 Task: Create validation rules in notice object.
Action: Mouse moved to (1200, 93)
Screenshot: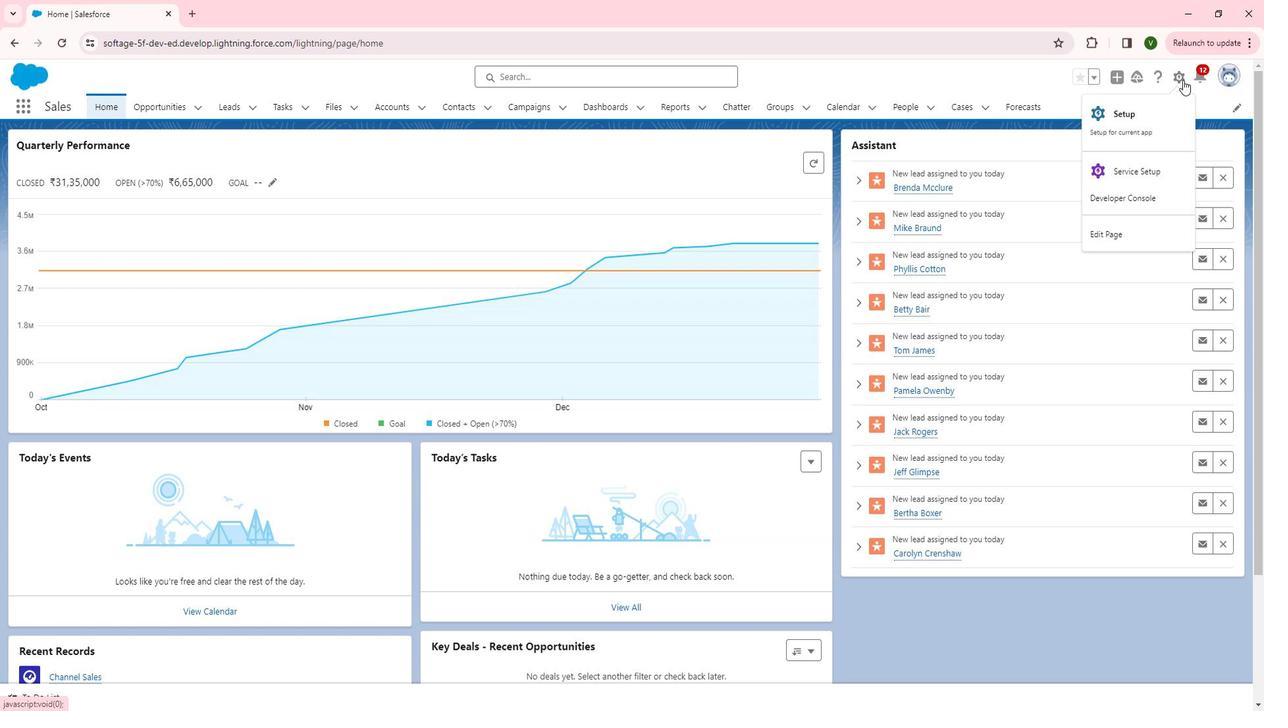 
Action: Mouse pressed left at (1200, 93)
Screenshot: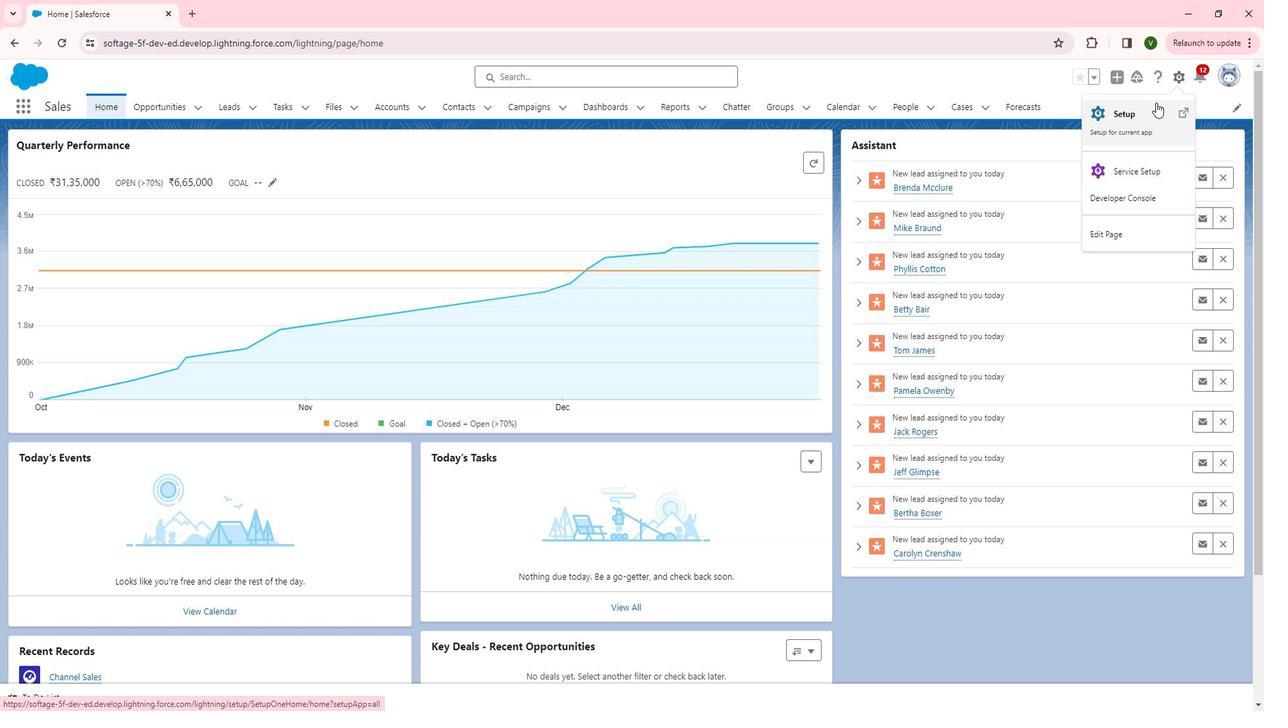 
Action: Mouse moved to (1150, 125)
Screenshot: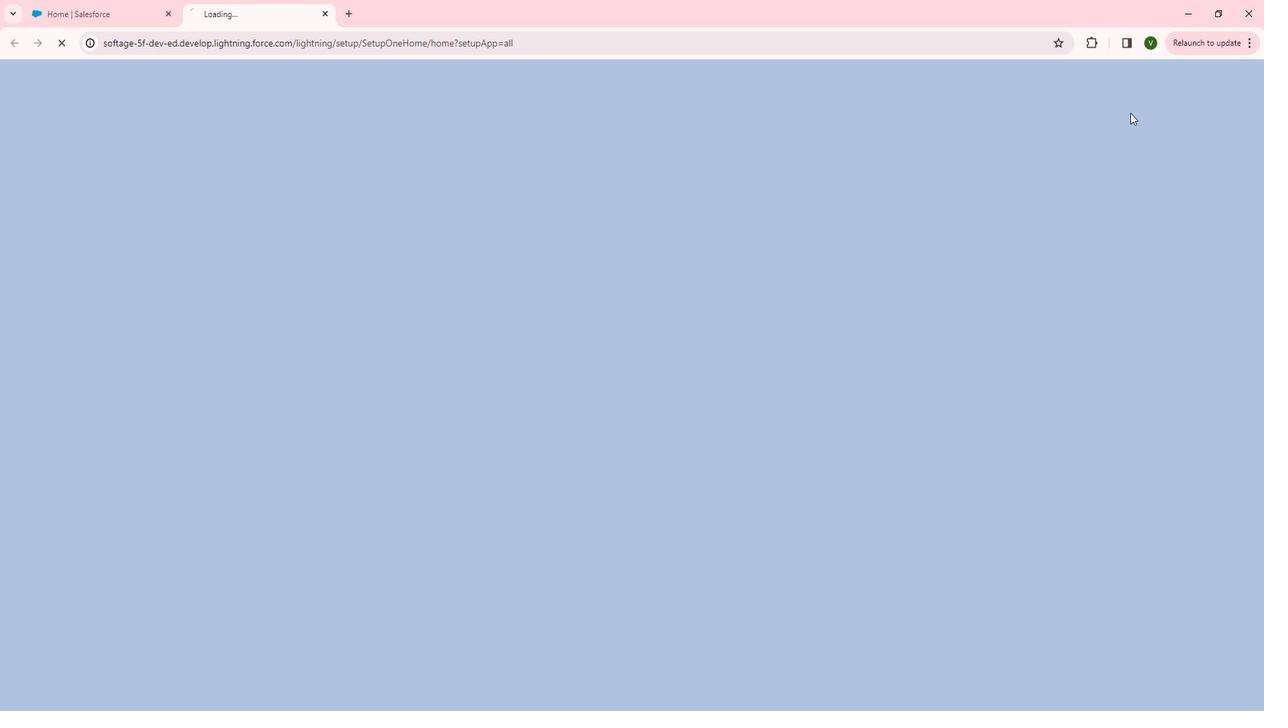 
Action: Mouse pressed left at (1150, 125)
Screenshot: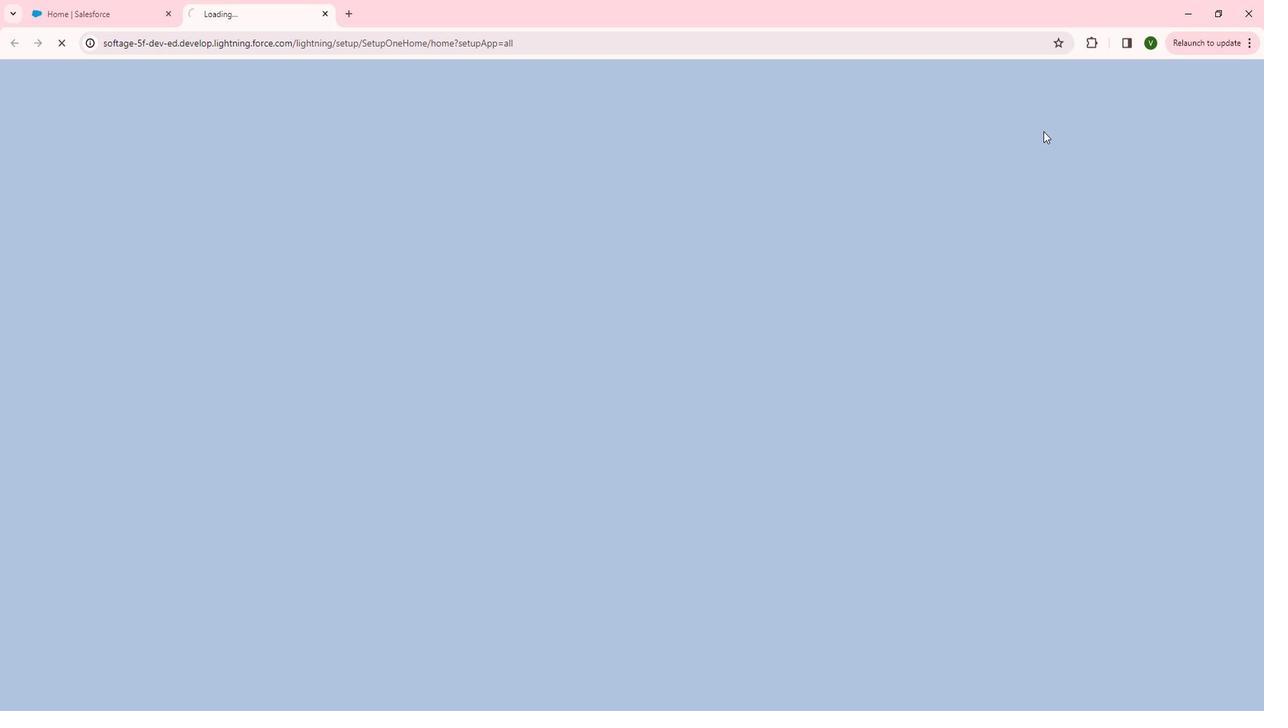
Action: Mouse moved to (136, 447)
Screenshot: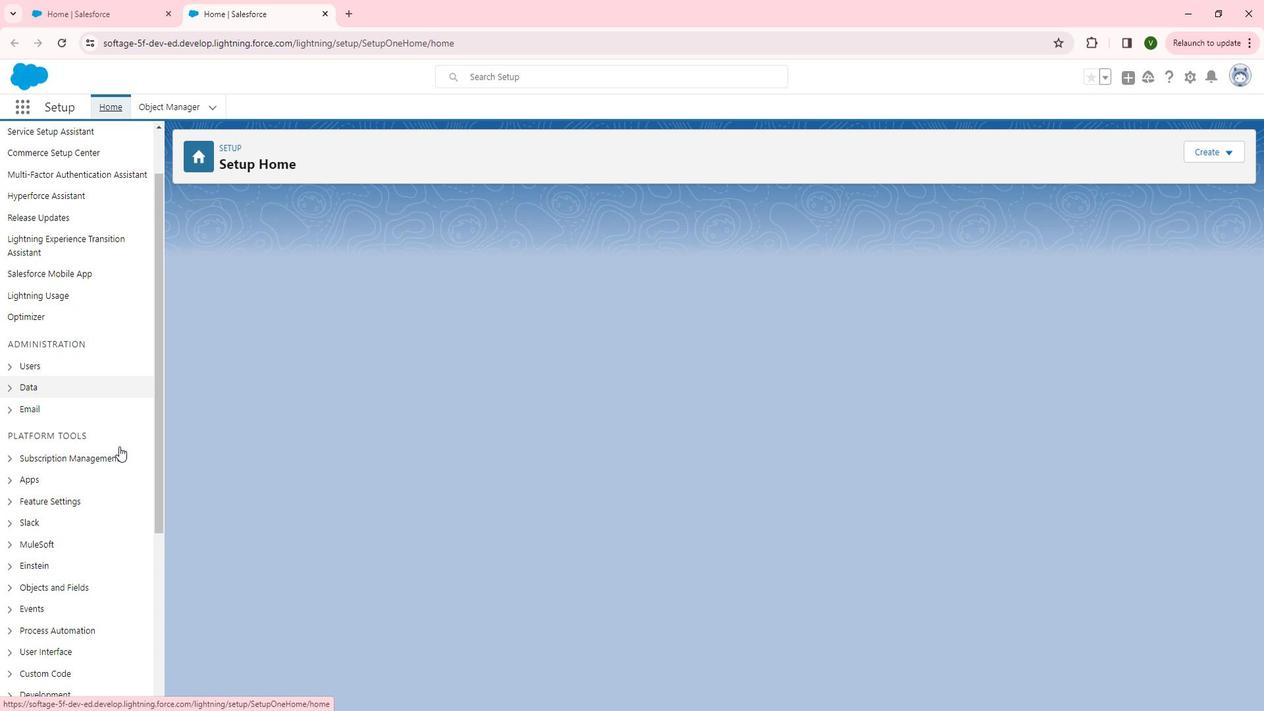 
Action: Mouse scrolled (136, 447) with delta (0, 0)
Screenshot: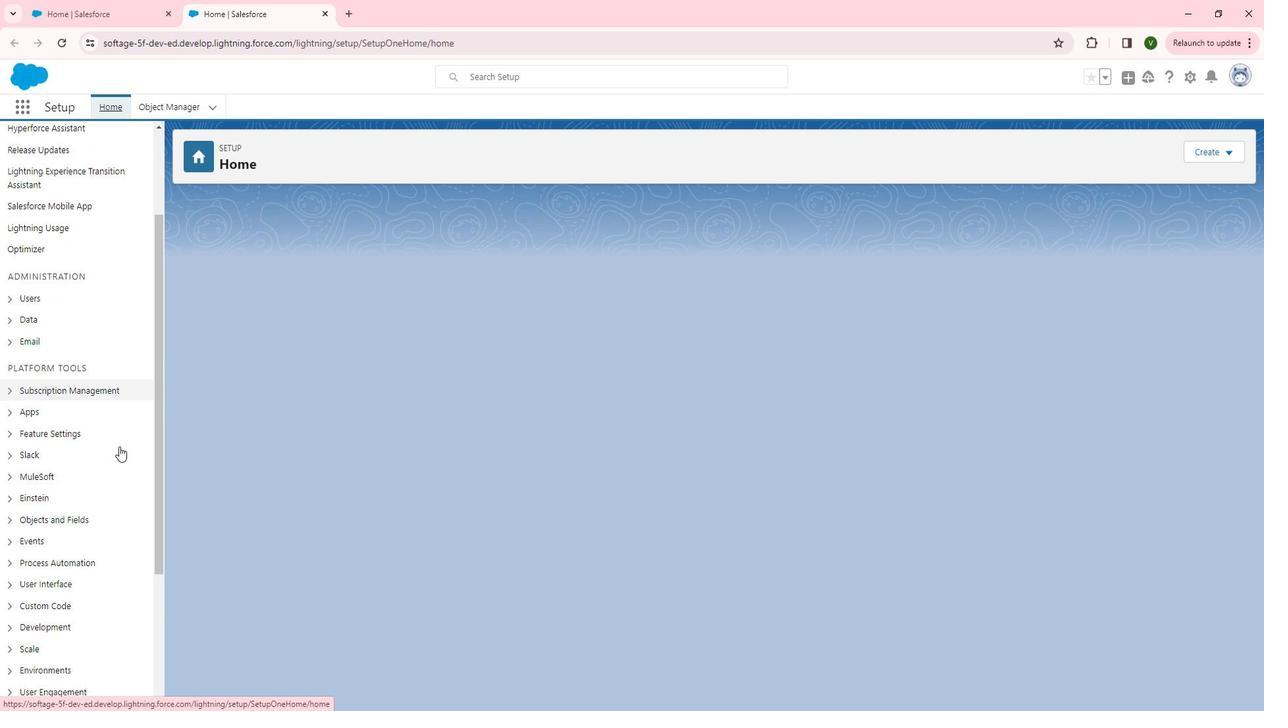 
Action: Mouse scrolled (136, 447) with delta (0, 0)
Screenshot: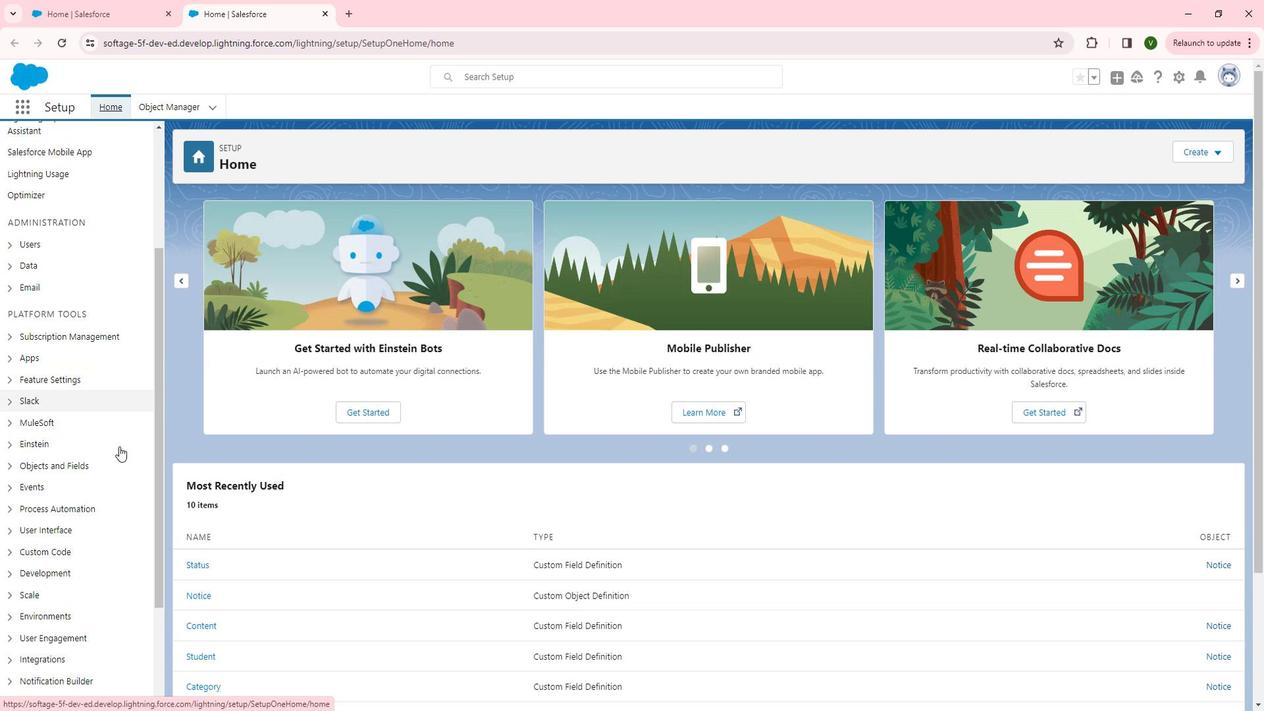 
Action: Mouse scrolled (136, 447) with delta (0, 0)
Screenshot: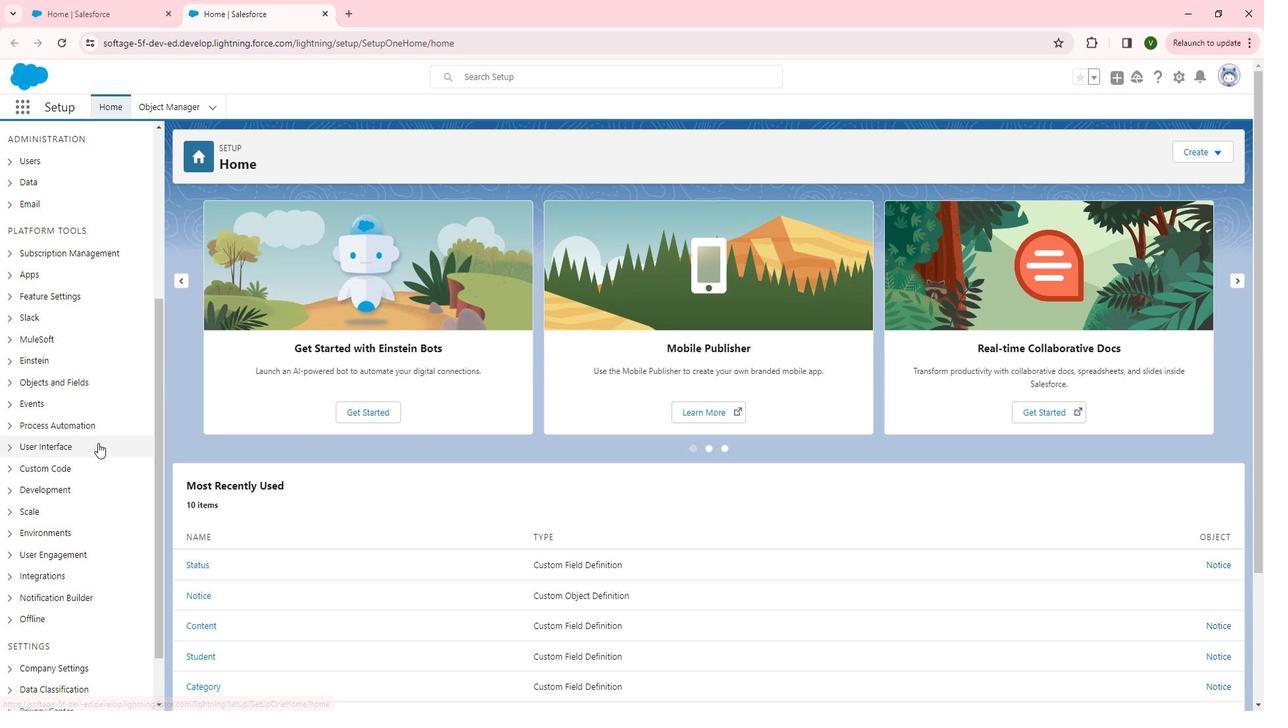 
Action: Mouse scrolled (136, 447) with delta (0, 0)
Screenshot: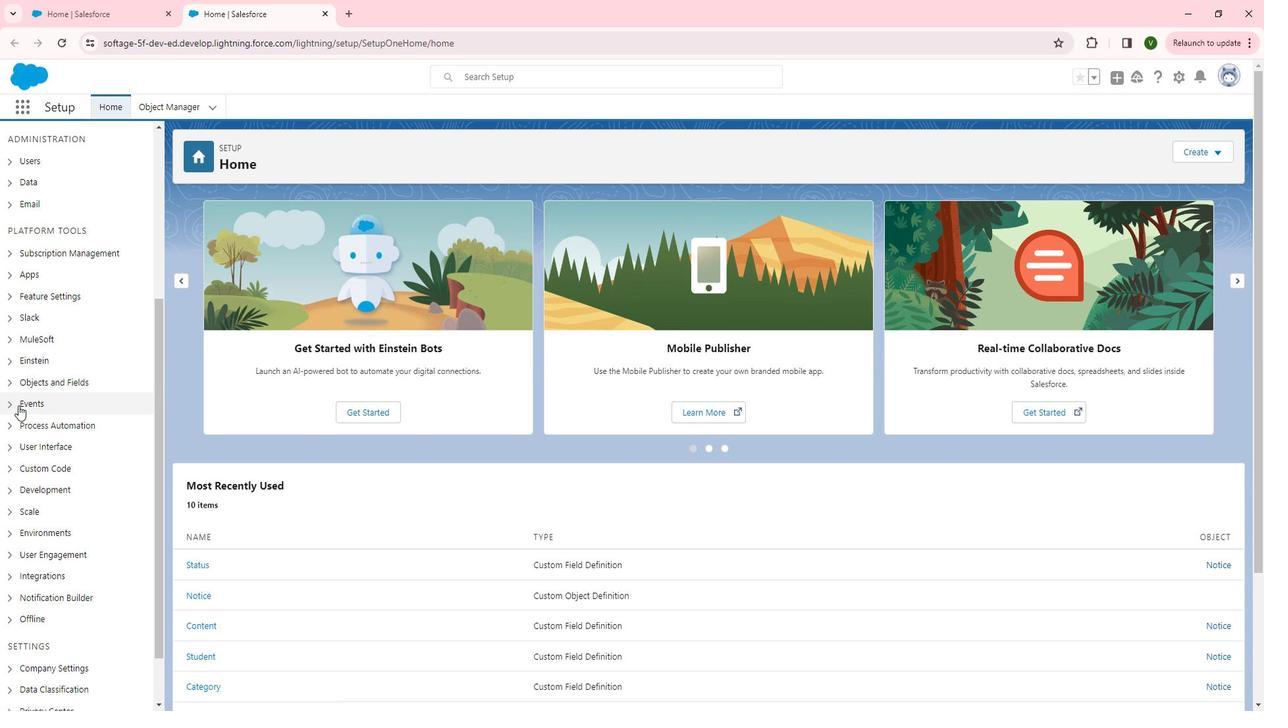 
Action: Mouse moved to (28, 385)
Screenshot: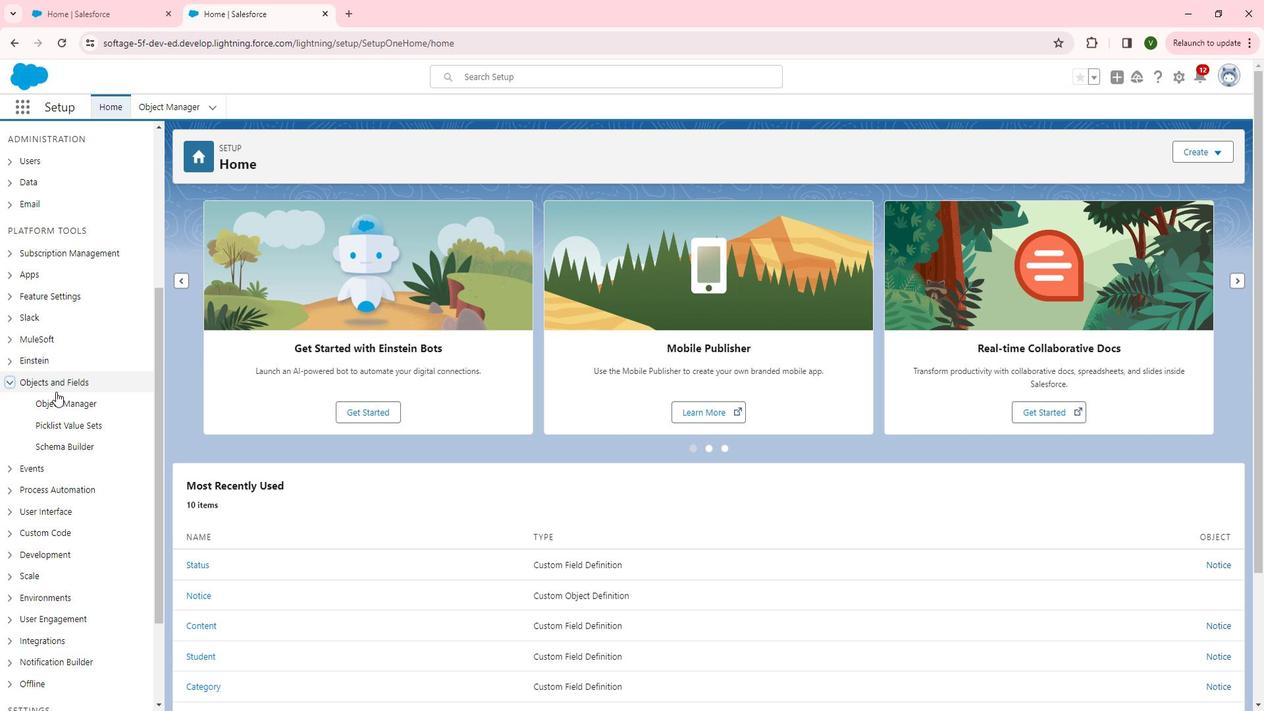 
Action: Mouse pressed left at (28, 385)
Screenshot: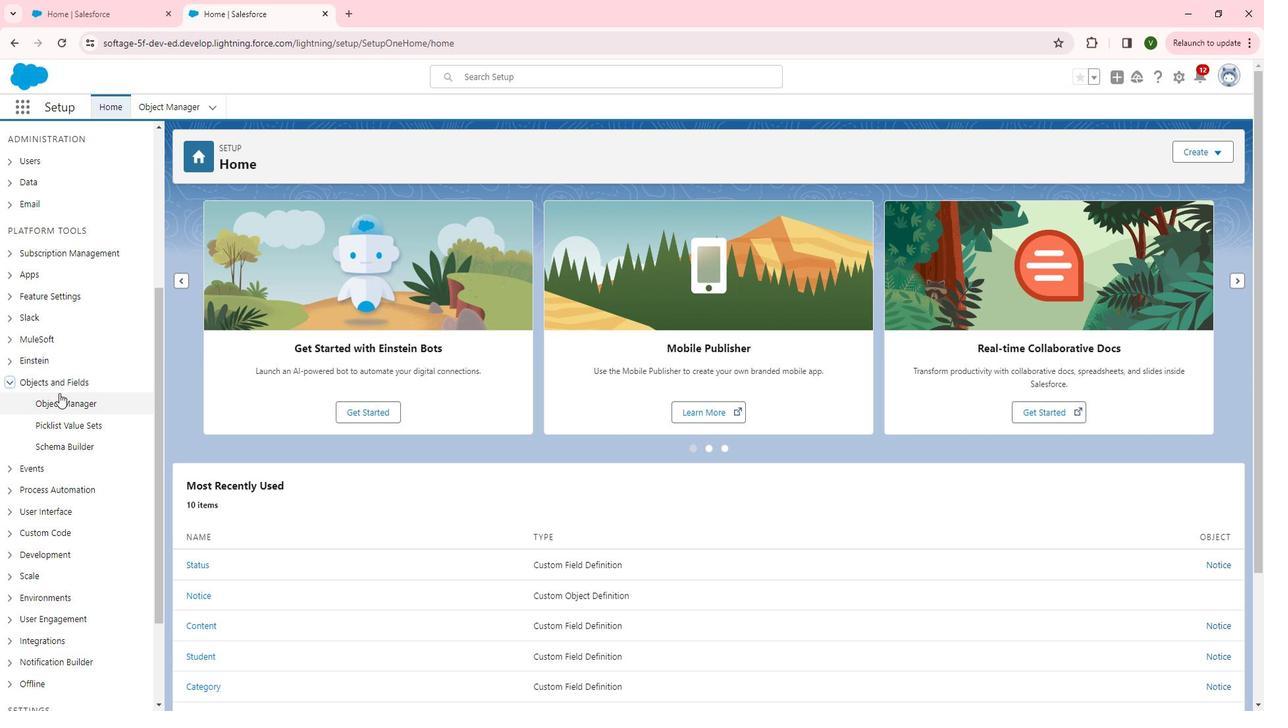 
Action: Mouse moved to (79, 407)
Screenshot: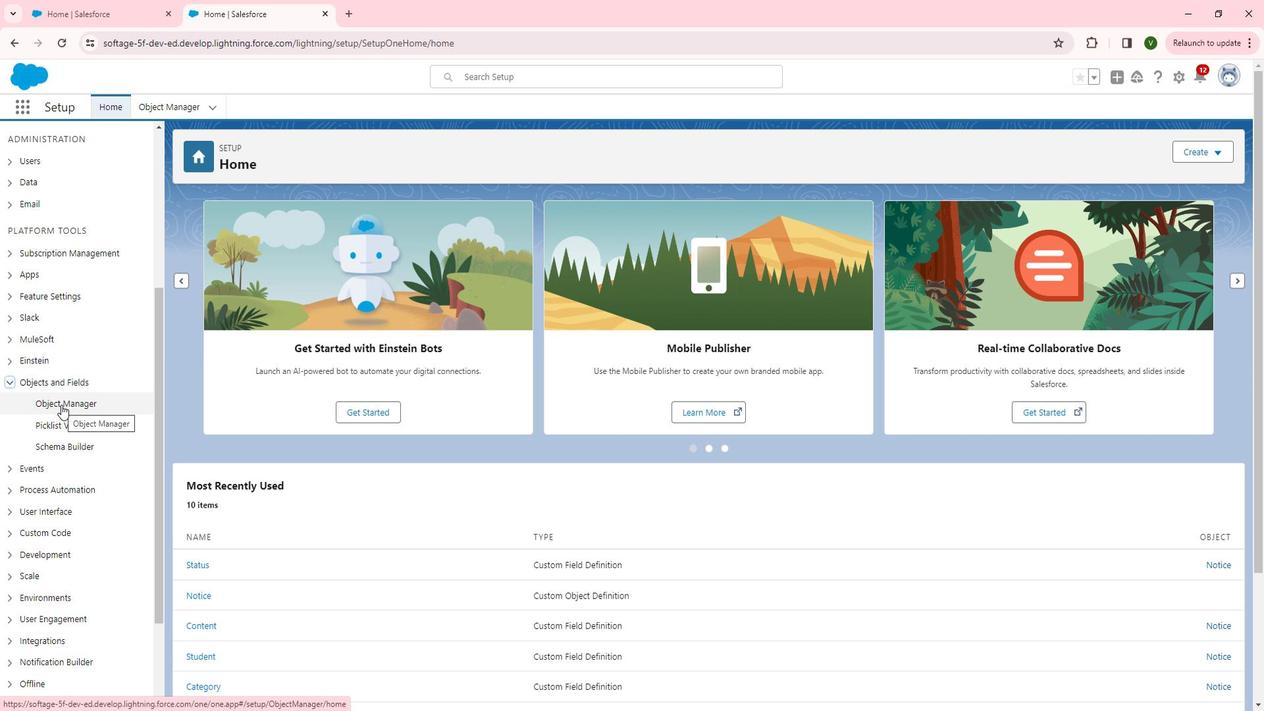 
Action: Mouse pressed left at (79, 407)
Screenshot: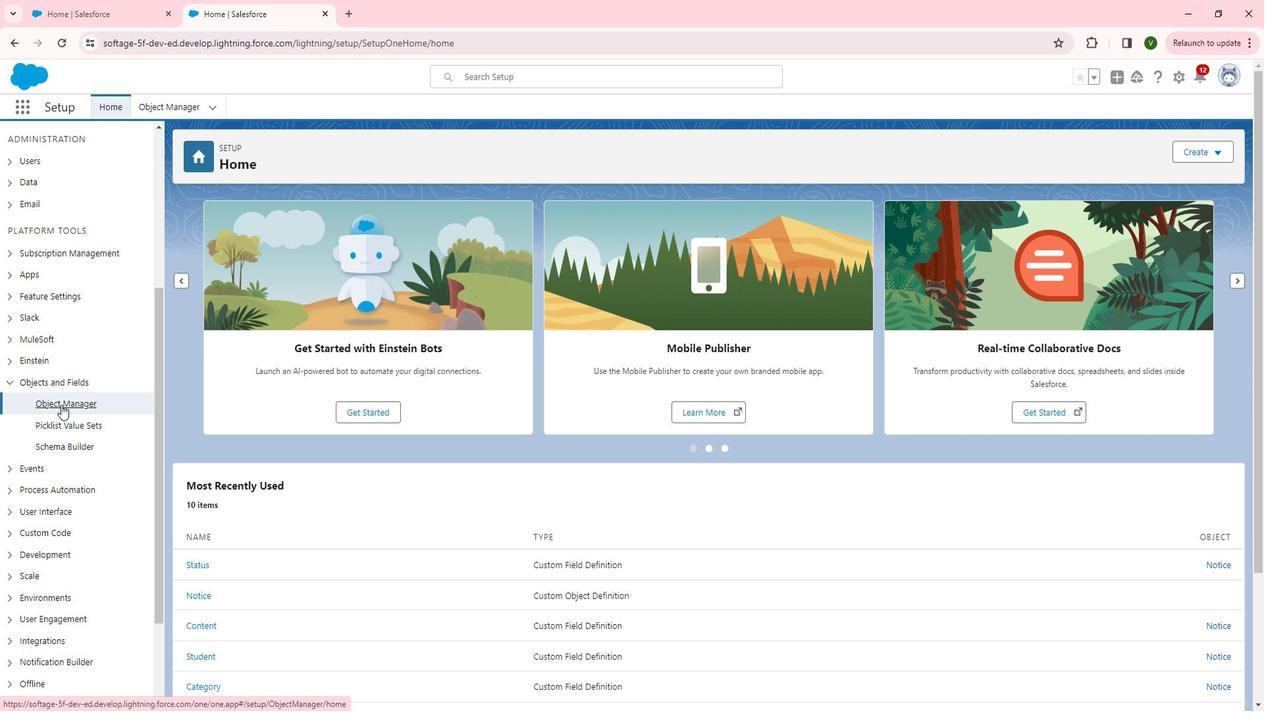 
Action: Mouse moved to (233, 436)
Screenshot: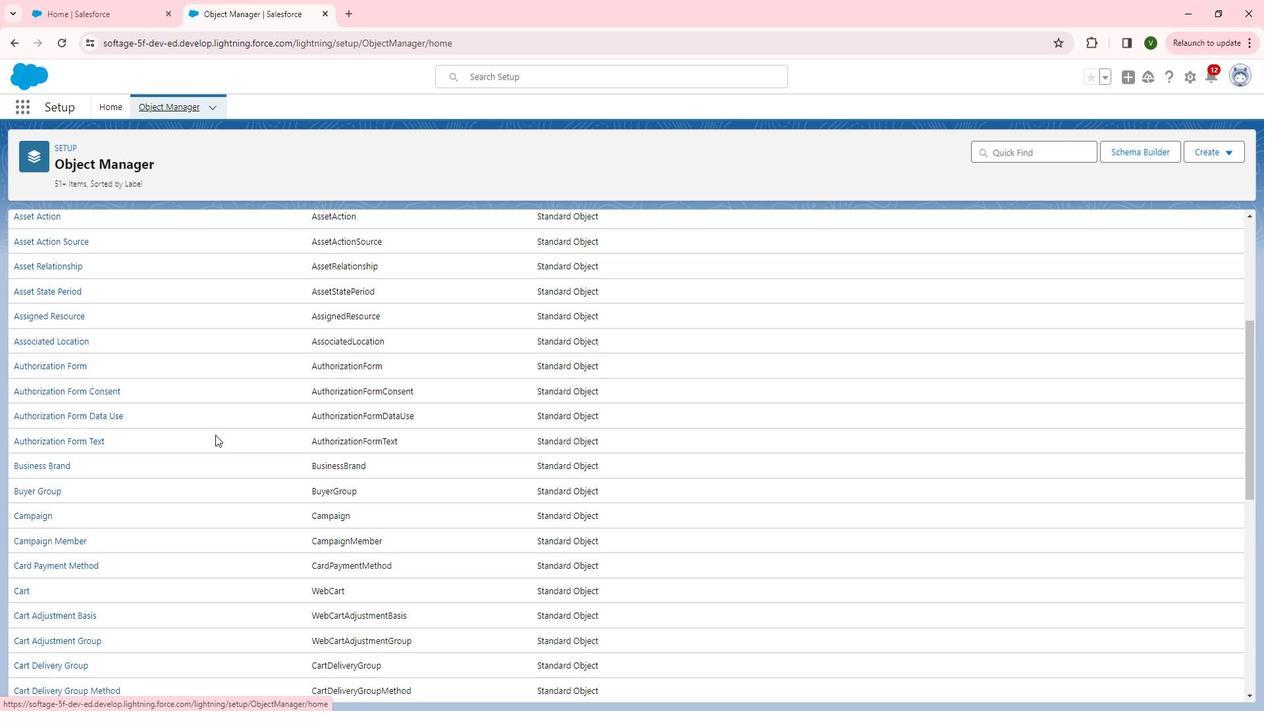 
Action: Mouse scrolled (233, 435) with delta (0, 0)
Screenshot: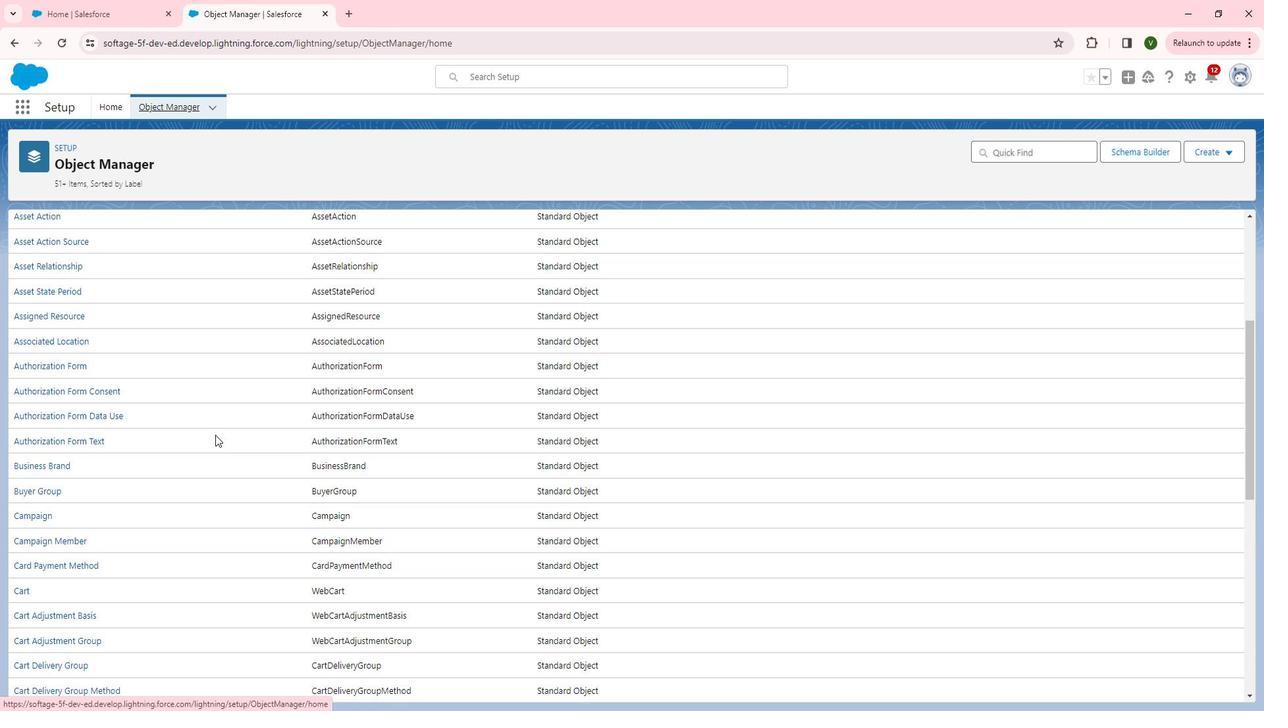 
Action: Mouse scrolled (233, 435) with delta (0, 0)
Screenshot: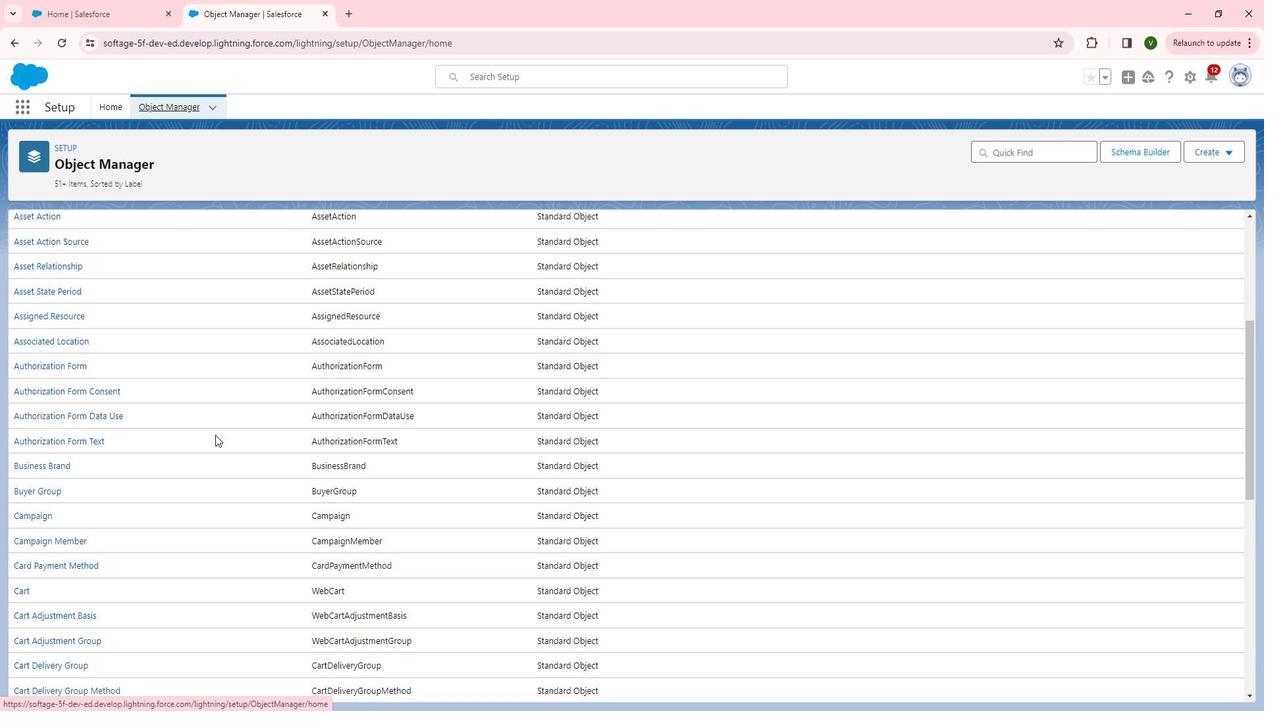 
Action: Mouse scrolled (233, 435) with delta (0, 0)
Screenshot: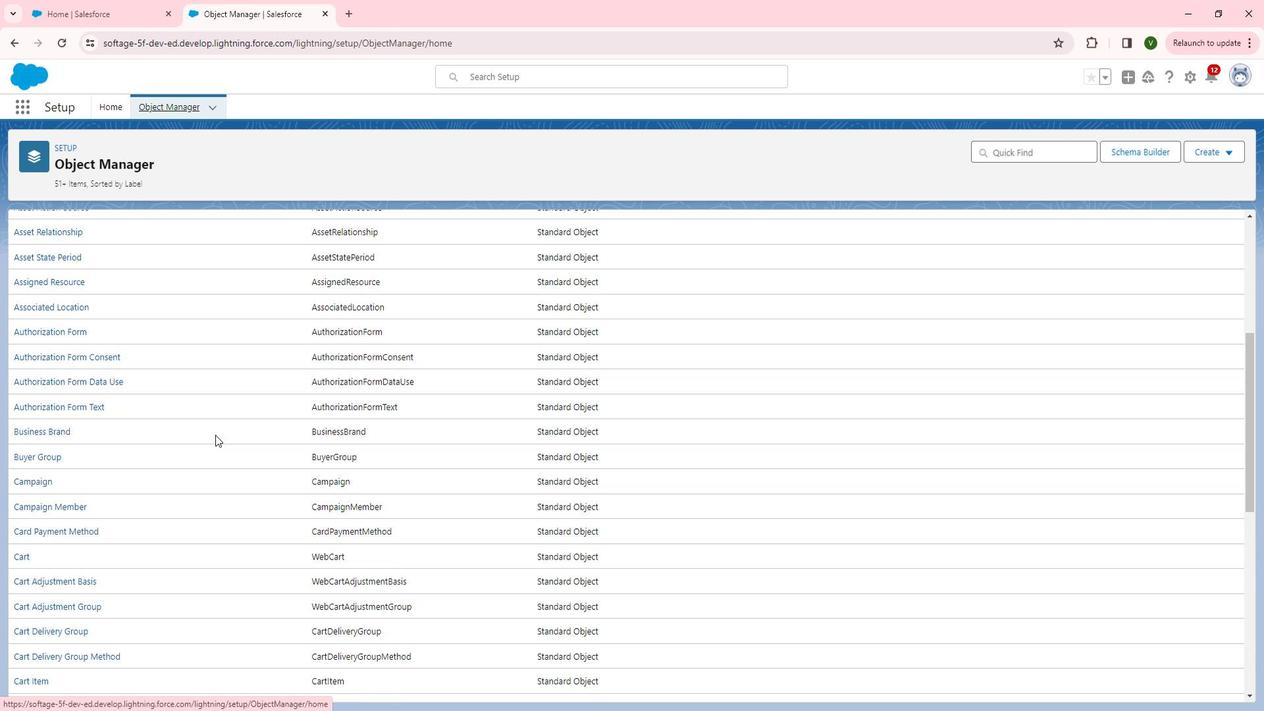 
Action: Mouse scrolled (233, 435) with delta (0, 0)
Screenshot: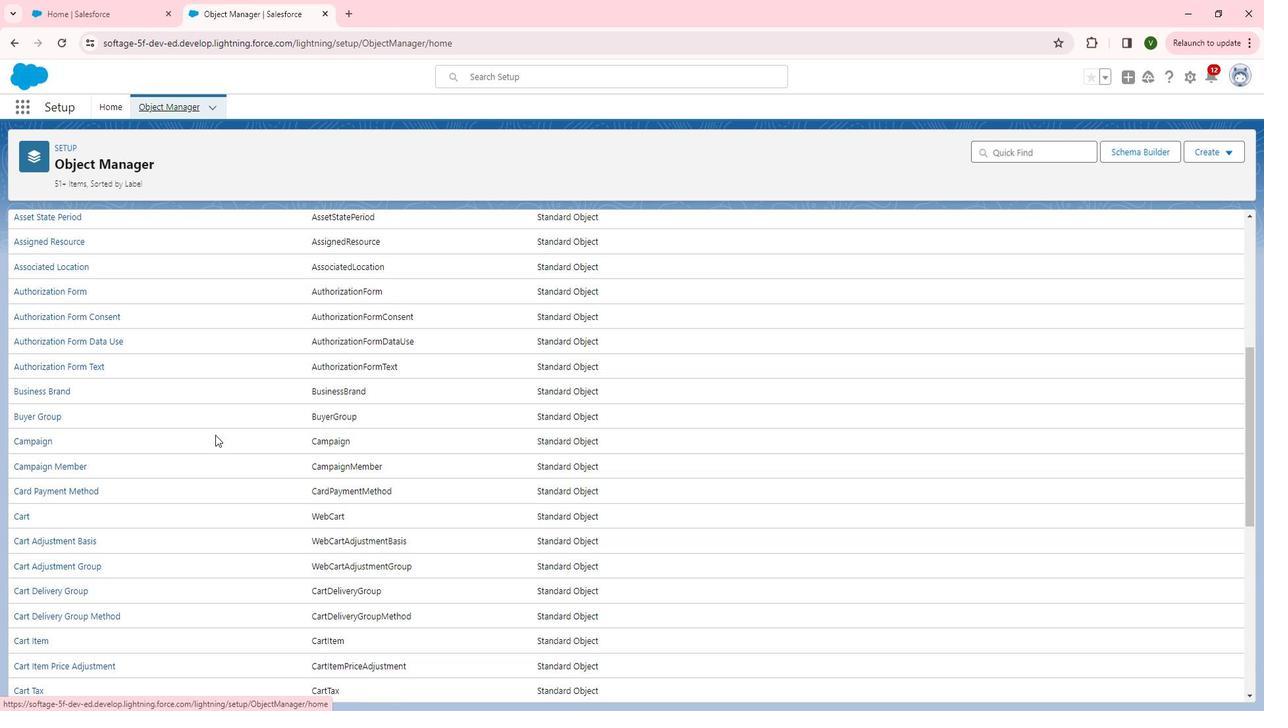 
Action: Mouse scrolled (233, 435) with delta (0, 0)
Screenshot: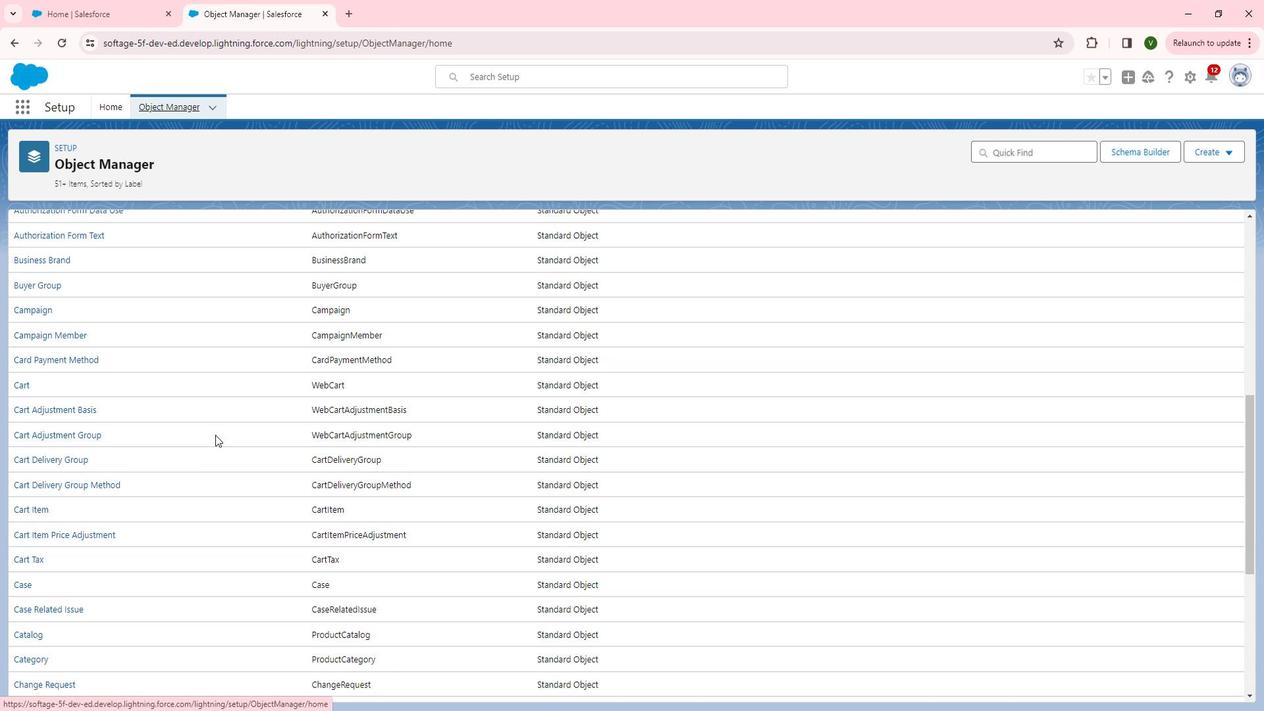 
Action: Mouse scrolled (233, 435) with delta (0, 0)
Screenshot: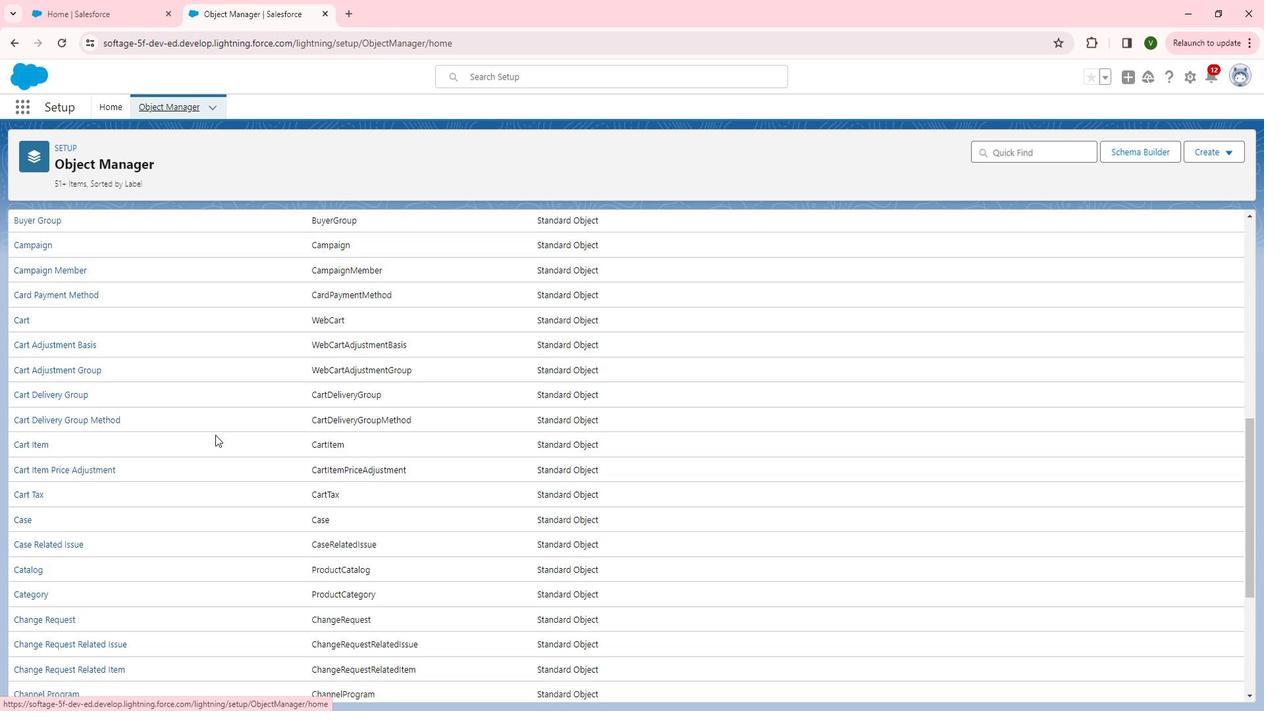 
Action: Mouse scrolled (233, 435) with delta (0, 0)
Screenshot: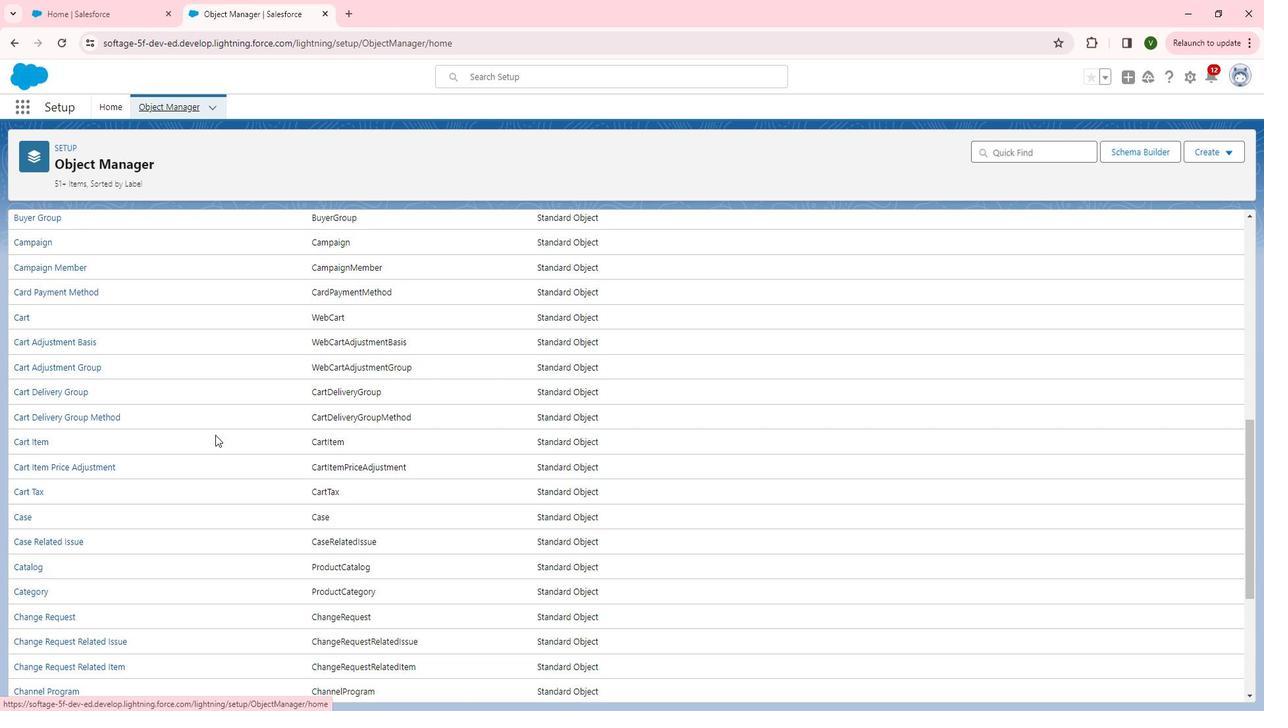
Action: Mouse scrolled (233, 435) with delta (0, 0)
Screenshot: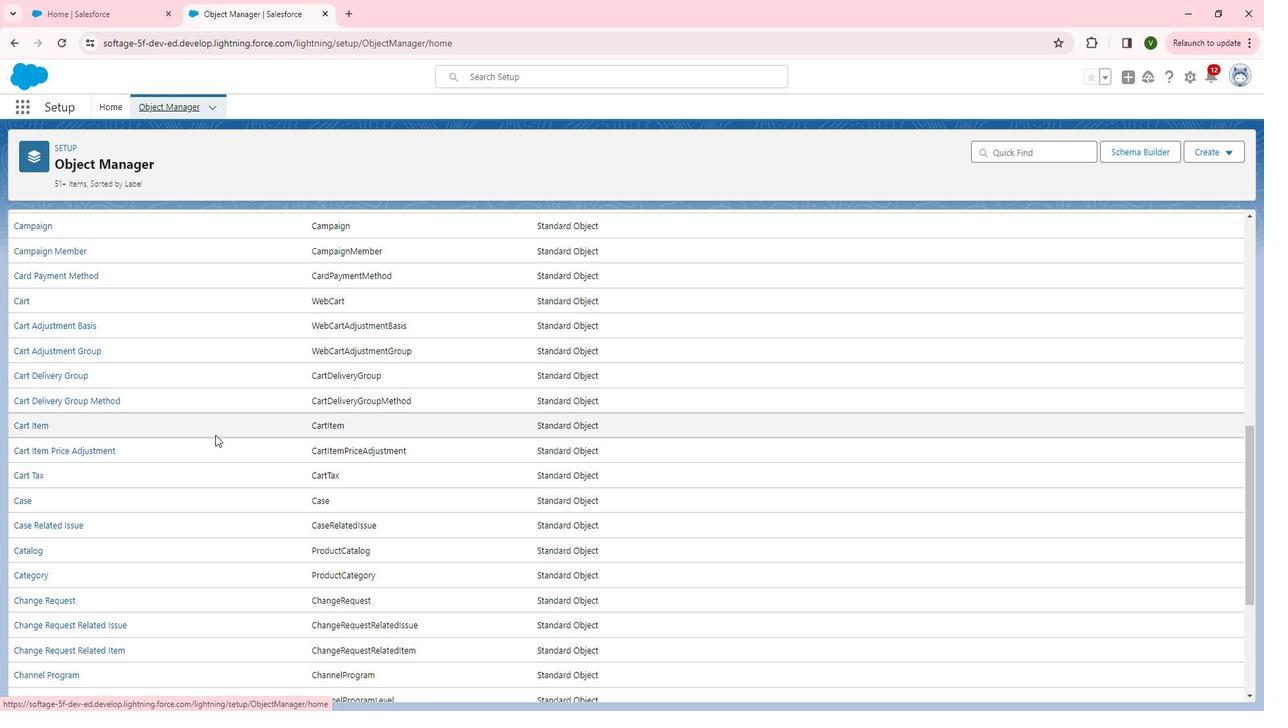 
Action: Mouse scrolled (233, 435) with delta (0, 0)
Screenshot: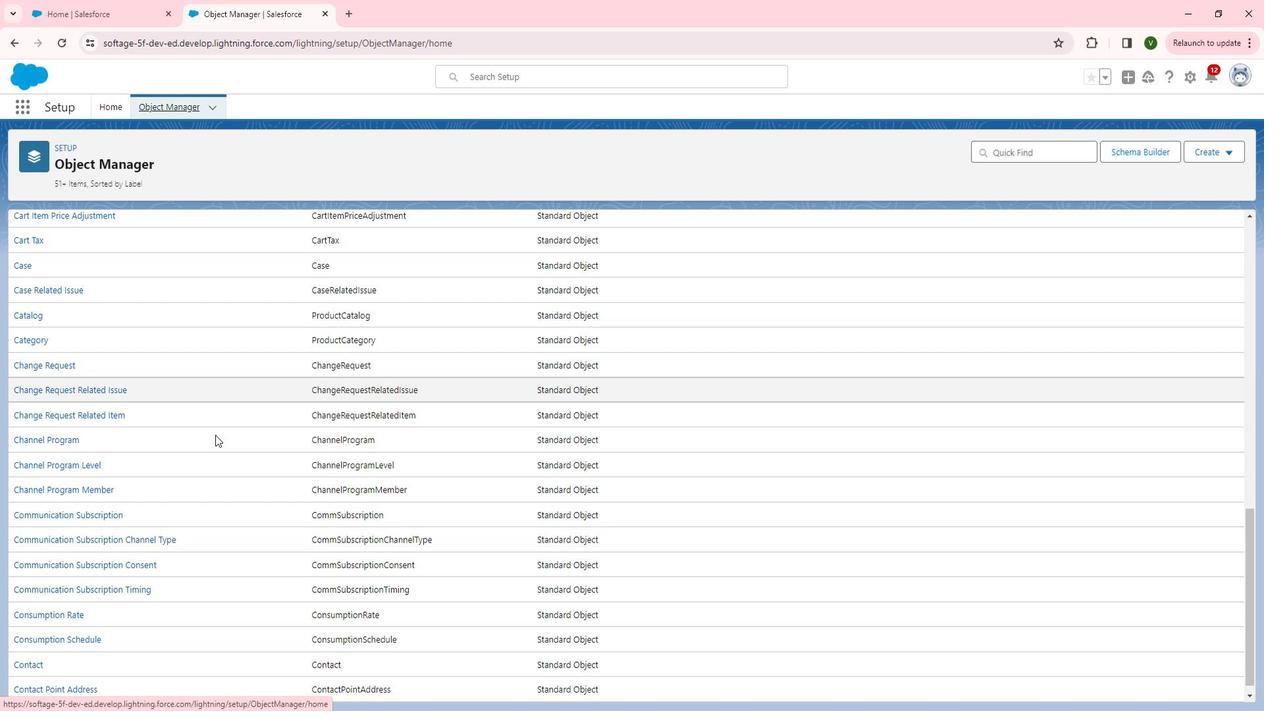 
Action: Mouse scrolled (233, 435) with delta (0, 0)
Screenshot: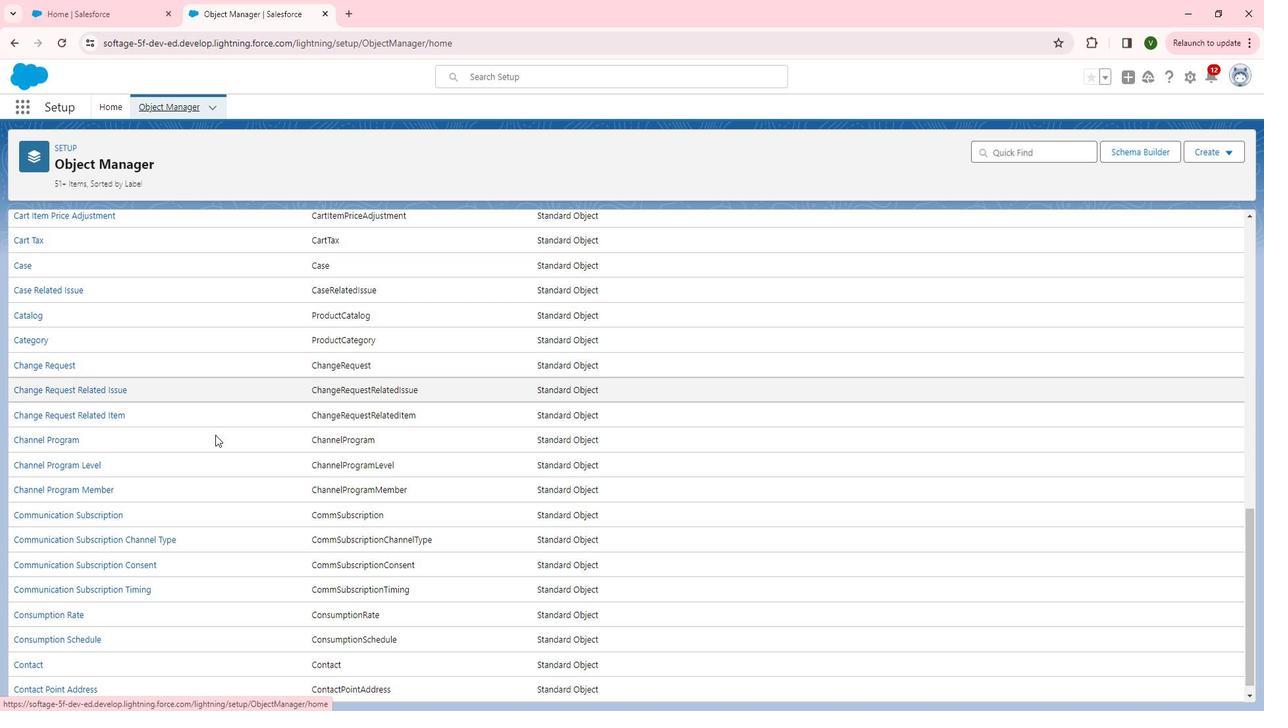 
Action: Mouse scrolled (233, 435) with delta (0, 0)
Screenshot: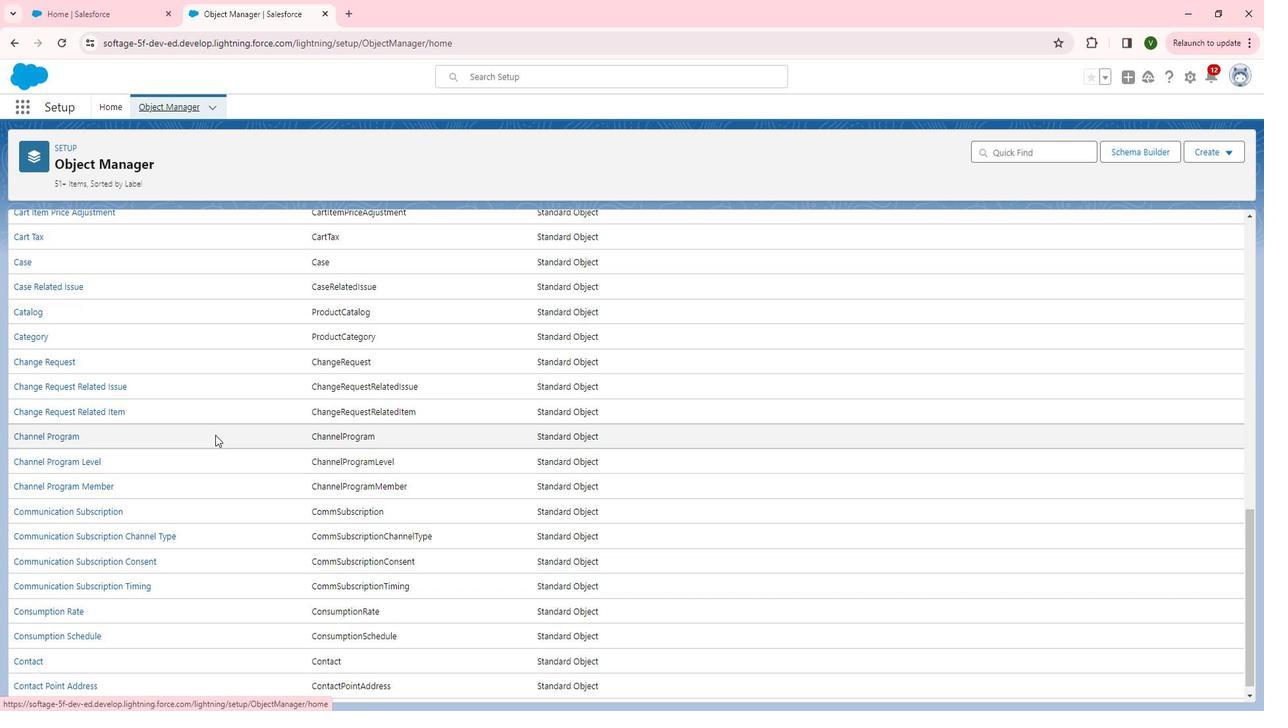 
Action: Mouse scrolled (233, 435) with delta (0, 0)
Screenshot: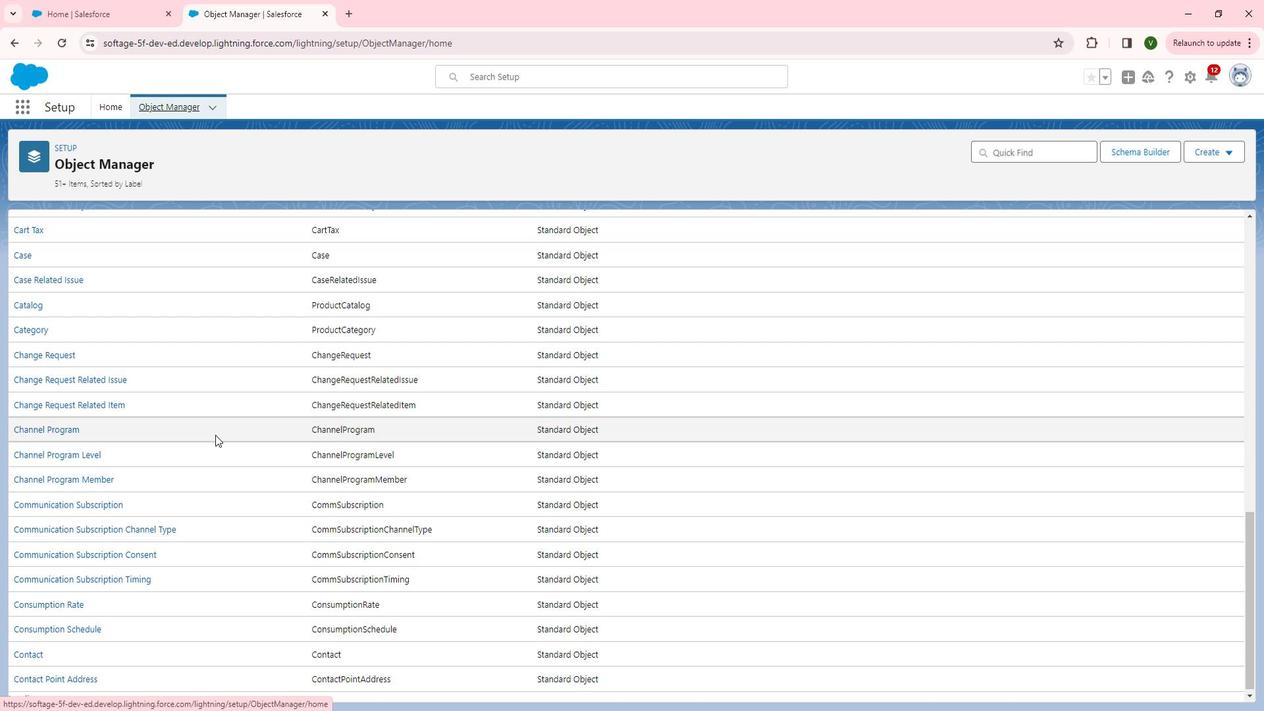 
Action: Mouse scrolled (233, 435) with delta (0, 0)
Screenshot: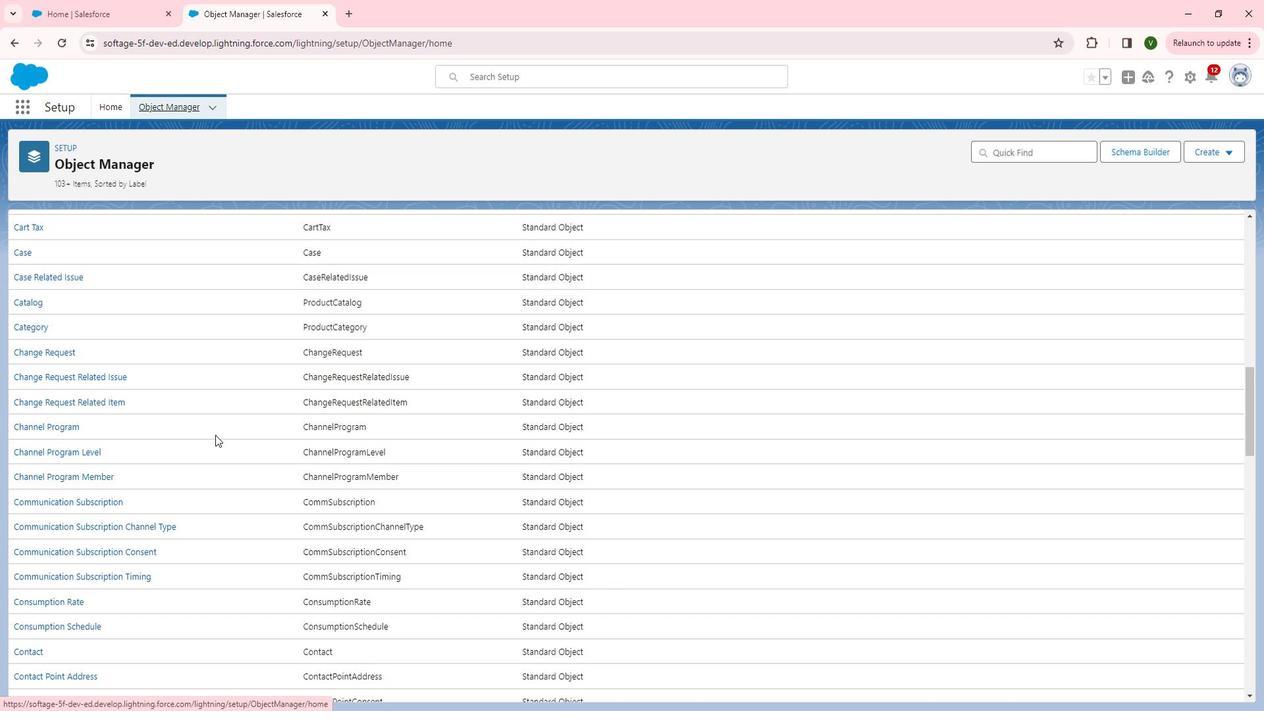 
Action: Mouse scrolled (233, 435) with delta (0, 0)
Screenshot: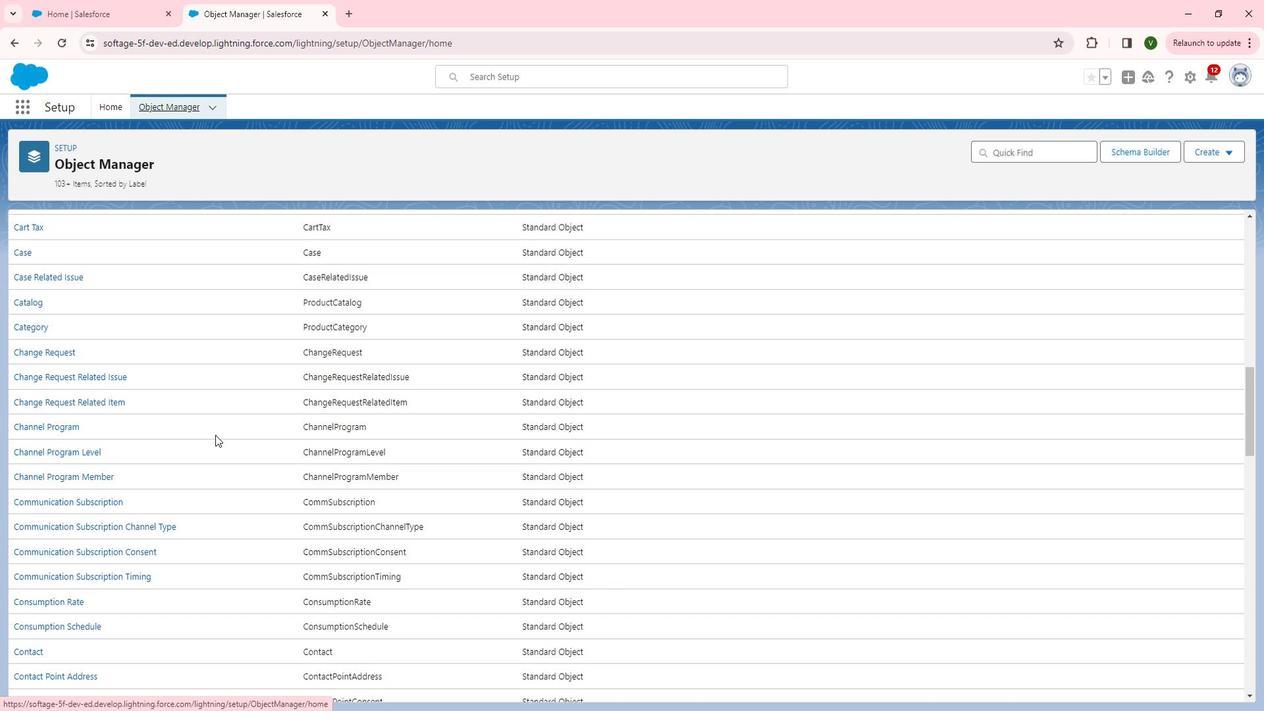 
Action: Mouse scrolled (233, 435) with delta (0, 0)
Screenshot: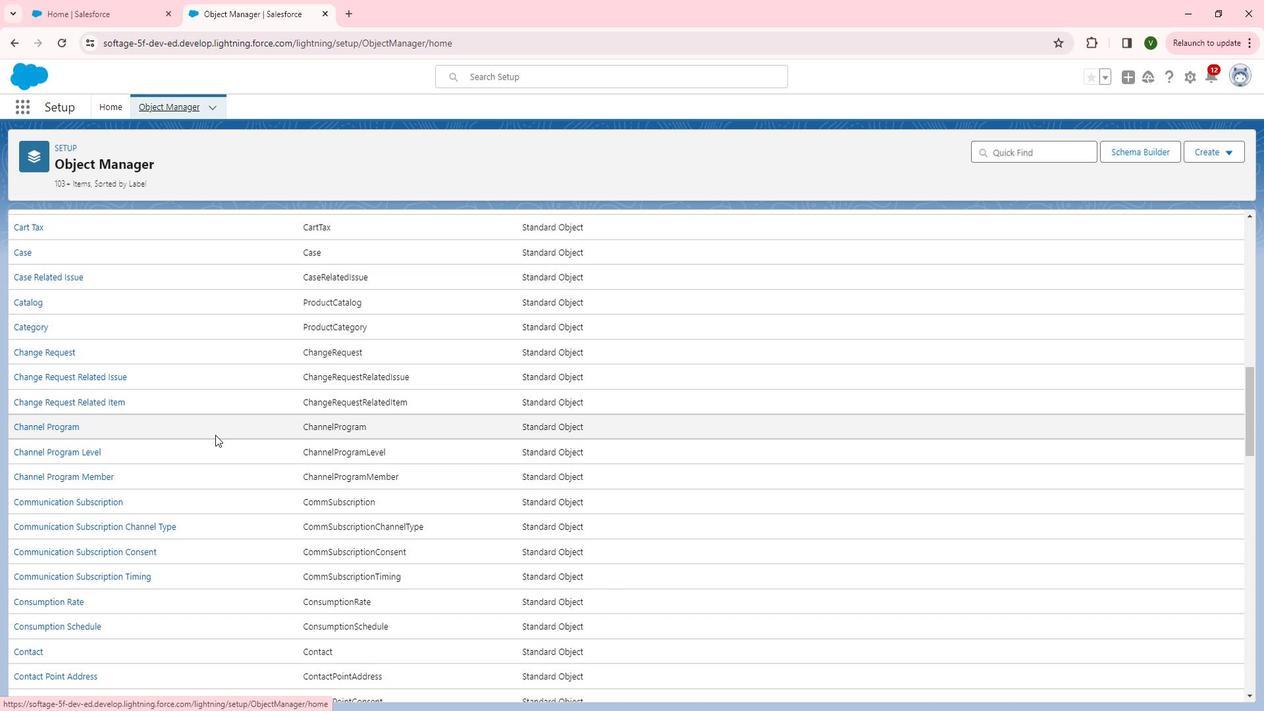 
Action: Mouse scrolled (233, 435) with delta (0, 0)
Screenshot: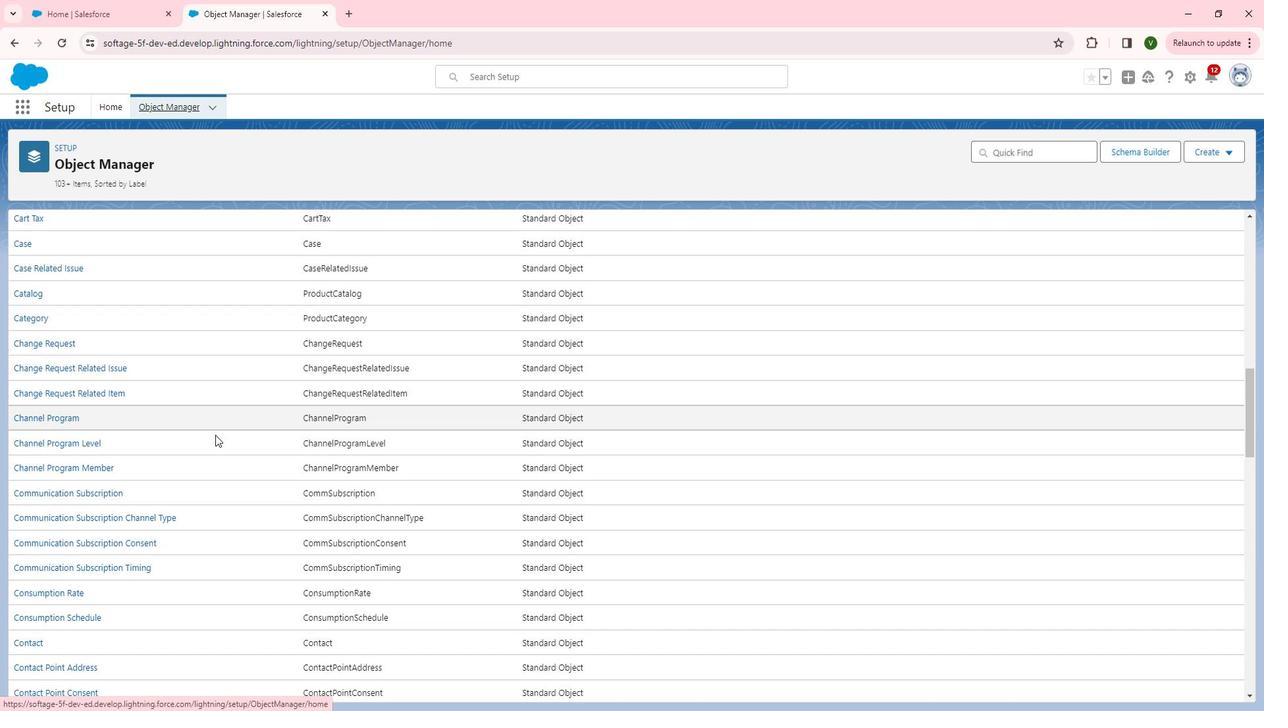 
Action: Mouse scrolled (233, 435) with delta (0, 0)
Screenshot: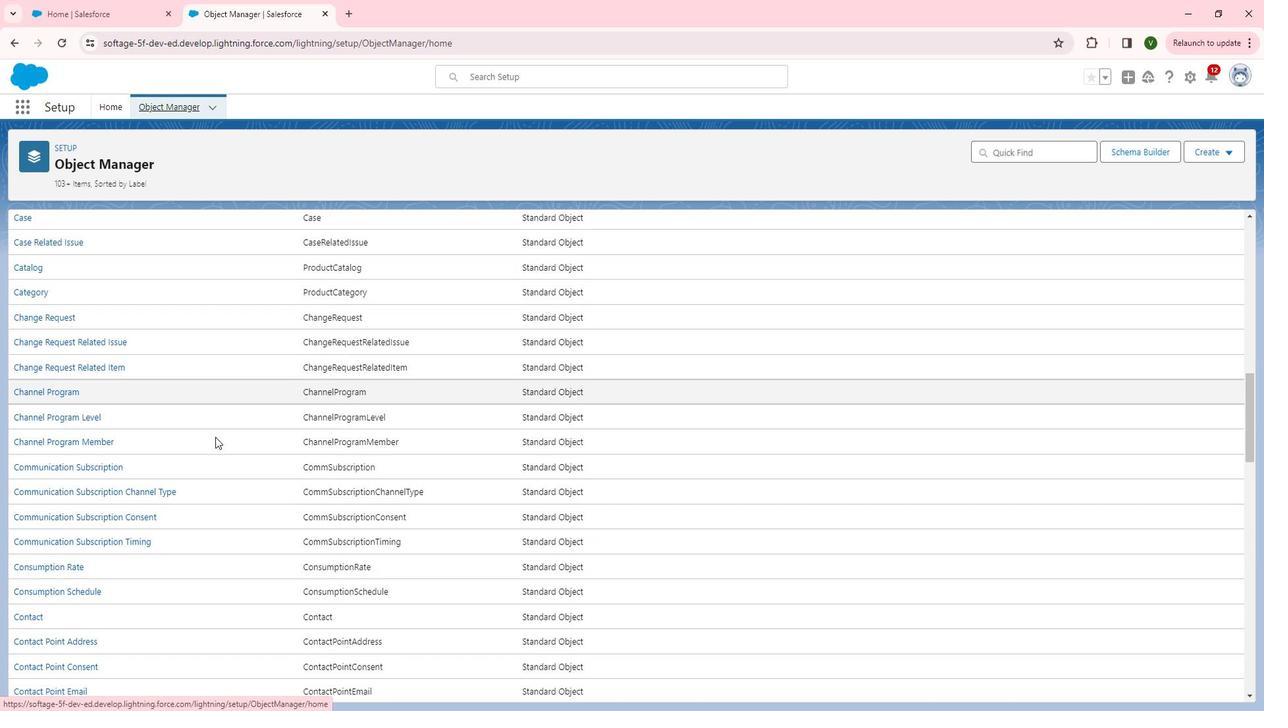
Action: Mouse scrolled (233, 435) with delta (0, 0)
Screenshot: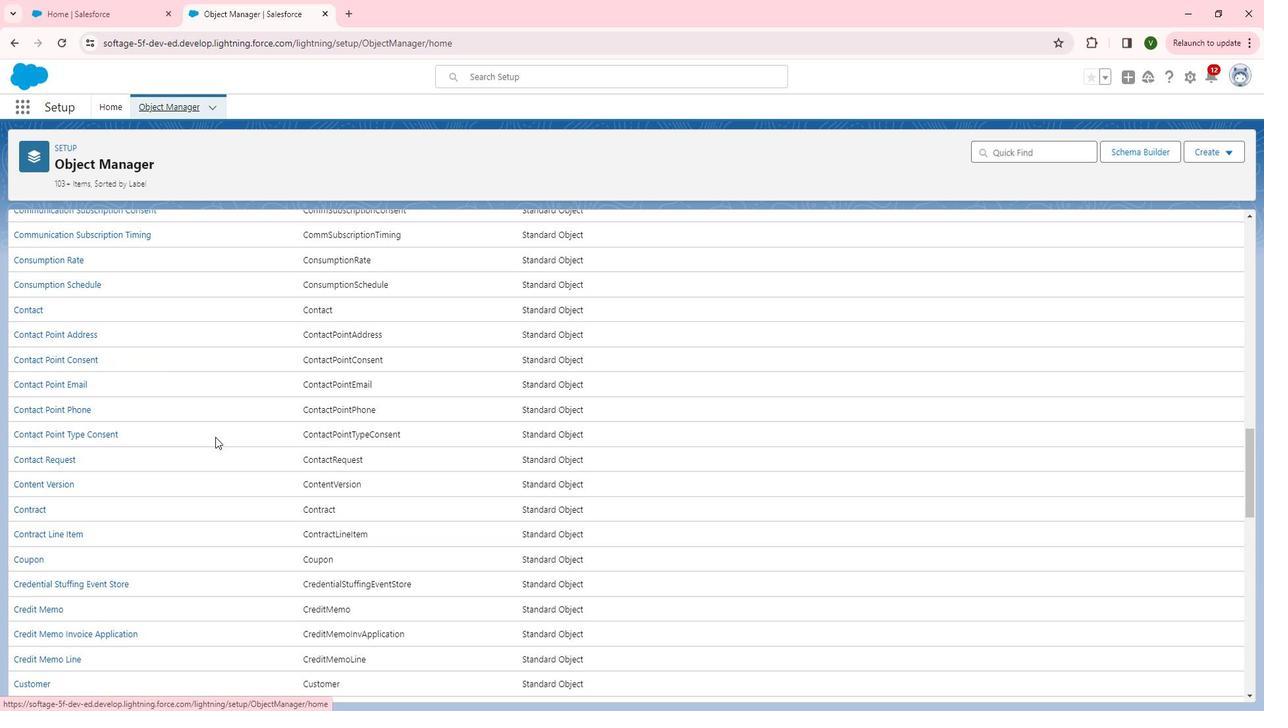 
Action: Mouse scrolled (233, 435) with delta (0, 0)
Screenshot: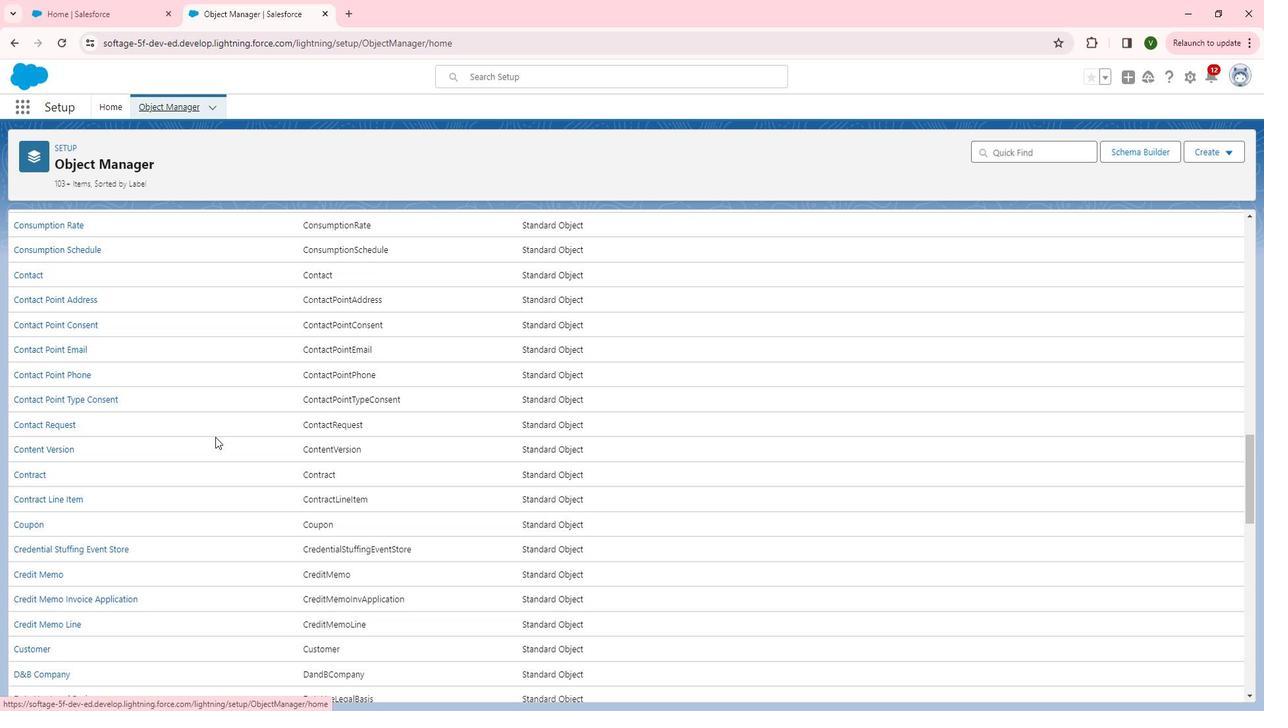 
Action: Mouse moved to (233, 438)
Screenshot: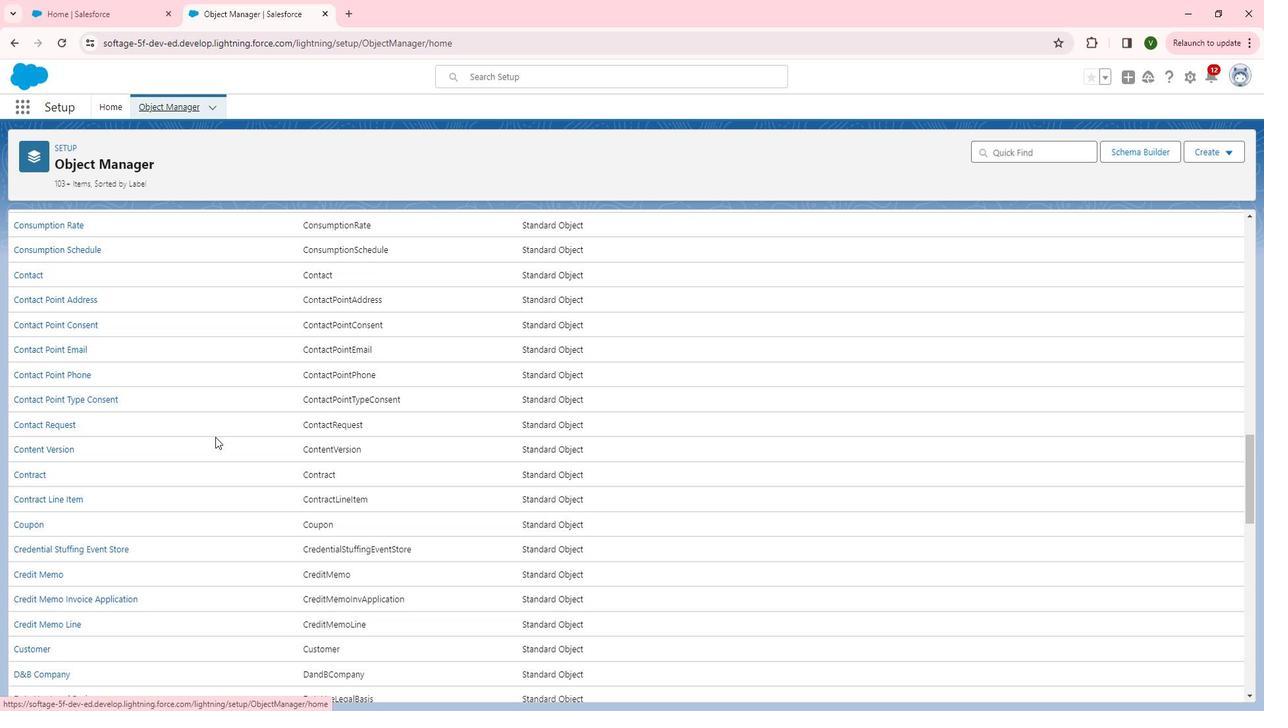 
Action: Mouse scrolled (233, 437) with delta (0, 0)
Screenshot: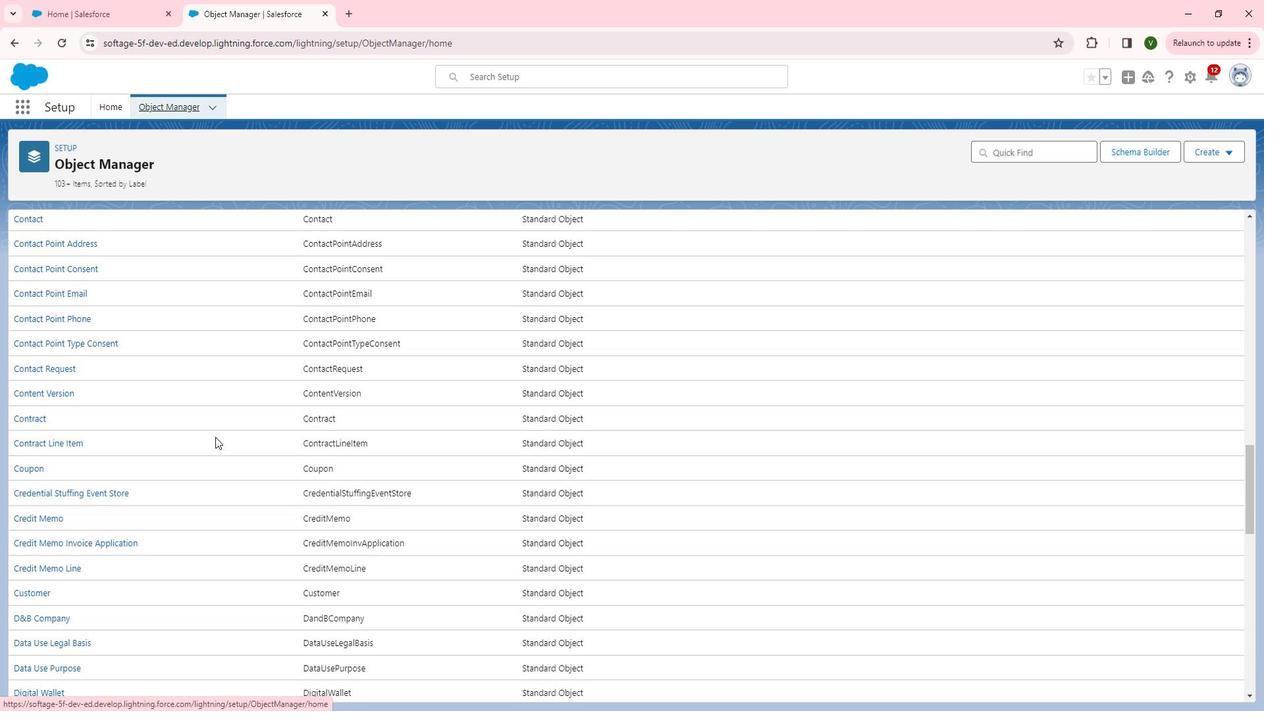 
Action: Mouse scrolled (233, 437) with delta (0, 0)
Screenshot: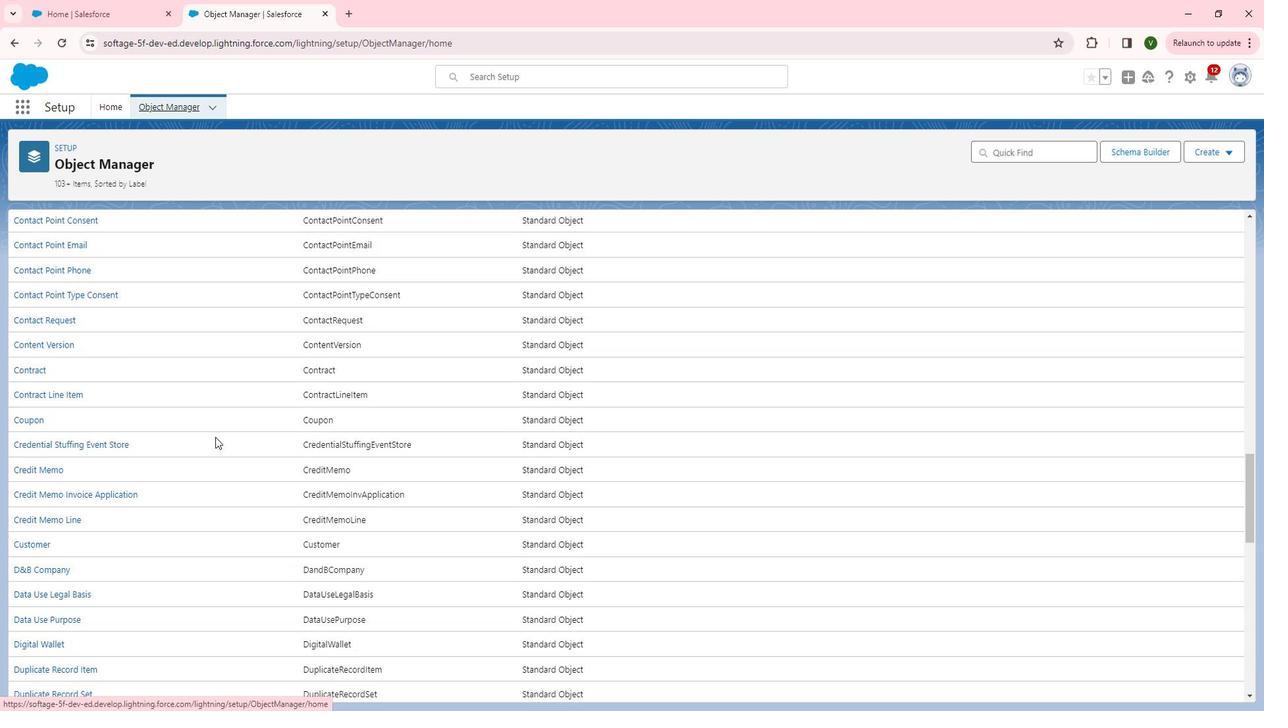 
Action: Mouse scrolled (233, 437) with delta (0, 0)
Screenshot: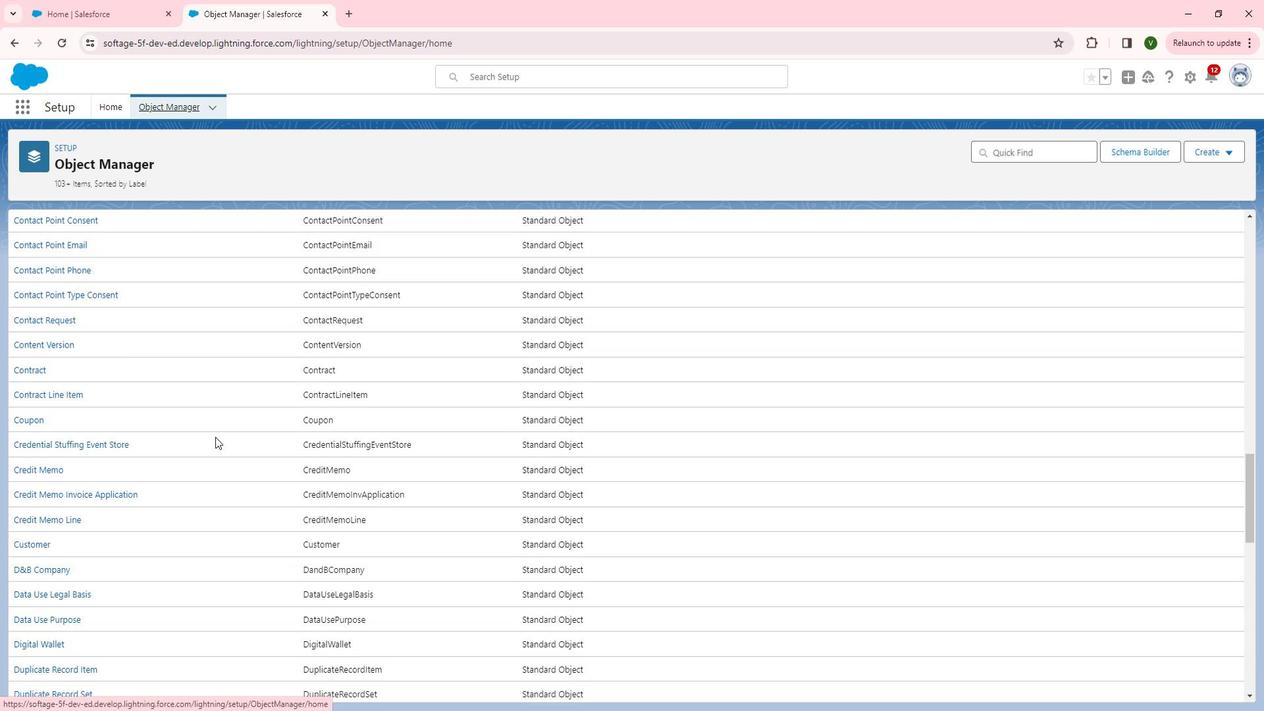 
Action: Mouse scrolled (233, 437) with delta (0, 0)
Screenshot: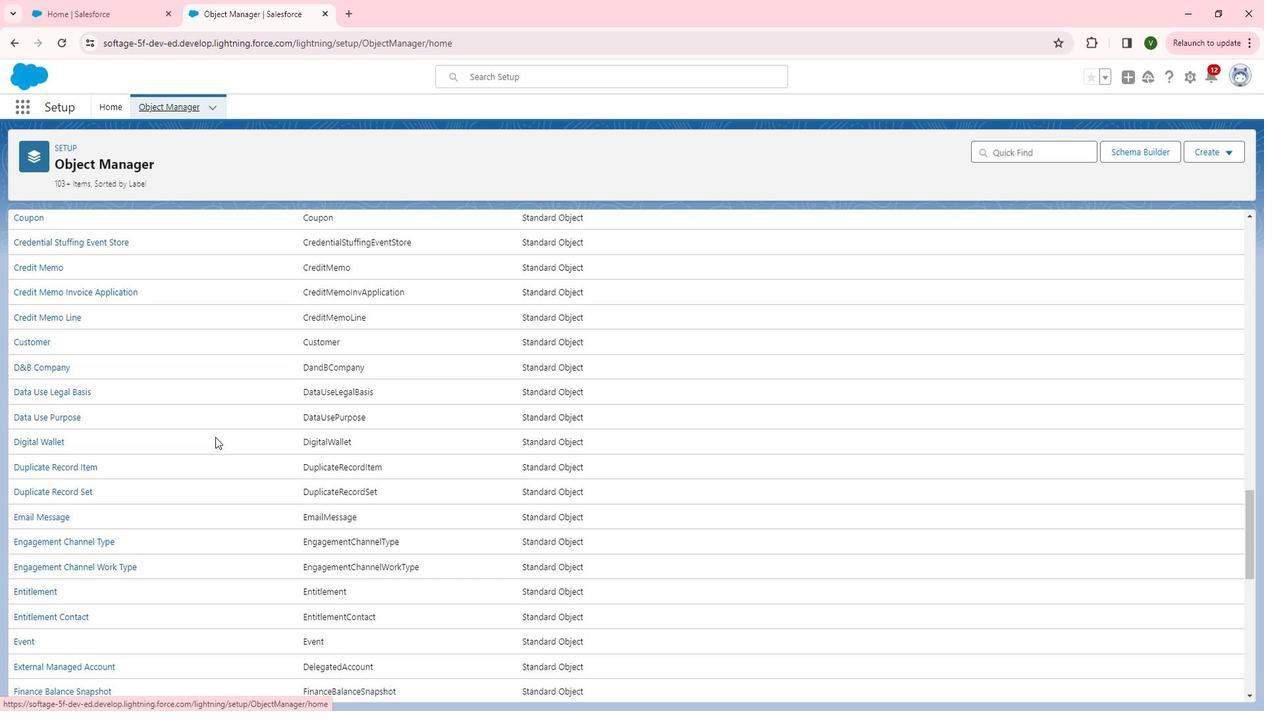 
Action: Mouse scrolled (233, 437) with delta (0, 0)
Screenshot: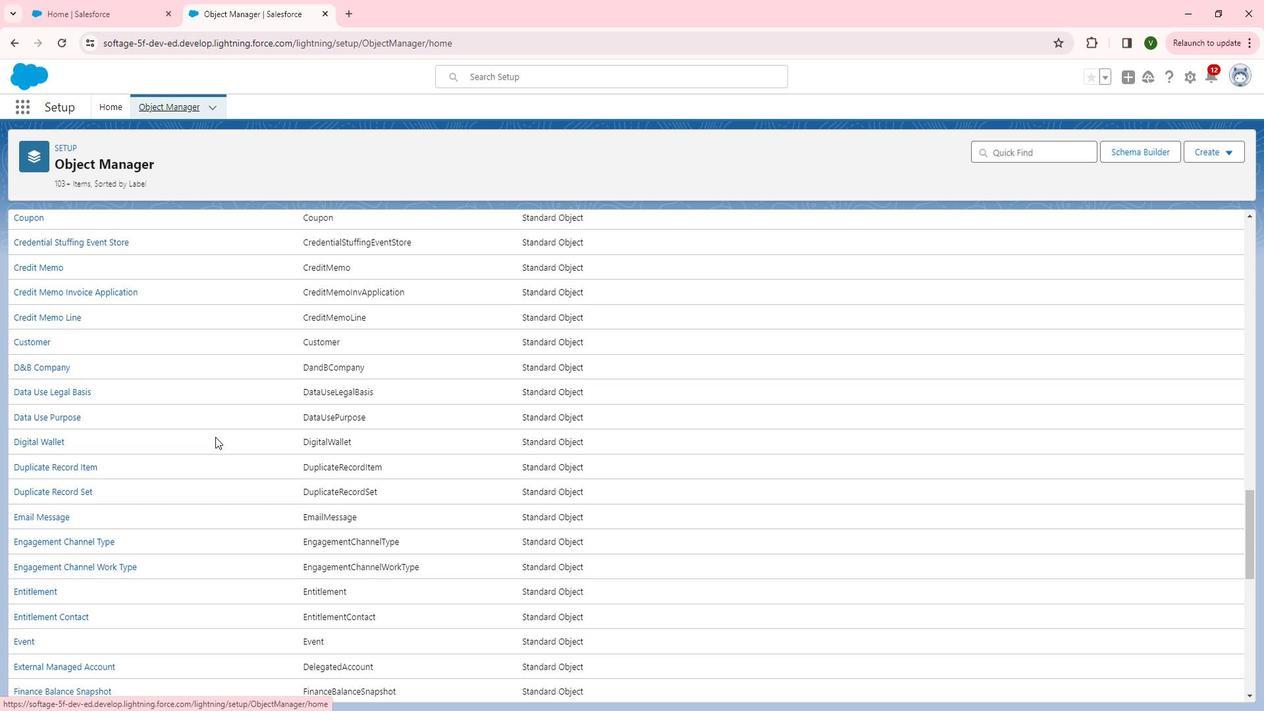 
Action: Mouse scrolled (233, 437) with delta (0, 0)
Screenshot: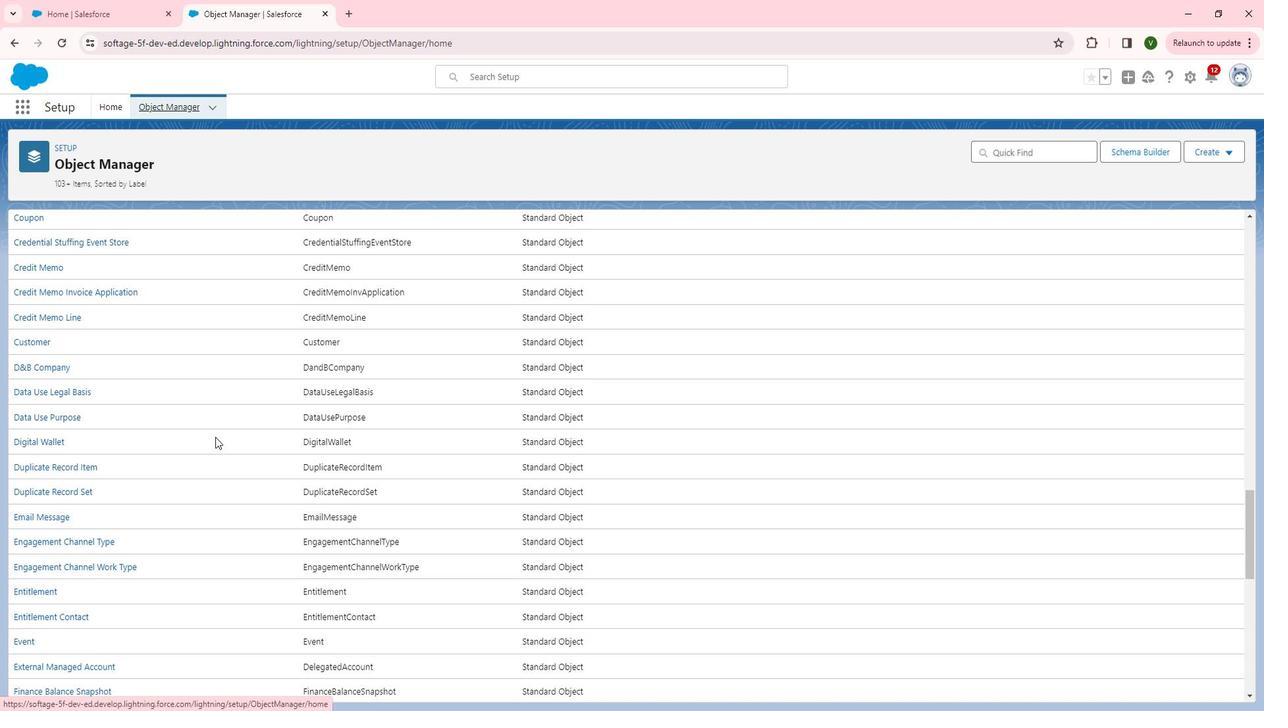 
Action: Mouse scrolled (233, 437) with delta (0, 0)
Screenshot: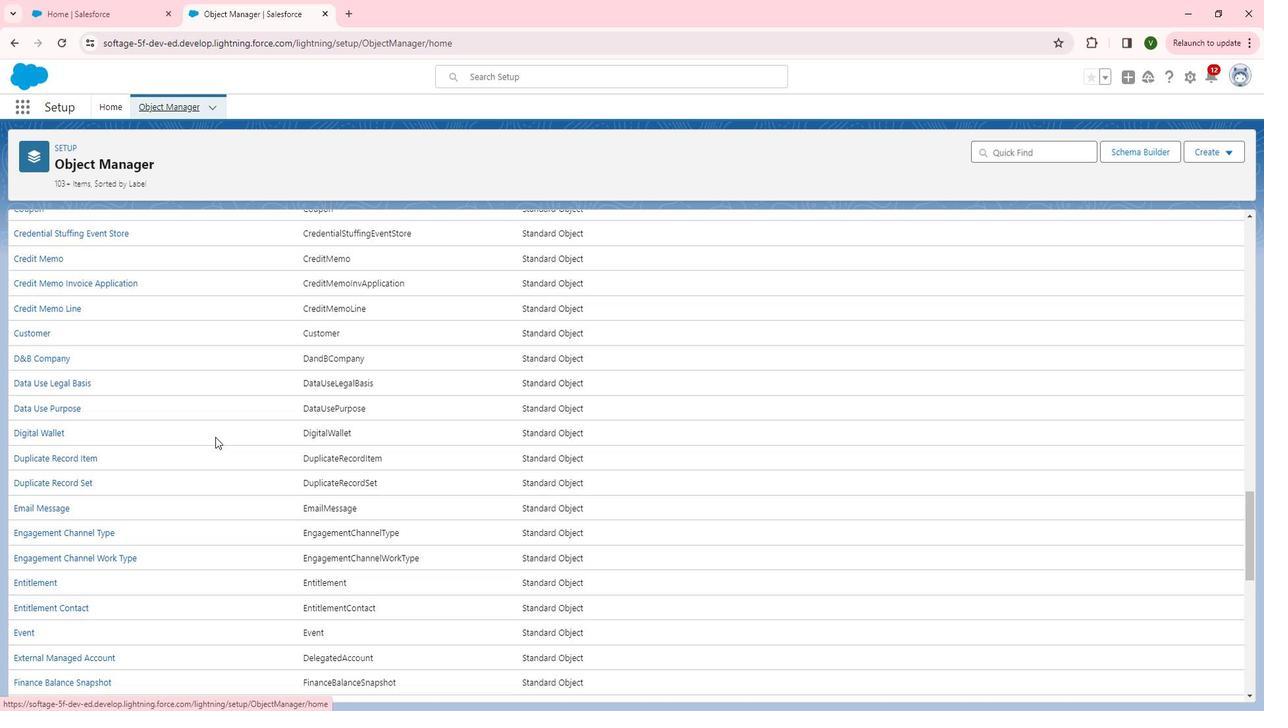 
Action: Mouse scrolled (233, 437) with delta (0, 0)
Screenshot: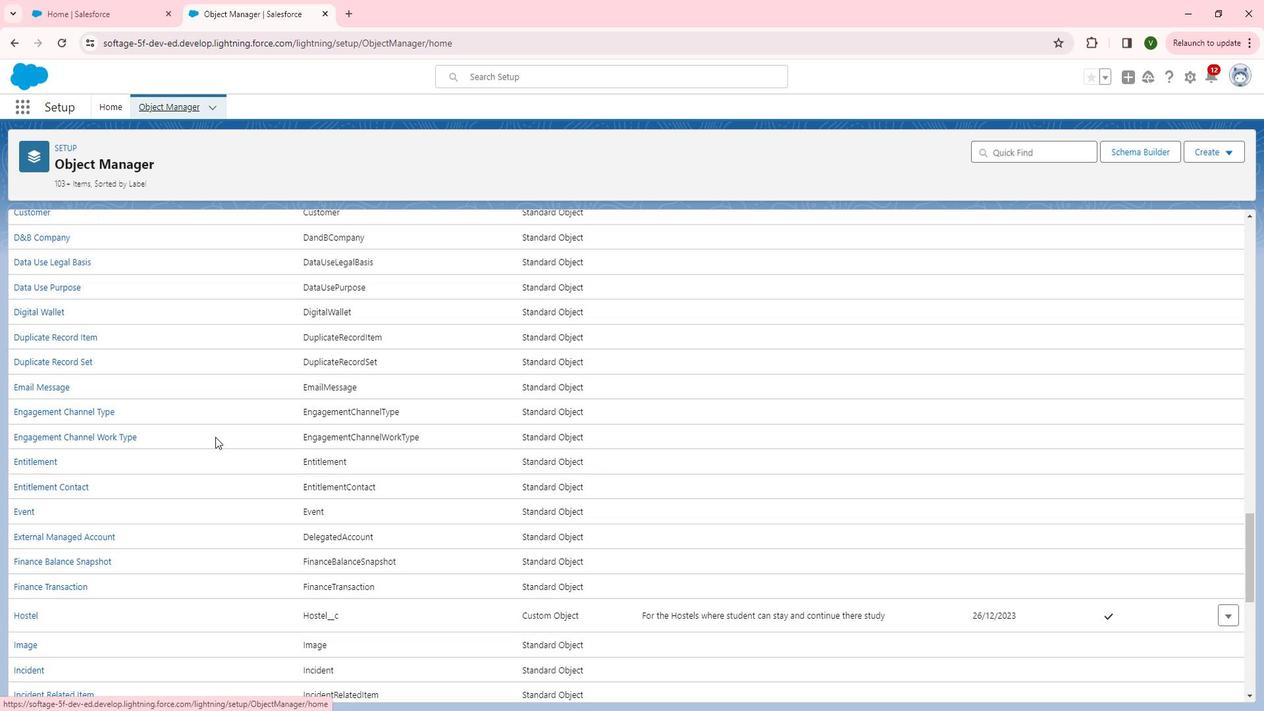 
Action: Mouse scrolled (233, 437) with delta (0, 0)
Screenshot: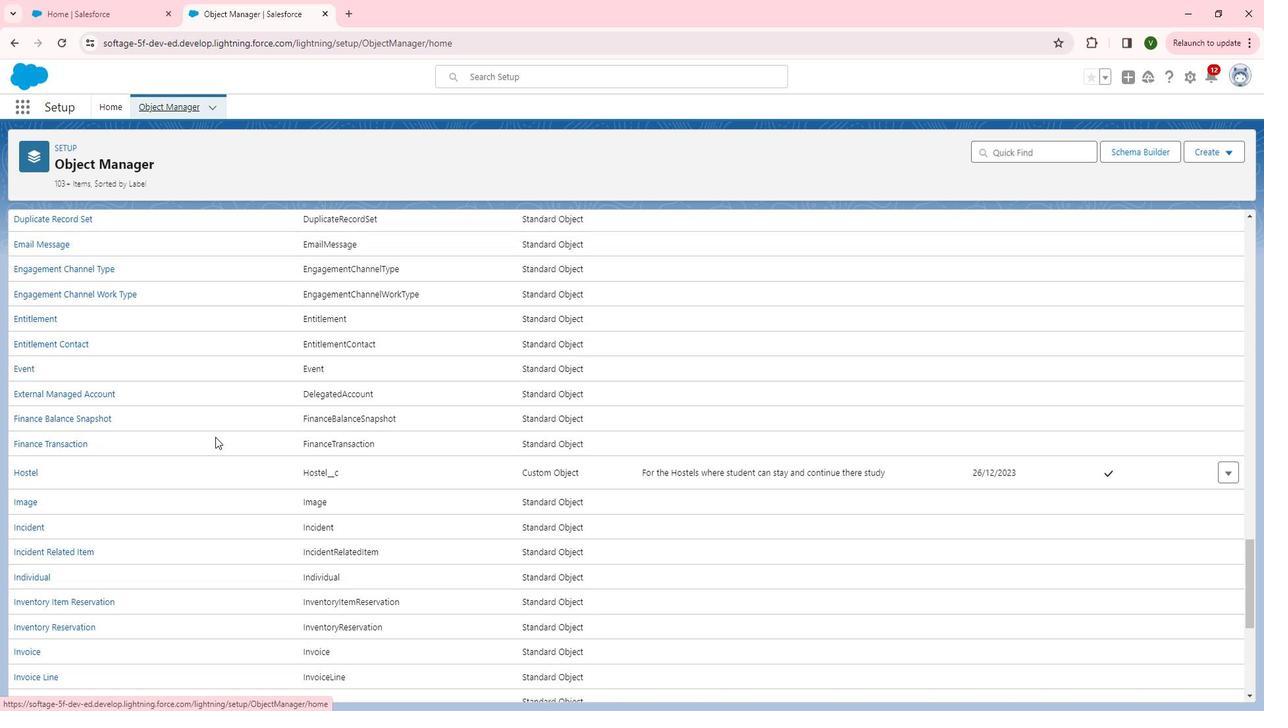 
Action: Mouse scrolled (233, 437) with delta (0, 0)
Screenshot: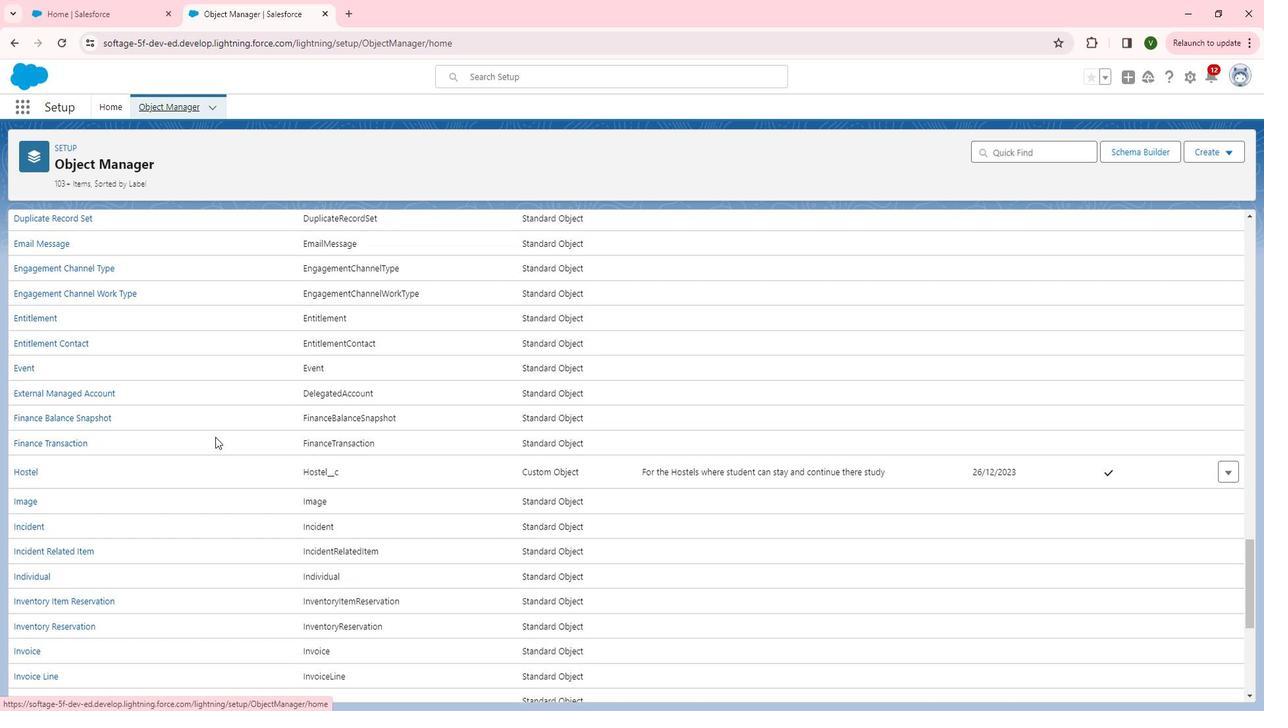 
Action: Mouse scrolled (233, 437) with delta (0, 0)
Screenshot: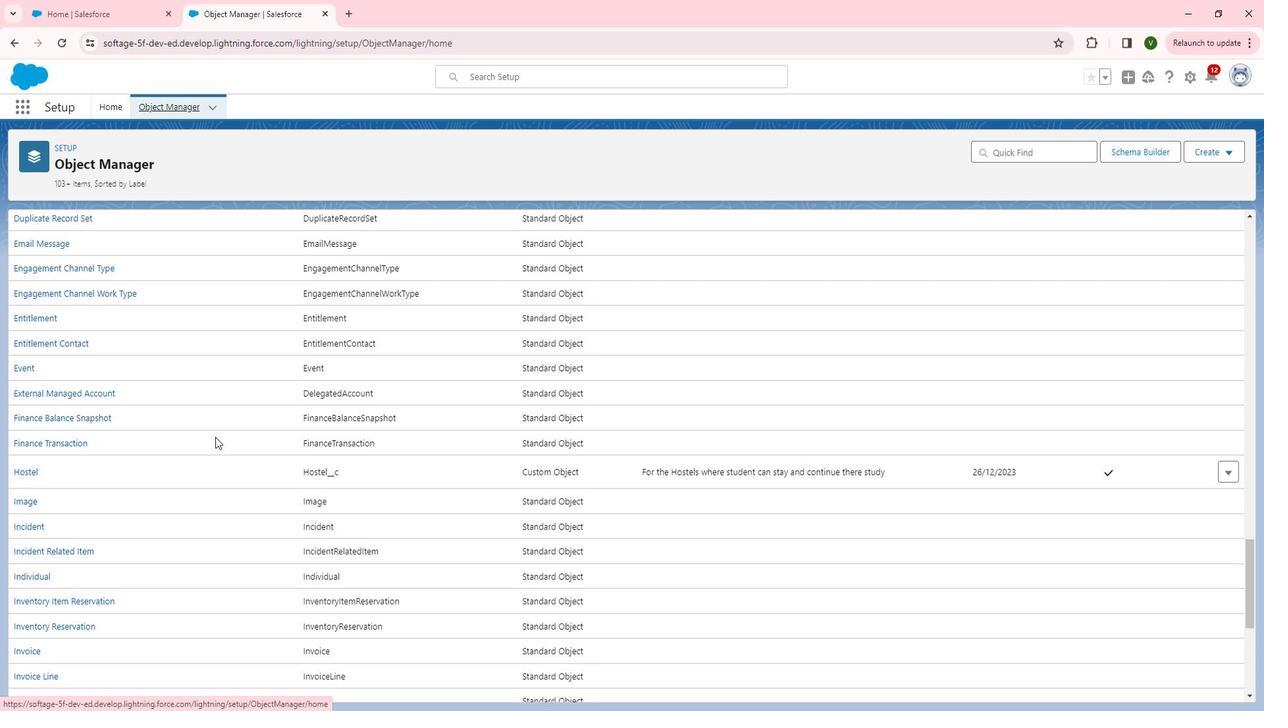 
Action: Mouse scrolled (233, 437) with delta (0, 0)
Screenshot: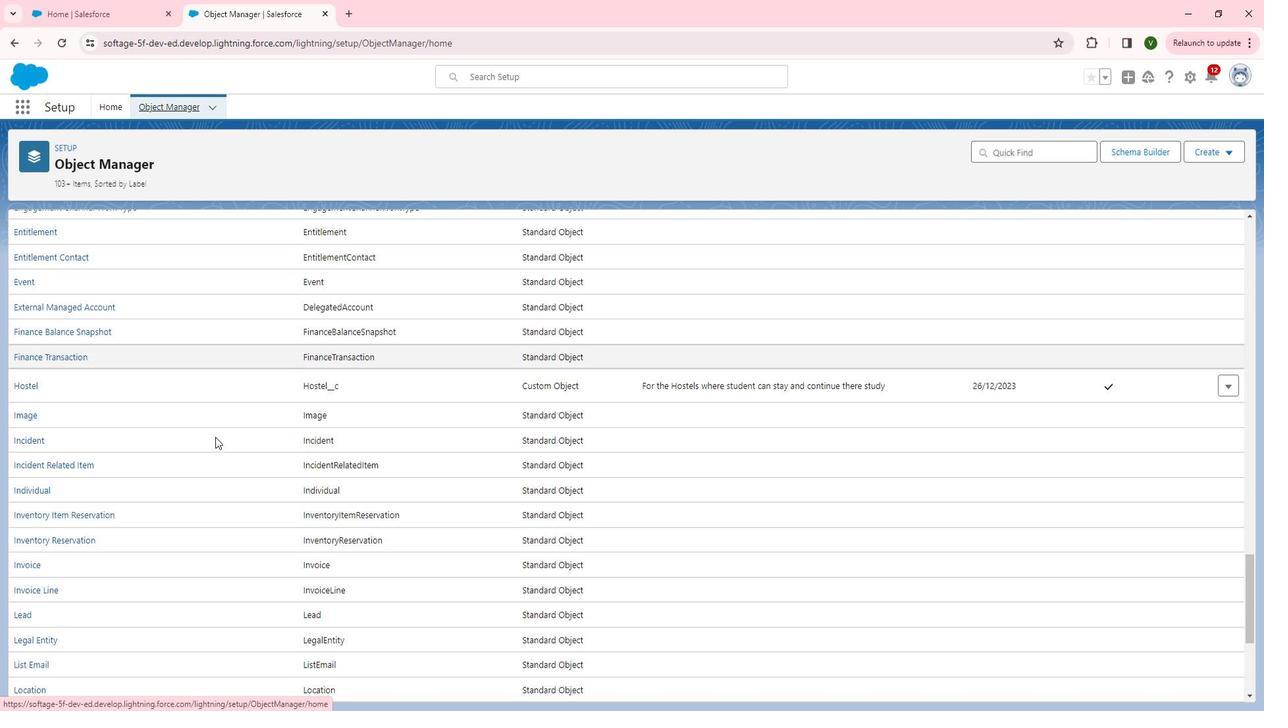 
Action: Mouse scrolled (233, 437) with delta (0, 0)
Screenshot: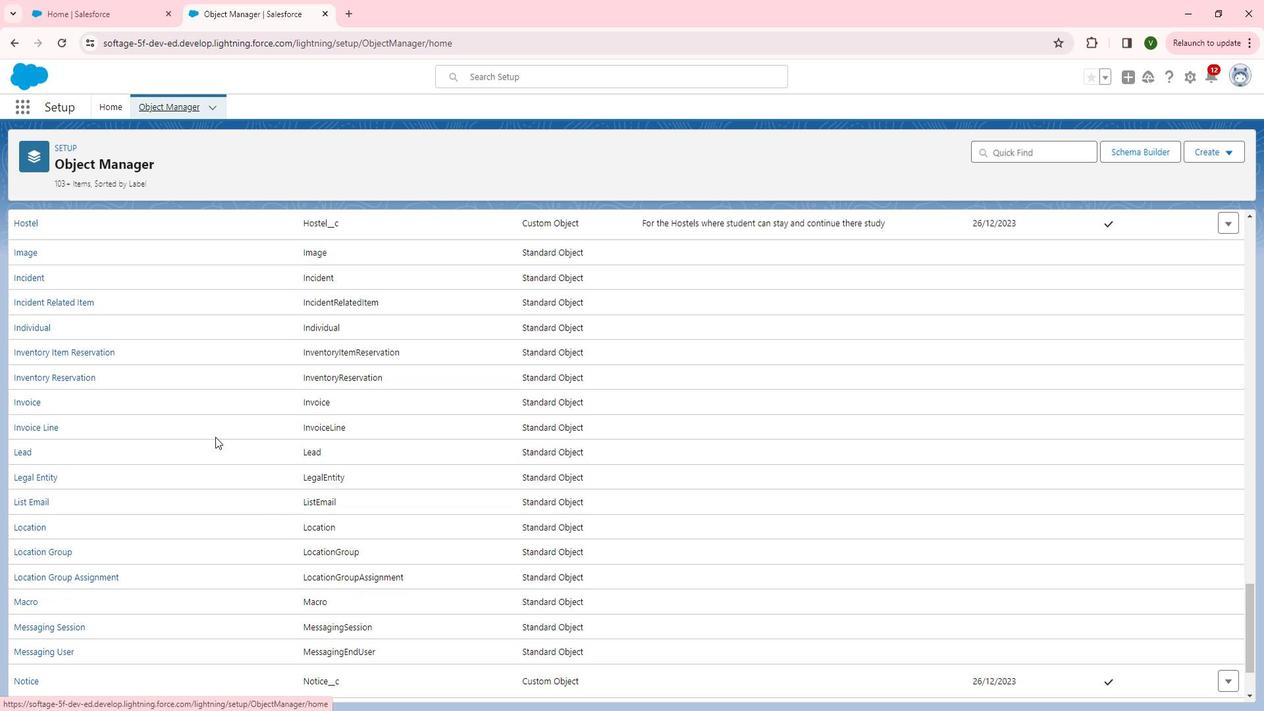 
Action: Mouse scrolled (233, 437) with delta (0, 0)
Screenshot: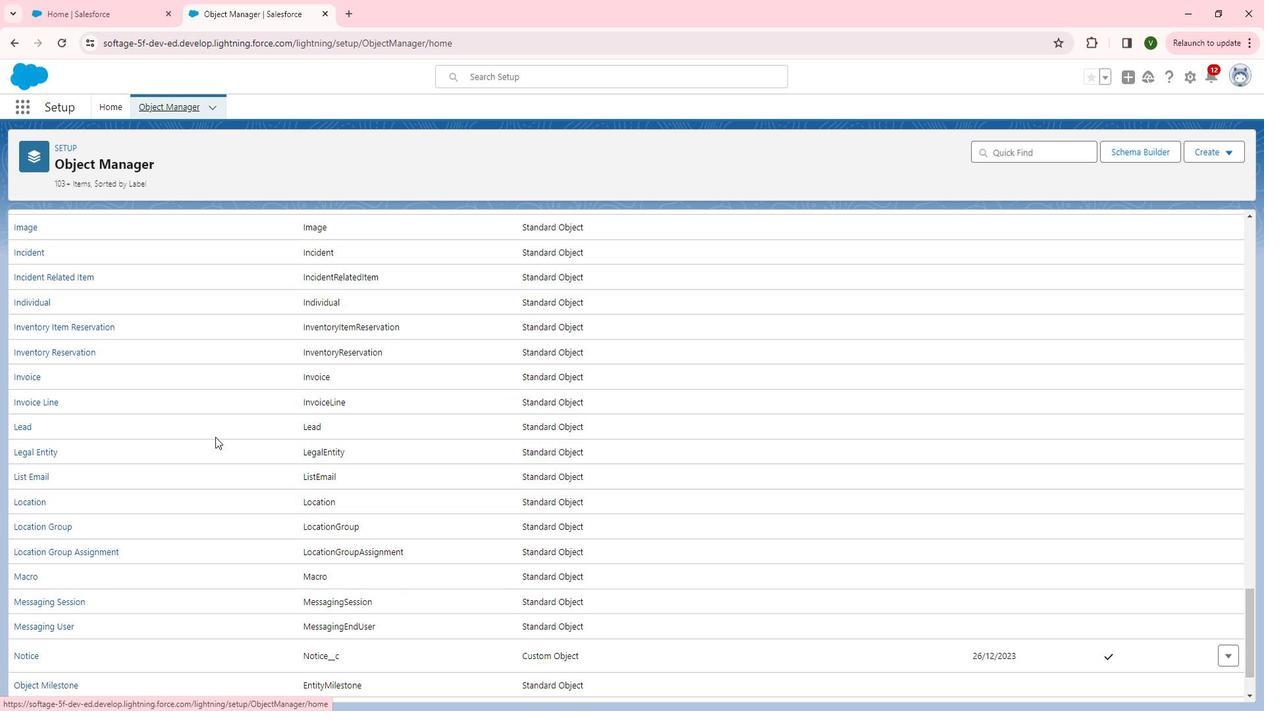 
Action: Mouse scrolled (233, 437) with delta (0, 0)
Screenshot: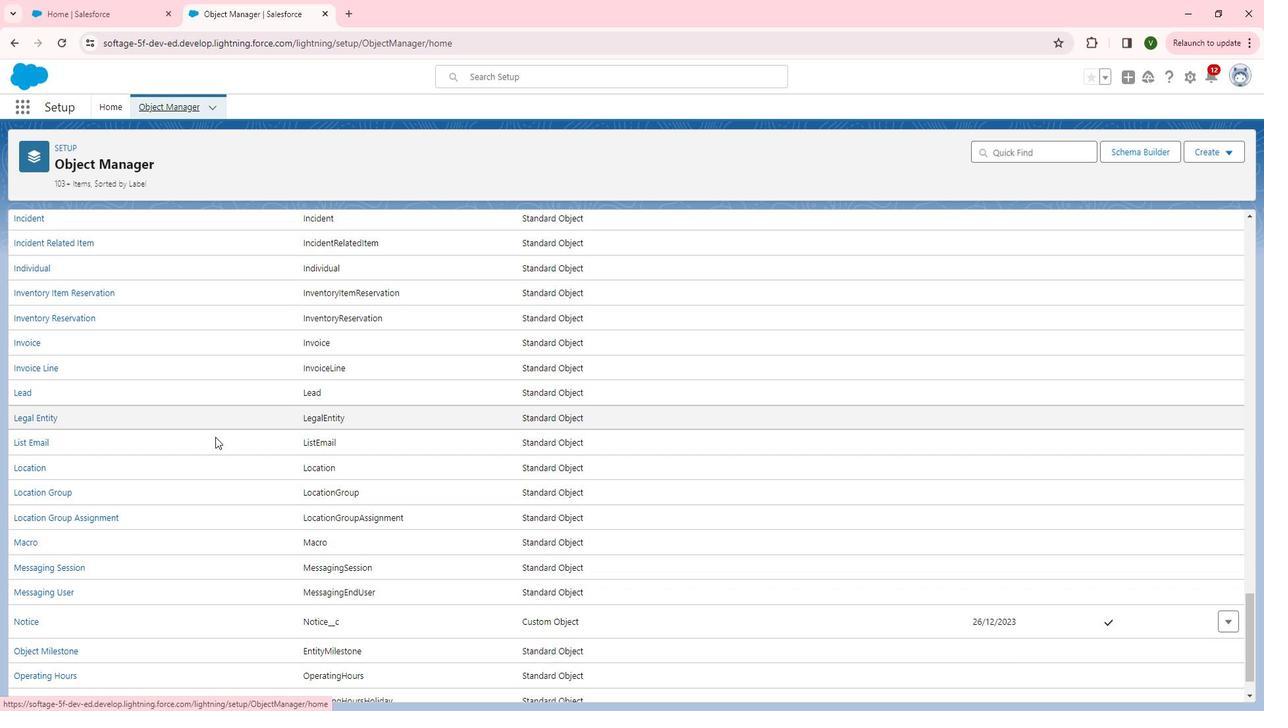 
Action: Mouse scrolled (233, 437) with delta (0, 0)
Screenshot: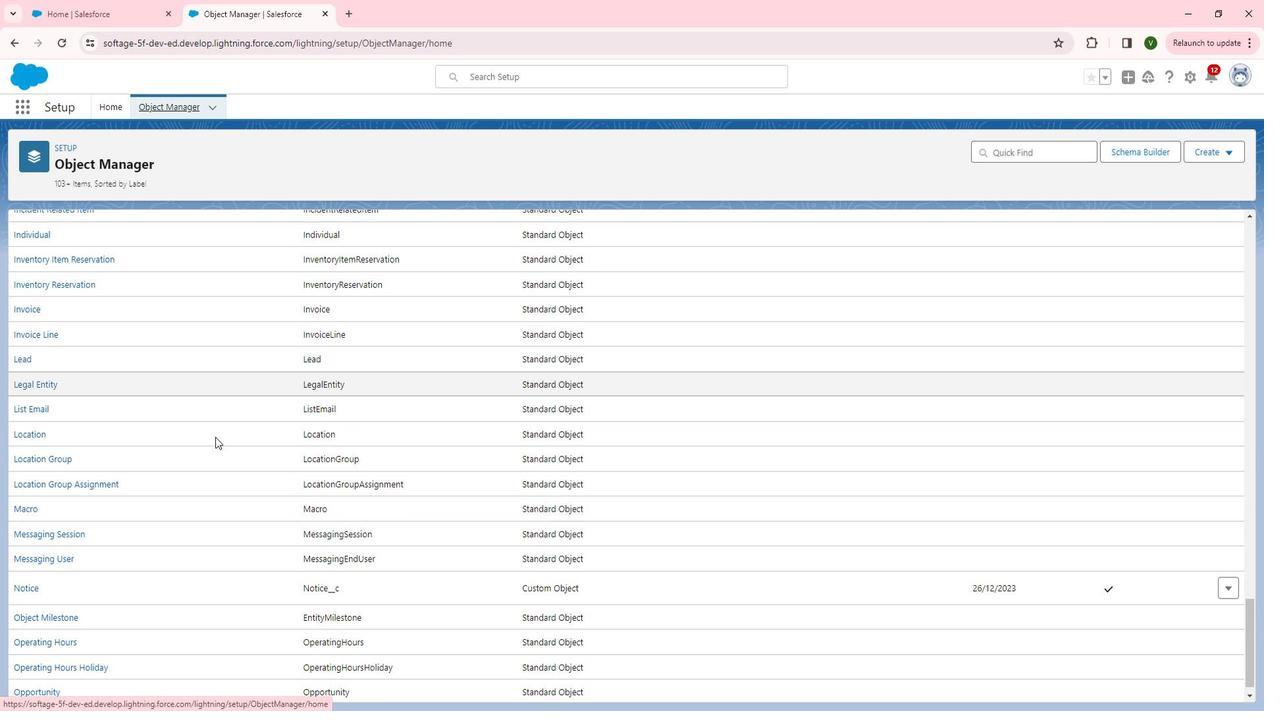 
Action: Mouse scrolled (233, 437) with delta (0, 0)
Screenshot: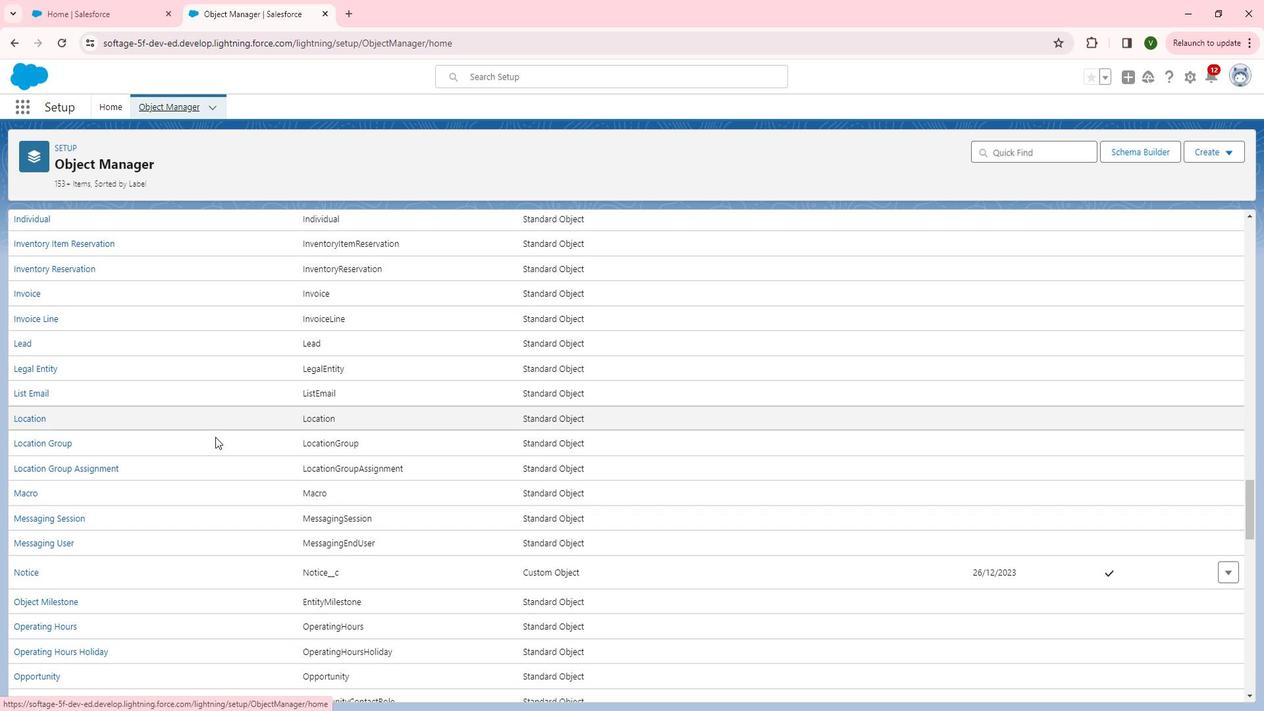 
Action: Mouse scrolled (233, 437) with delta (0, 0)
Screenshot: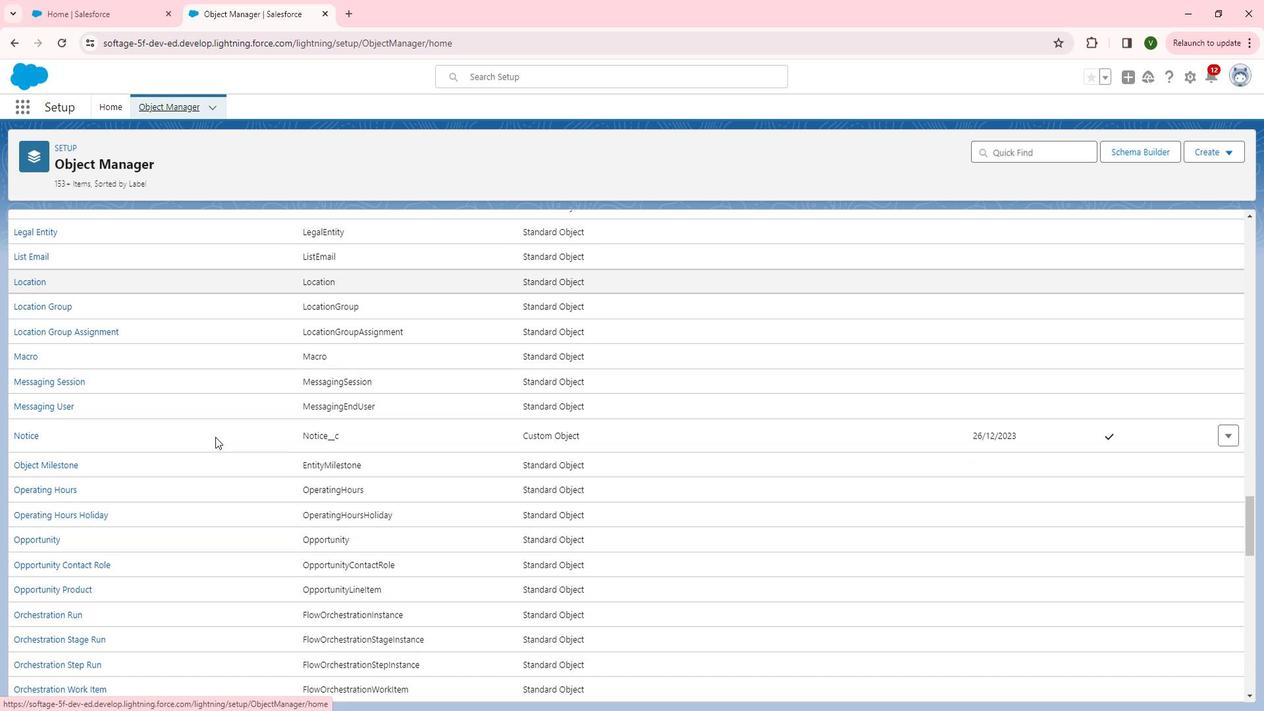 
Action: Mouse scrolled (233, 437) with delta (0, 0)
Screenshot: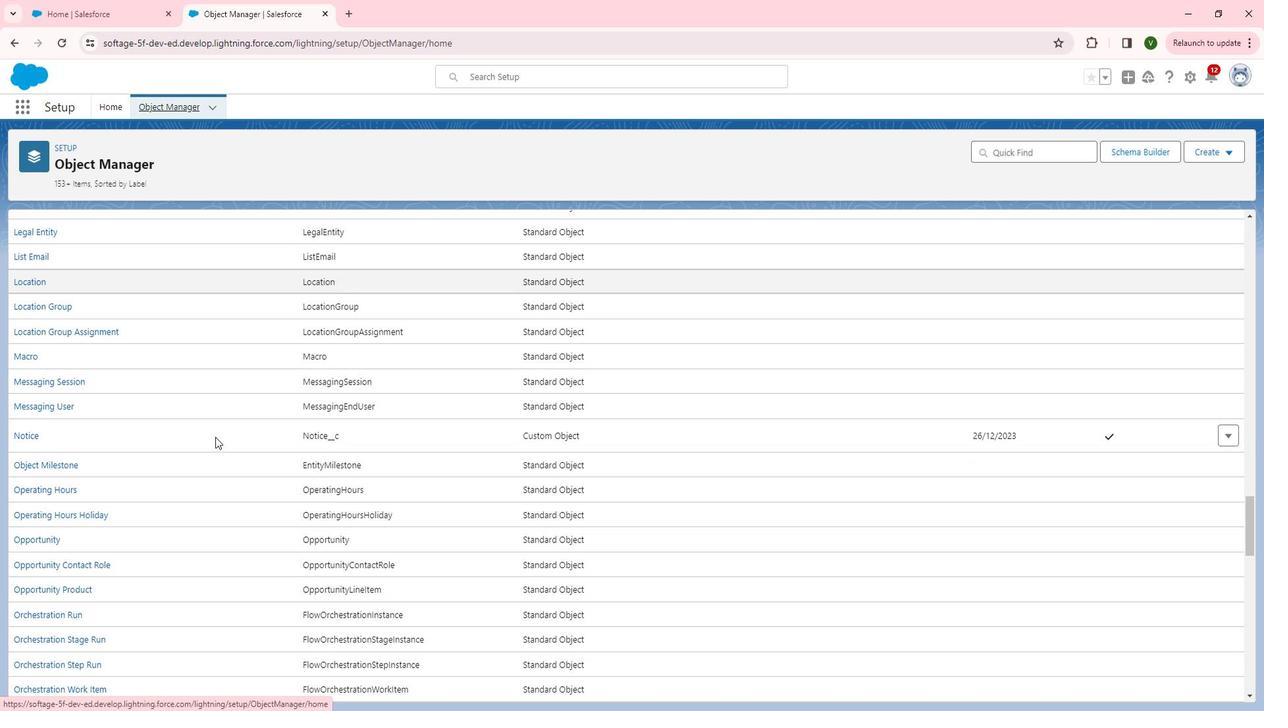
Action: Mouse scrolled (233, 437) with delta (0, 0)
Screenshot: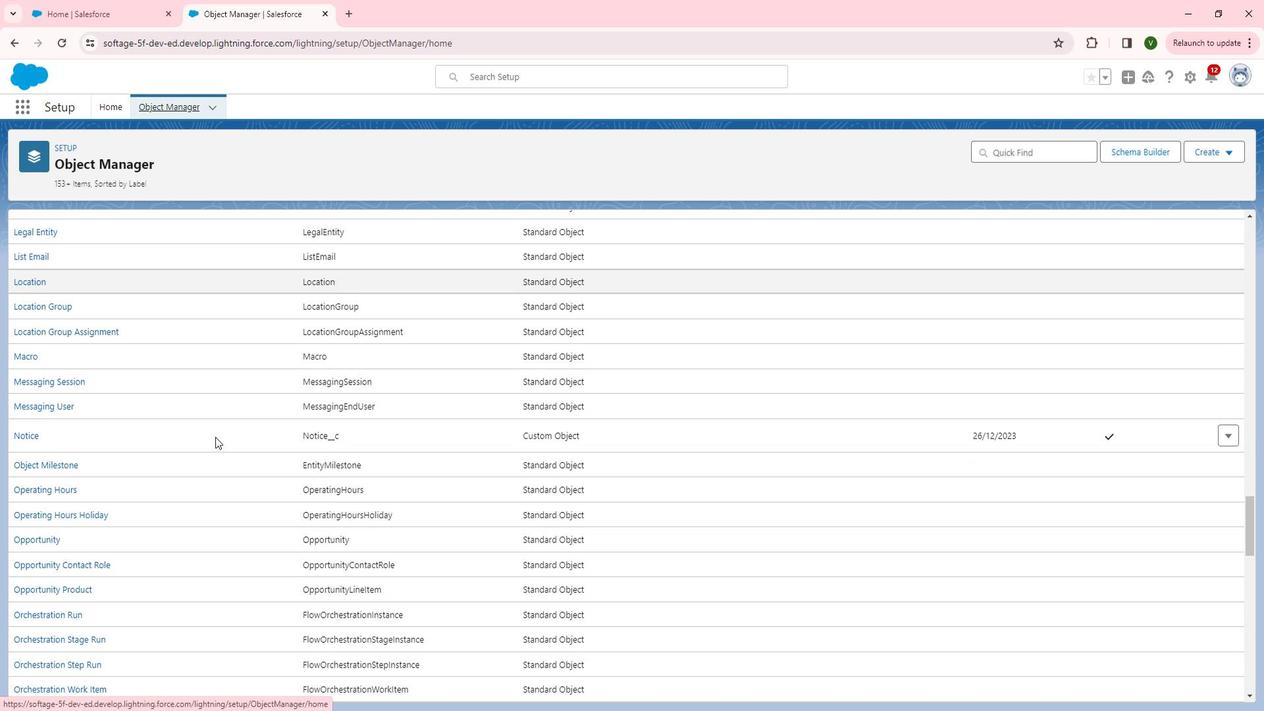 
Action: Mouse scrolled (233, 437) with delta (0, 0)
Screenshot: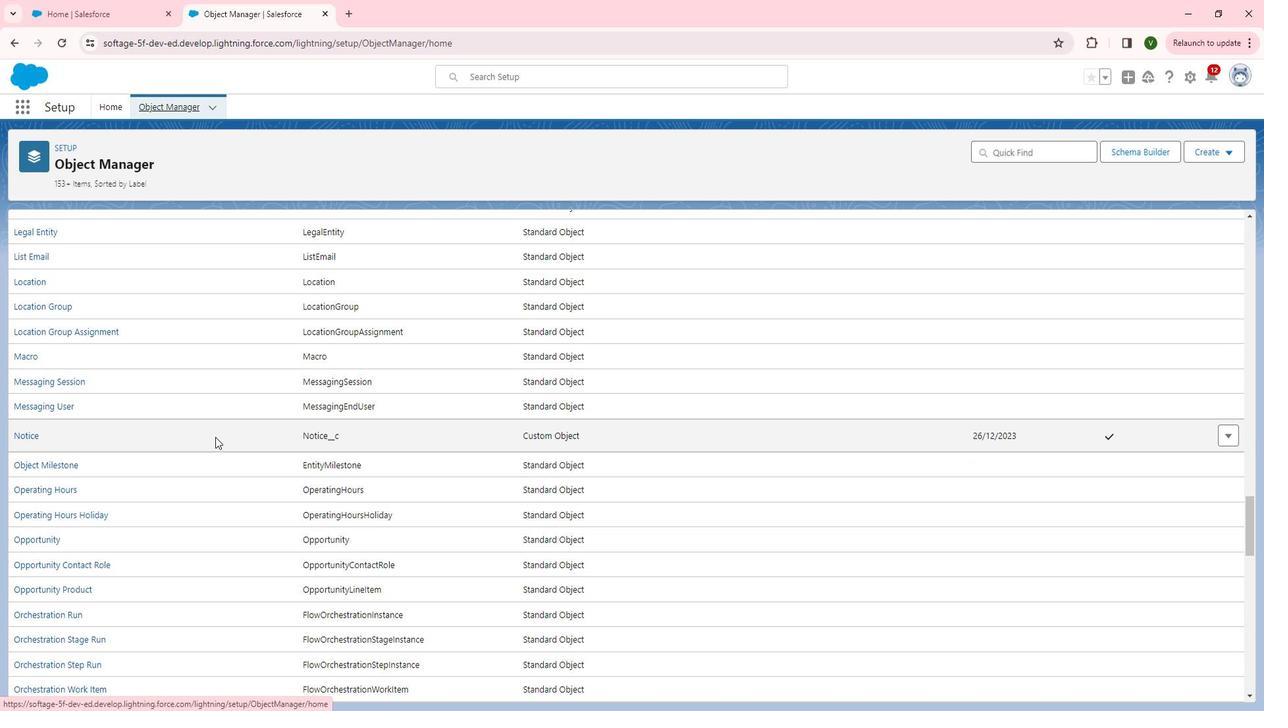 
Action: Mouse moved to (43, 435)
Screenshot: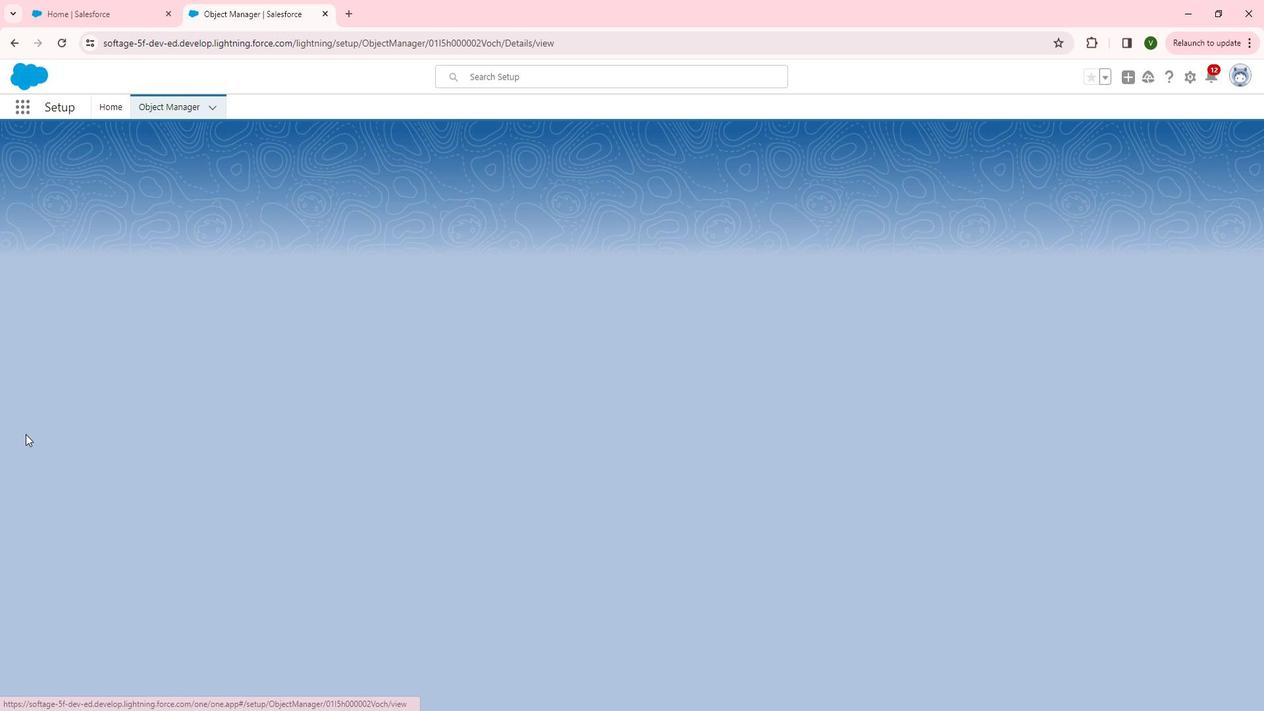 
Action: Mouse pressed left at (43, 435)
Screenshot: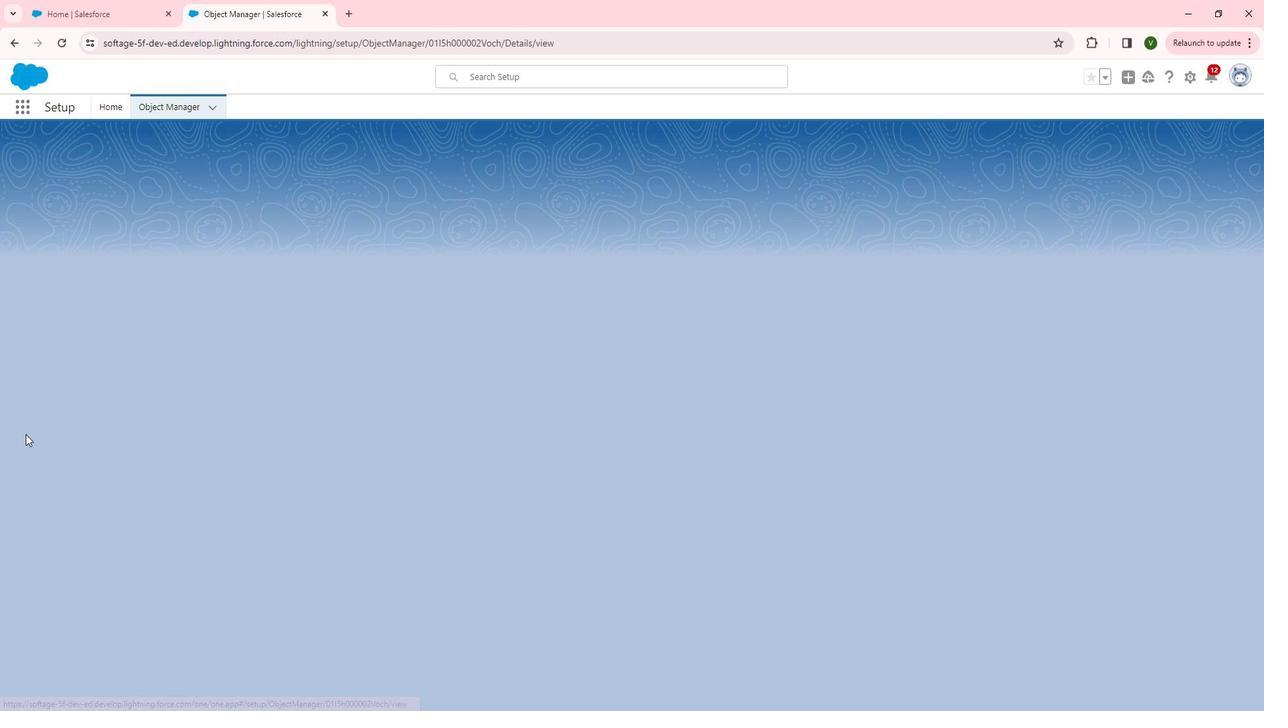
Action: Mouse moved to (100, 253)
Screenshot: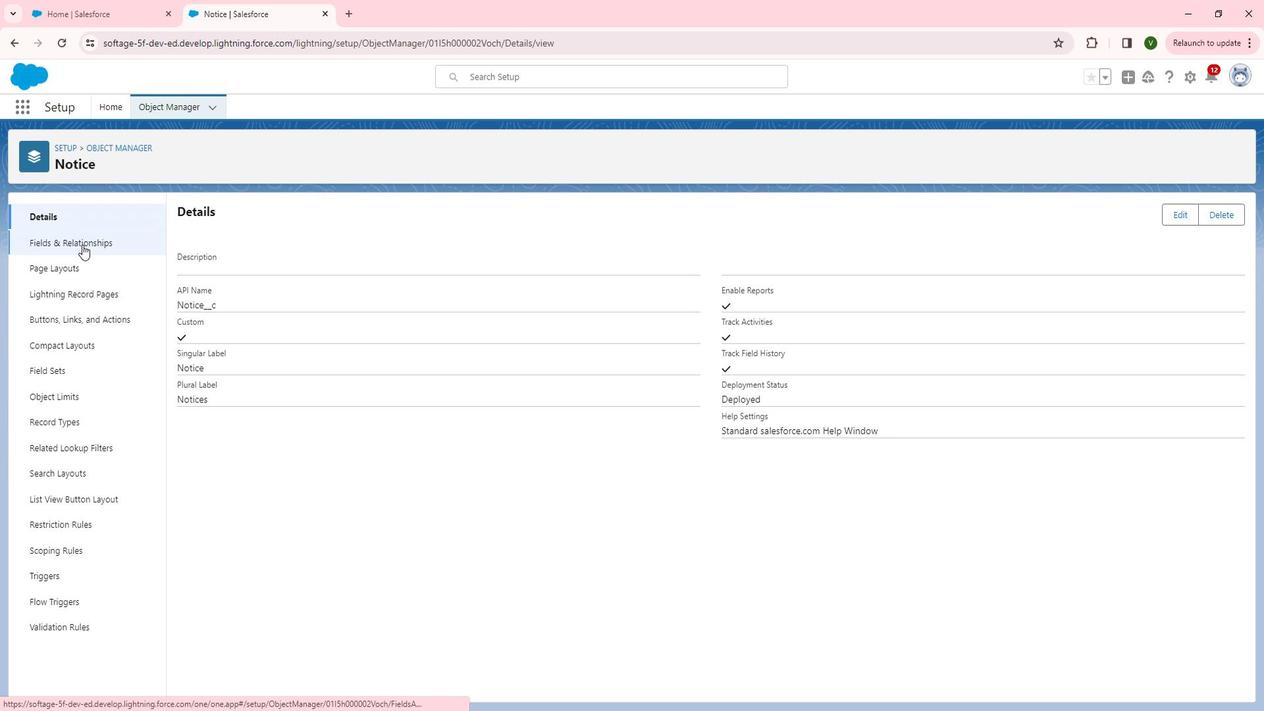 
Action: Mouse pressed left at (100, 253)
Screenshot: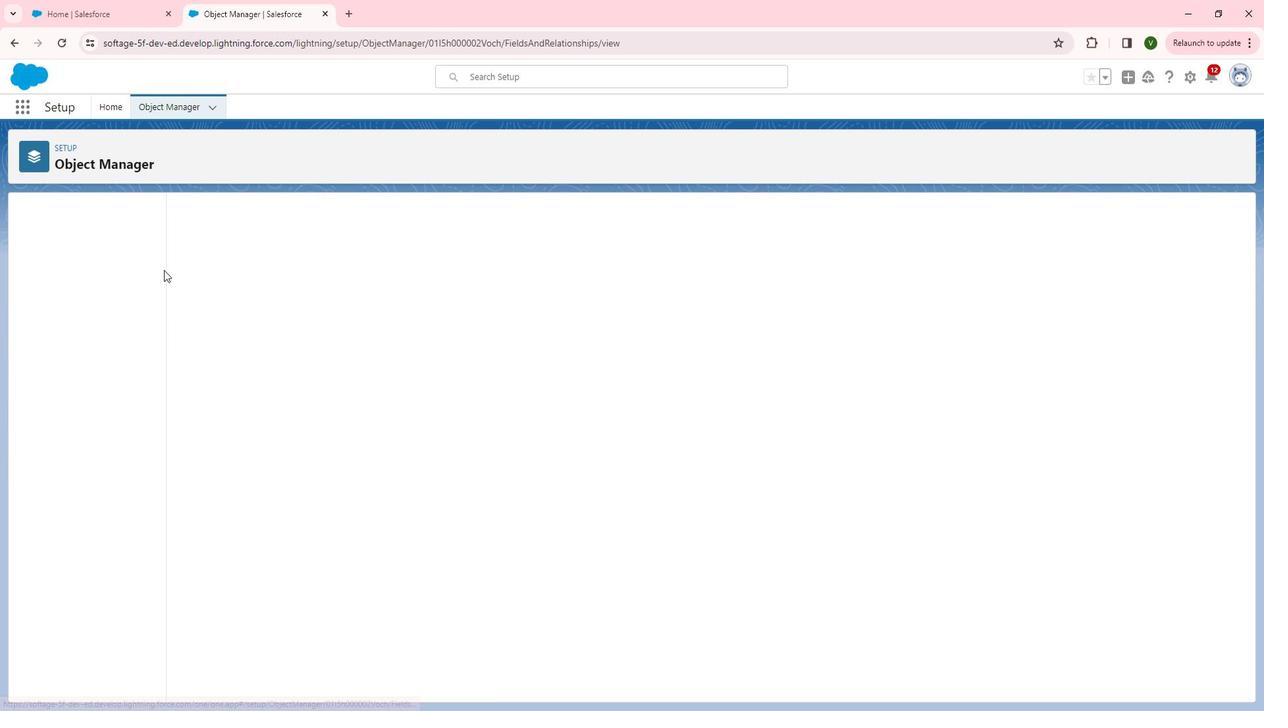 
Action: Mouse moved to (206, 582)
Screenshot: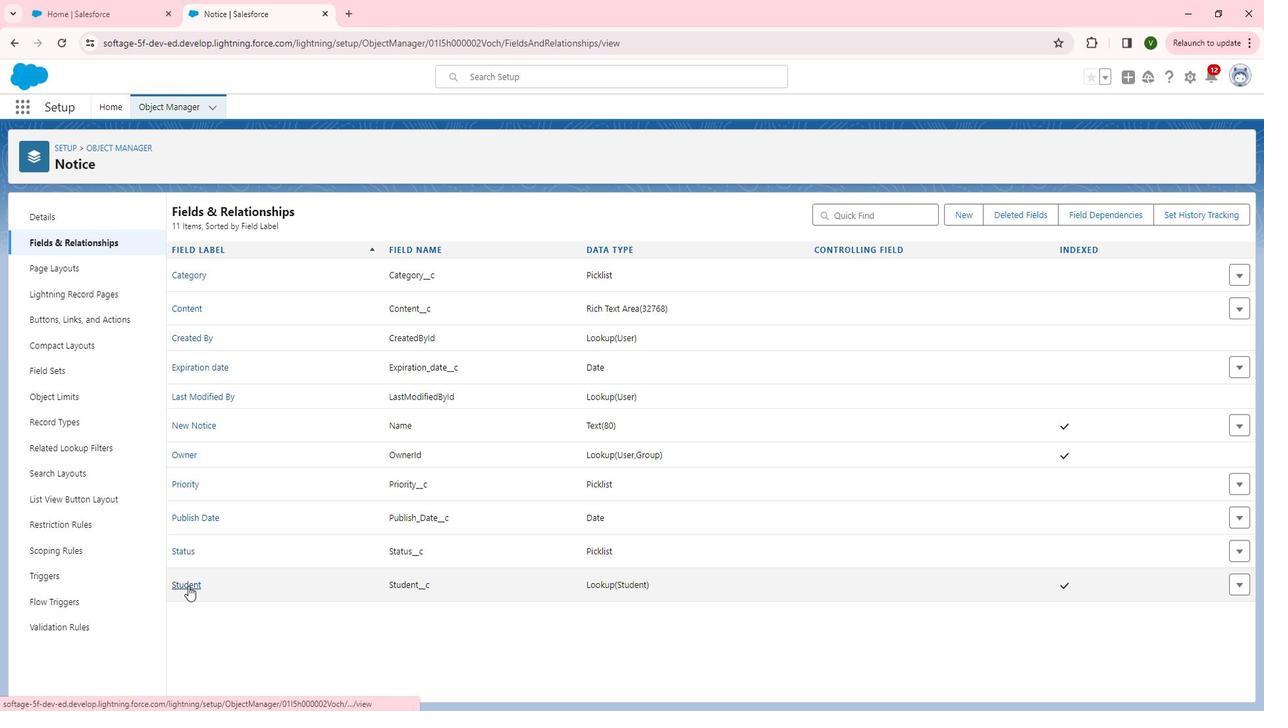
Action: Mouse pressed left at (206, 582)
Screenshot: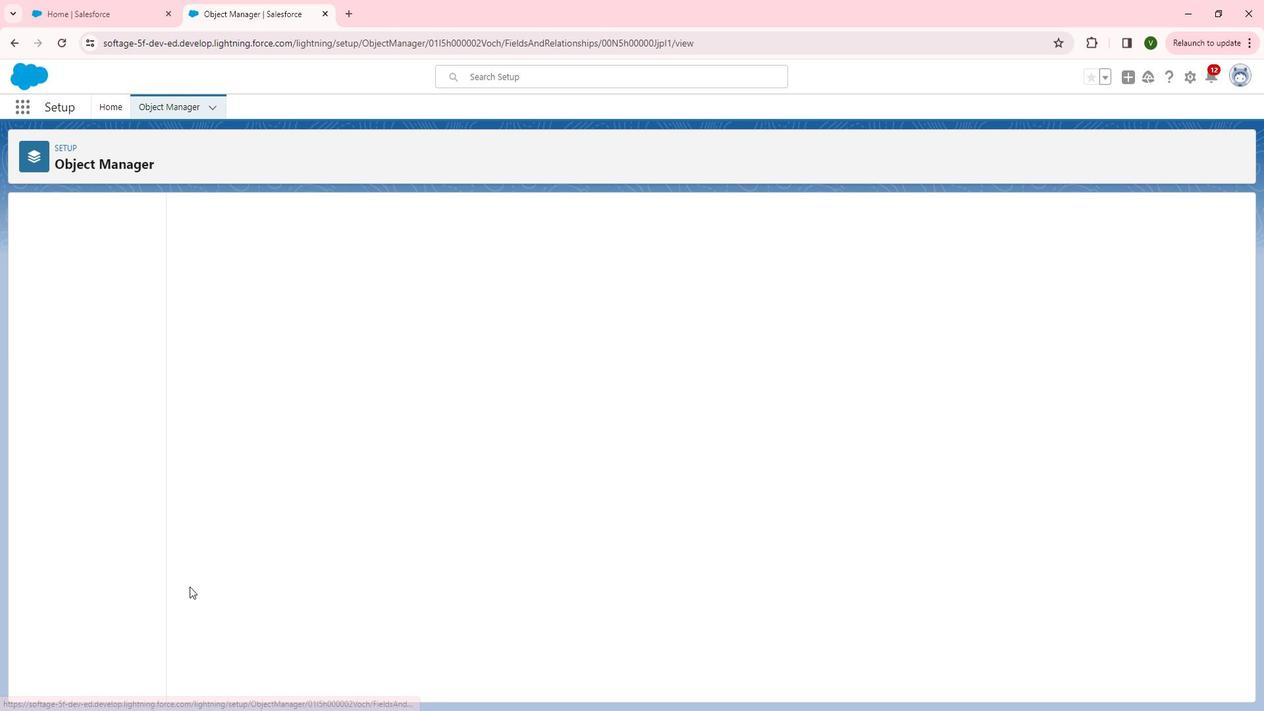 
Action: Mouse moved to (436, 510)
Screenshot: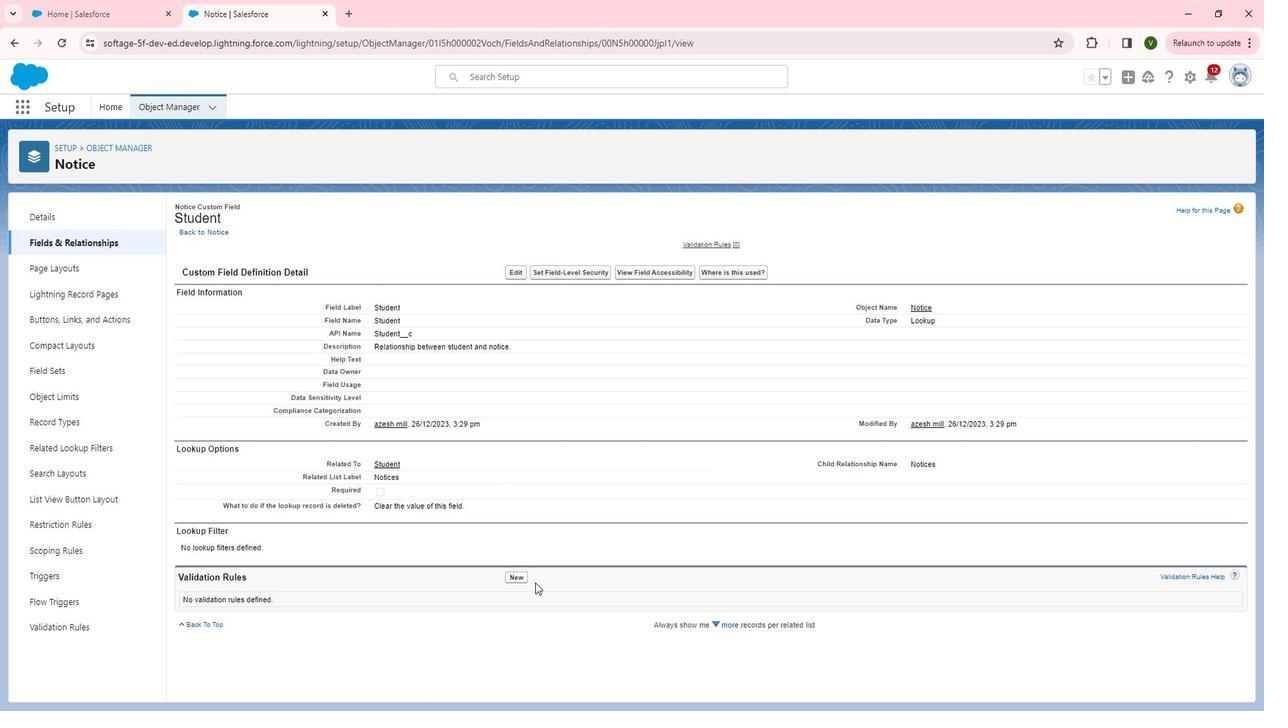 
Action: Mouse scrolled (436, 509) with delta (0, 0)
Screenshot: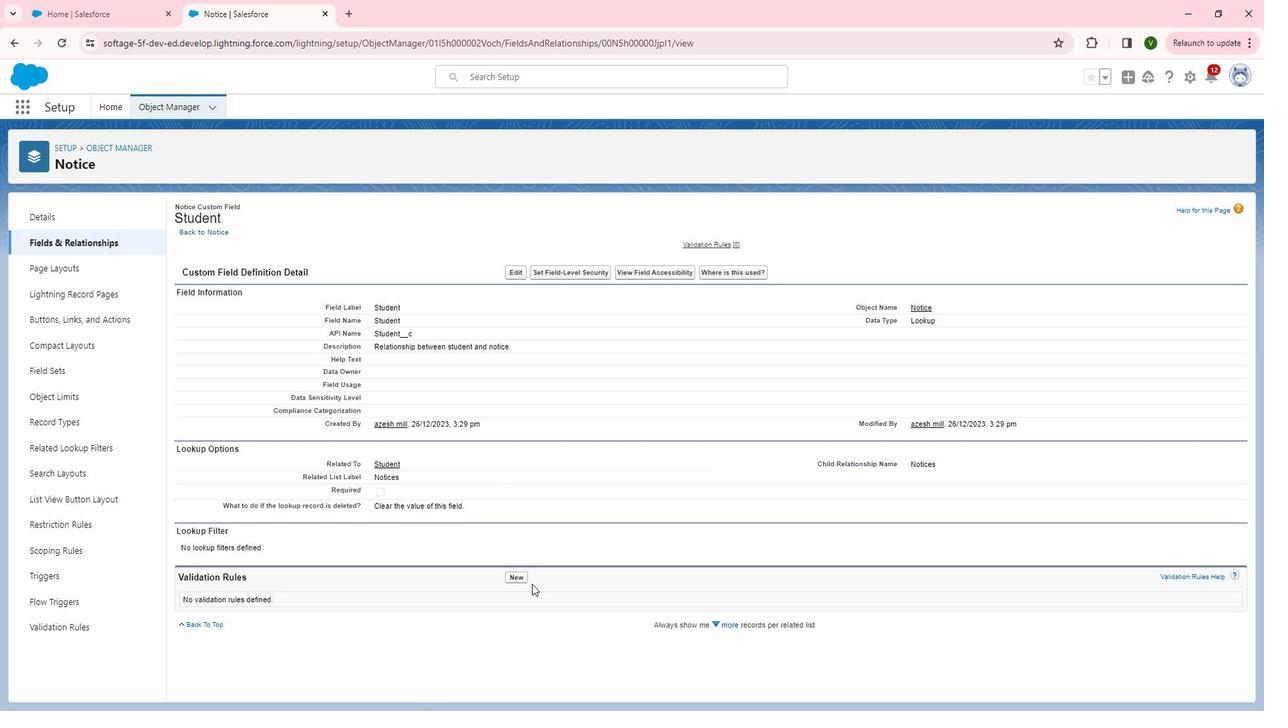 
Action: Mouse moved to (537, 577)
Screenshot: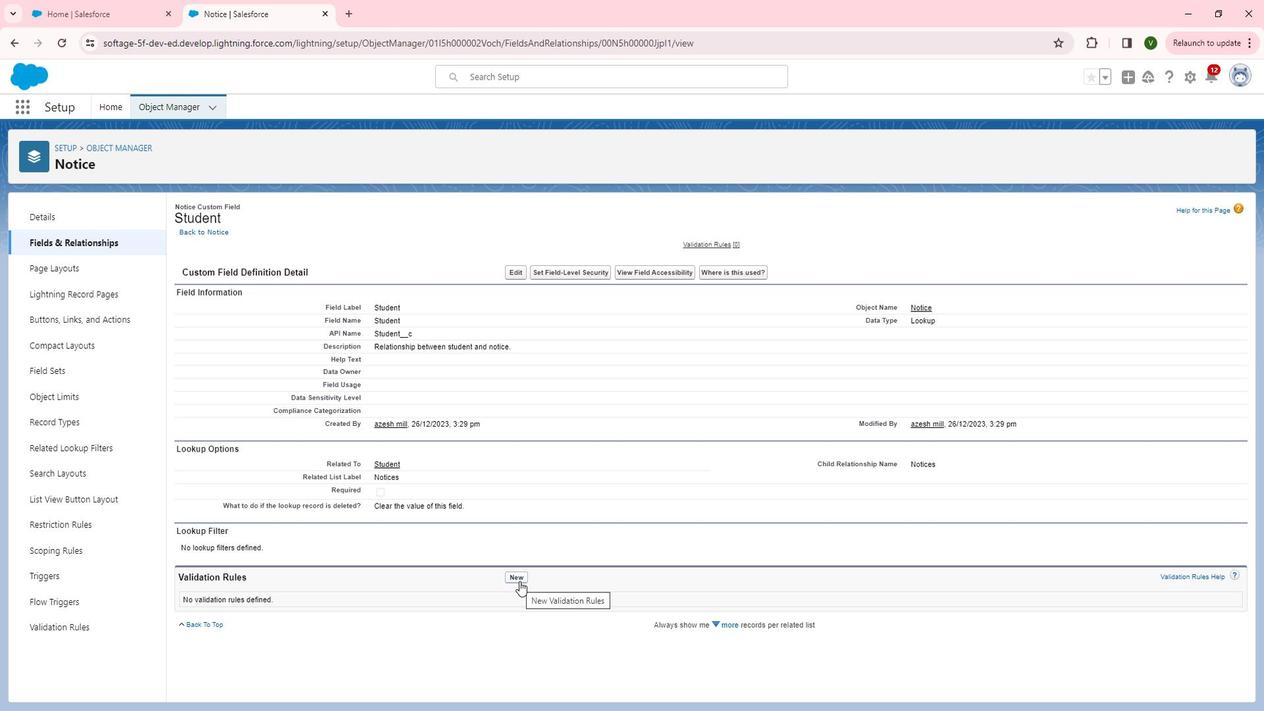 
Action: Mouse pressed left at (537, 577)
Screenshot: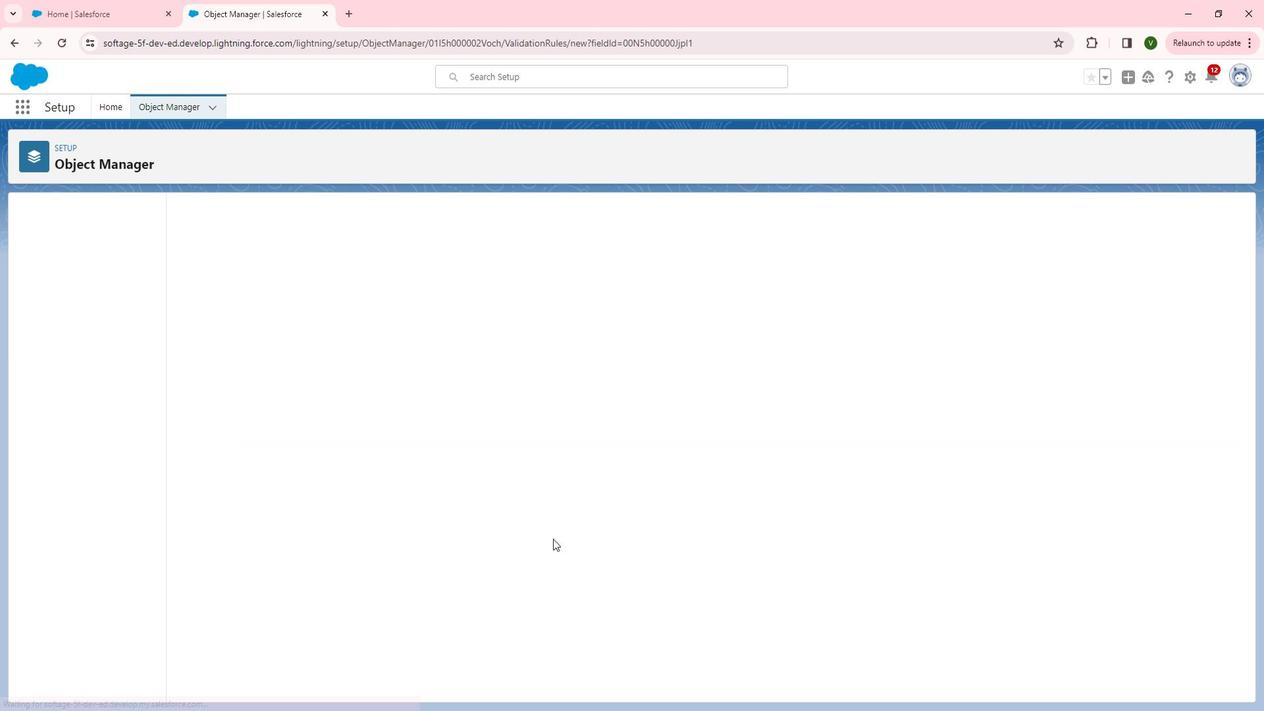 
Action: Mouse moved to (403, 312)
Screenshot: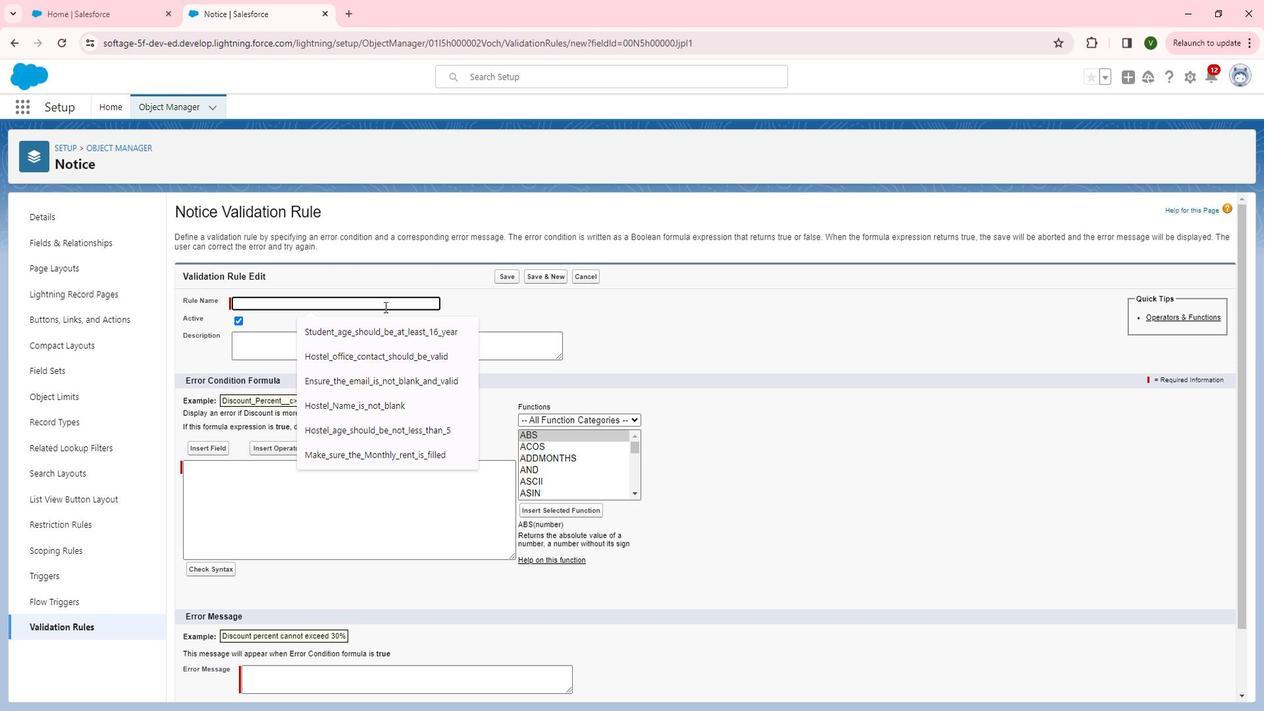 
Action: Mouse pressed left at (403, 312)
Screenshot: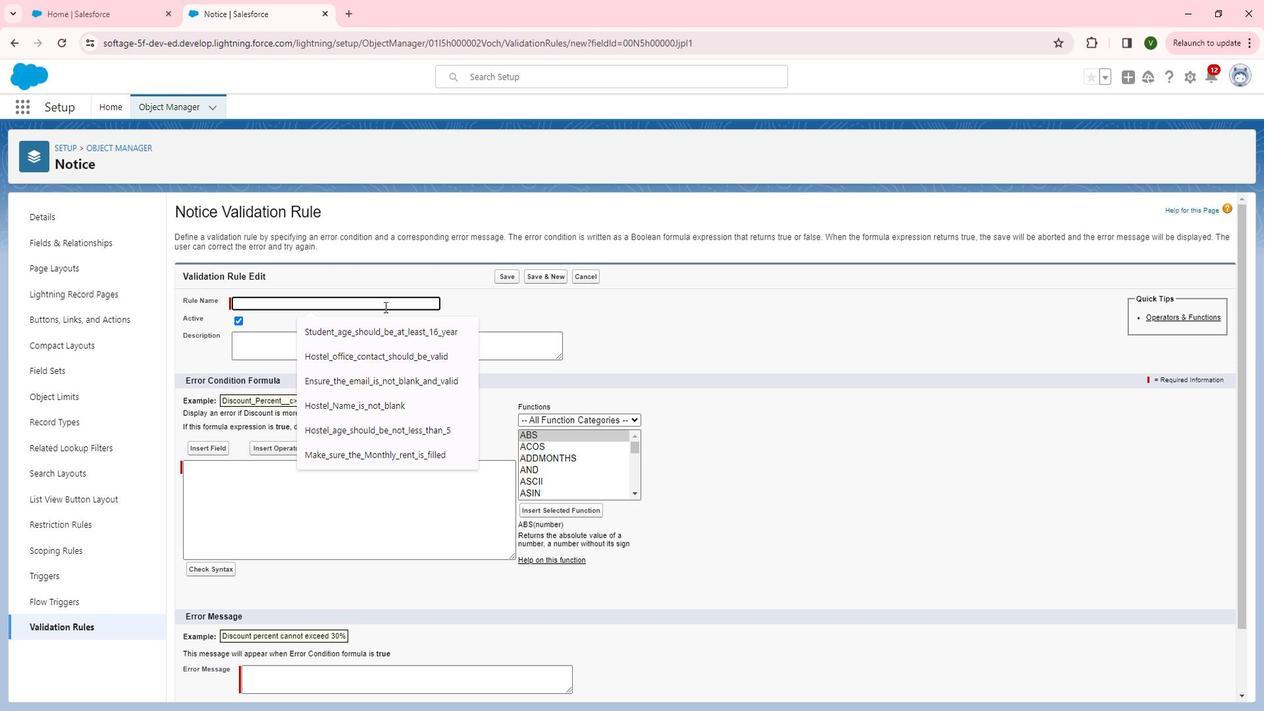 
Action: Mouse moved to (397, 315)
Screenshot: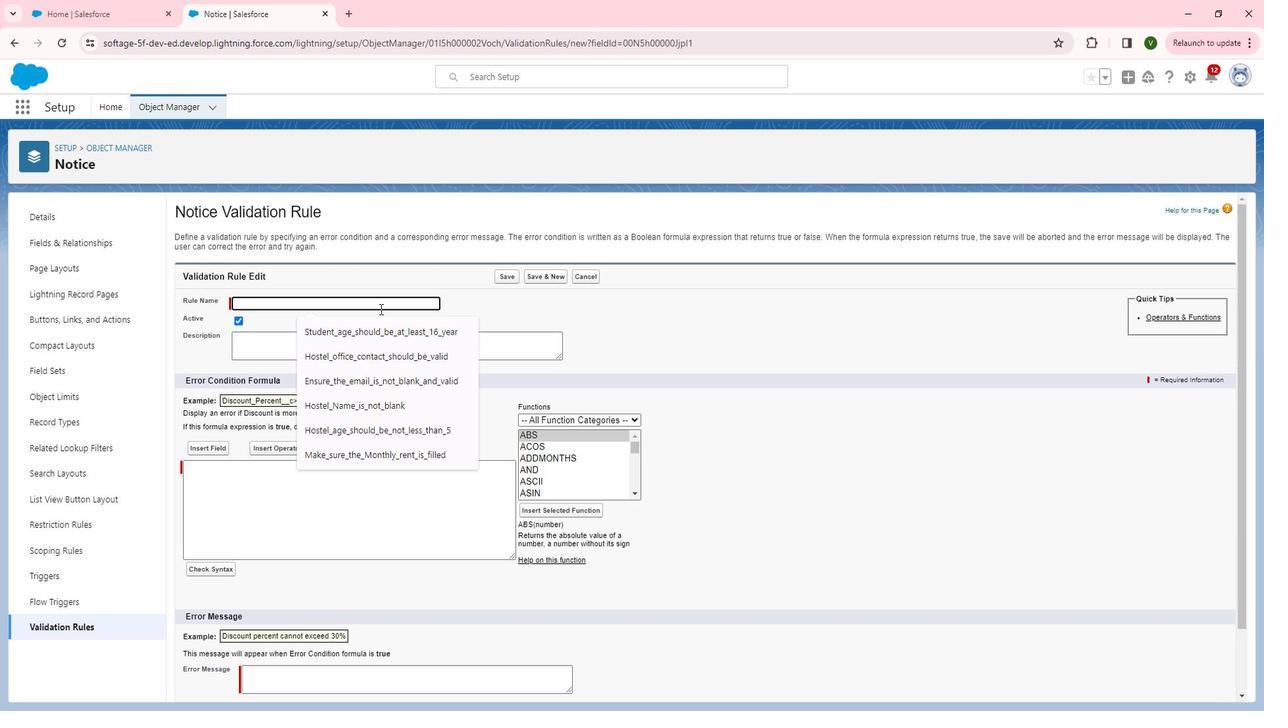 
Action: Key pressed <Key.shift>S<Key.backspace><Key.shift>Student<Key.space>must<Key.space>assigned
Screenshot: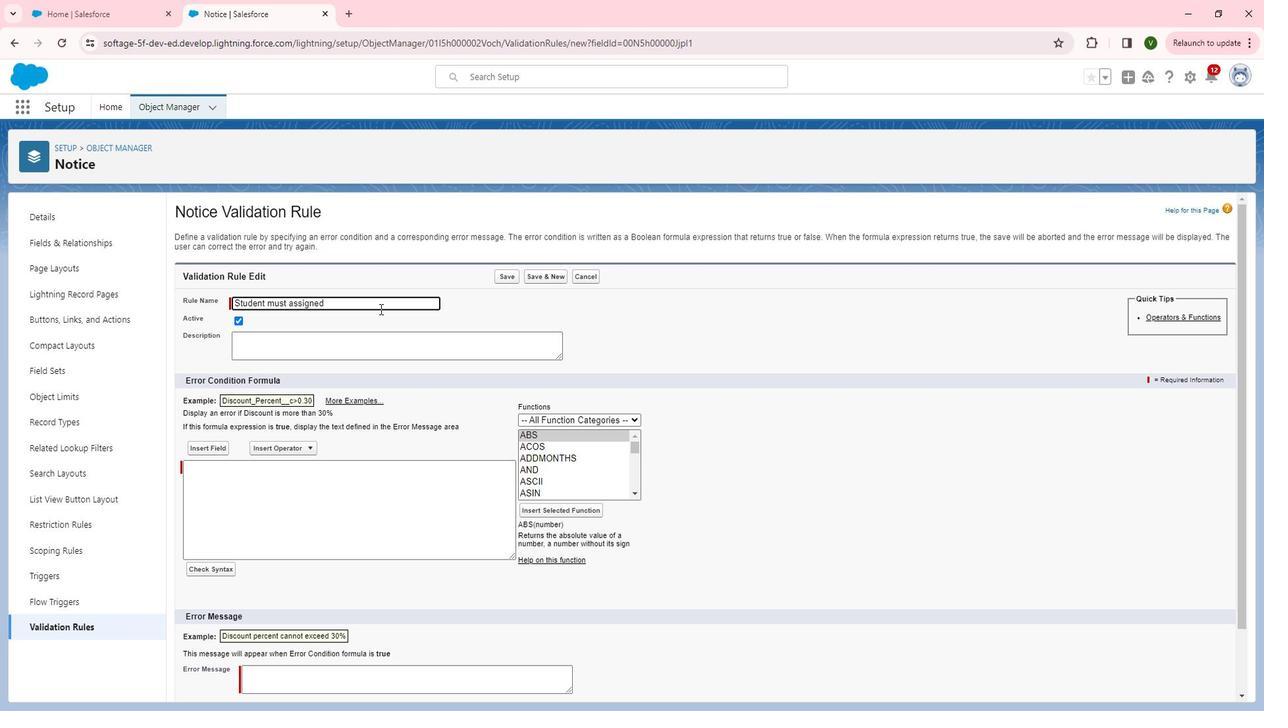 
Action: Mouse moved to (377, 354)
Screenshot: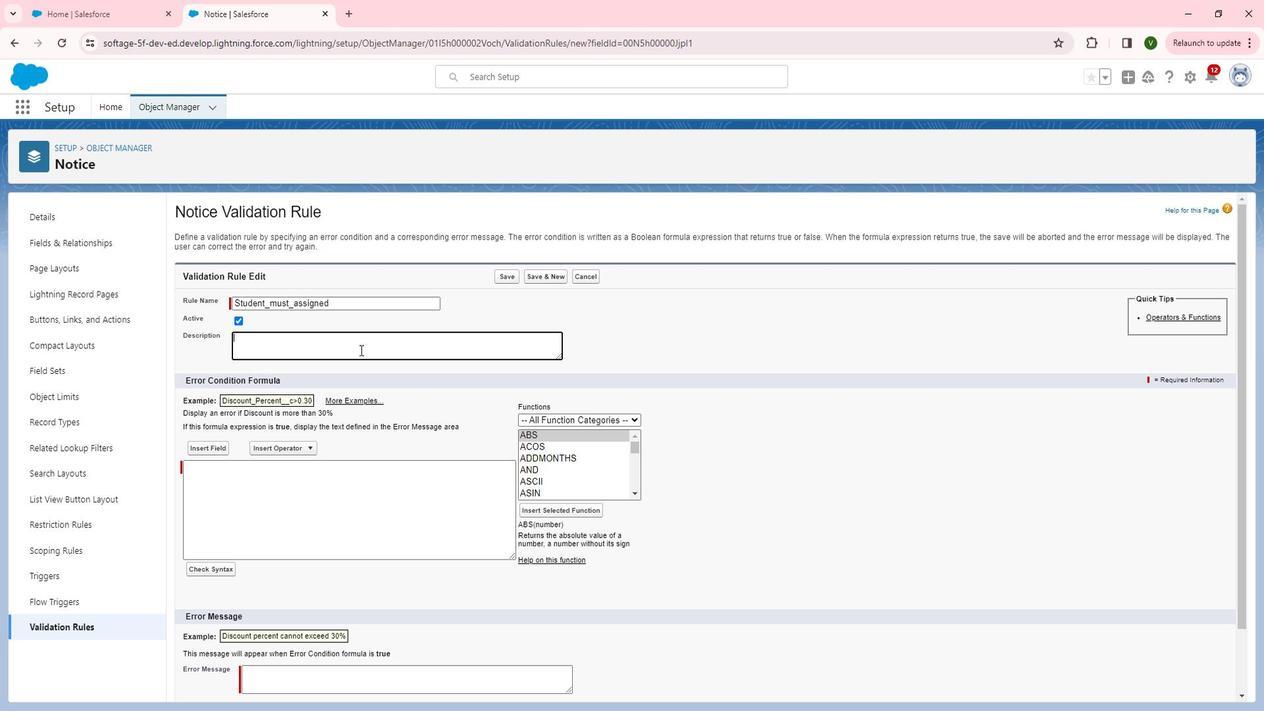 
Action: Mouse pressed left at (377, 354)
Screenshot: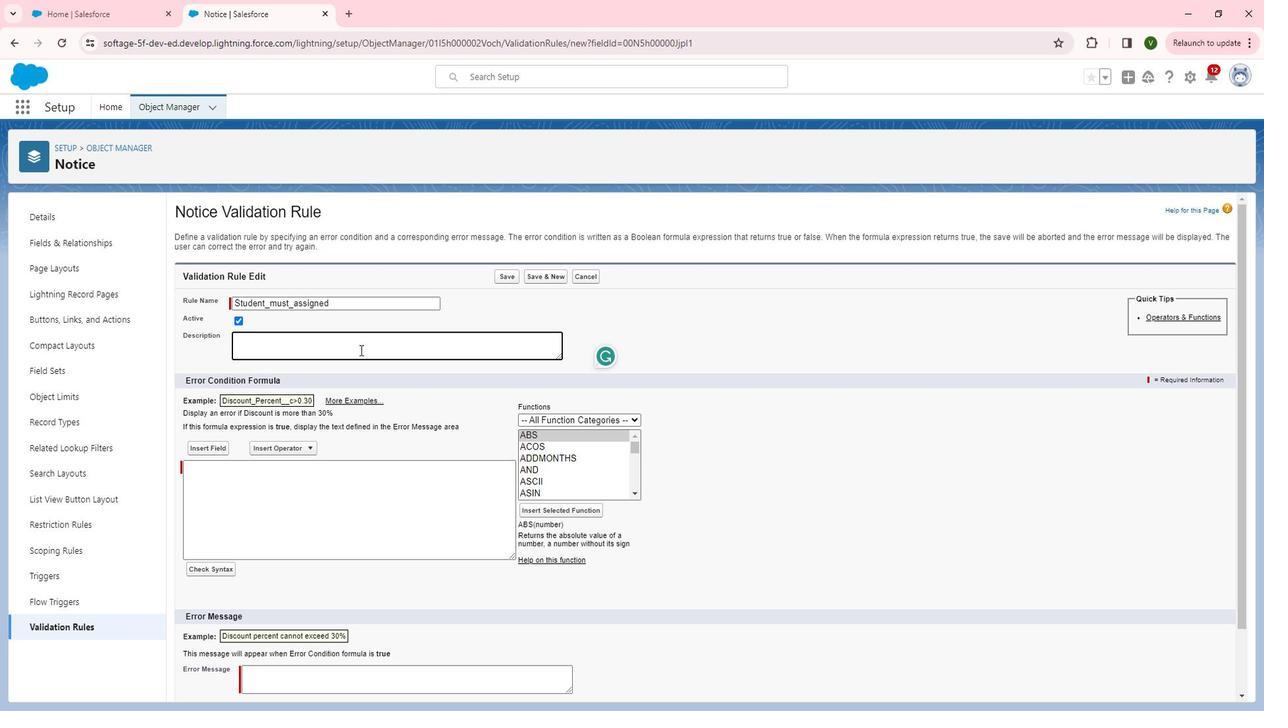 
Action: Mouse moved to (377, 354)
Screenshot: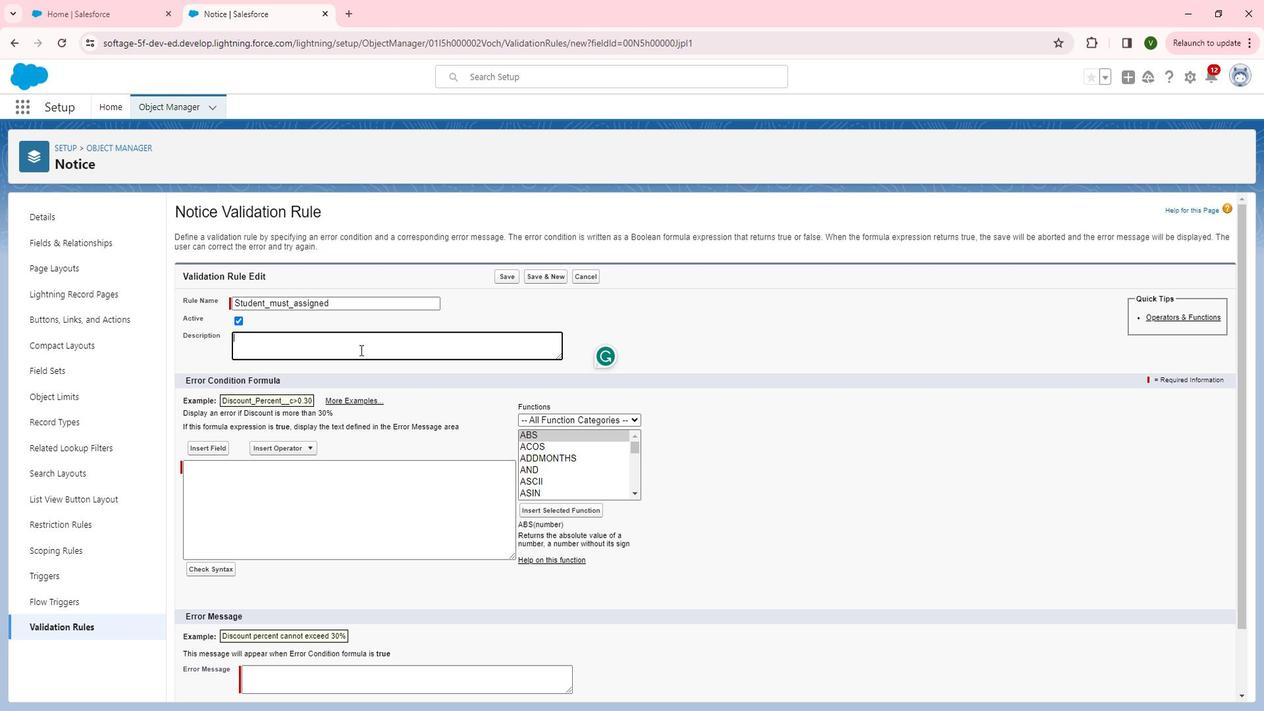 
Action: Key pressed <Key.shift>G<Key.backspace><Key.shift>For<Key.space>the<Key.space>student<Key.space>notice<Key.space>must<Key.space>be<Key.space>assigned<Key.left><Key.right>
Screenshot: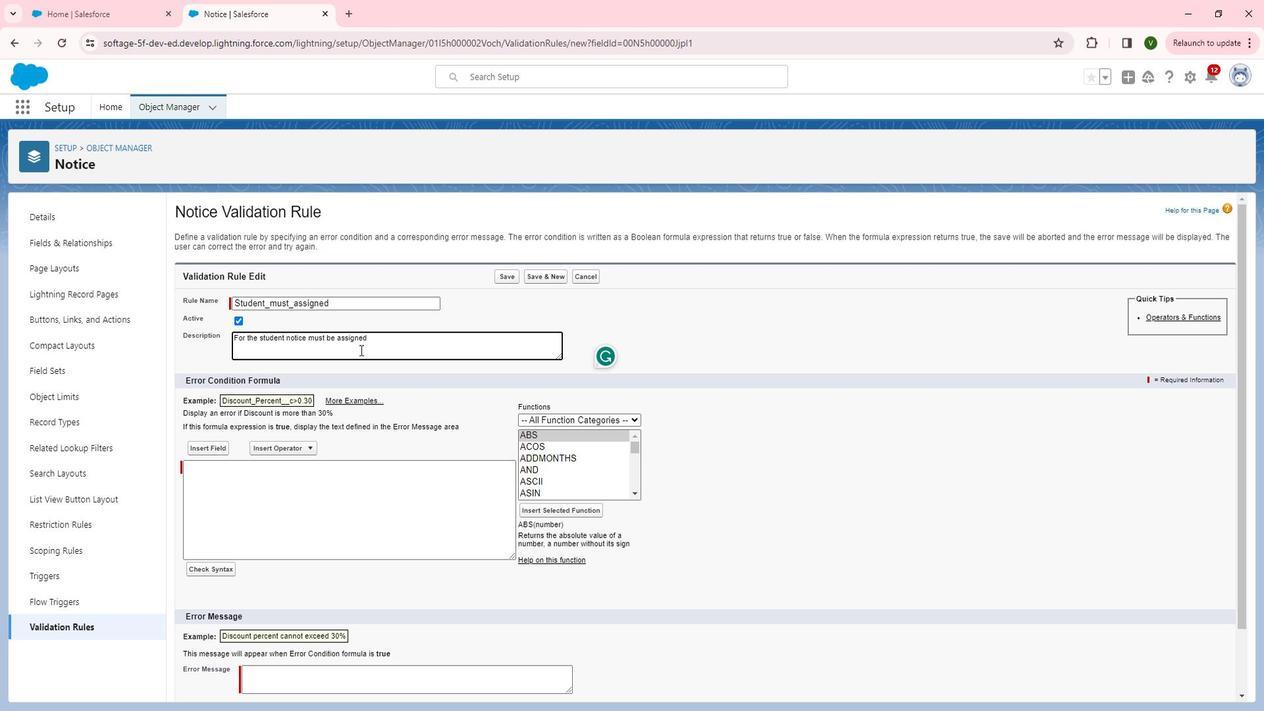 
Action: Mouse moved to (316, 479)
Screenshot: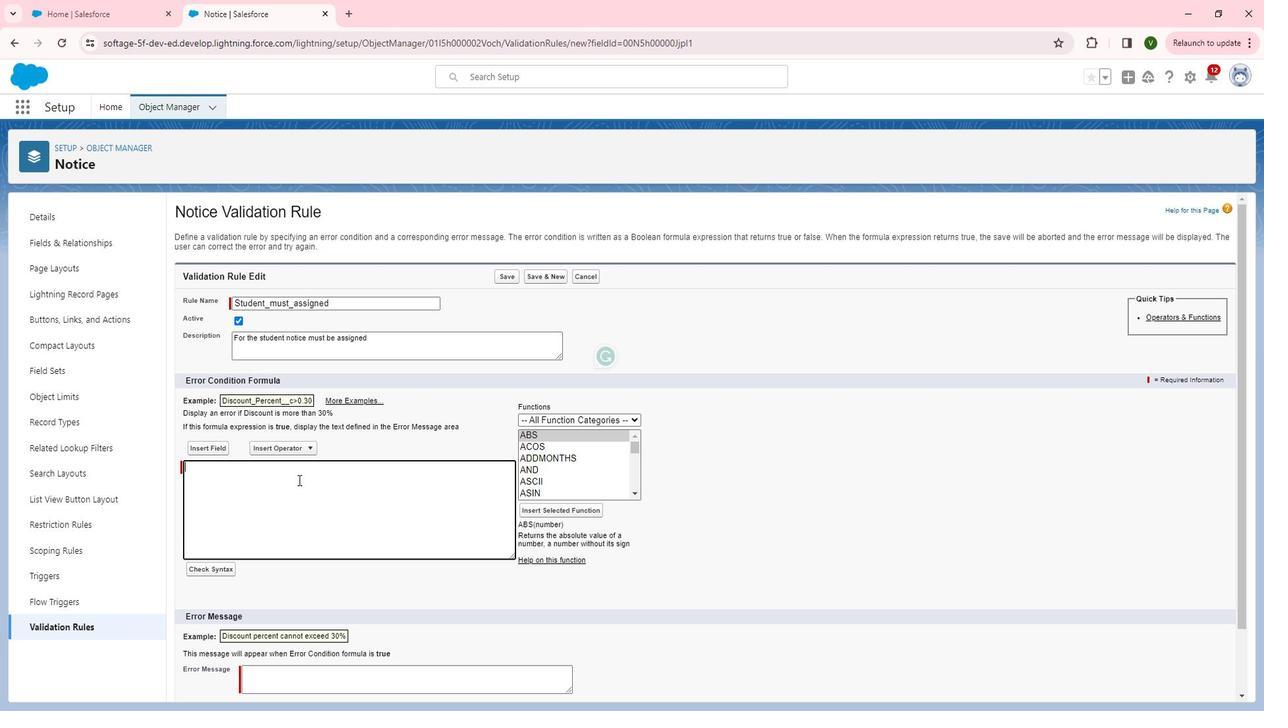 
Action: Mouse pressed left at (316, 479)
Screenshot: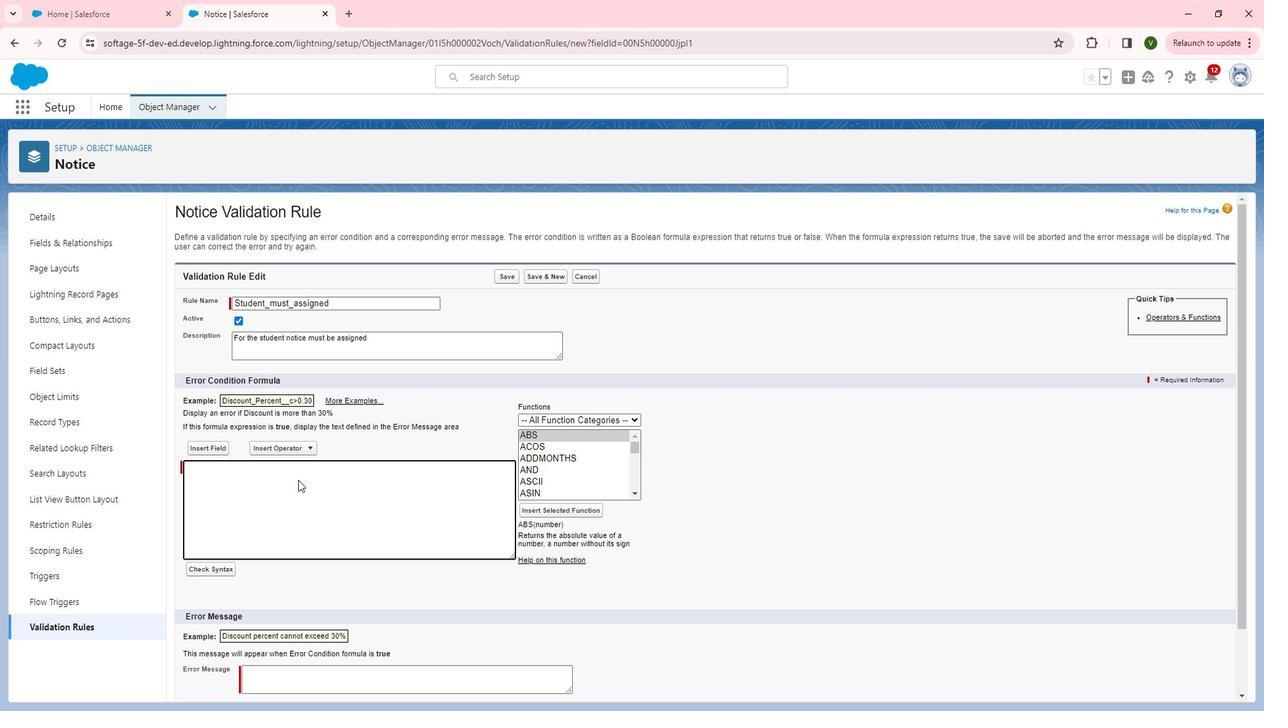 
Action: Mouse moved to (651, 490)
Screenshot: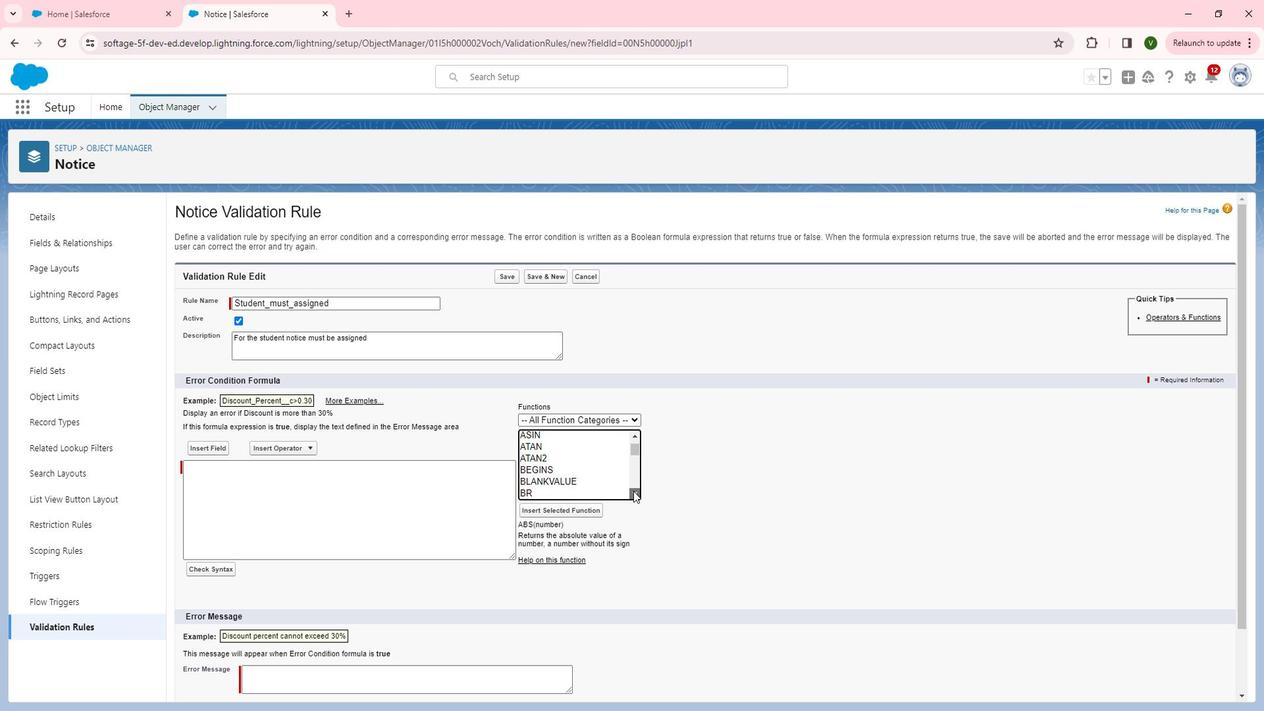 
Action: Mouse pressed left at (651, 490)
Screenshot: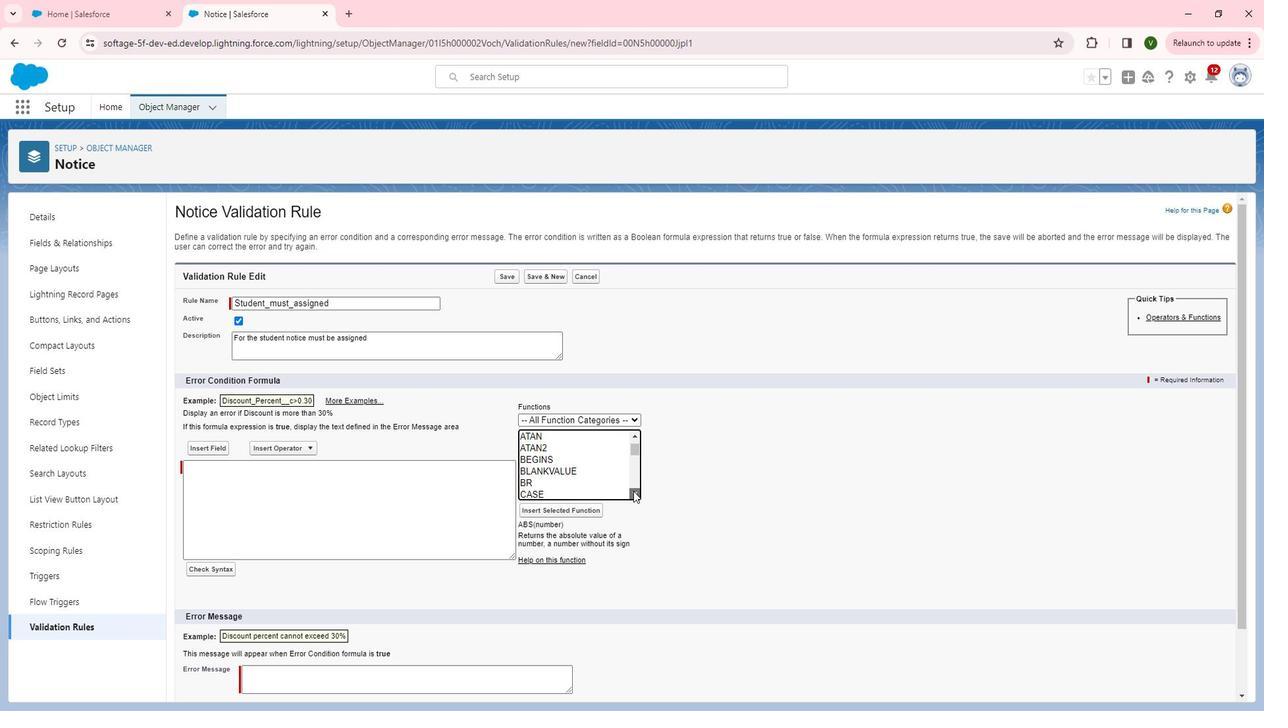 
Action: Mouse pressed left at (651, 490)
Screenshot: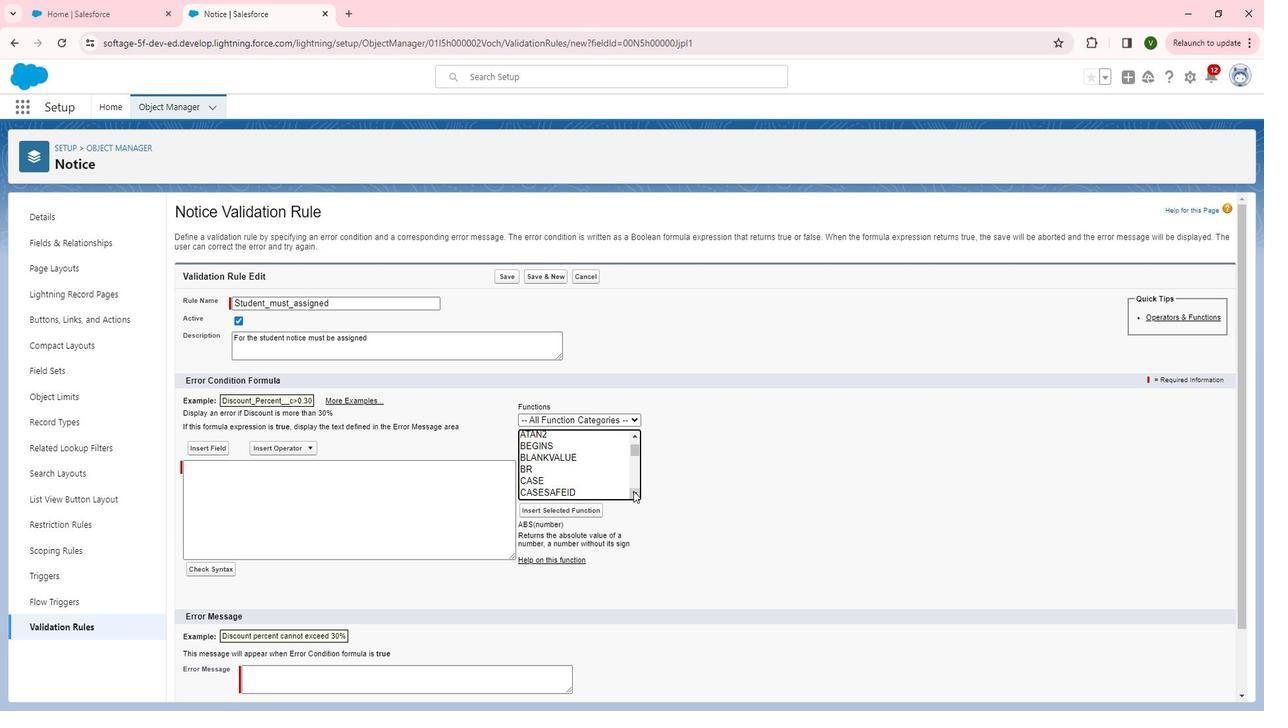 
Action: Mouse pressed left at (651, 490)
Screenshot: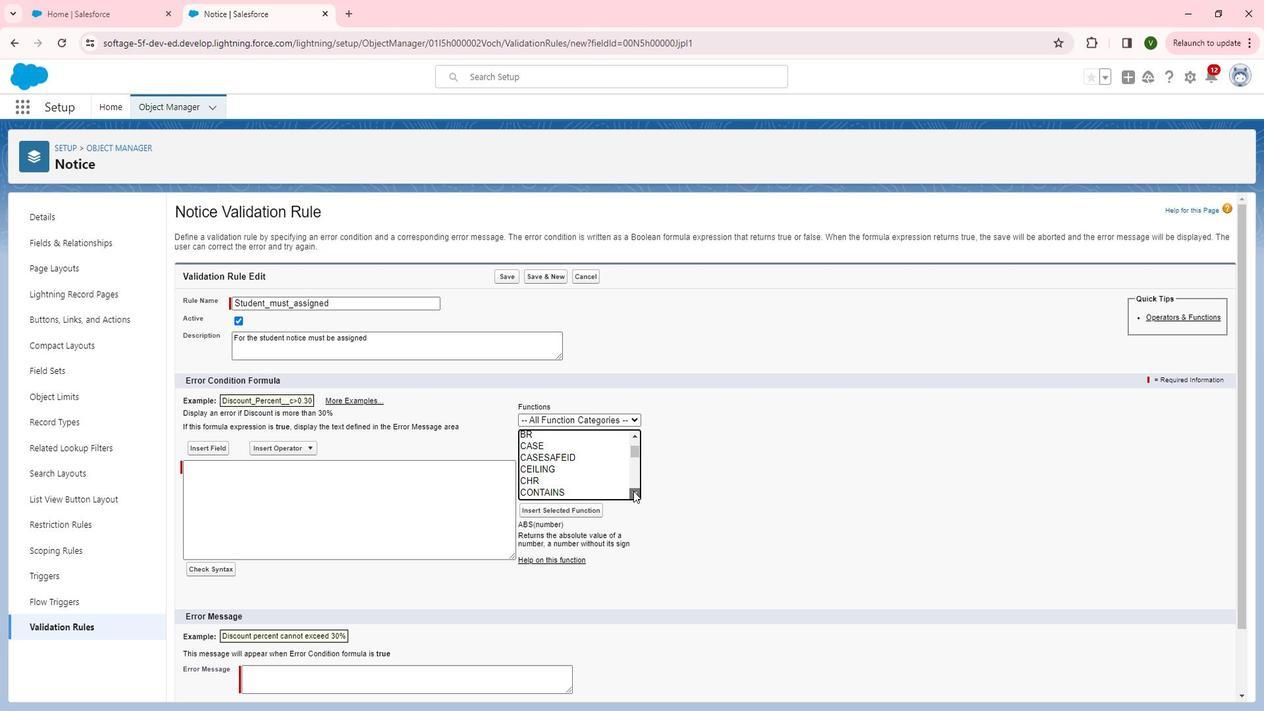 
Action: Mouse pressed left at (651, 490)
Screenshot: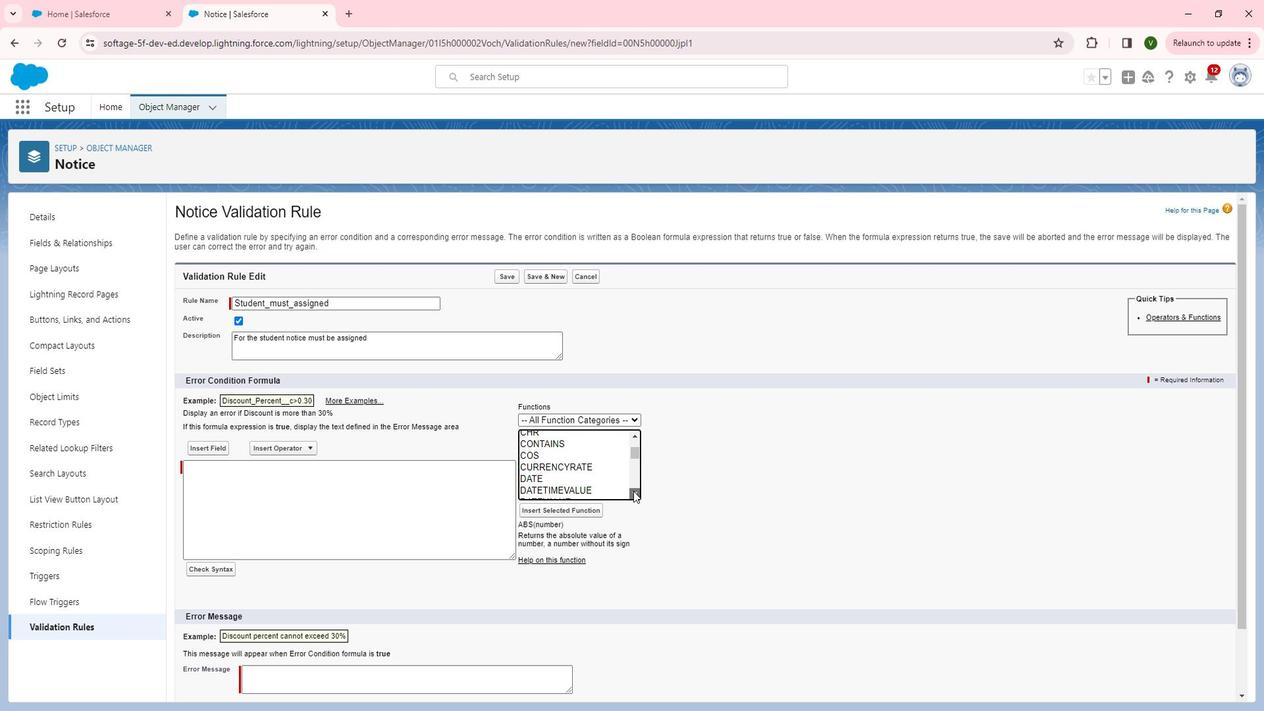 
Action: Mouse pressed left at (651, 490)
Screenshot: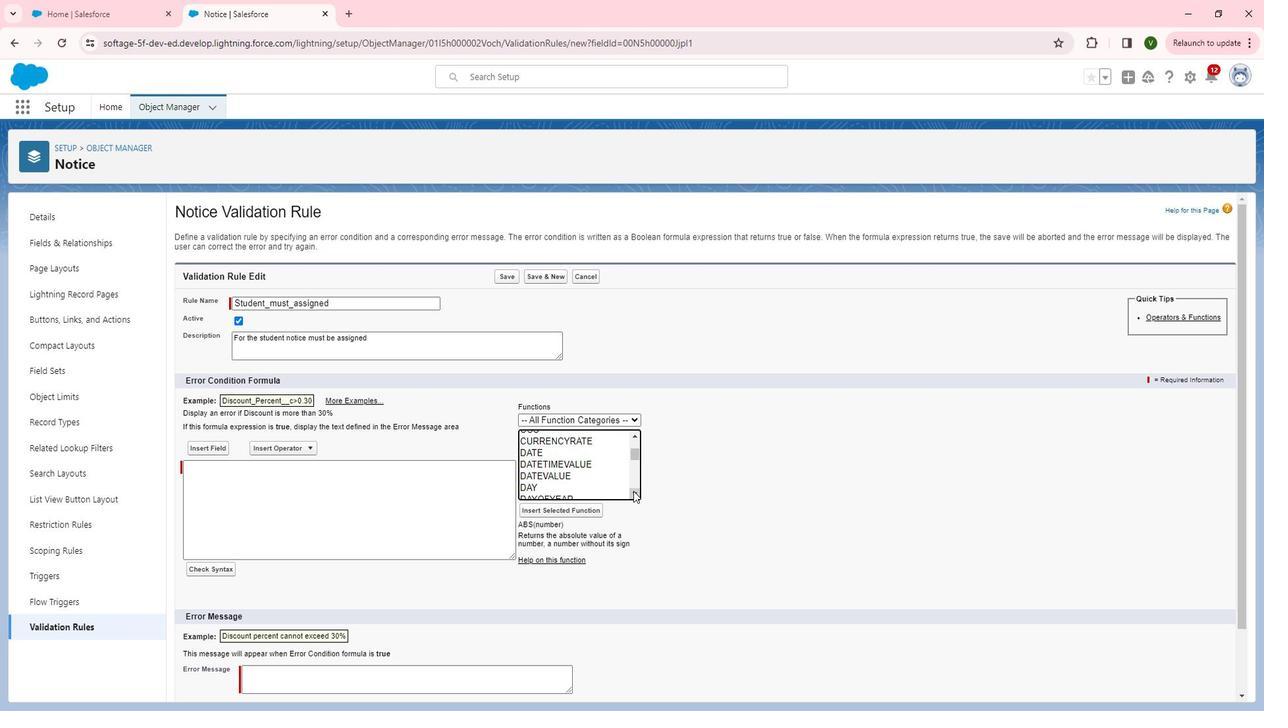 
Action: Mouse pressed left at (651, 490)
Screenshot: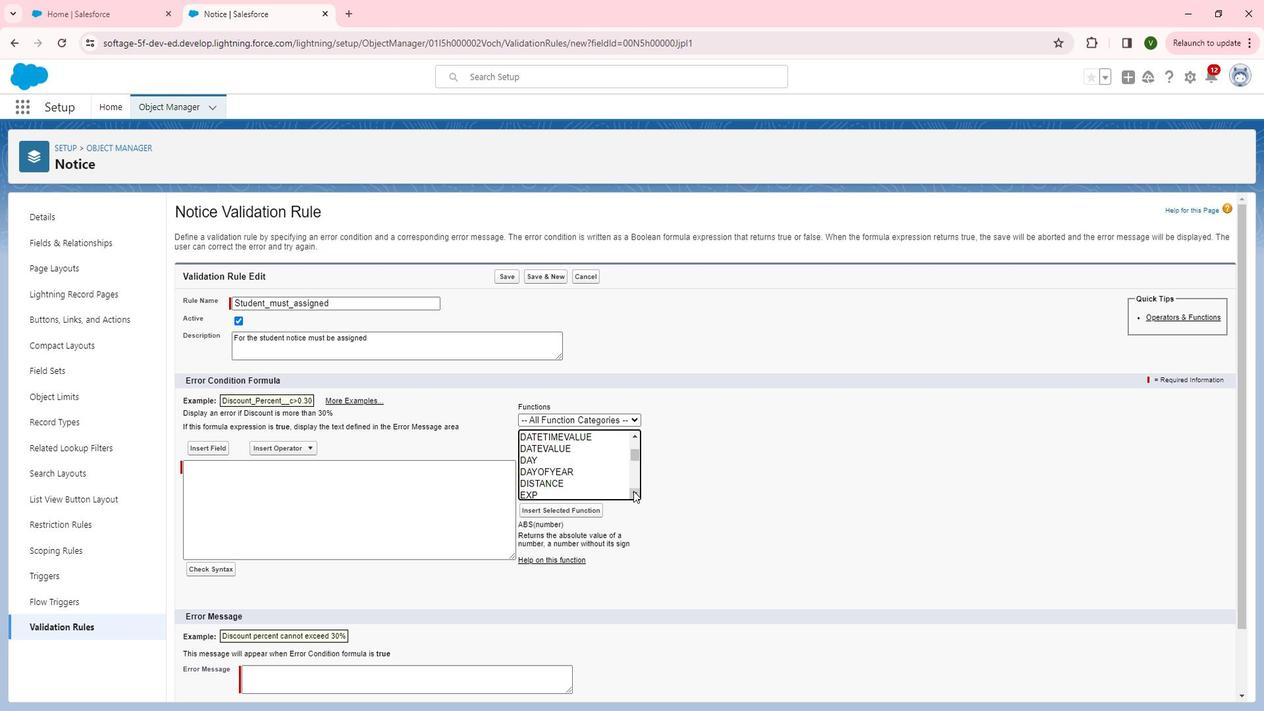 
Action: Mouse pressed left at (651, 490)
Screenshot: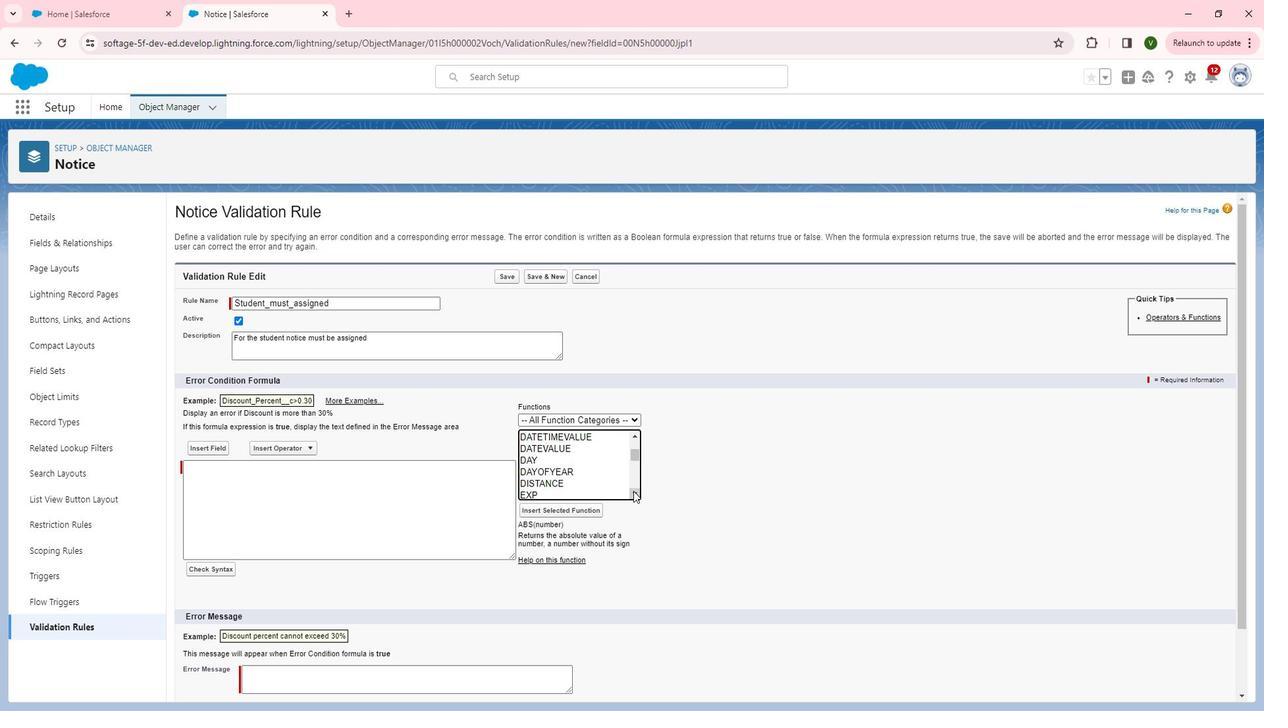 
Action: Mouse pressed left at (651, 490)
Screenshot: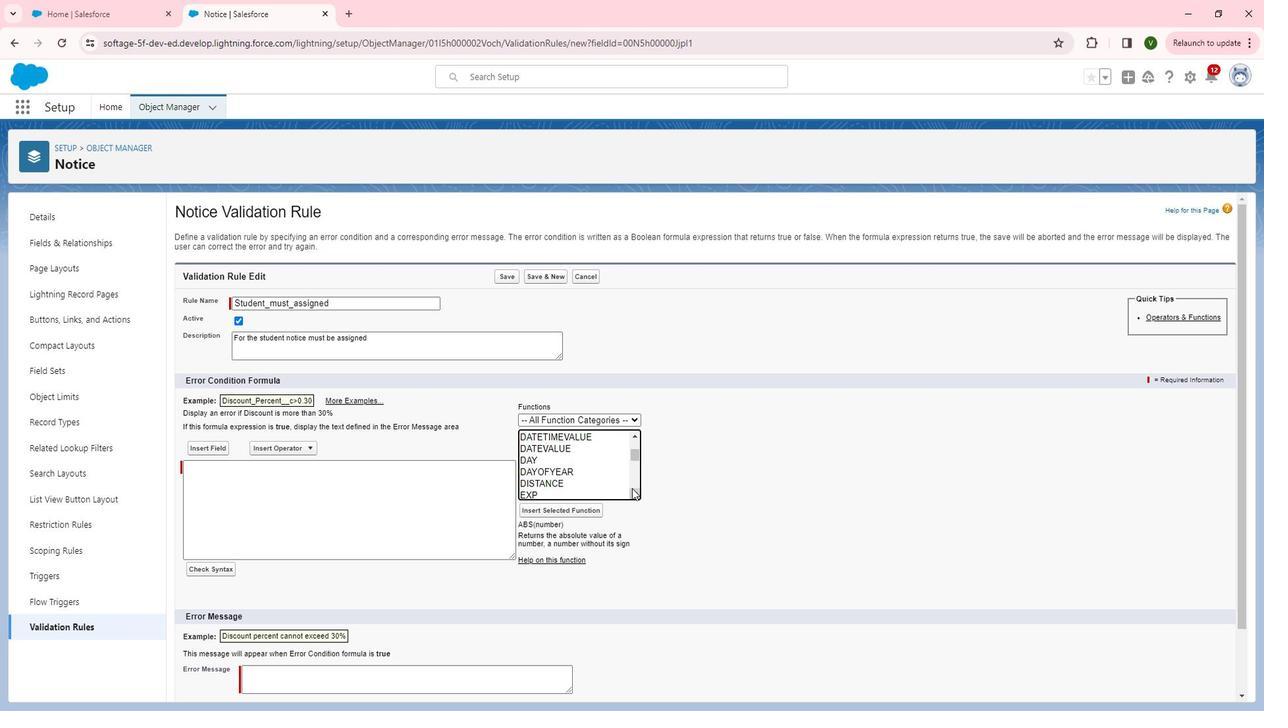 
Action: Mouse moved to (647, 488)
Screenshot: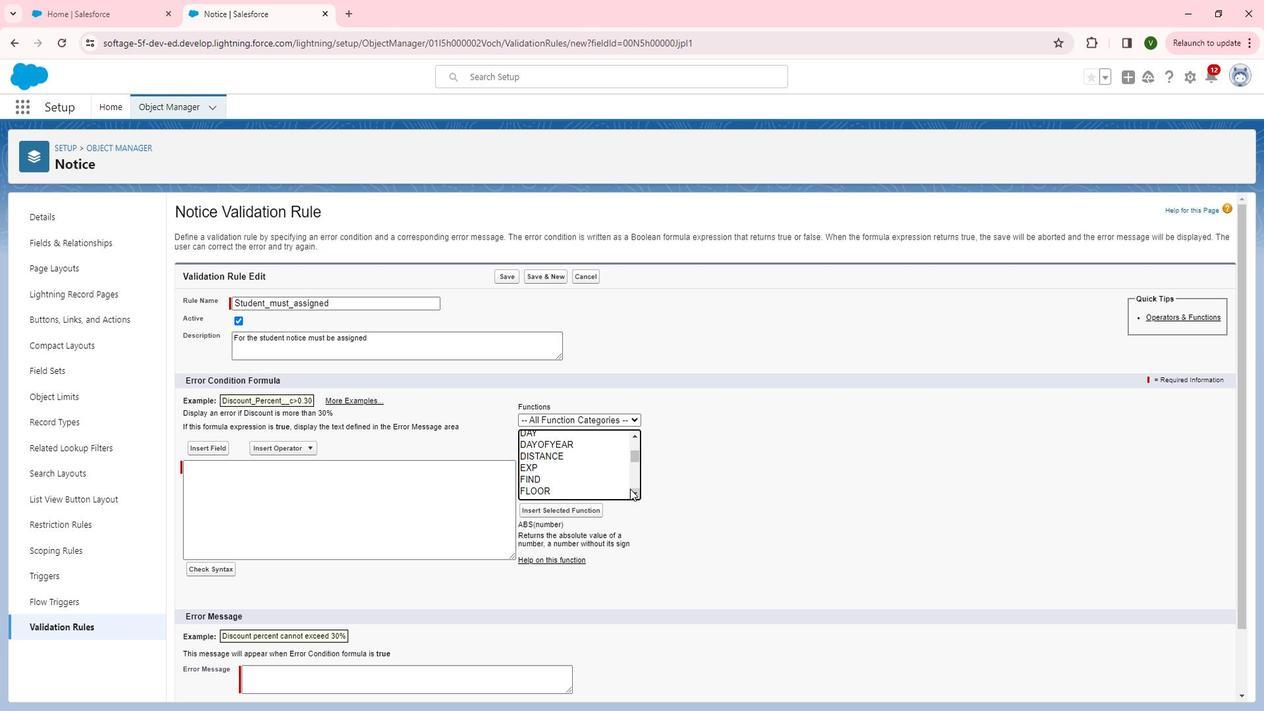 
Action: Mouse pressed left at (647, 488)
Screenshot: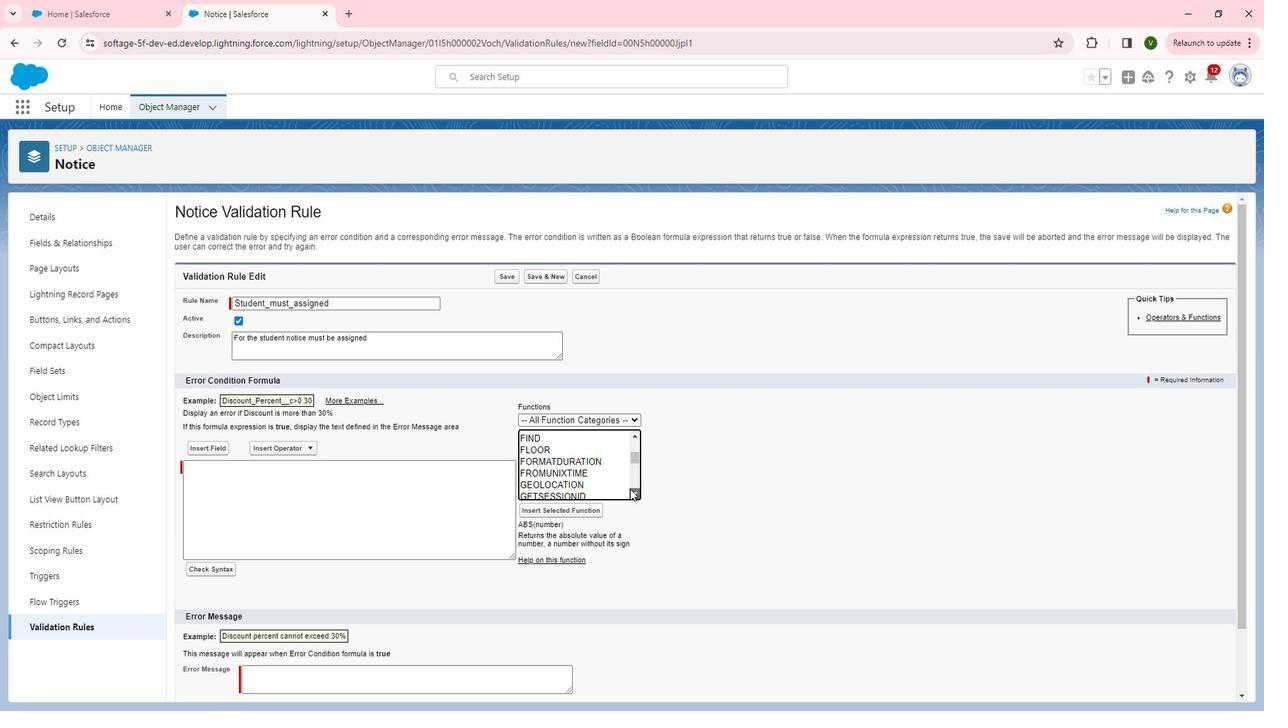 
Action: Mouse pressed left at (647, 488)
Screenshot: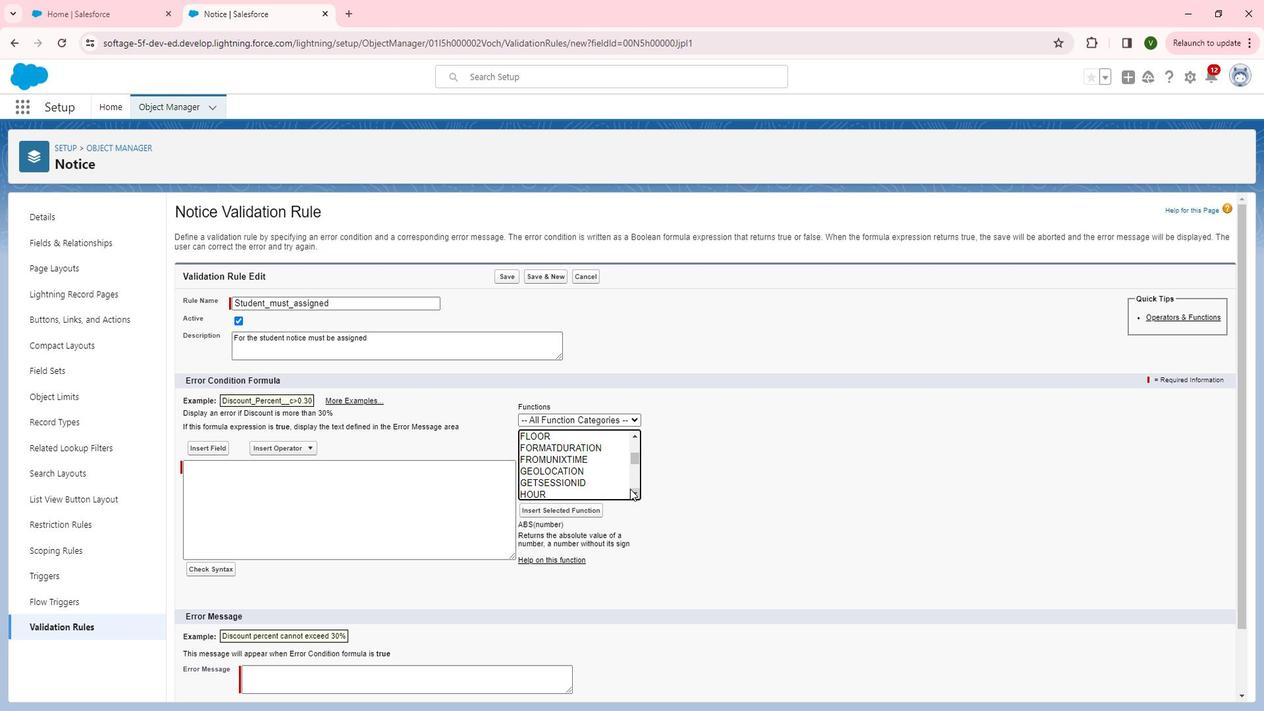 
Action: Mouse pressed left at (647, 488)
Screenshot: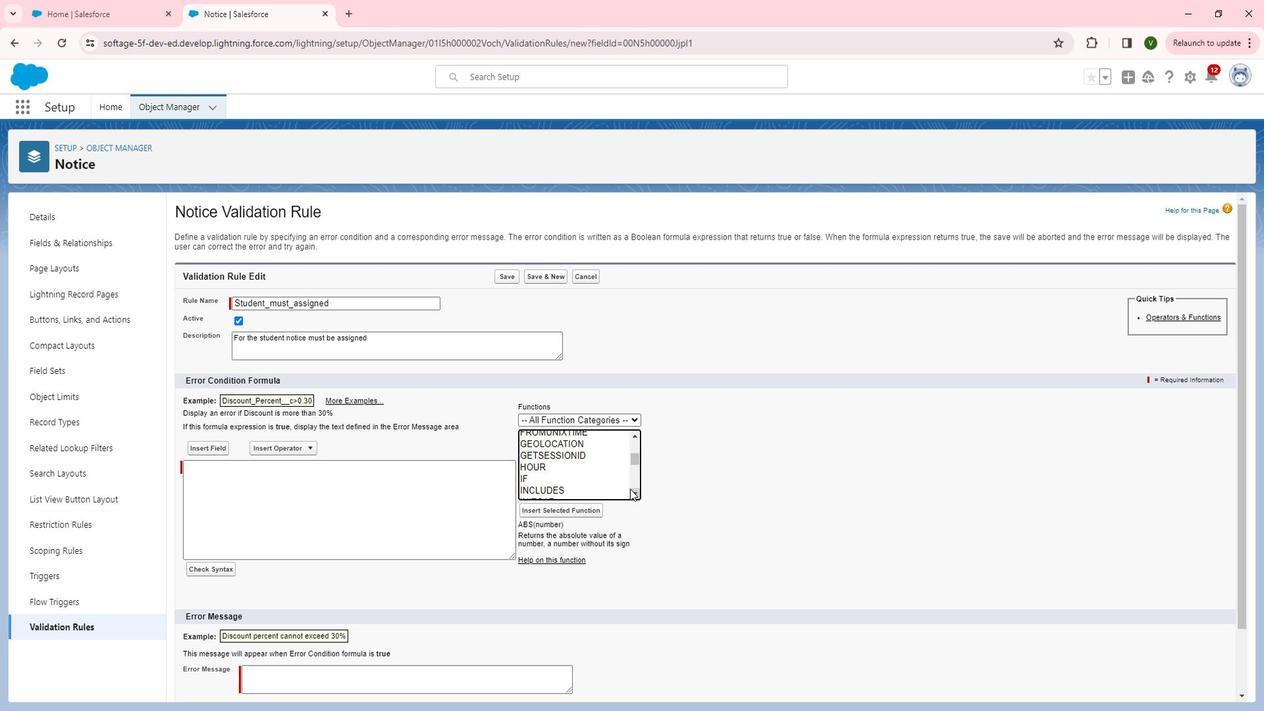 
Action: Mouse pressed left at (647, 488)
Screenshot: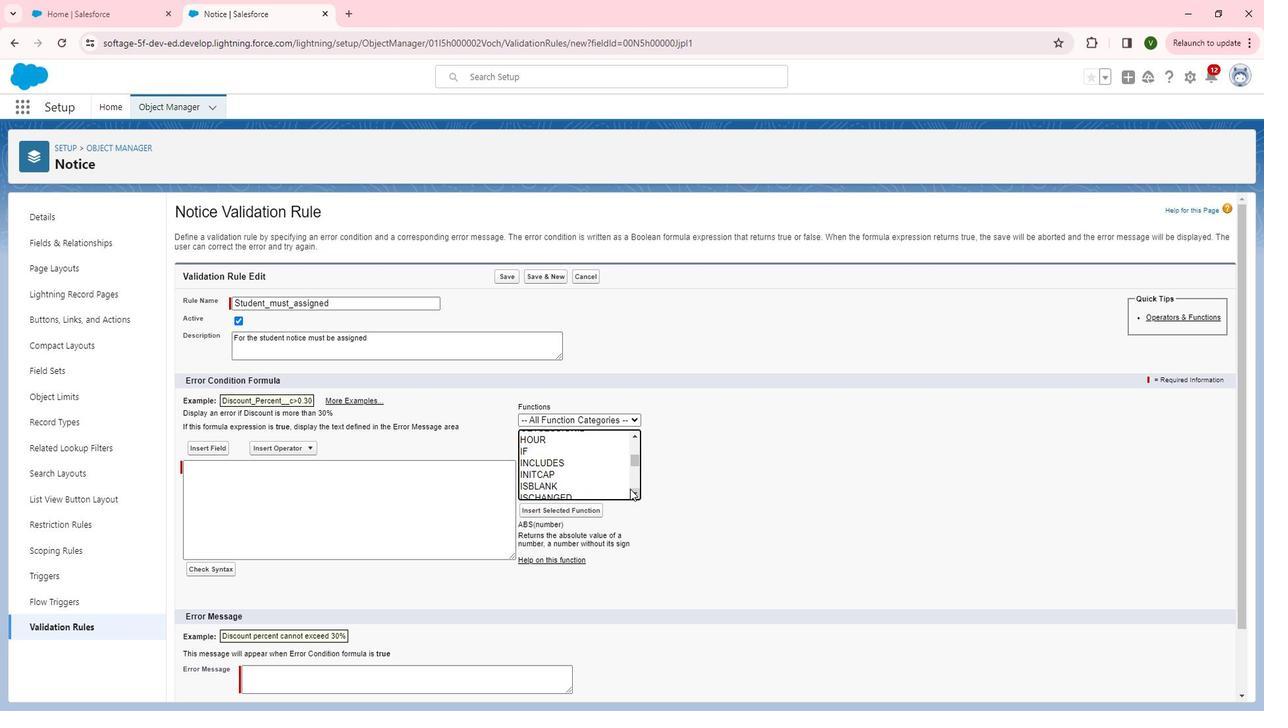 
Action: Mouse pressed left at (647, 488)
Screenshot: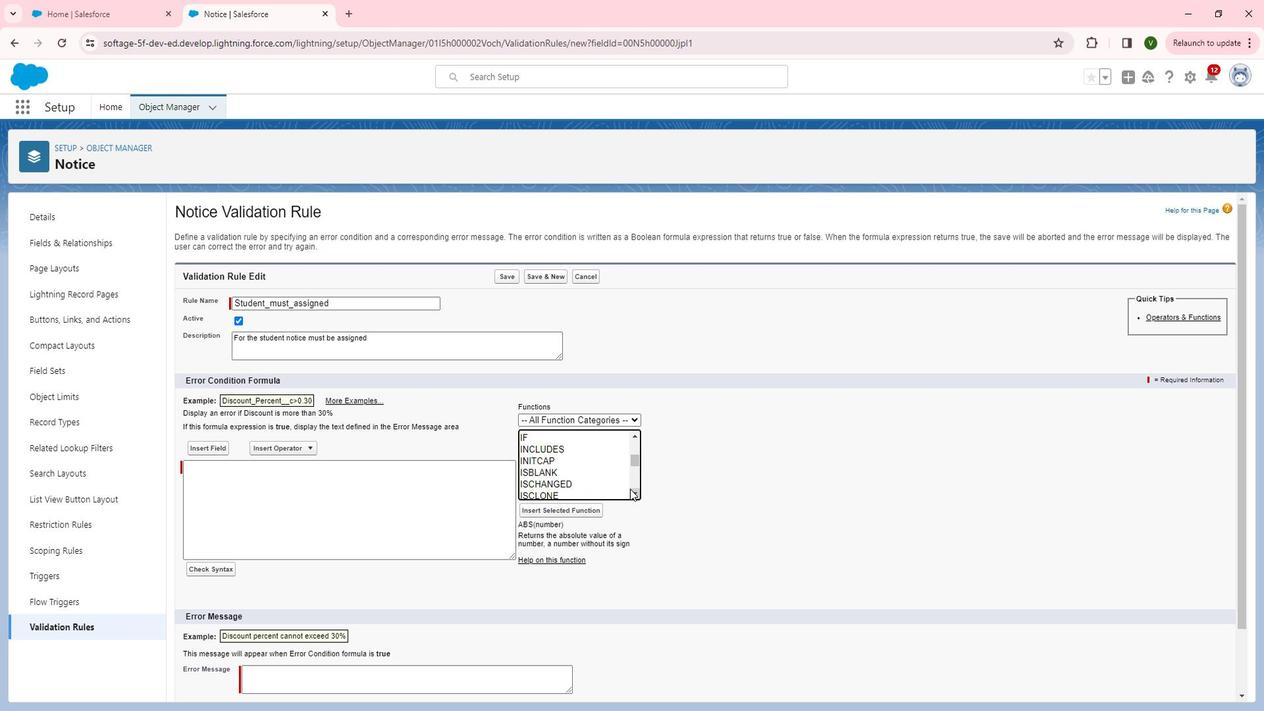 
Action: Mouse pressed left at (647, 488)
Screenshot: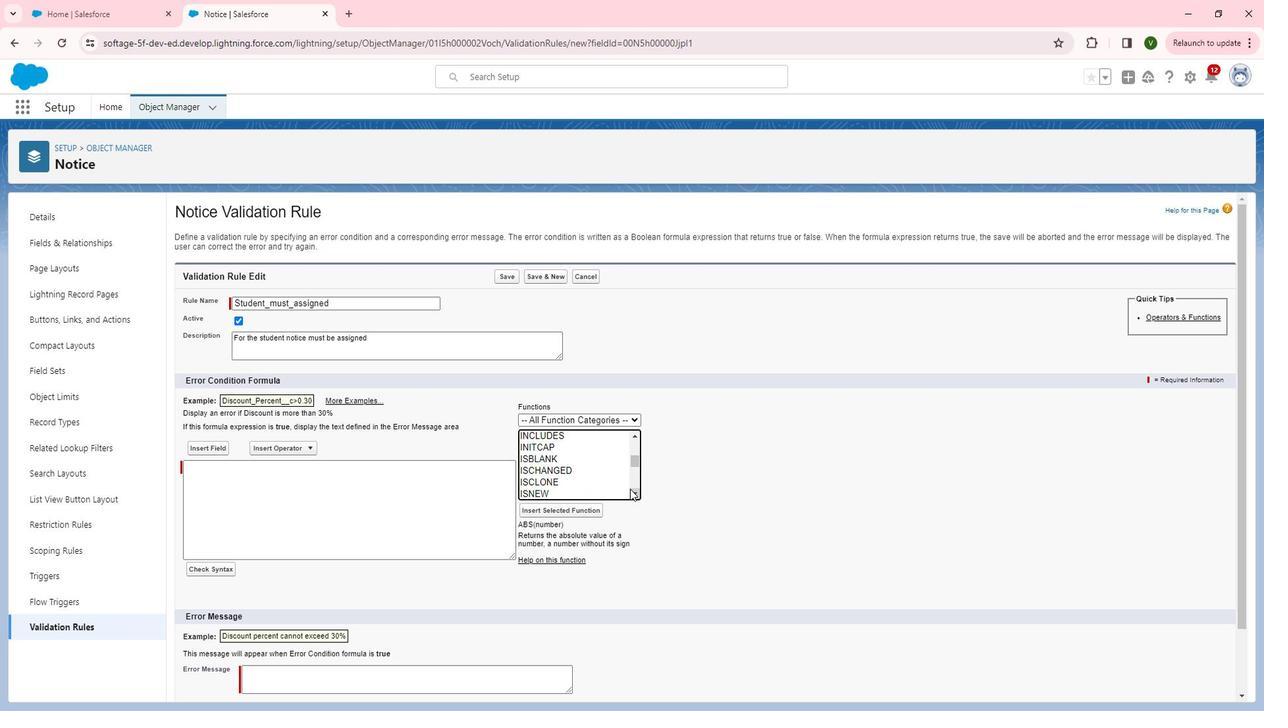 
Action: Mouse moved to (560, 460)
Screenshot: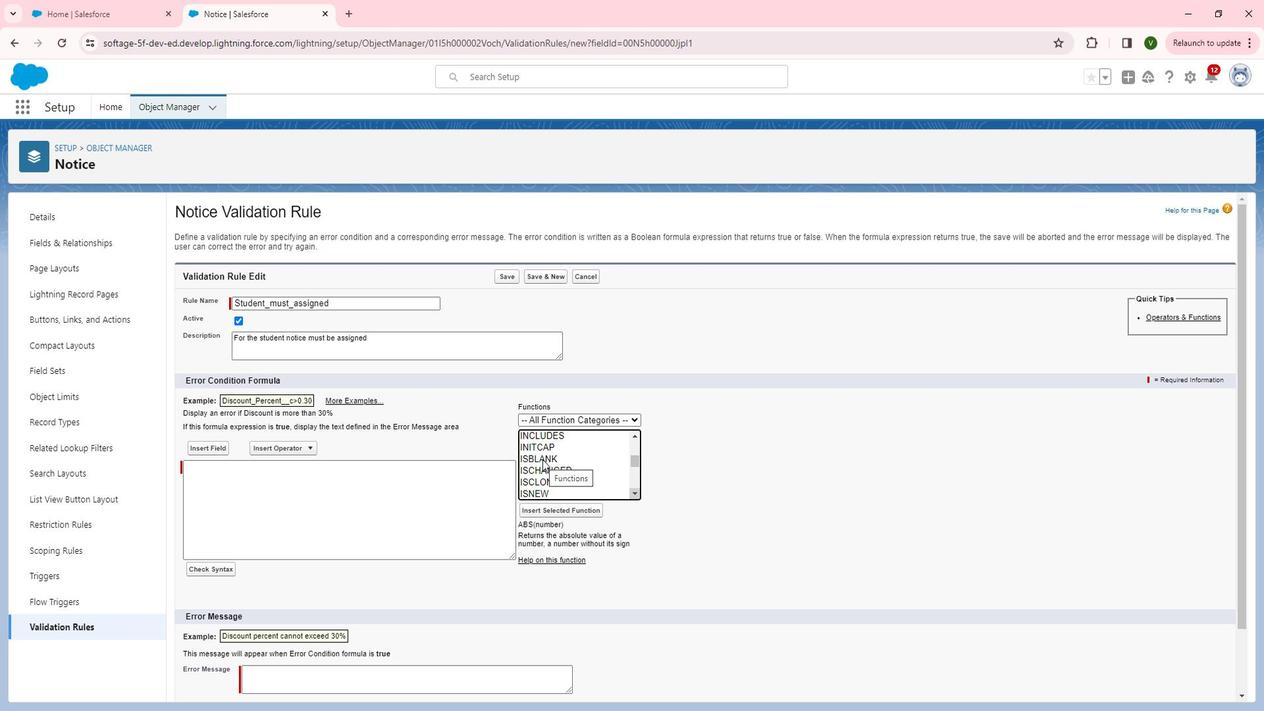 
Action: Mouse pressed left at (560, 460)
Screenshot: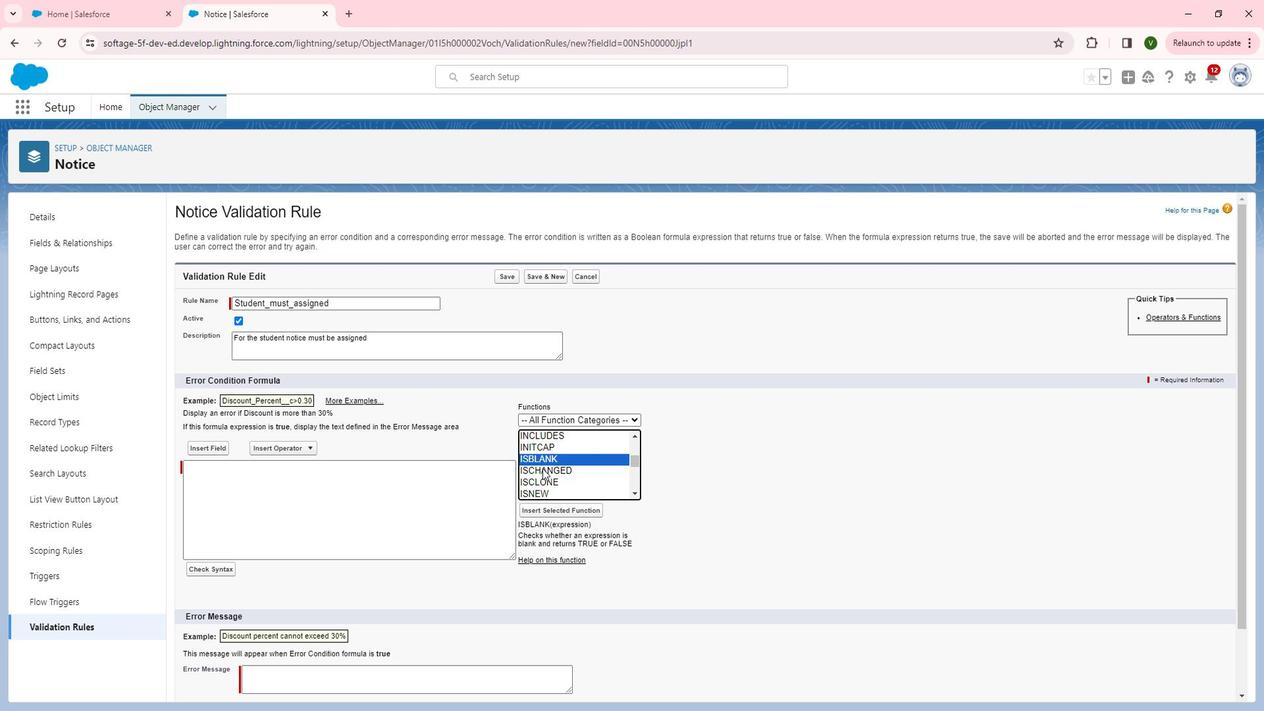 
Action: Mouse moved to (588, 509)
Screenshot: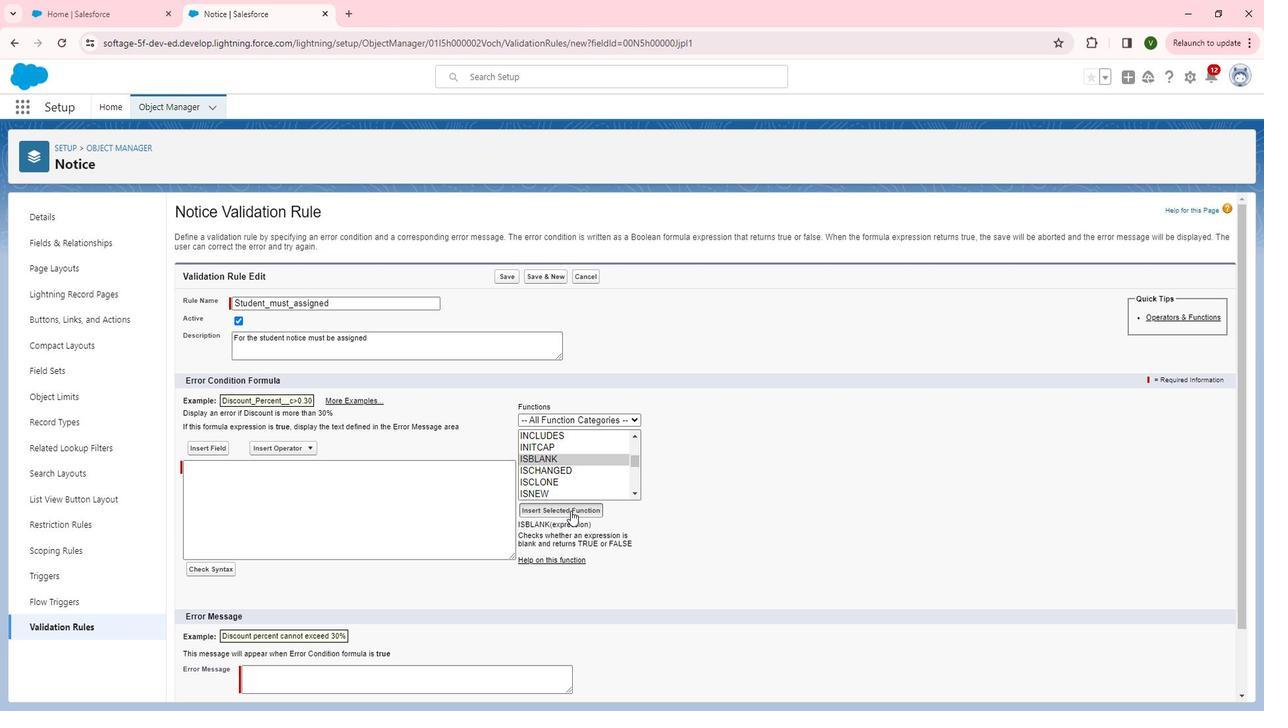 
Action: Mouse pressed left at (588, 509)
Screenshot: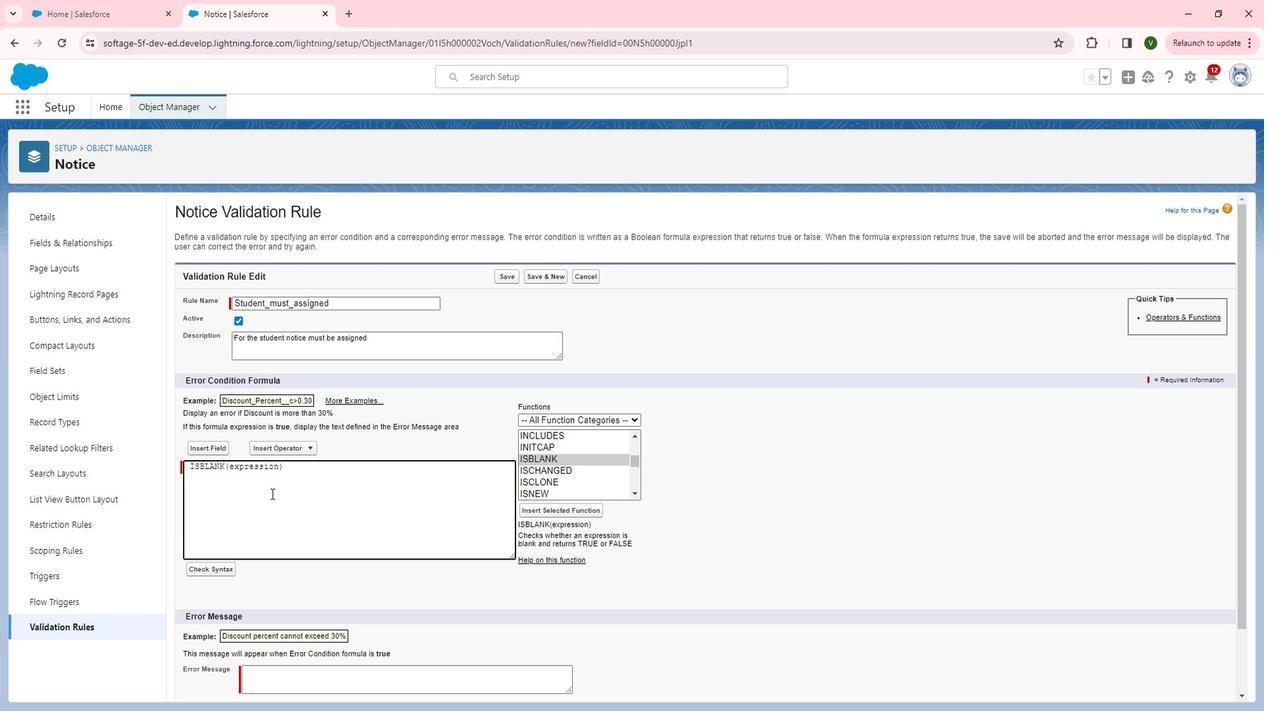 
Action: Mouse moved to (269, 466)
Screenshot: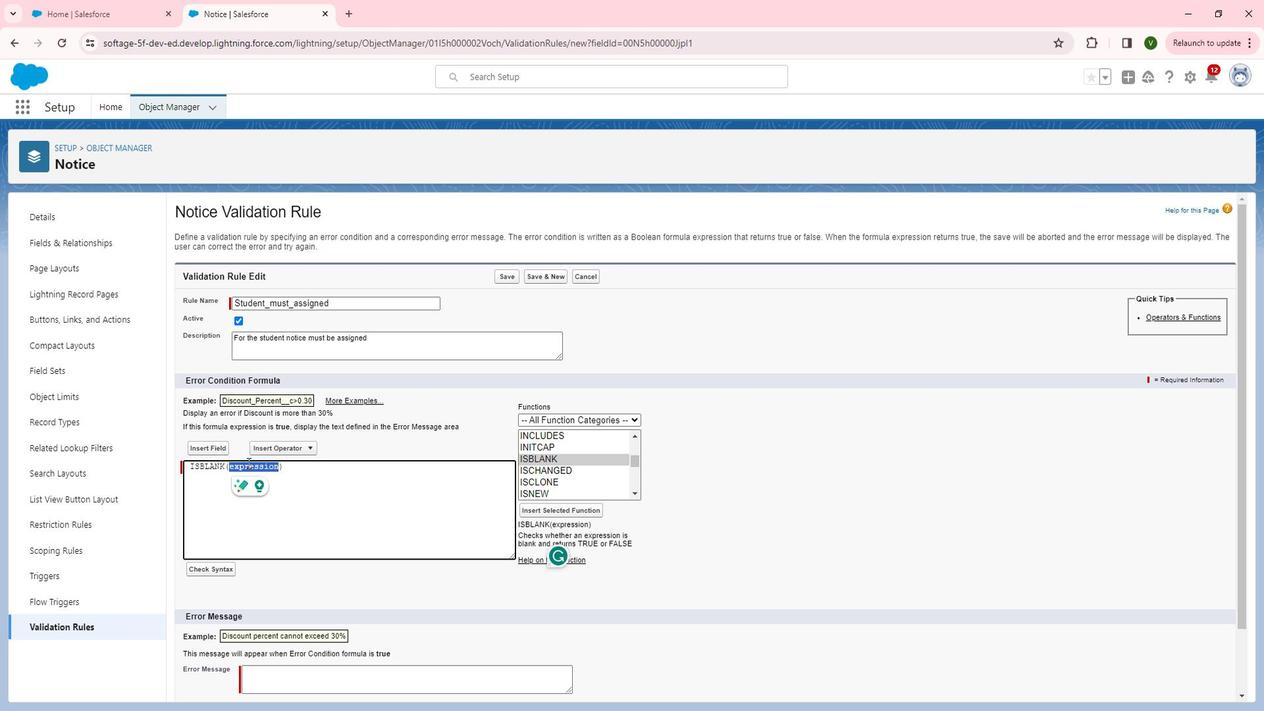 
Action: Mouse pressed left at (269, 466)
Screenshot: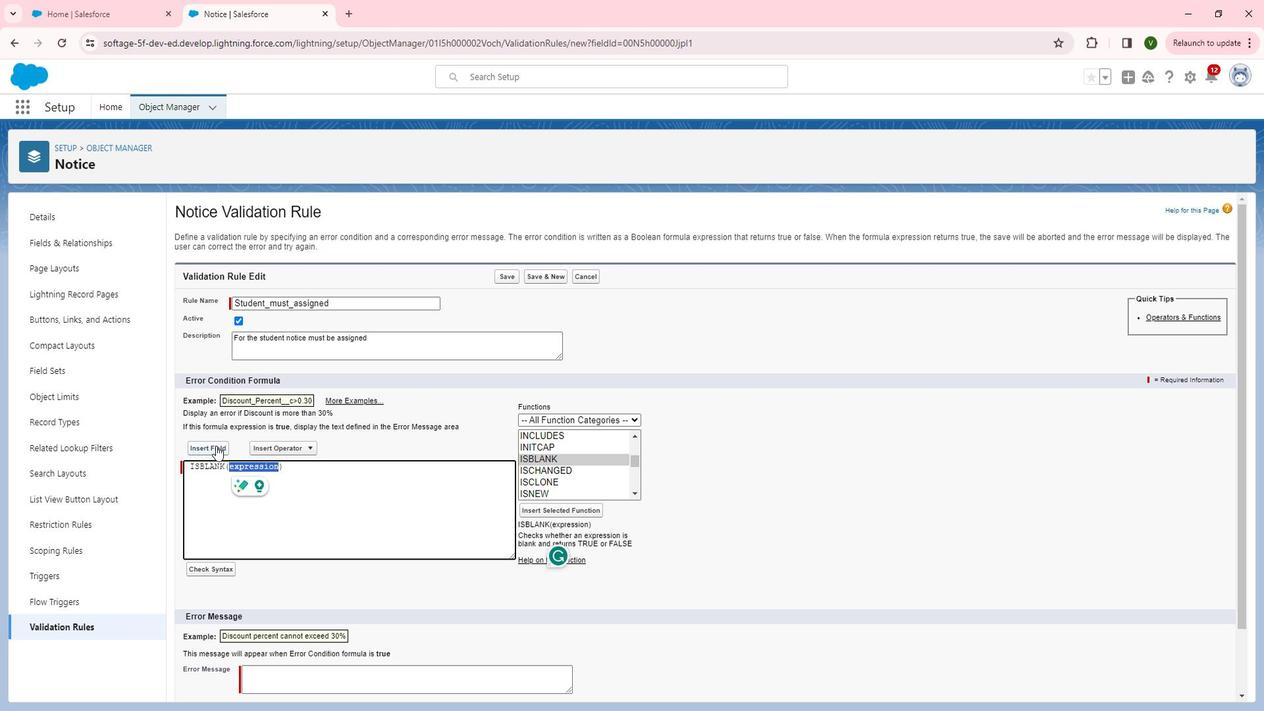 
Action: Mouse pressed left at (269, 466)
Screenshot: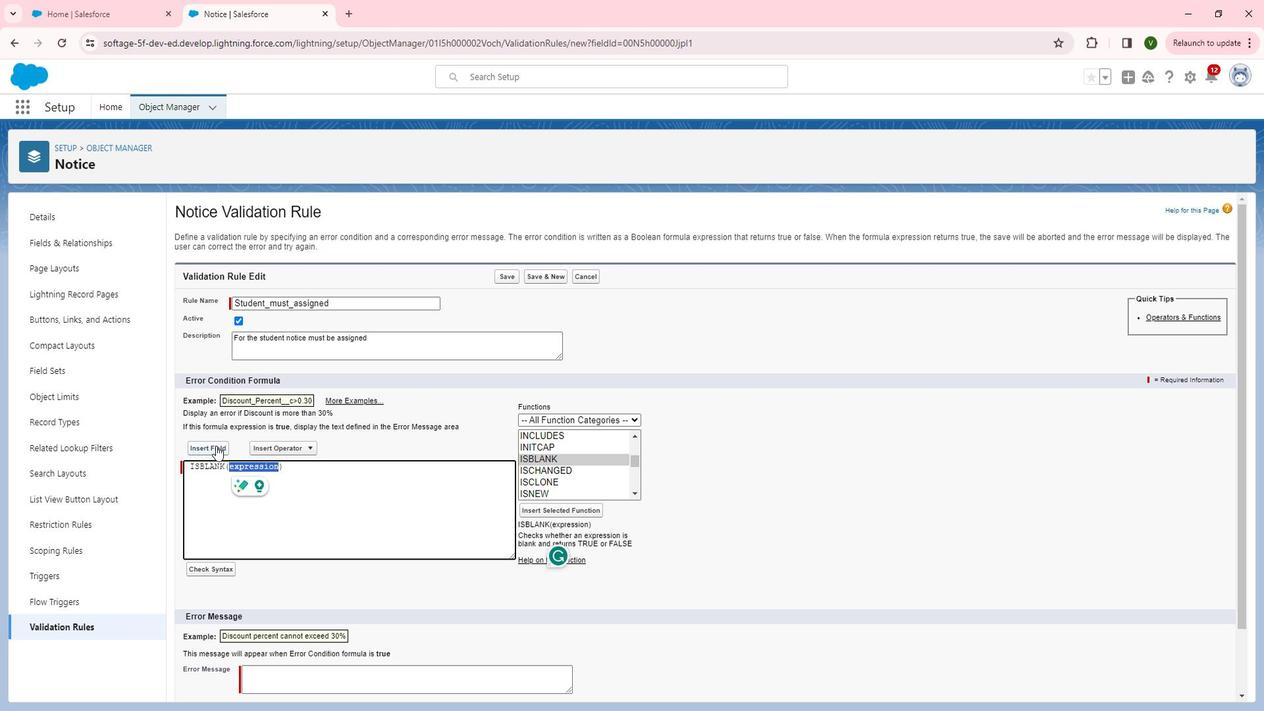 
Action: Mouse moved to (233, 447)
Screenshot: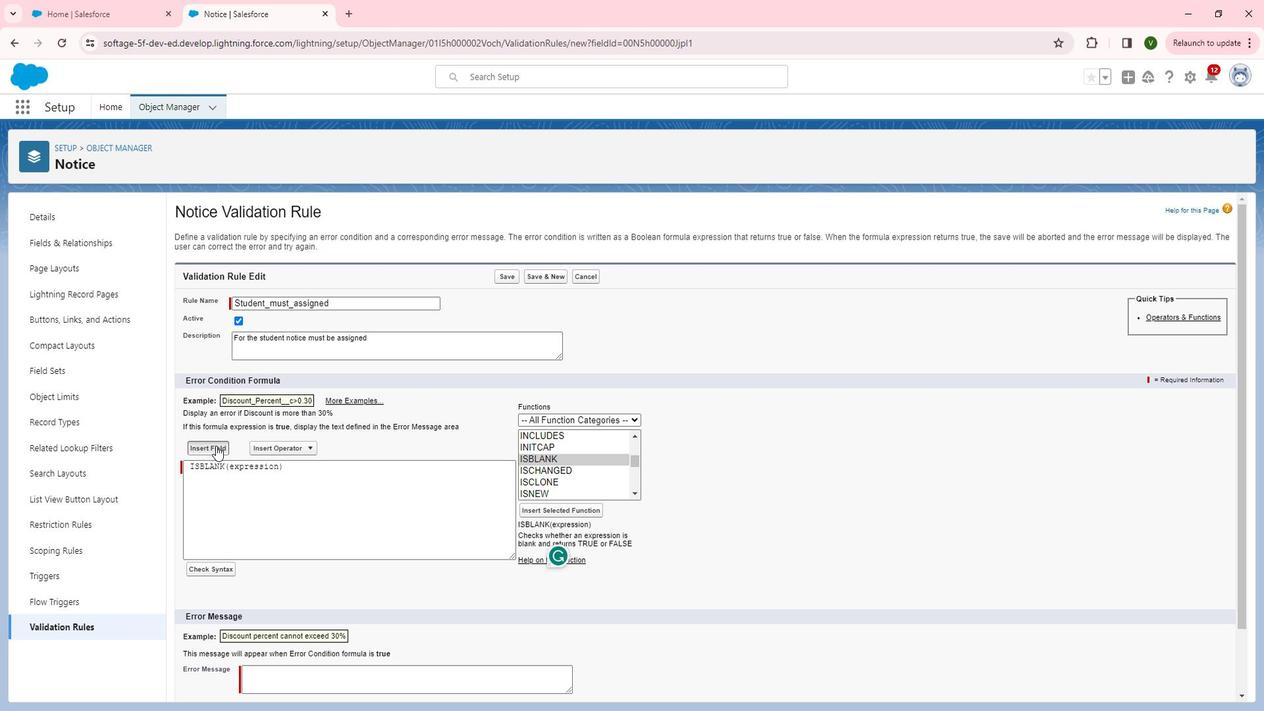 
Action: Mouse pressed left at (233, 447)
Screenshot: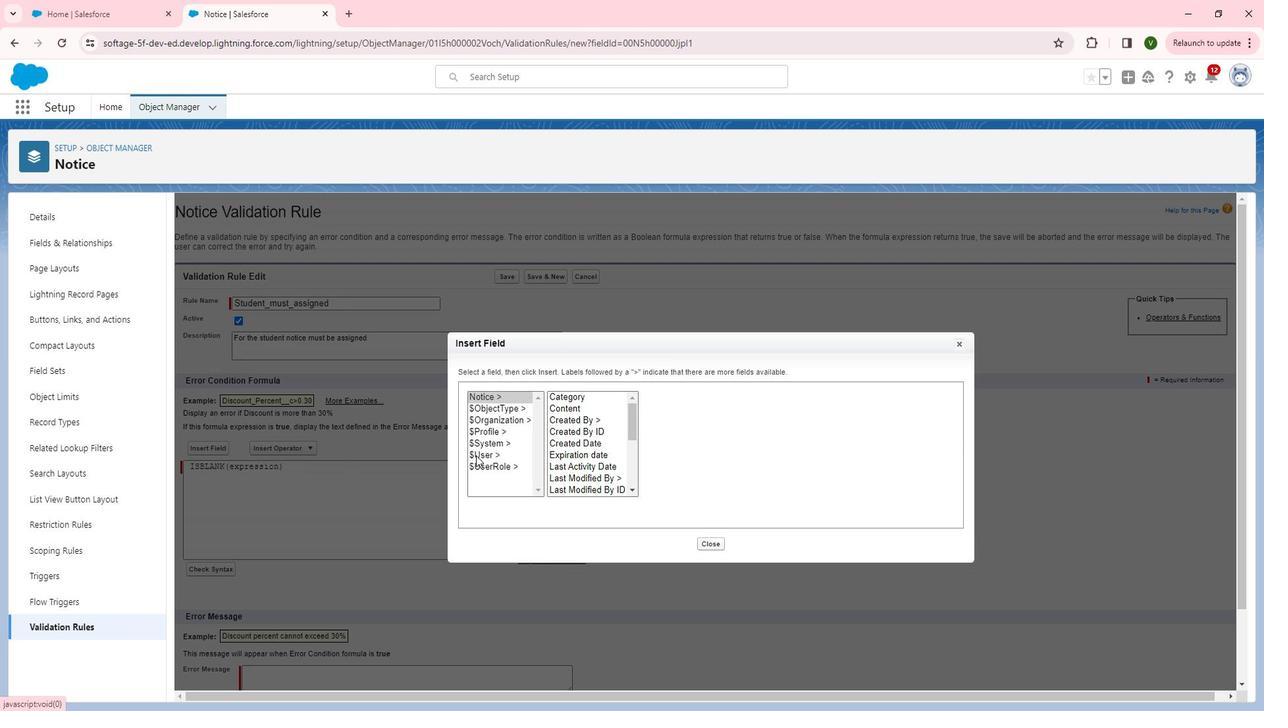 
Action: Mouse moved to (653, 434)
Screenshot: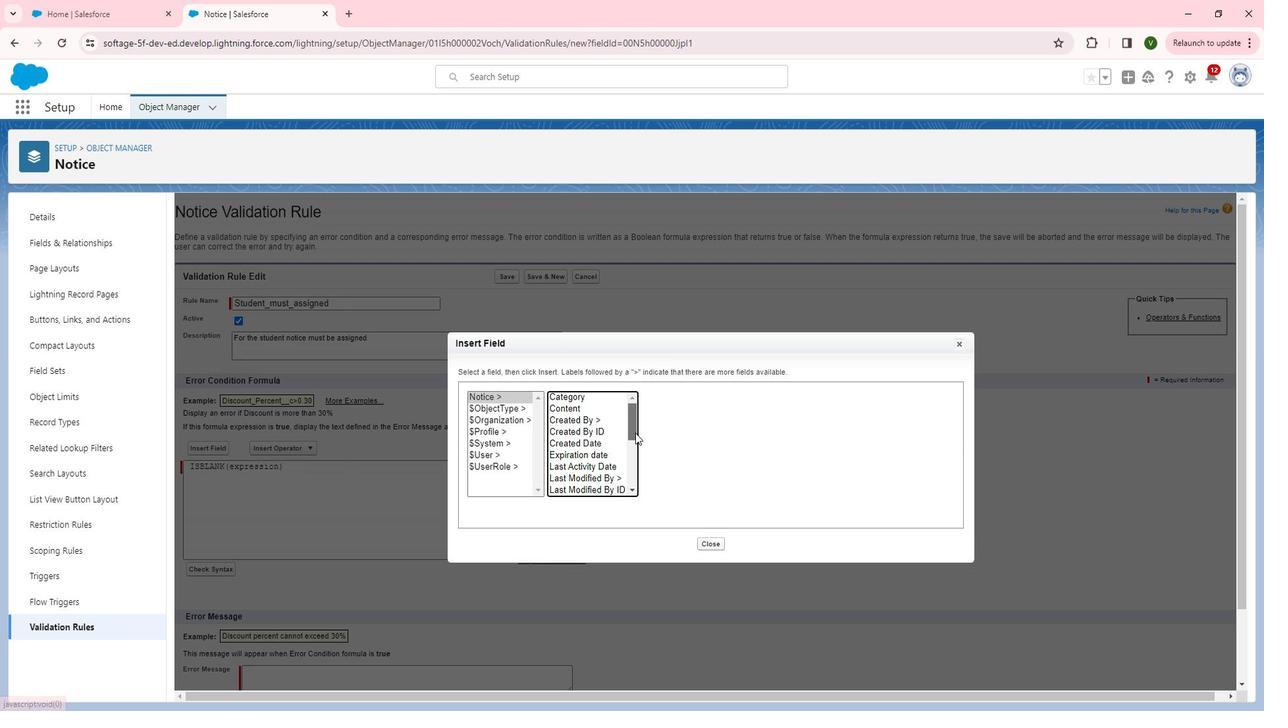 
Action: Mouse pressed left at (653, 434)
Screenshot: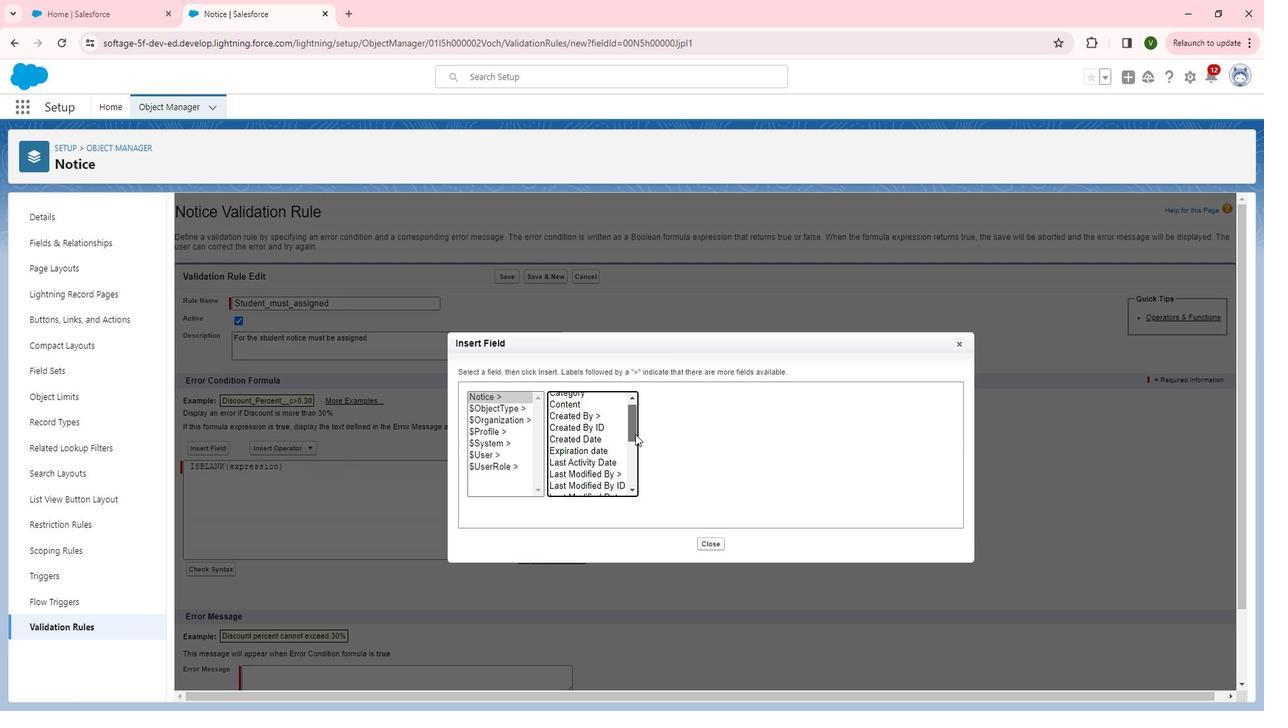 
Action: Mouse moved to (585, 477)
Screenshot: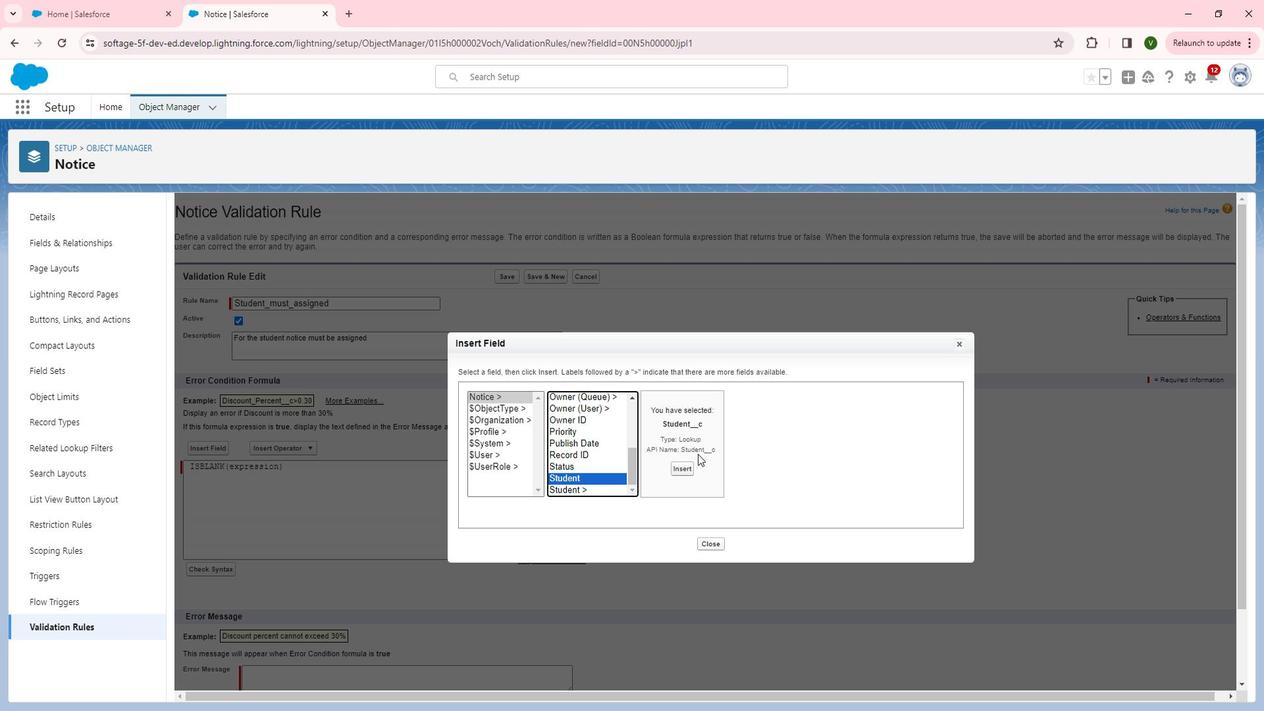 
Action: Mouse pressed left at (585, 477)
Screenshot: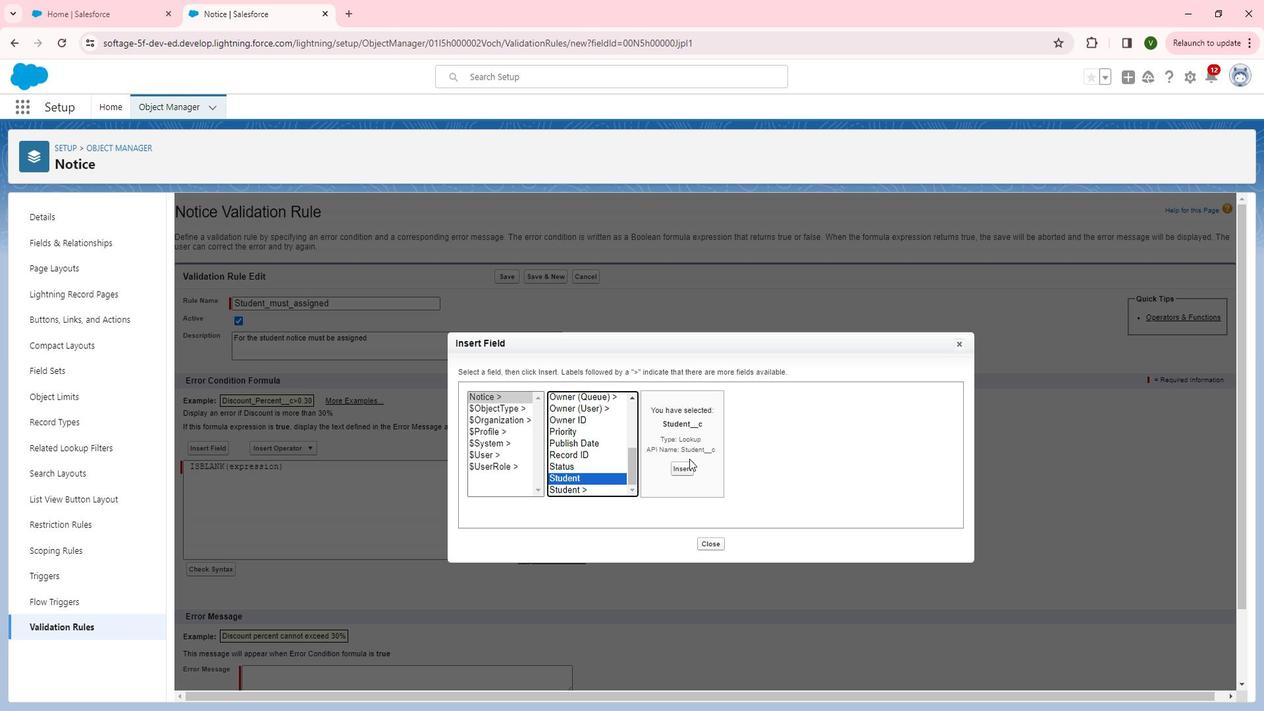 
Action: Mouse moved to (695, 467)
Screenshot: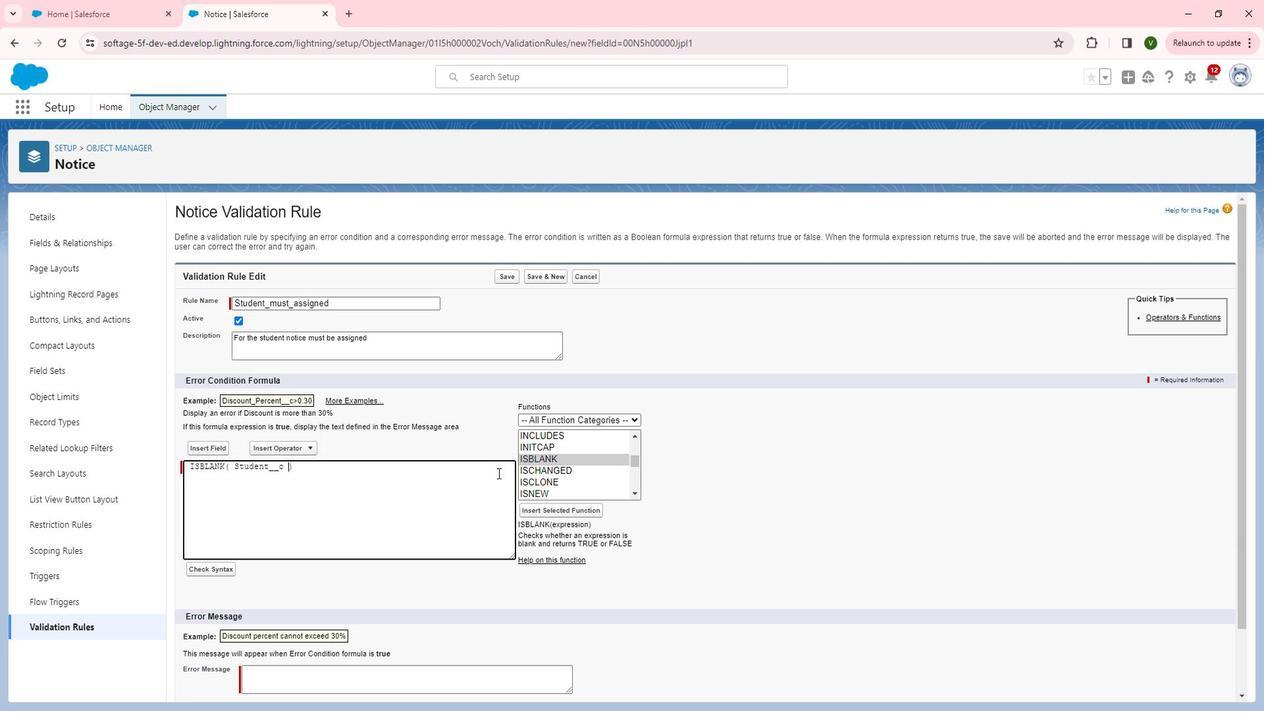 
Action: Mouse pressed left at (695, 467)
Screenshot: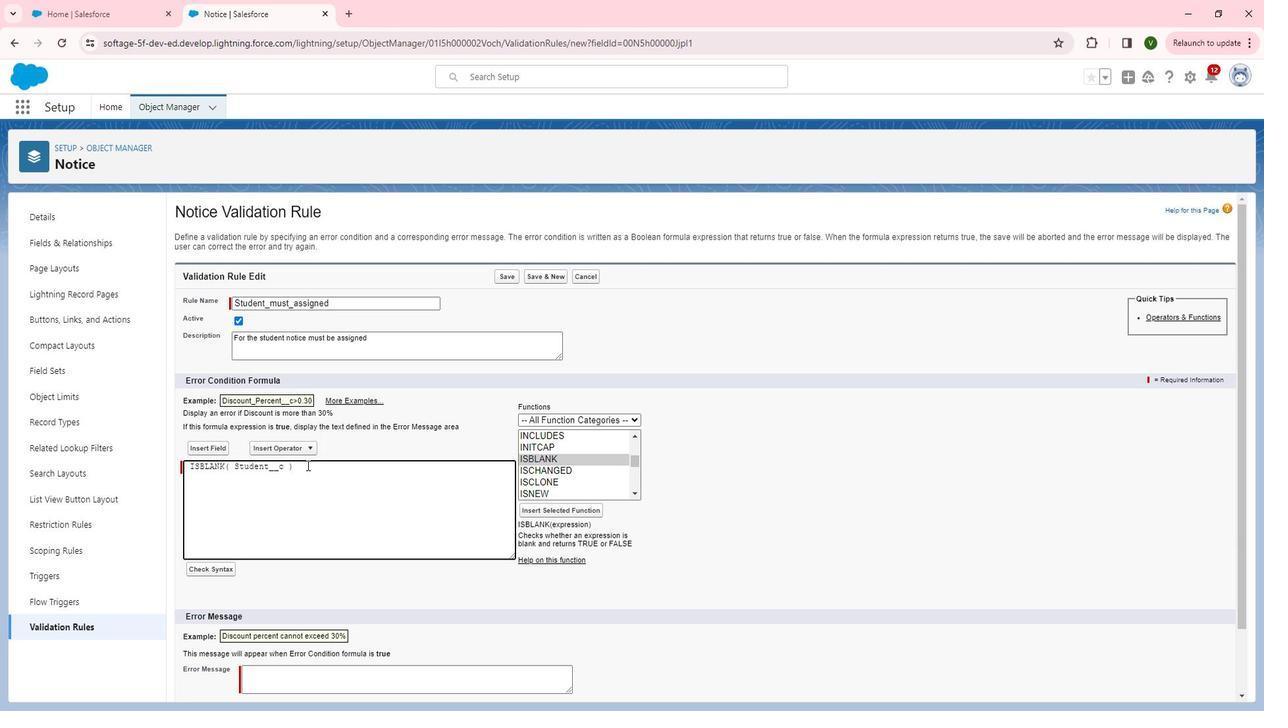 
Action: Mouse moved to (206, 469)
Screenshot: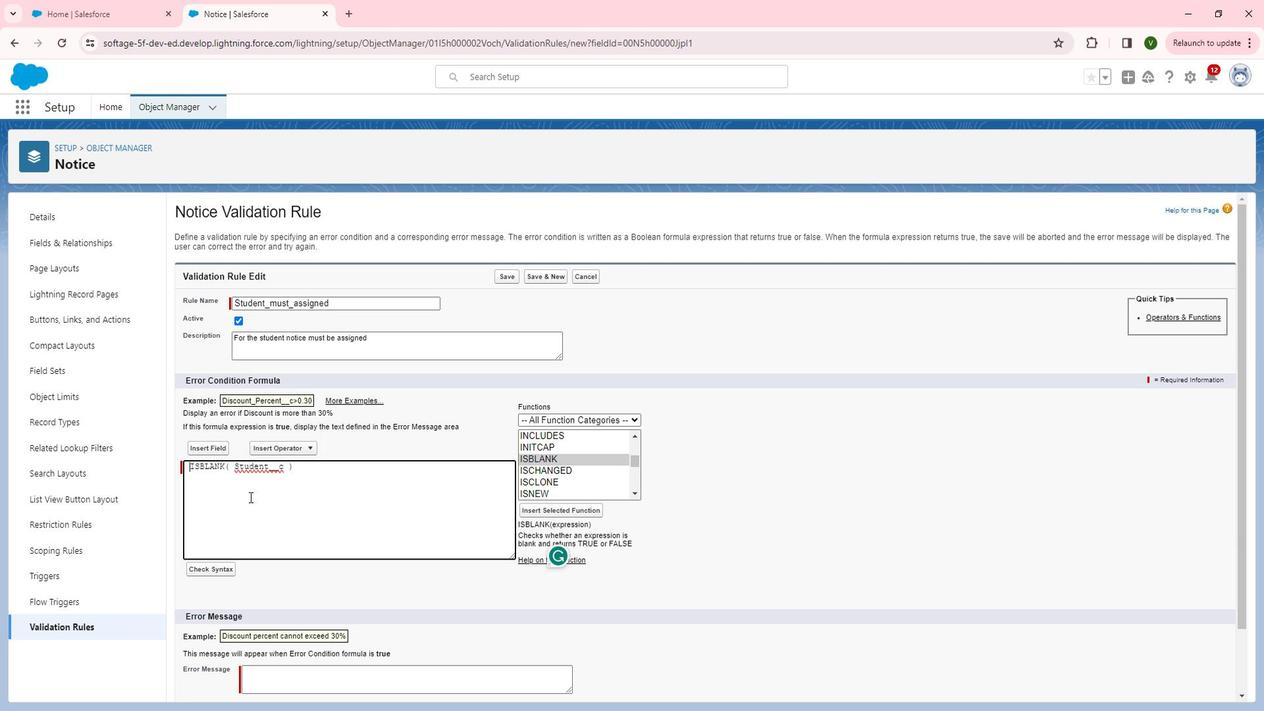 
Action: Mouse pressed left at (206, 469)
Screenshot: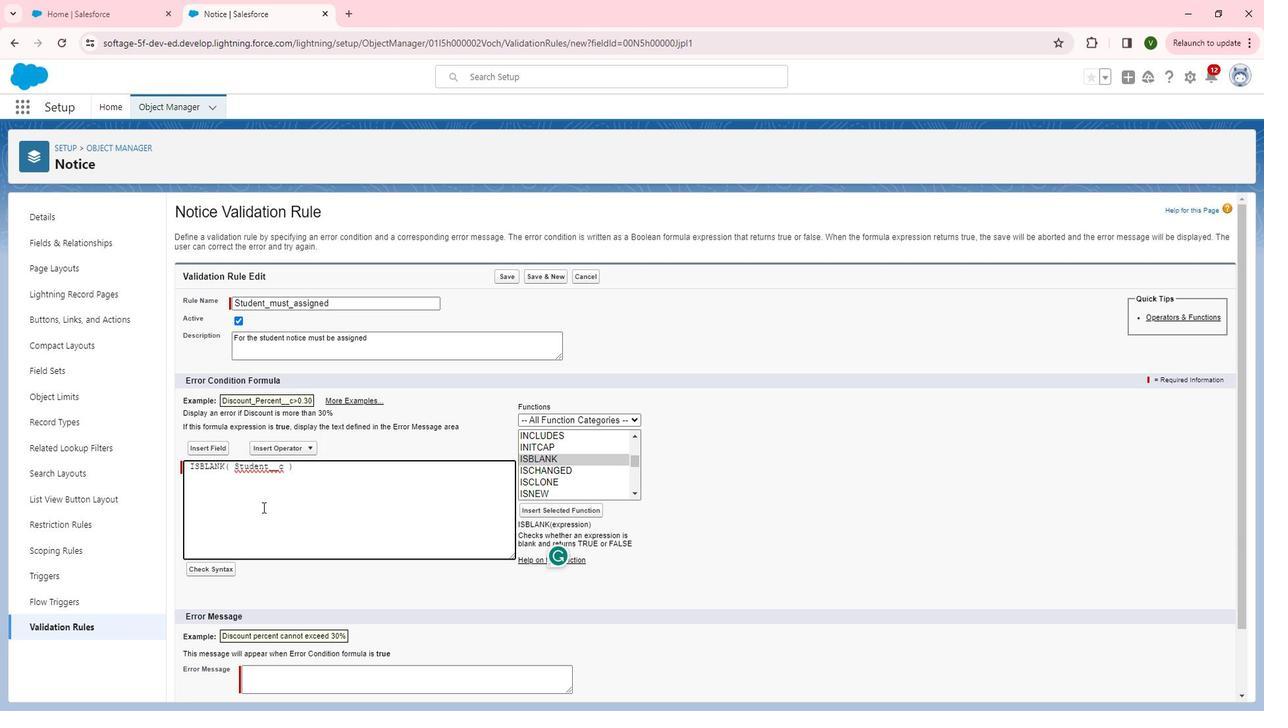 
Action: Mouse moved to (280, 506)
Screenshot: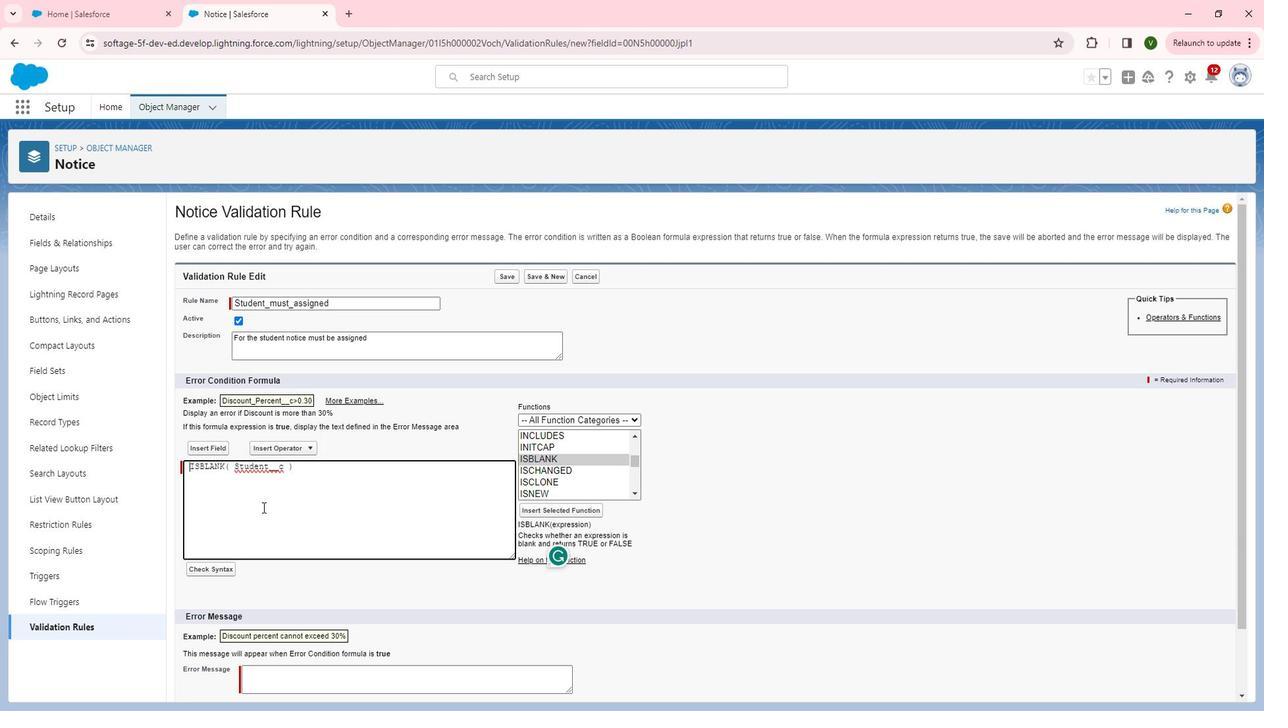 
Action: Key pressed <Key.shift>AND<Key.shift>(<Key.up><Key.down><Key.enter><Key.shift>)
Screenshot: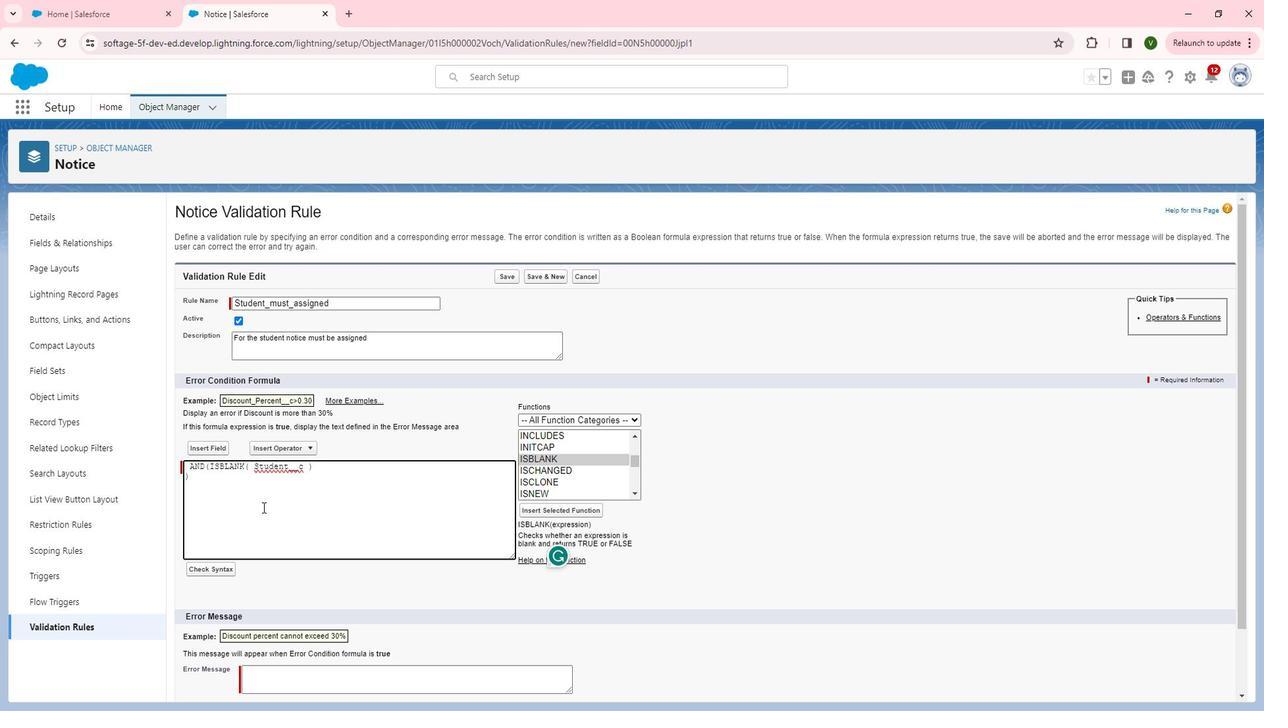 
Action: Mouse moved to (245, 563)
Screenshot: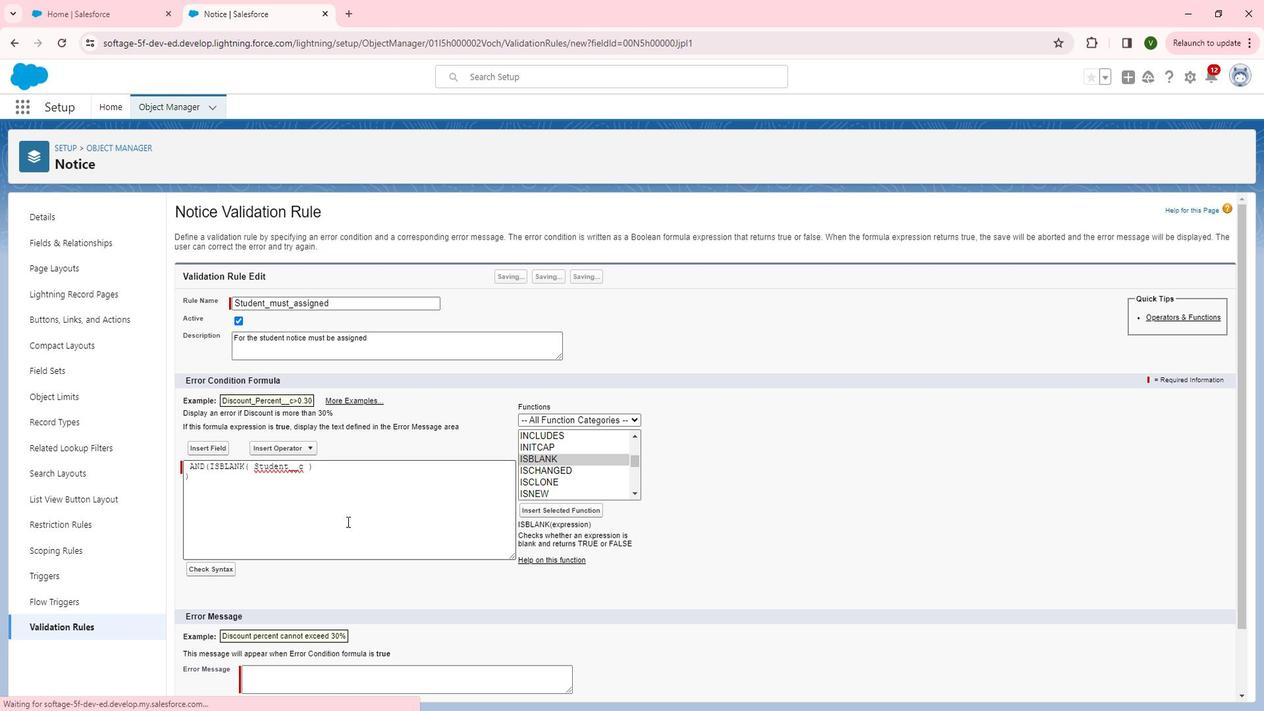 
Action: Mouse pressed left at (245, 563)
Screenshot: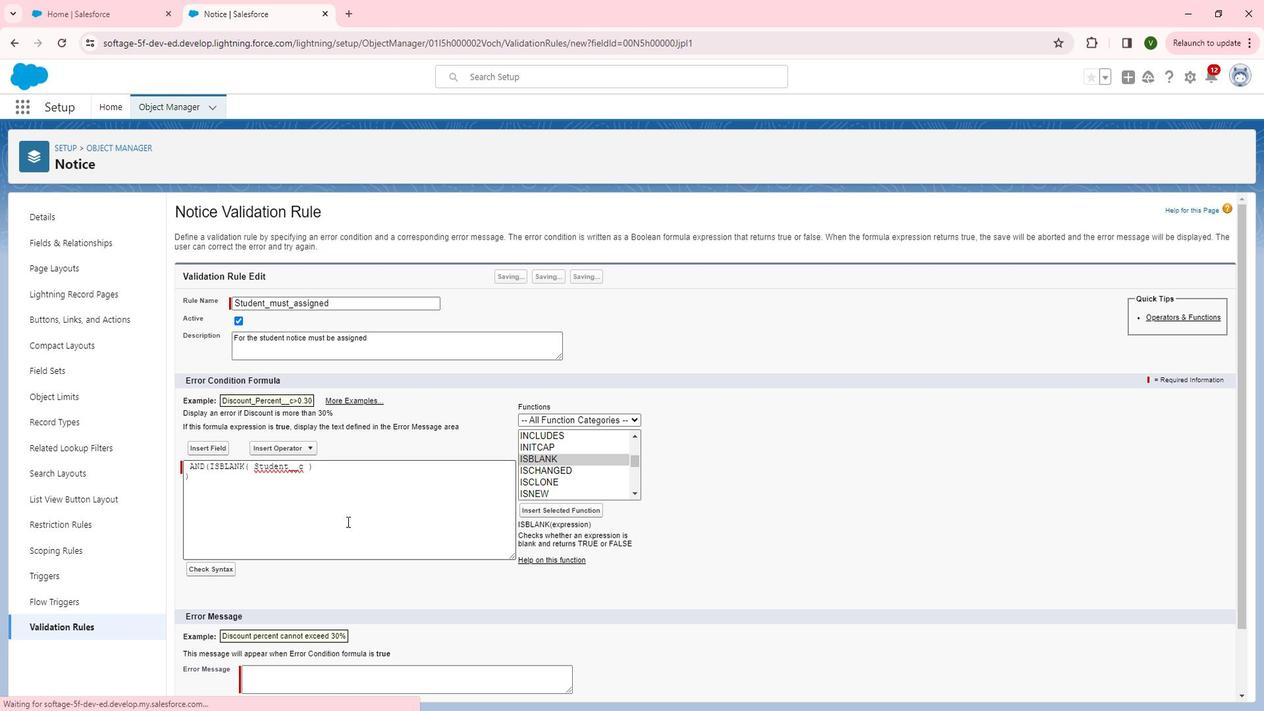 
Action: Mouse moved to (365, 541)
Screenshot: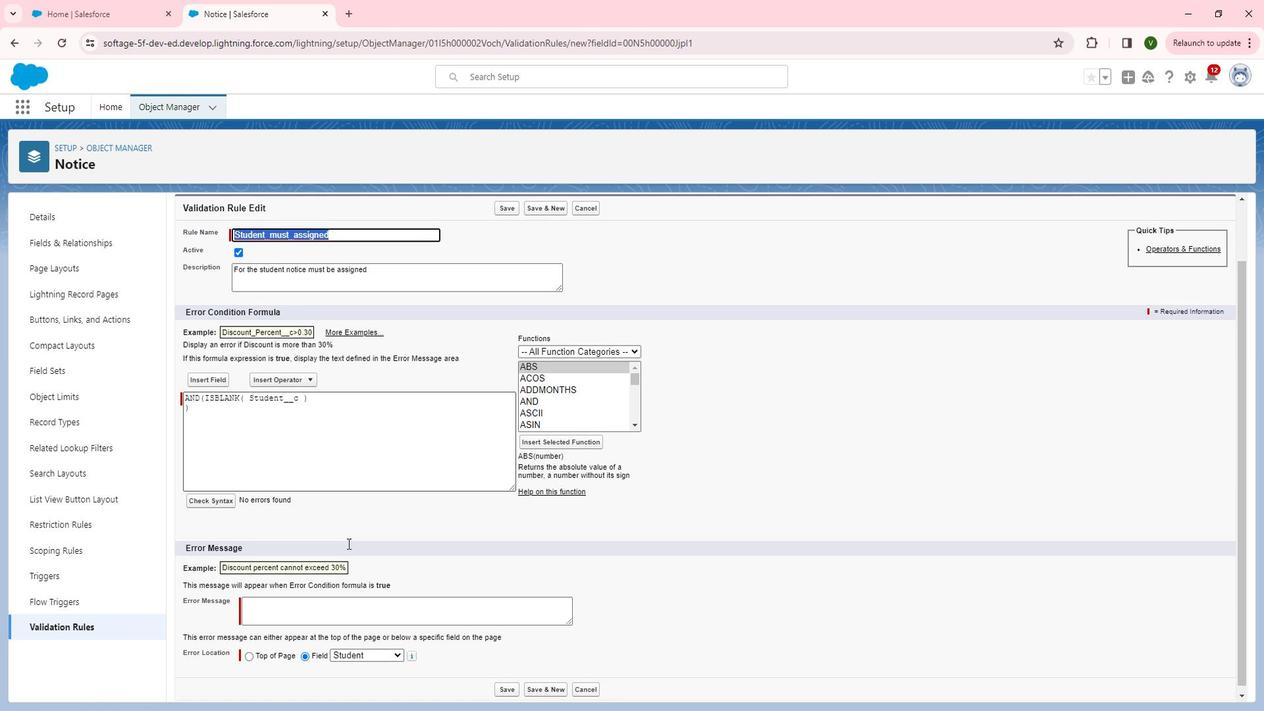 
Action: Mouse scrolled (365, 540) with delta (0, 0)
Screenshot: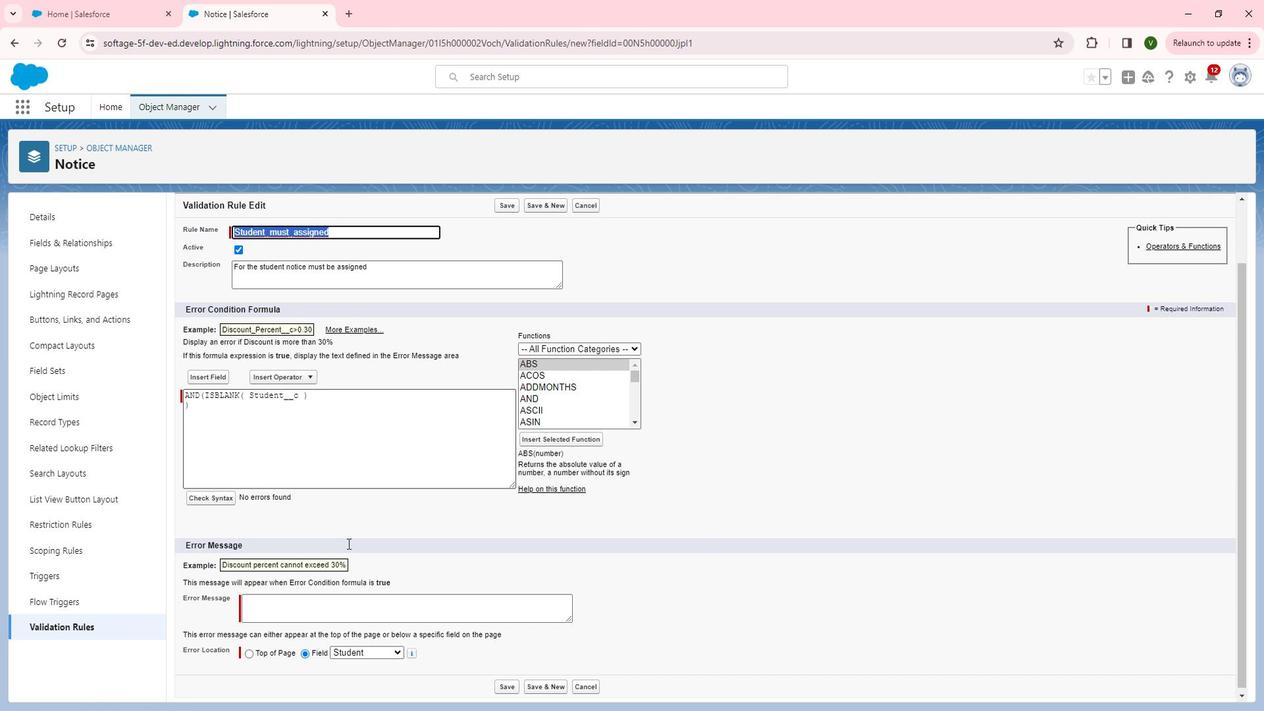 
Action: Mouse scrolled (365, 540) with delta (0, 0)
Screenshot: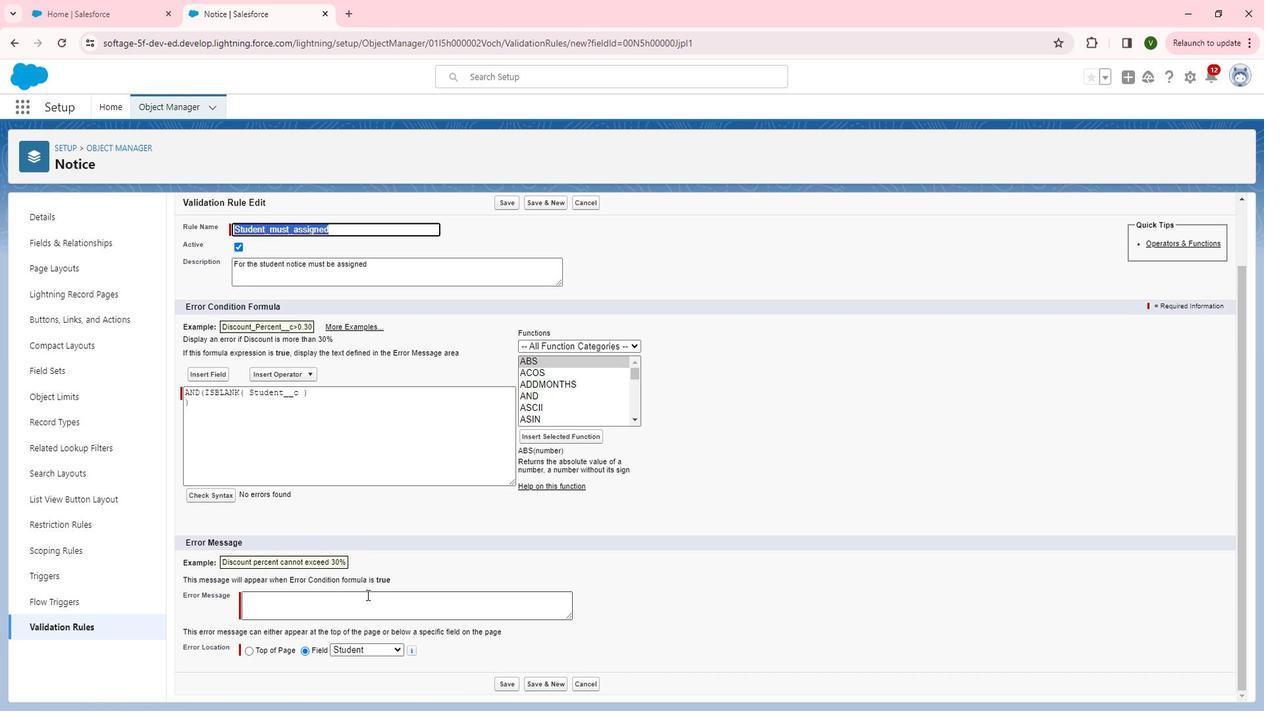 
Action: Mouse moved to (383, 591)
Screenshot: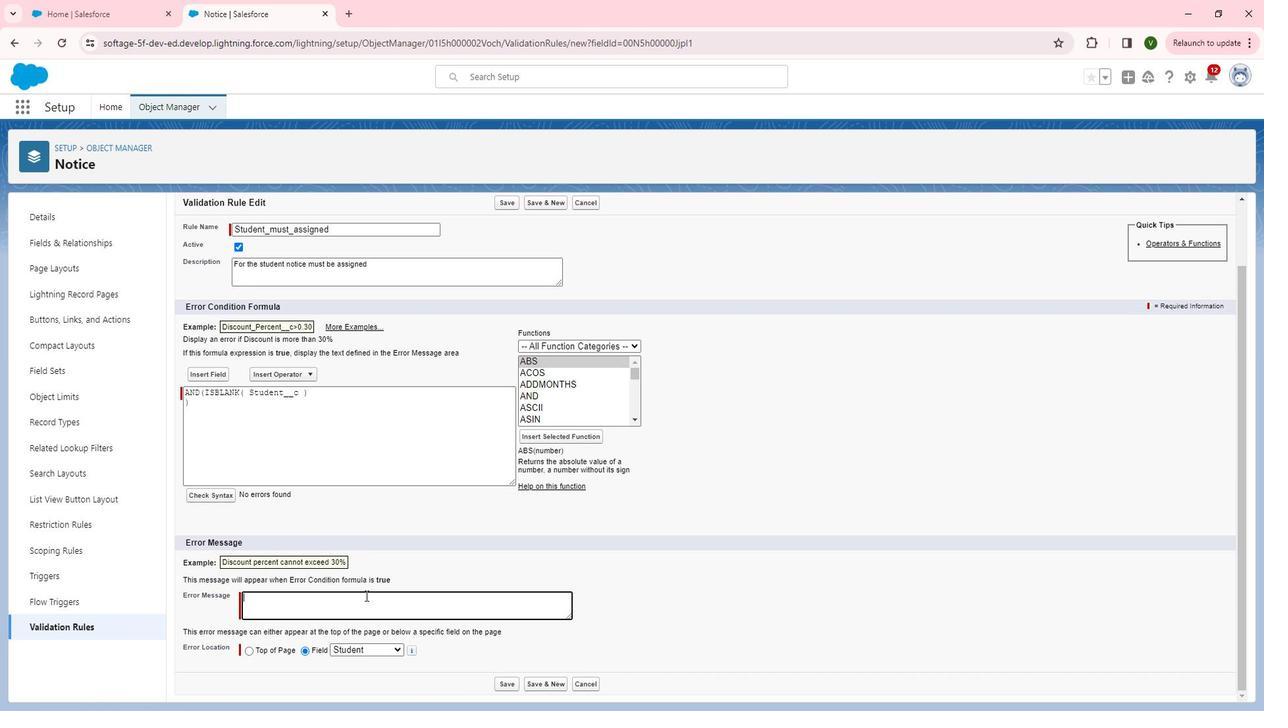 
Action: Mouse pressed left at (383, 591)
Screenshot: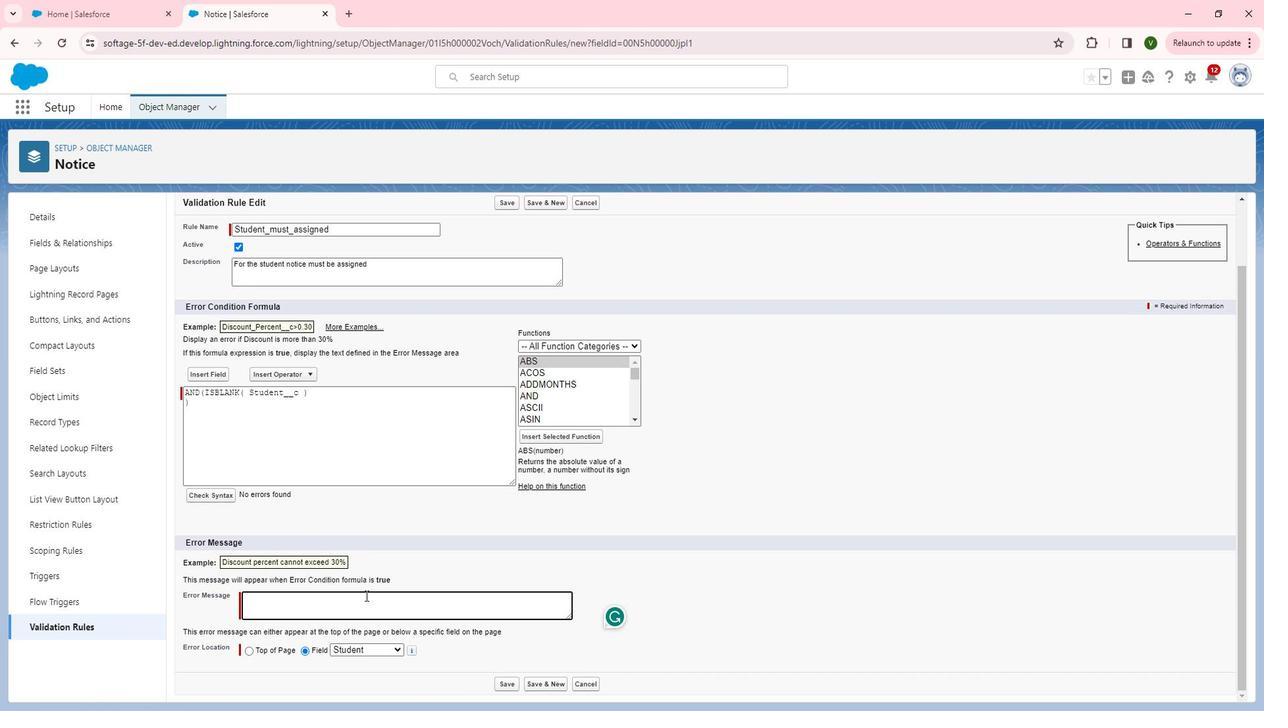 
Action: Key pressed <Key.shift>Student<Key.space>must<Key.space>be<Key.space>assigned
Screenshot: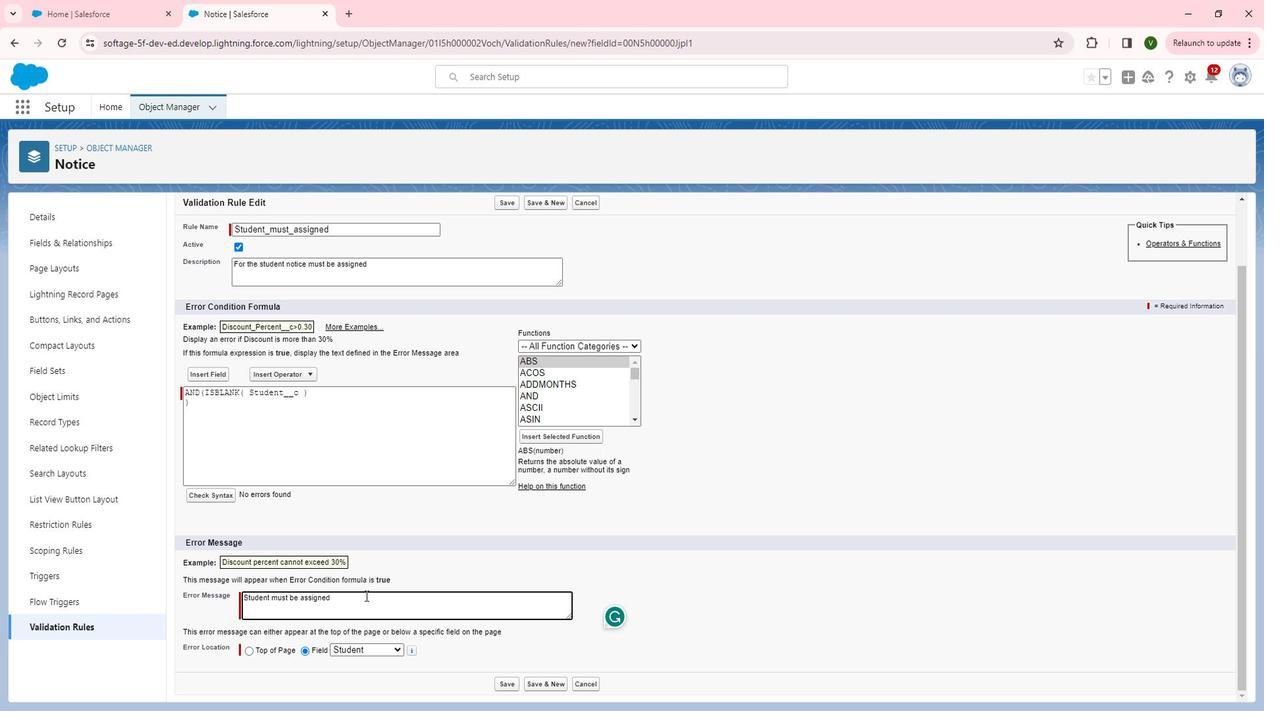 
Action: Mouse moved to (460, 637)
Screenshot: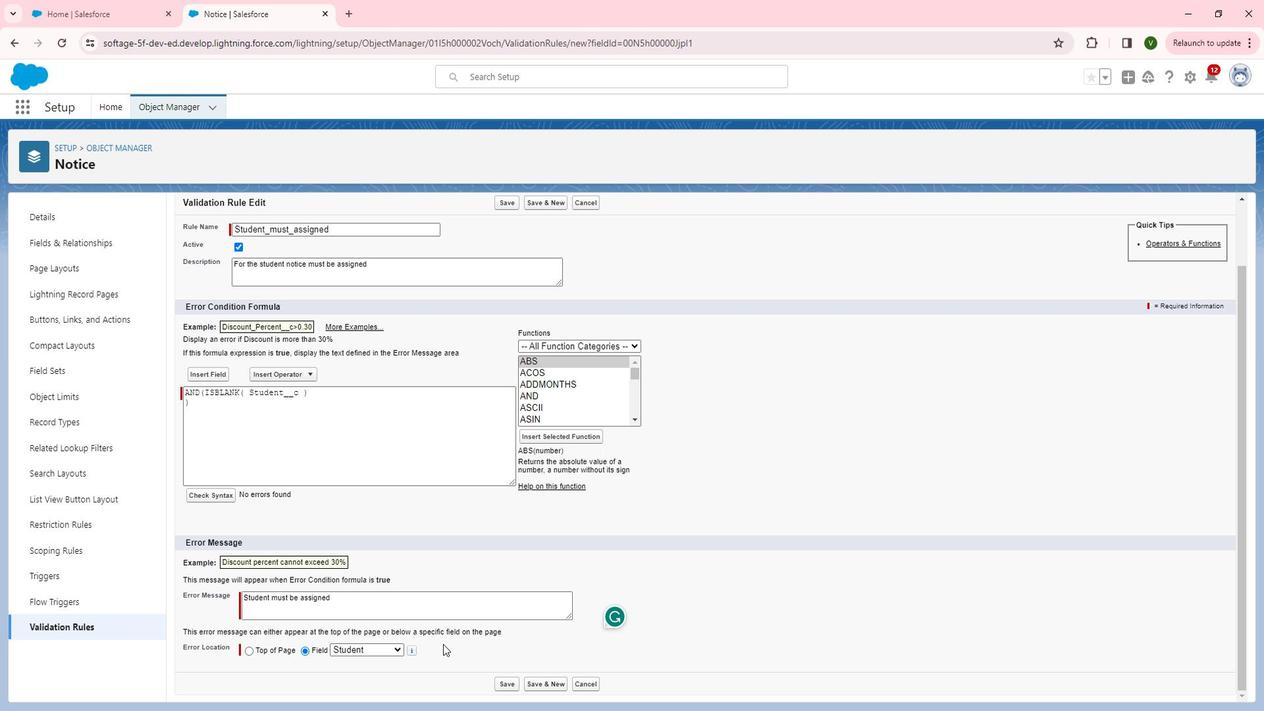
Action: Mouse pressed left at (460, 637)
Screenshot: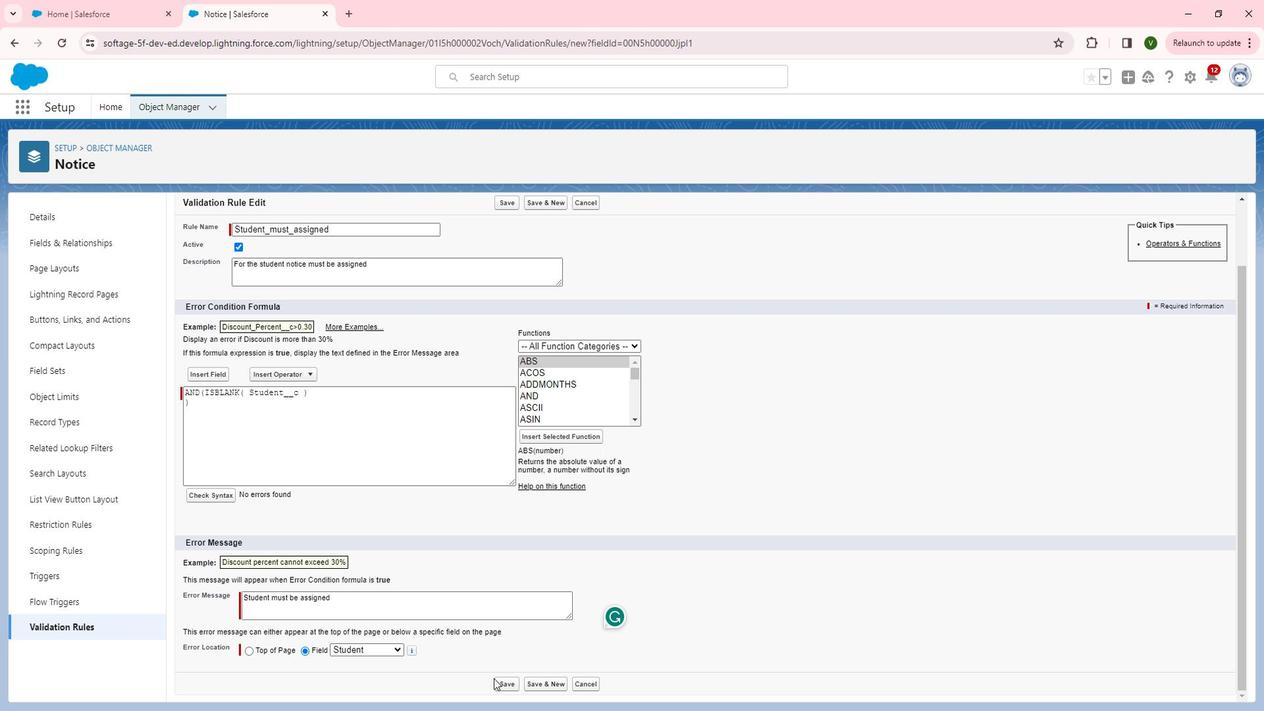
Action: Mouse moved to (522, 679)
Screenshot: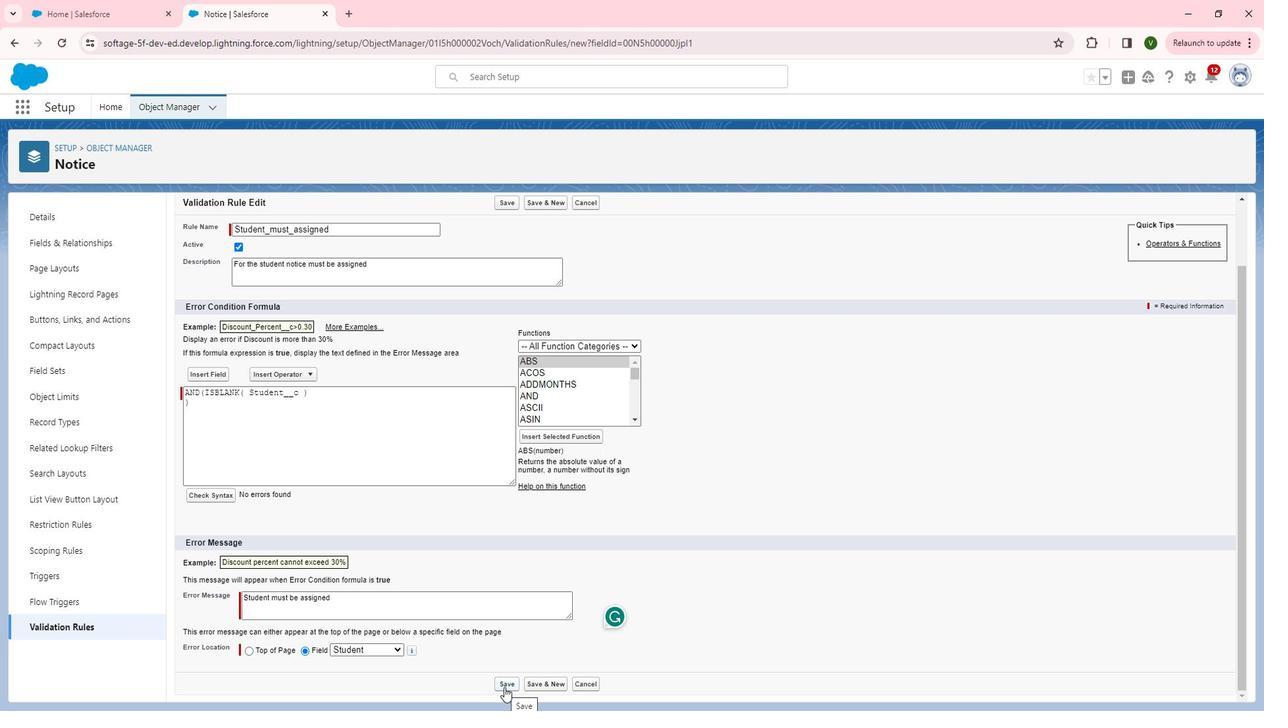 
Action: Mouse pressed left at (522, 679)
Screenshot: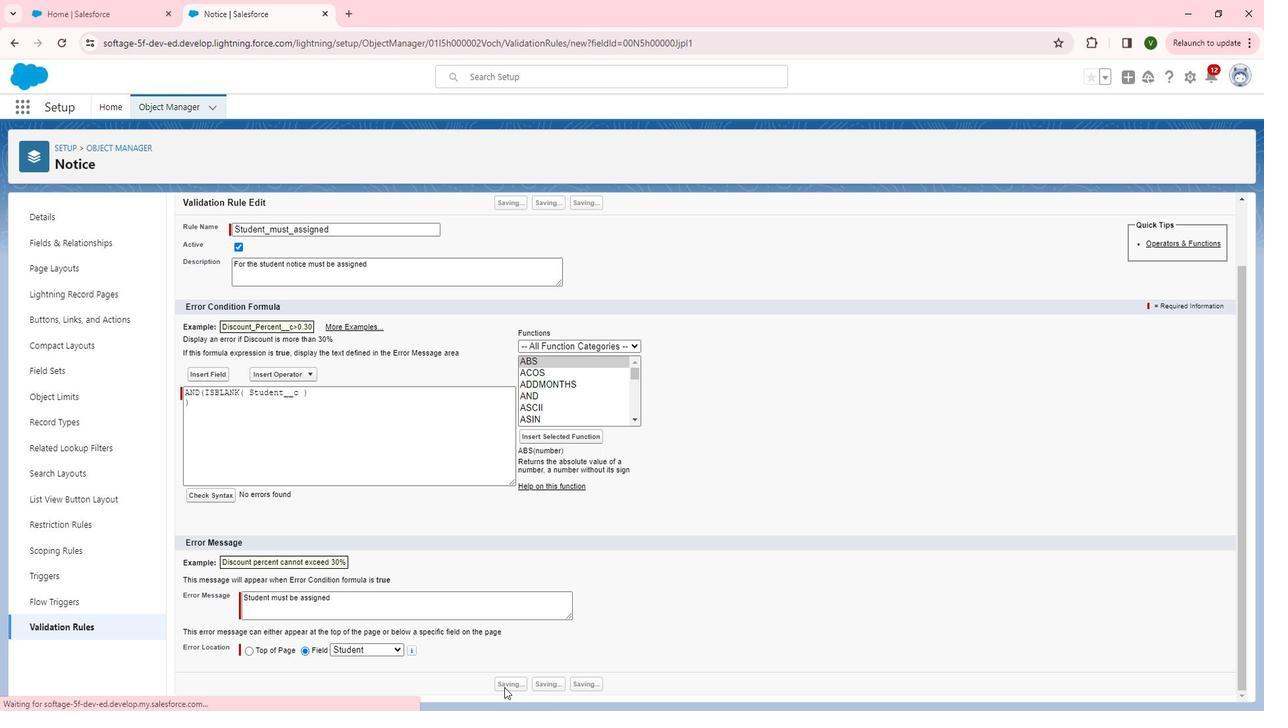 
Action: Mouse moved to (69, 238)
Screenshot: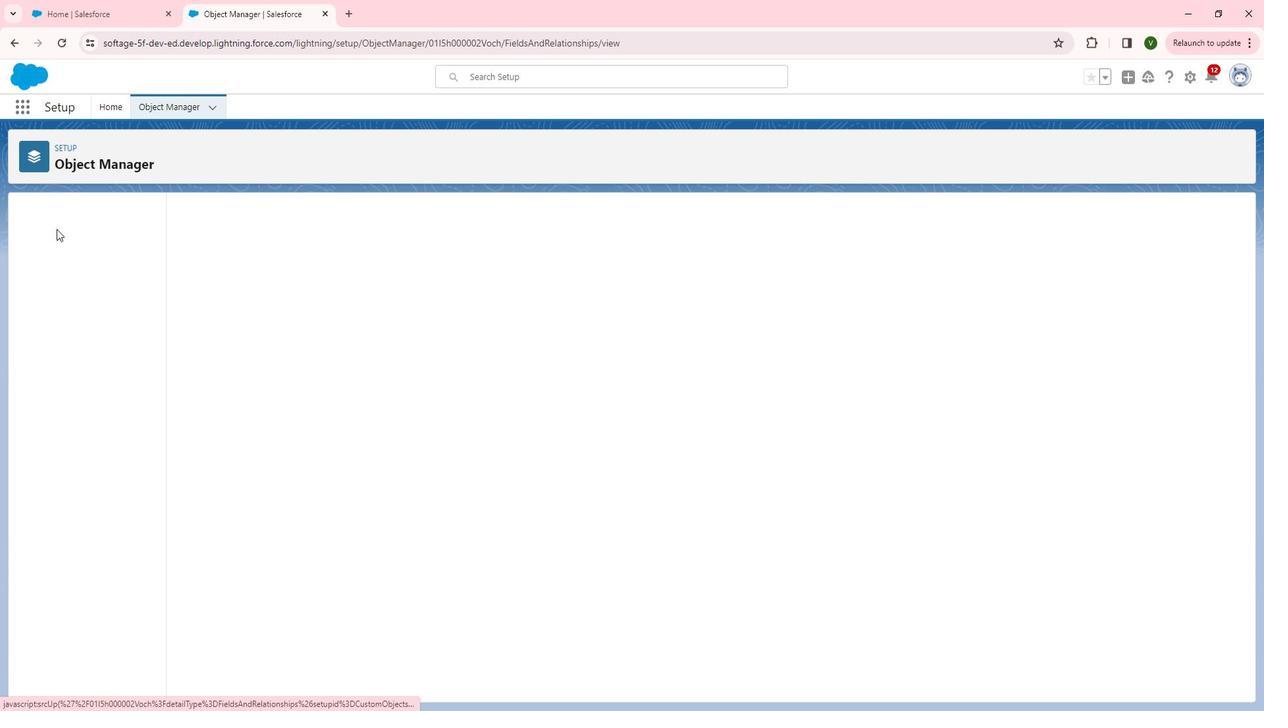 
Action: Mouse pressed left at (69, 238)
Screenshot: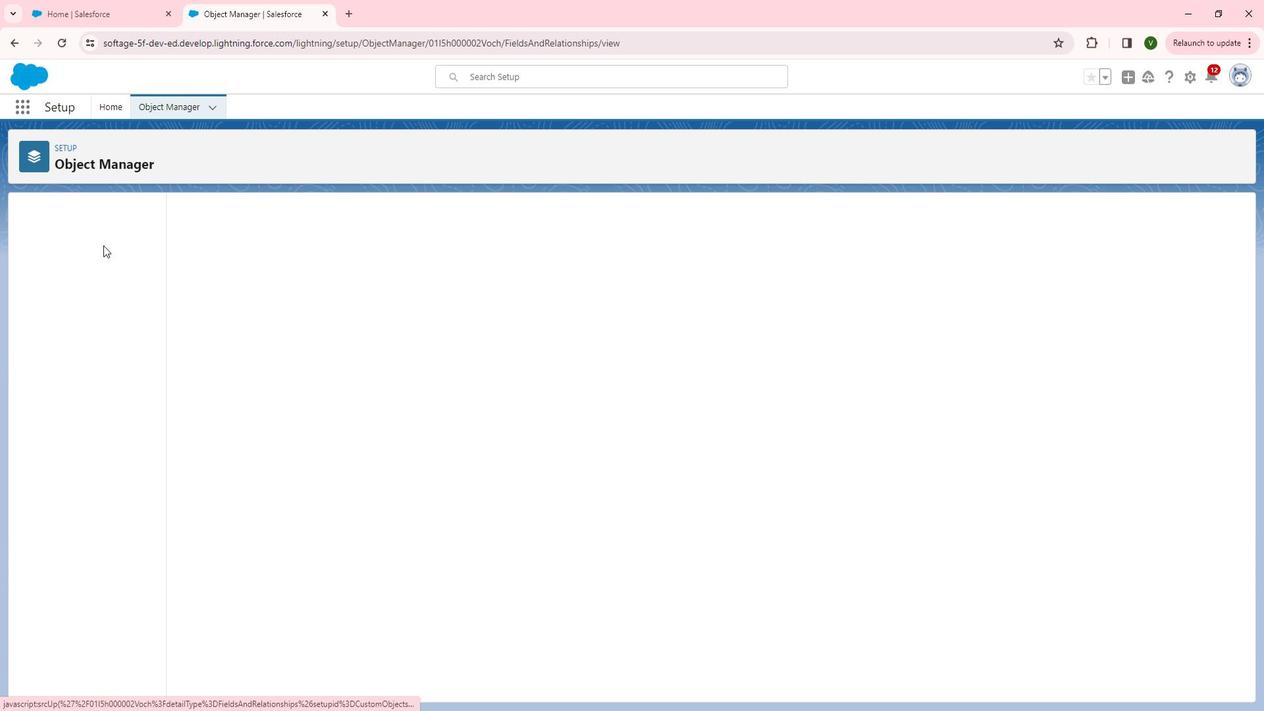 
Action: Mouse moved to (206, 287)
Screenshot: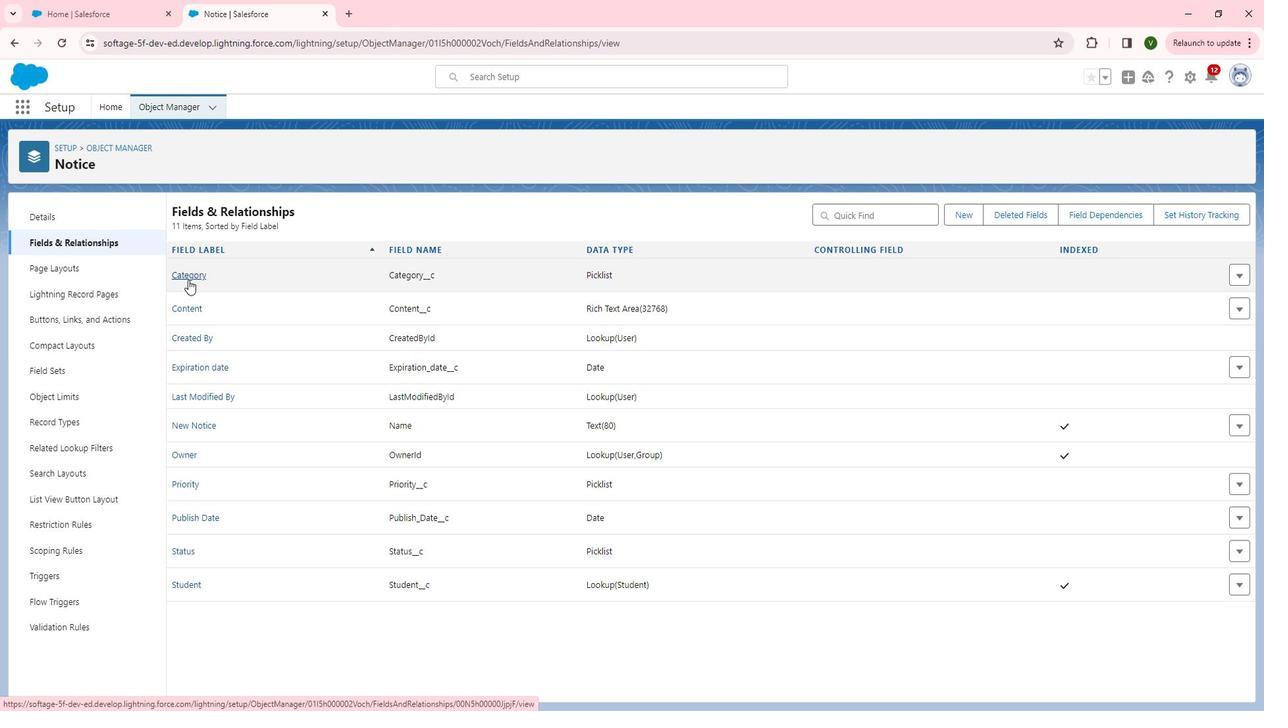 
Action: Mouse pressed left at (206, 287)
Screenshot: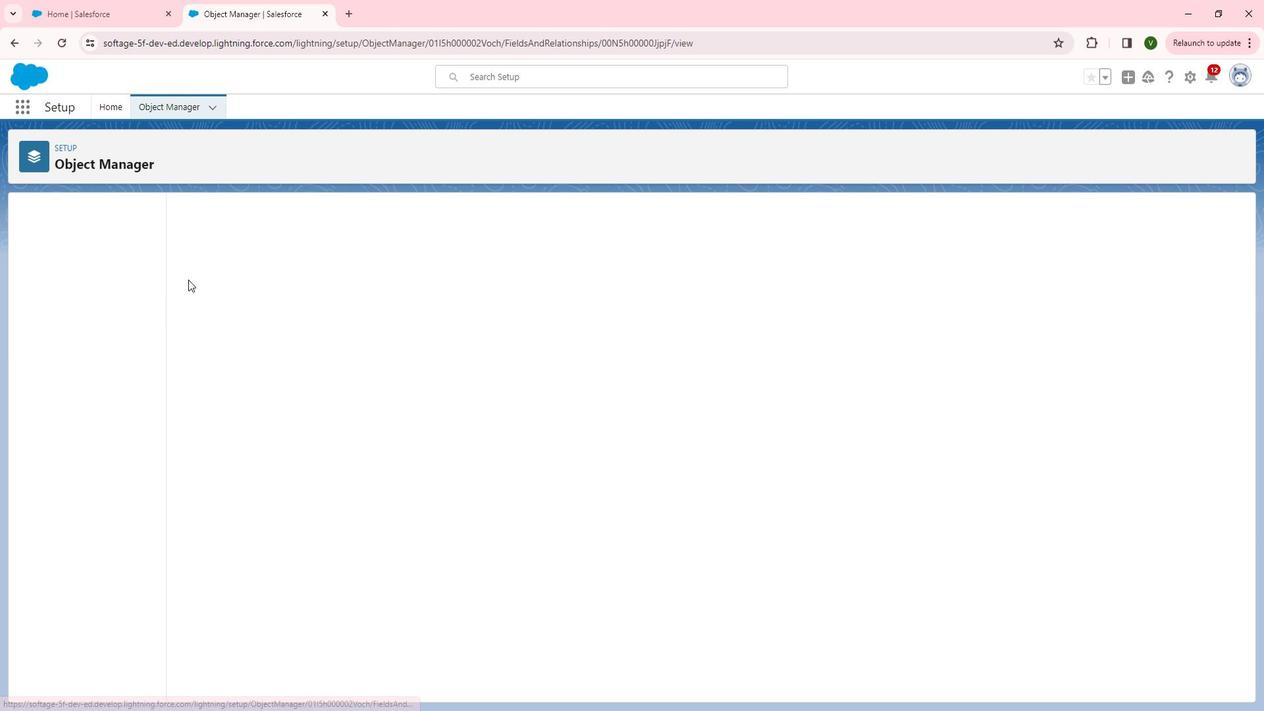 
Action: Mouse moved to (457, 410)
Screenshot: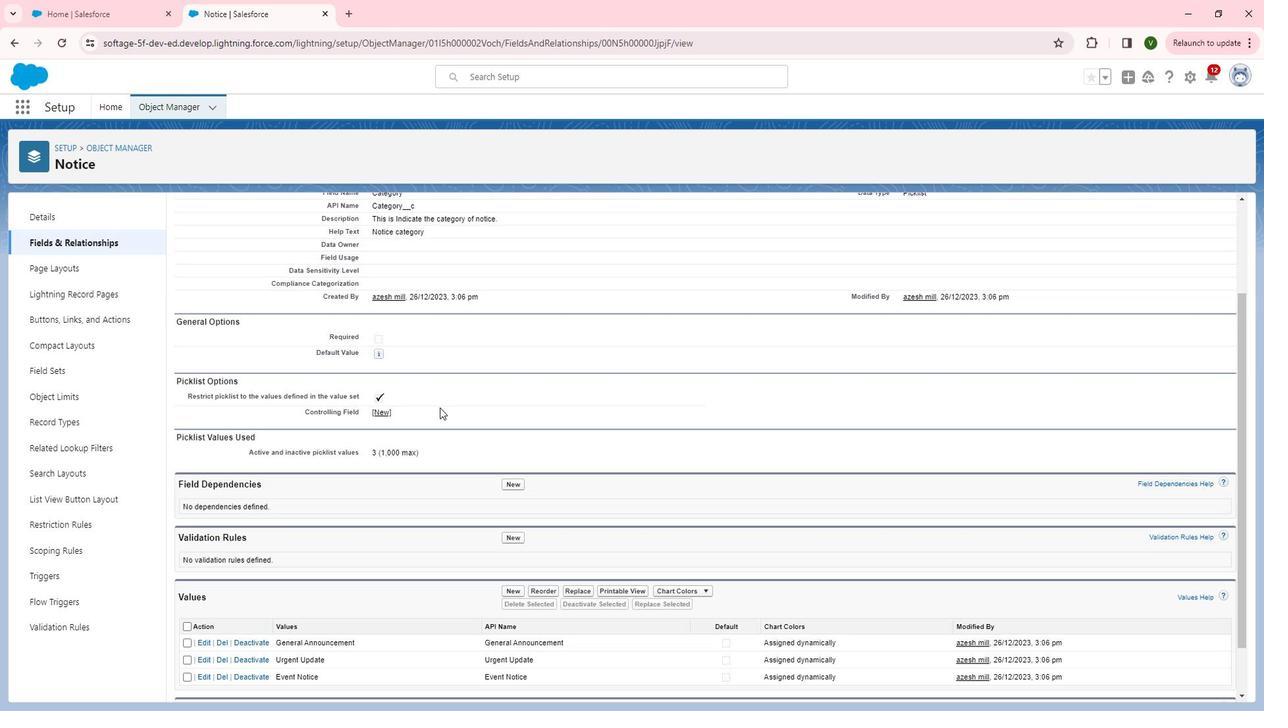 
Action: Mouse scrolled (457, 409) with delta (0, 0)
Screenshot: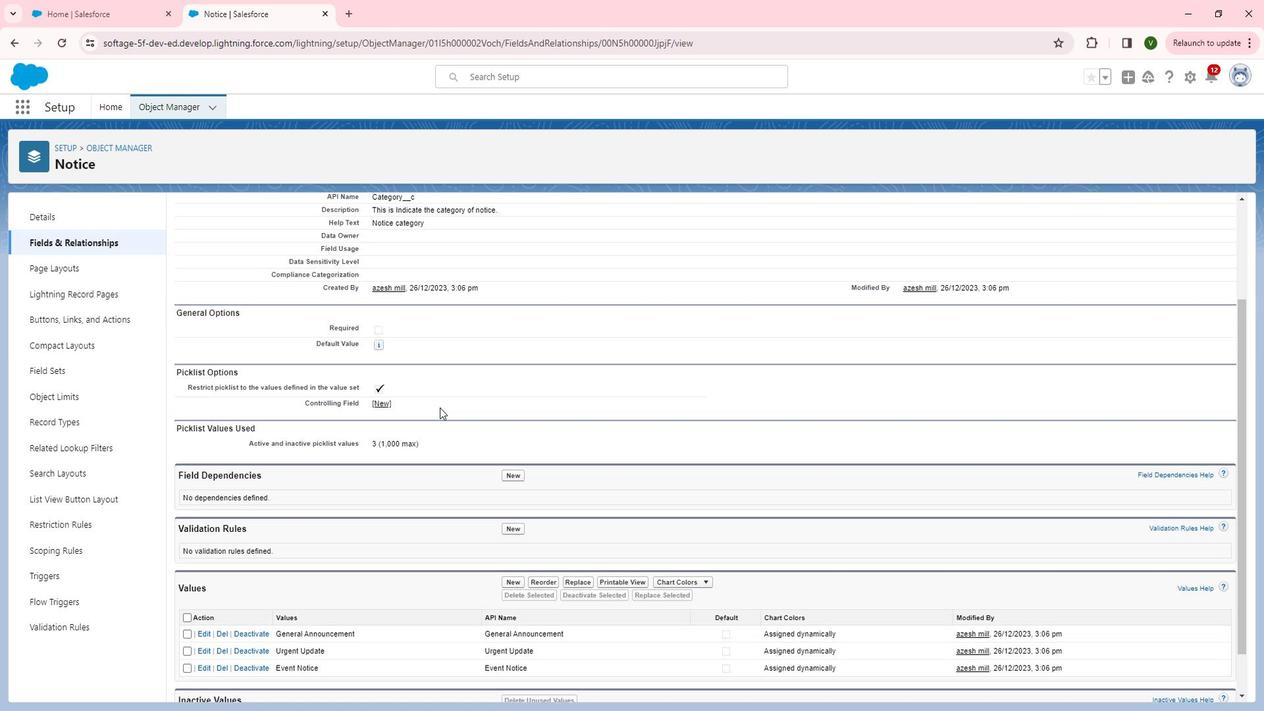 
Action: Mouse scrolled (457, 409) with delta (0, 0)
Screenshot: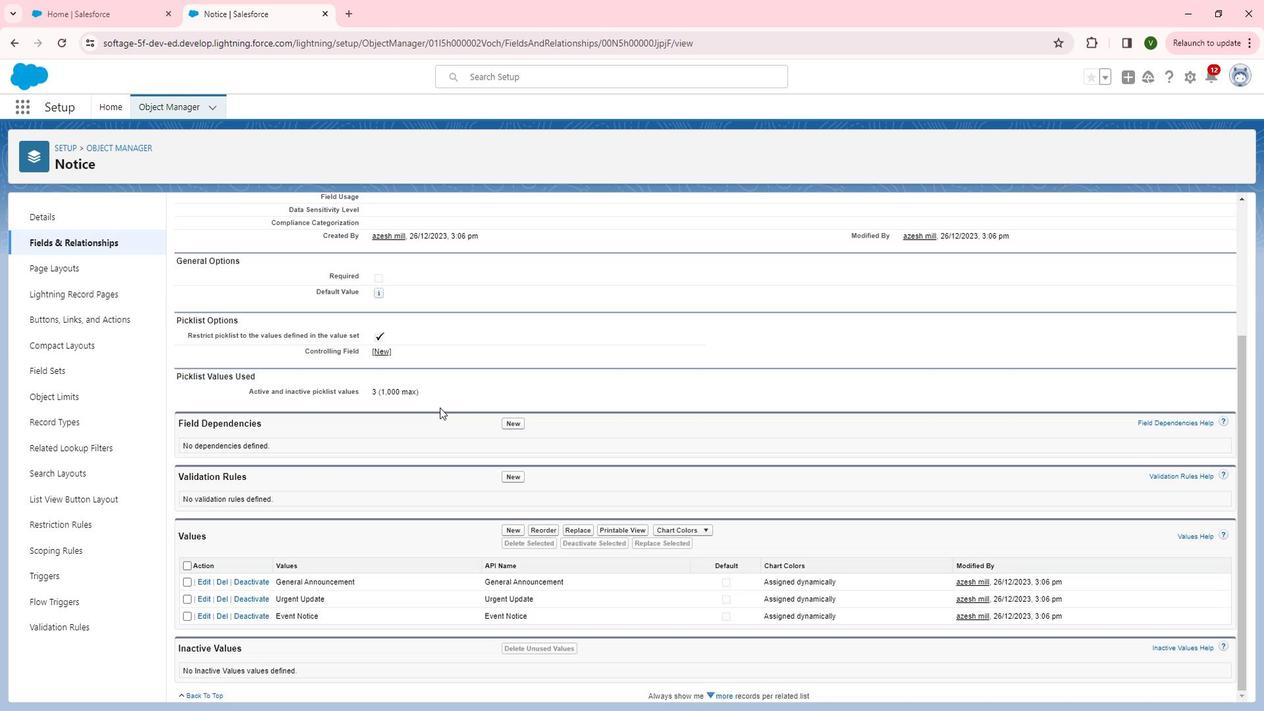 
Action: Mouse scrolled (457, 409) with delta (0, 0)
Screenshot: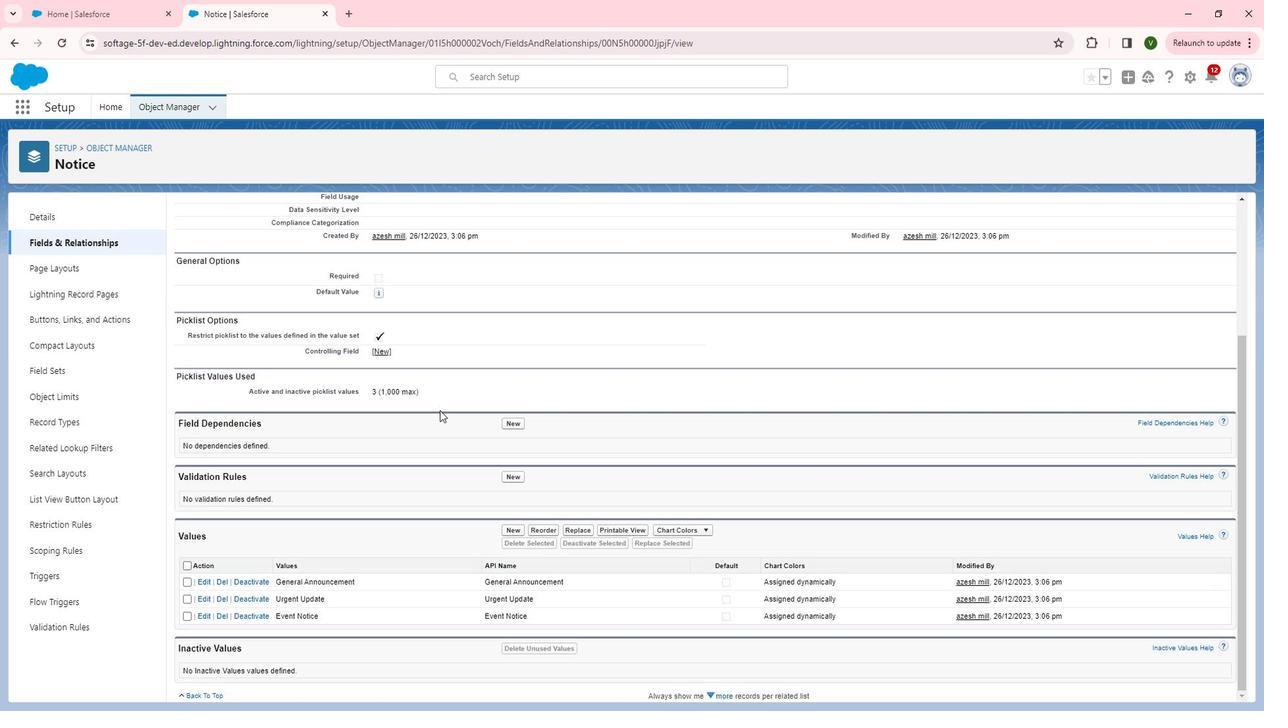 
Action: Mouse moved to (537, 474)
Screenshot: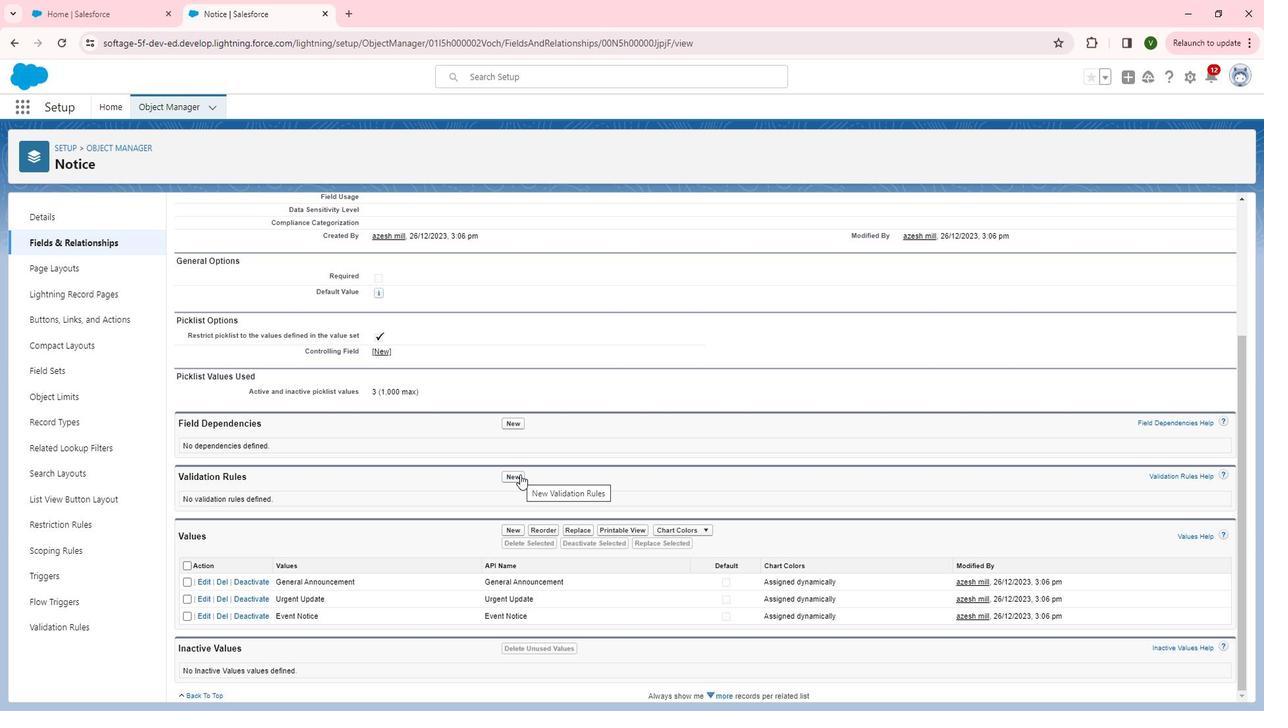 
Action: Mouse pressed left at (537, 474)
Screenshot: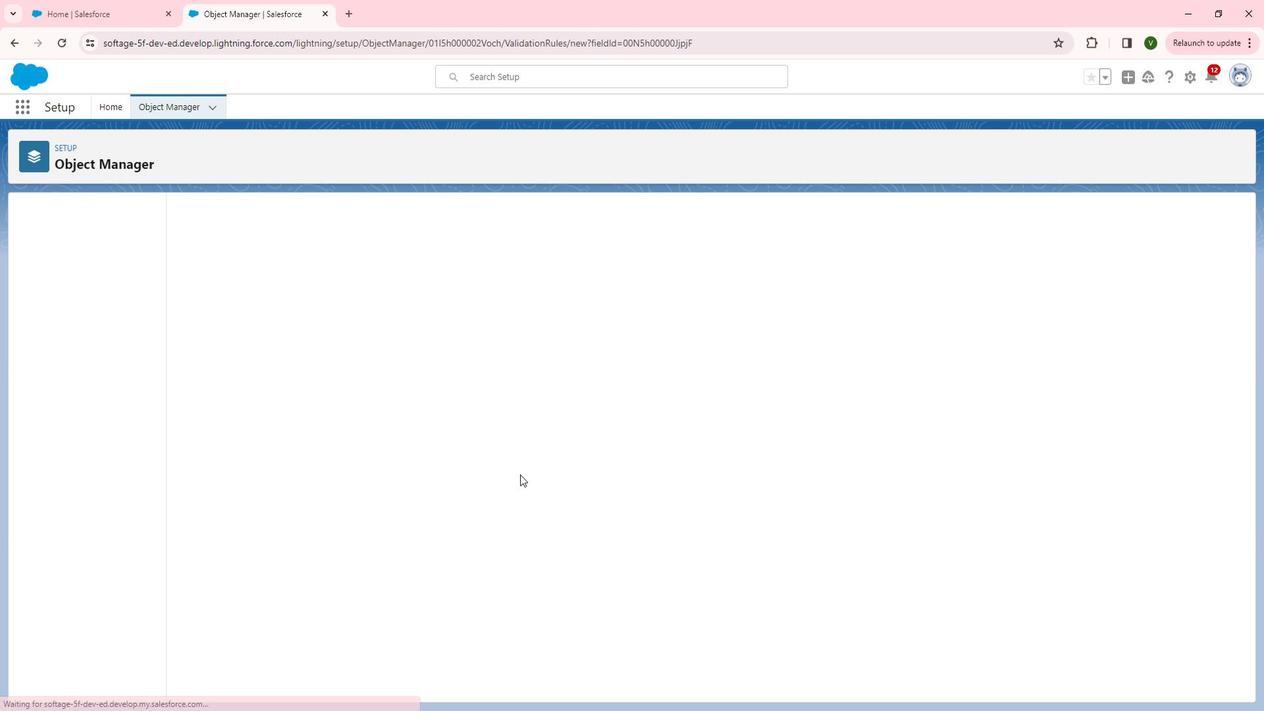 
Action: Mouse moved to (360, 308)
Screenshot: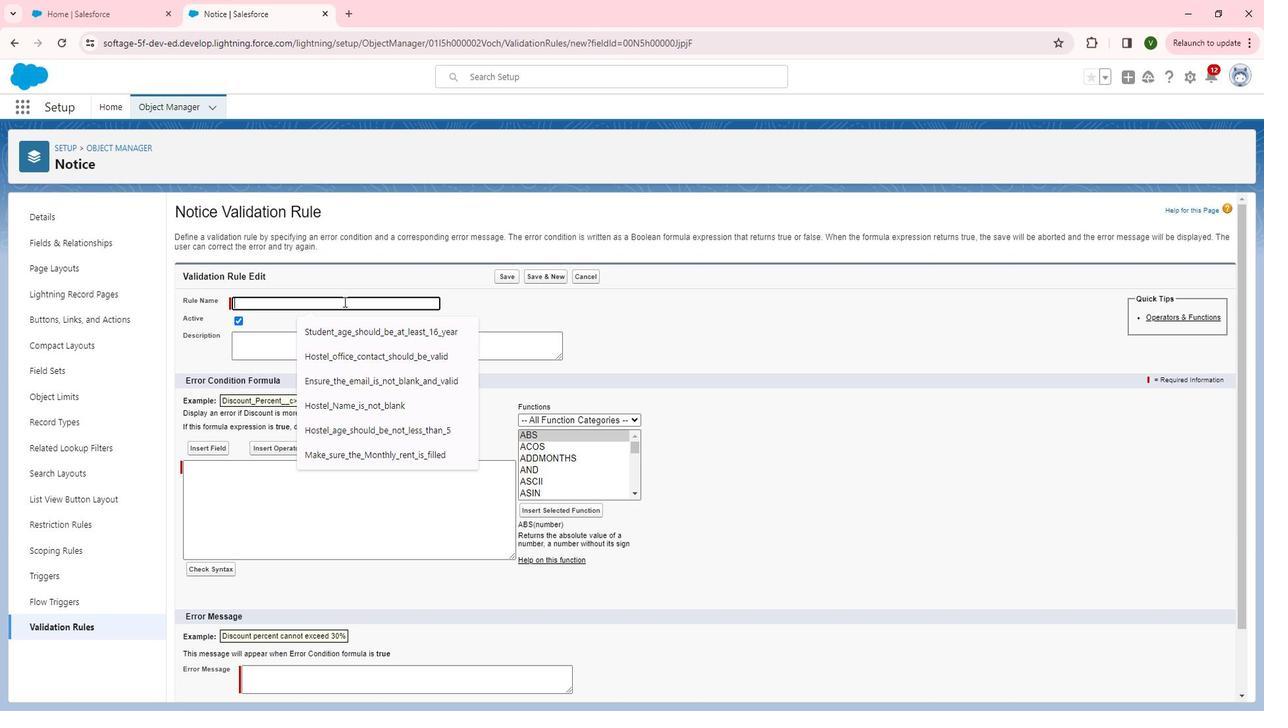 
Action: Mouse pressed left at (360, 308)
Screenshot: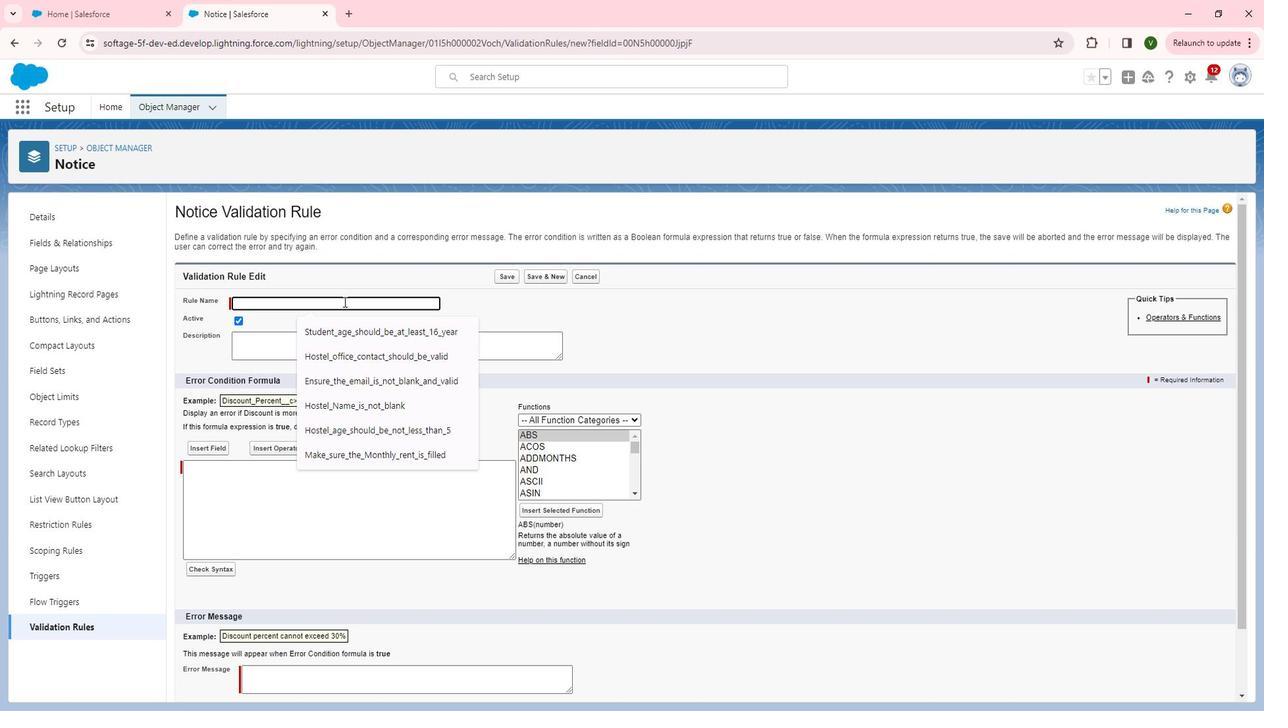 
Action: Mouse moved to (361, 308)
Screenshot: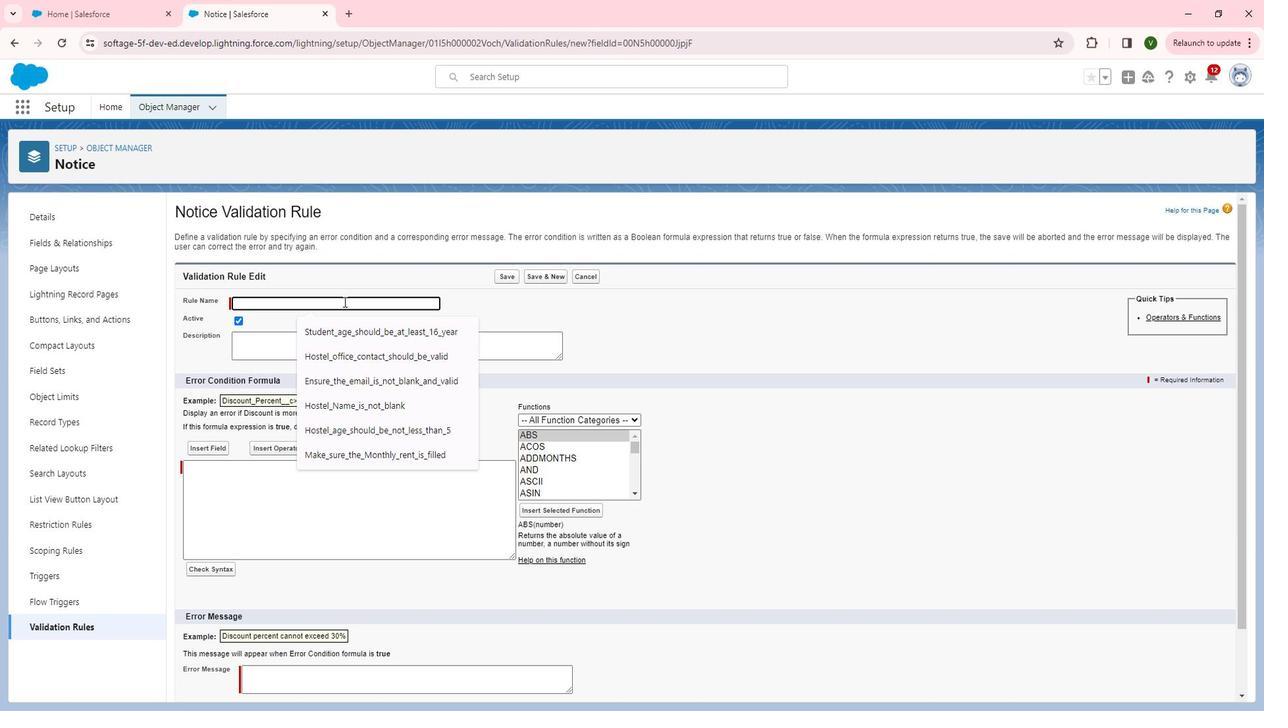 
Action: Key pressed <Key.shift>Content<Key.space><Key.shift>Not<Key.space><Key.shift><Key.shift>B<Key.backspace><Key.backspace><Key.backspace><Key.backspace><Key.backspace>blan<Key.backspace><Key.backspace><Key.backspace><Key.backspace>not<Key.space>null<Key.space>for<Key.space><Key.shift>the<Key.space><Key.shift>Urgent<Key.space>update
Screenshot: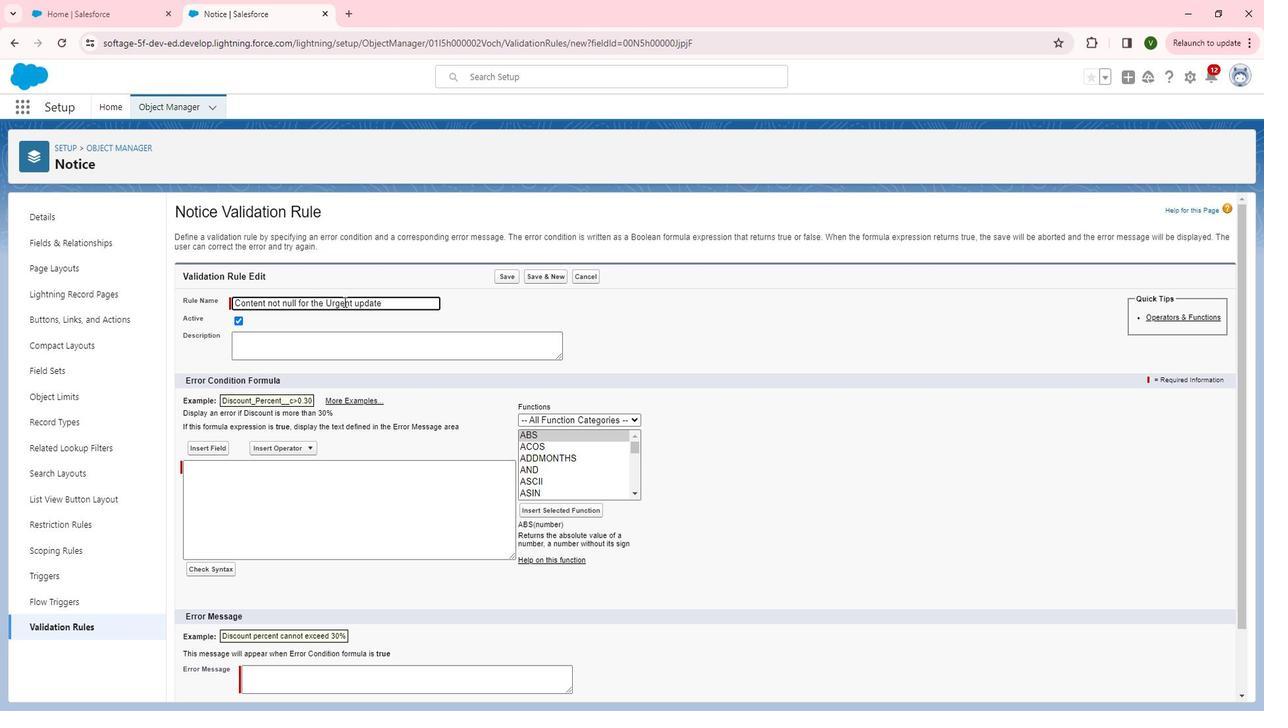 
Action: Mouse moved to (370, 343)
Screenshot: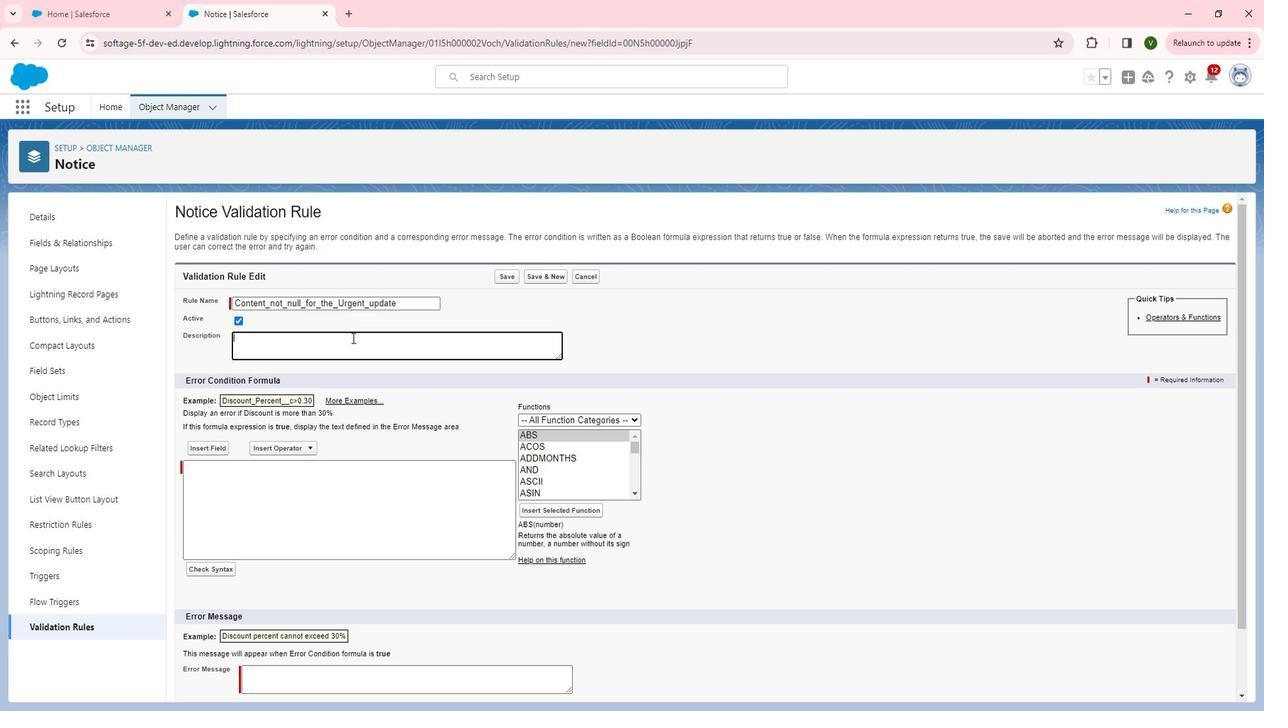 
Action: Mouse pressed left at (370, 343)
Screenshot: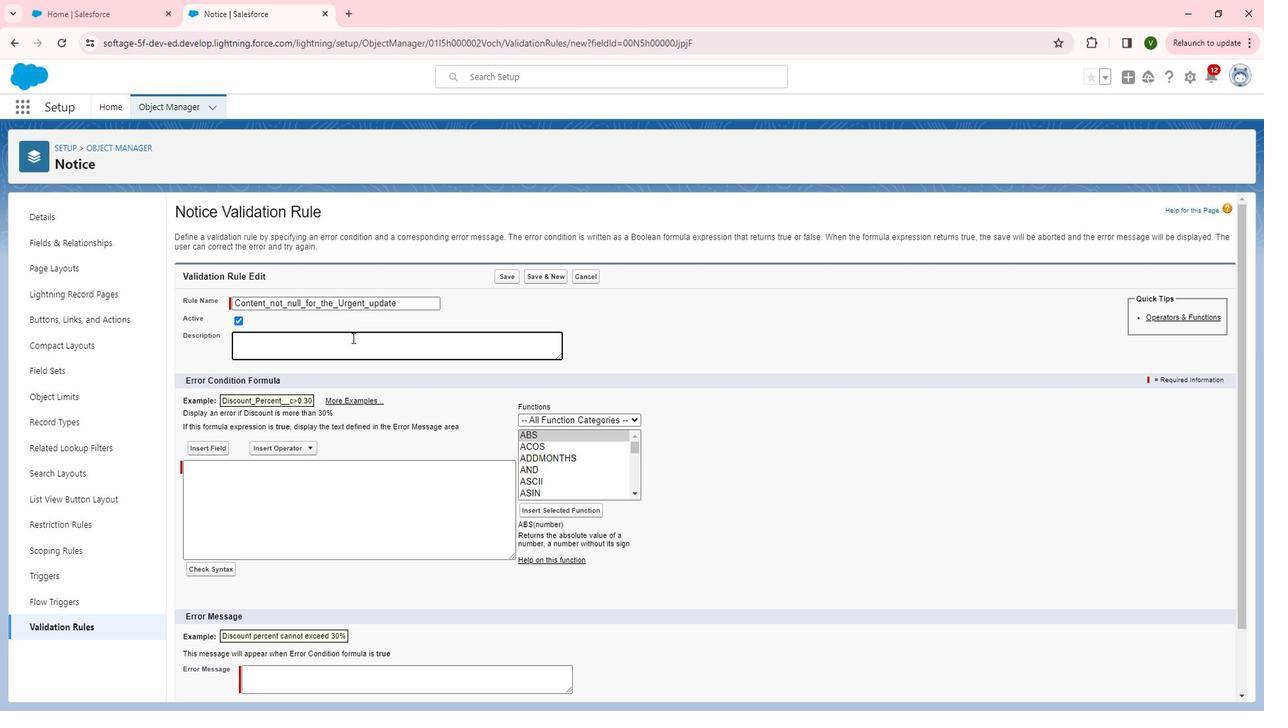 
Action: Mouse moved to (370, 343)
Screenshot: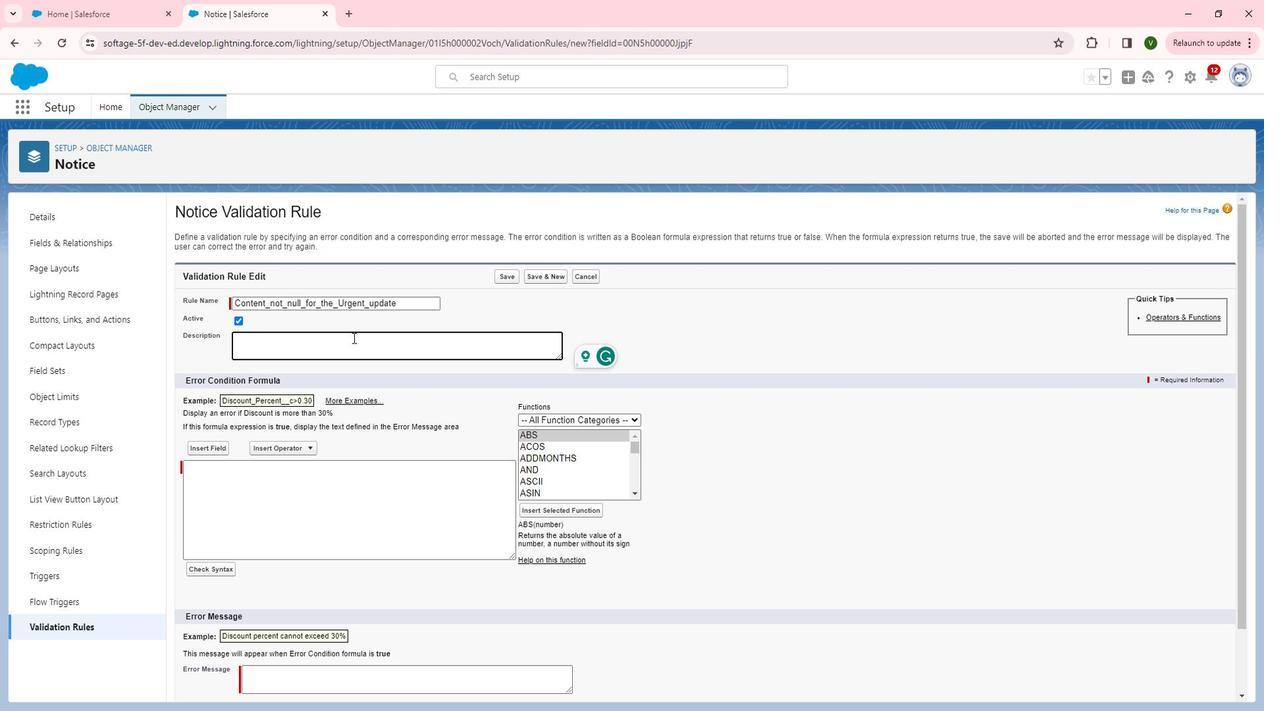 
Action: Key pressed <Key.shift>Regarding<Key.space>urgent<Key.space>updates<Key.space>to<Key.space>students<Key.space>content<Key.space>muss<Key.backspace>t<Key.space>be<Key.space><Key.left><Key.left><Key.left><Key.left><Key.left><Key.left><Key.left><Key.left><Key.left><Key.left><Key.left><Key.left><Key.left><Key.left><Key.left><Key.left><Key.left><Key.left>.<Key.backspace>'<Key.right><Key.insert><Key.insert><Key.backspace><Key.backspace><Key.space><Key.left>,<Key.right><Key.right><Key.right><Key.right><Key.right><Key.right><Key.right><Key.right><Key.right><Key.right><Key.right><Key.right><Key.right><Key.right><Key.right><Key.right><Key.right>filled
Screenshot: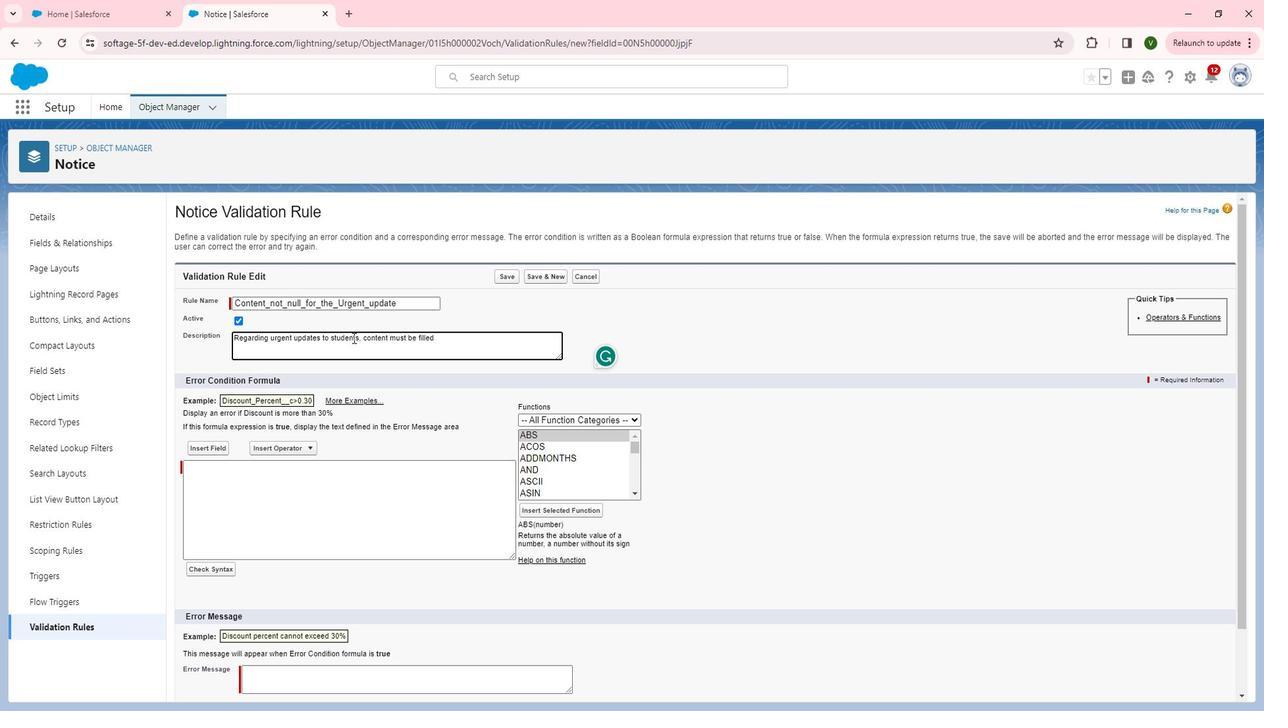 
Action: Mouse moved to (305, 477)
Screenshot: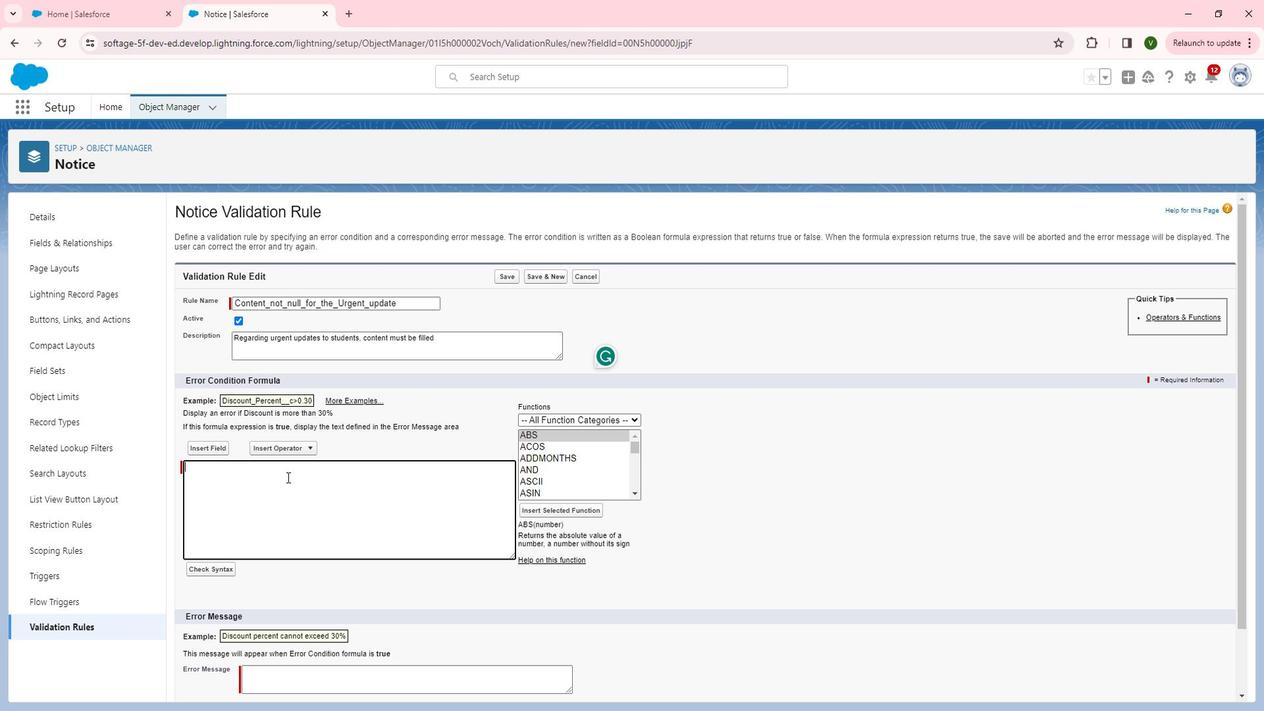 
Action: Mouse pressed left at (305, 477)
Screenshot: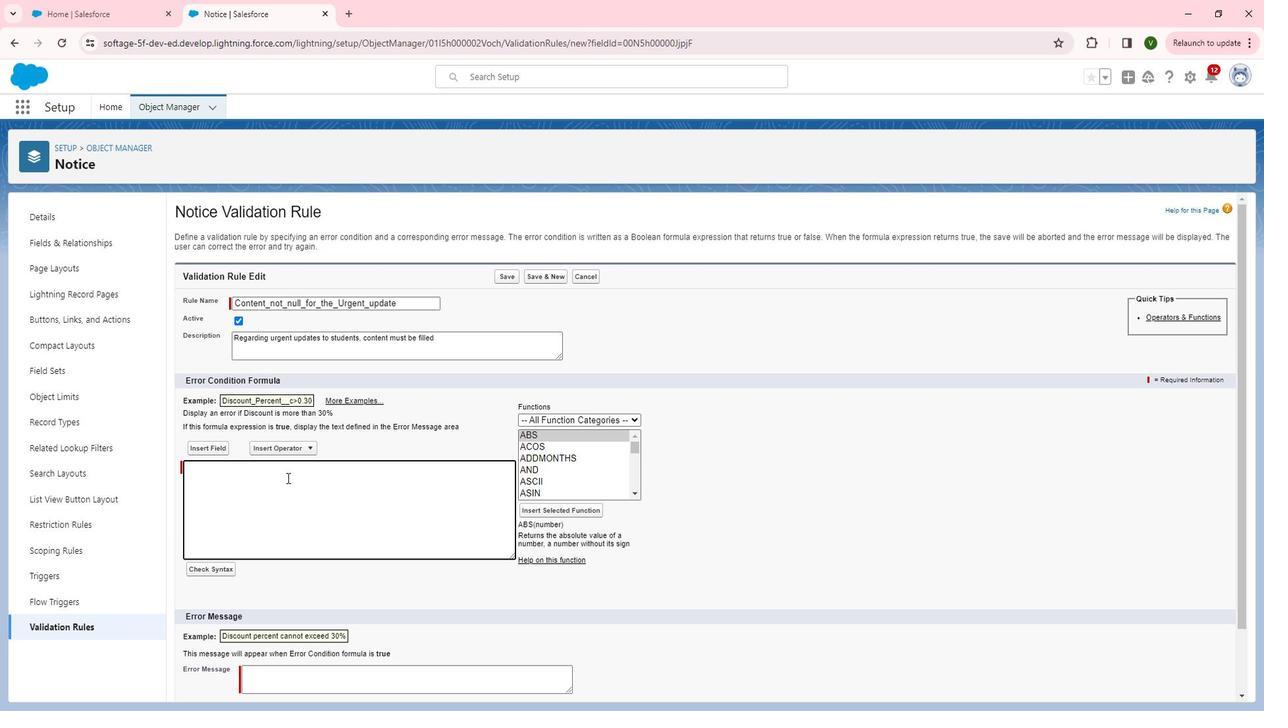 
Action: Mouse moved to (304, 477)
Screenshot: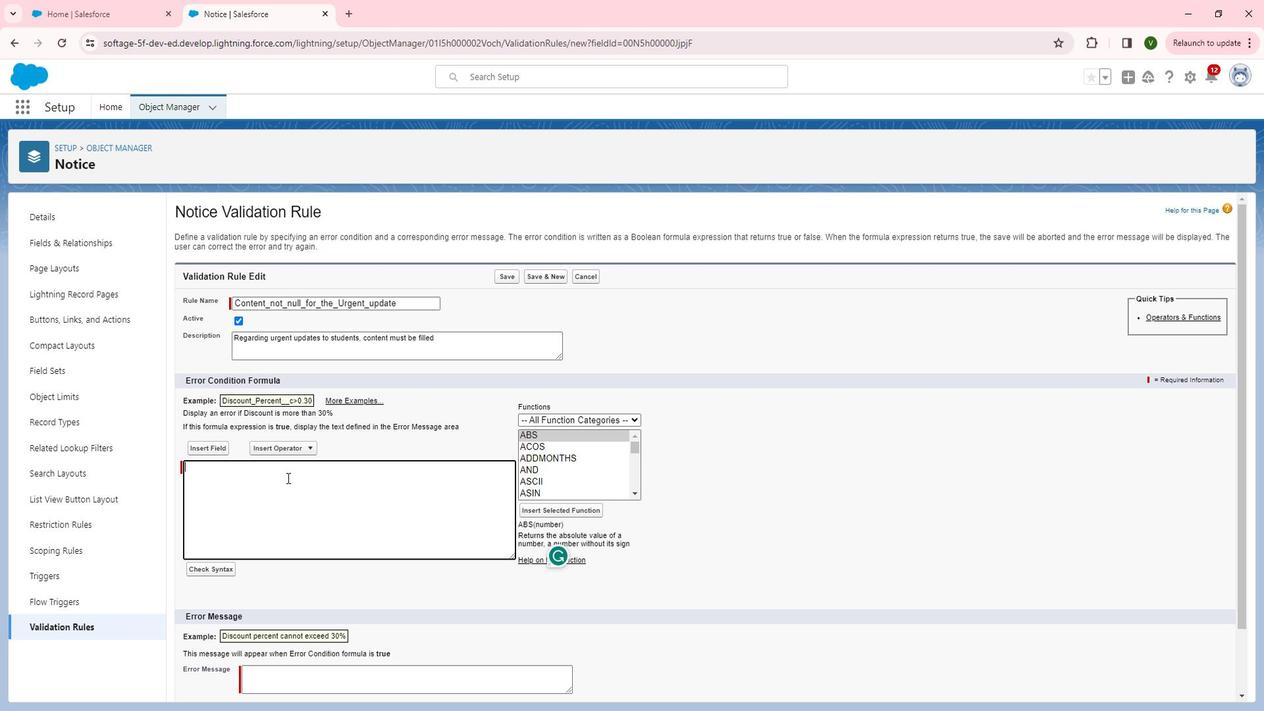 
Action: Key pressed <Key.shift>And<Key.shift>(<Key.space>
Screenshot: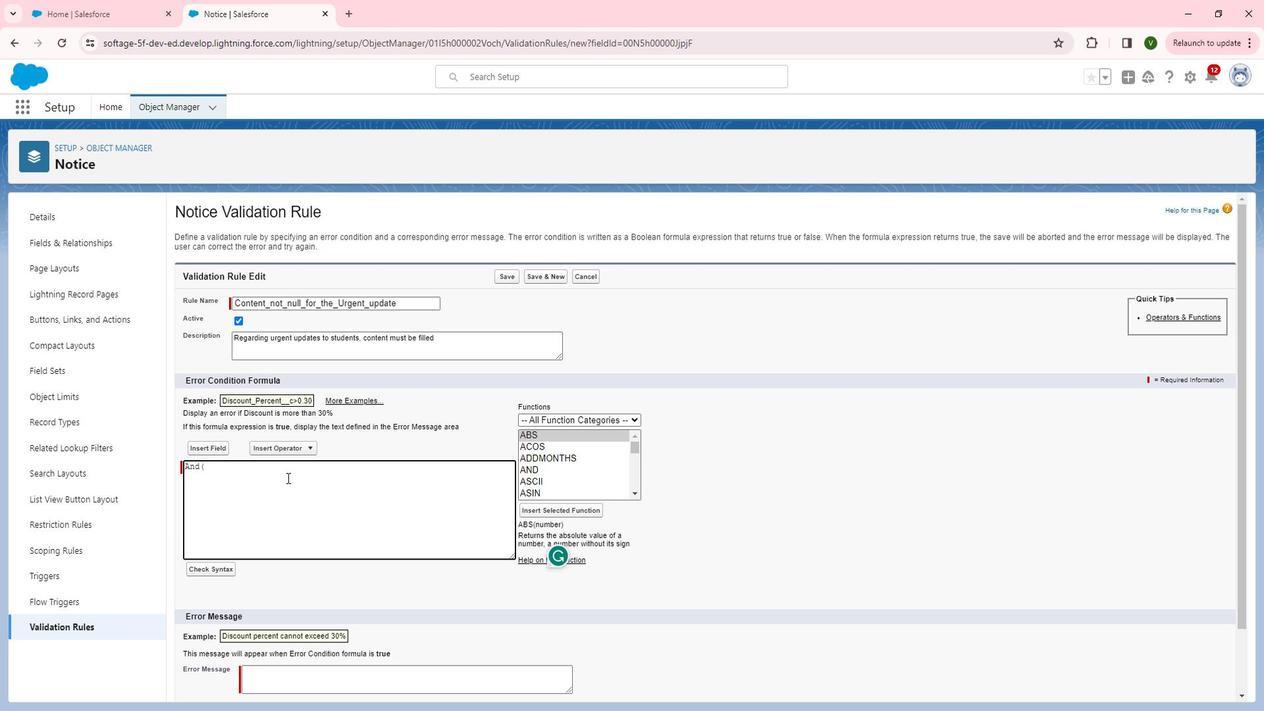 
Action: Mouse moved to (655, 491)
Screenshot: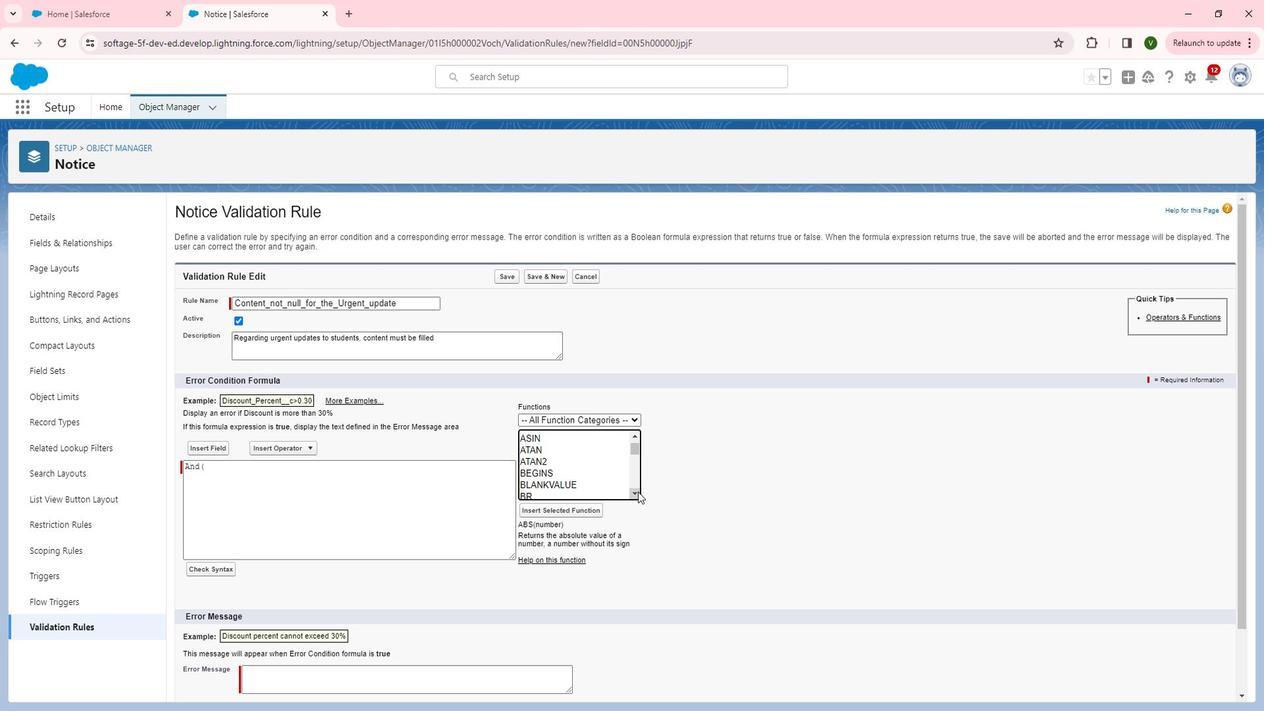 
Action: Mouse pressed left at (655, 491)
Screenshot: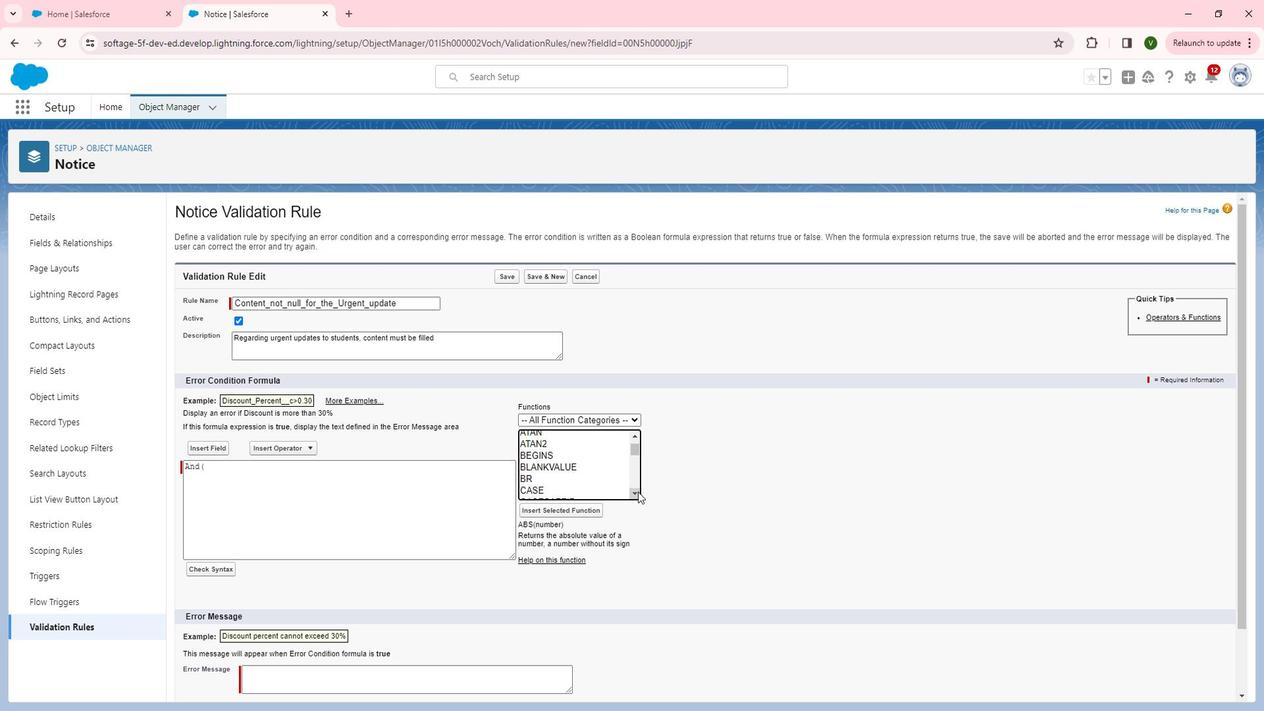 
Action: Mouse pressed left at (655, 491)
Screenshot: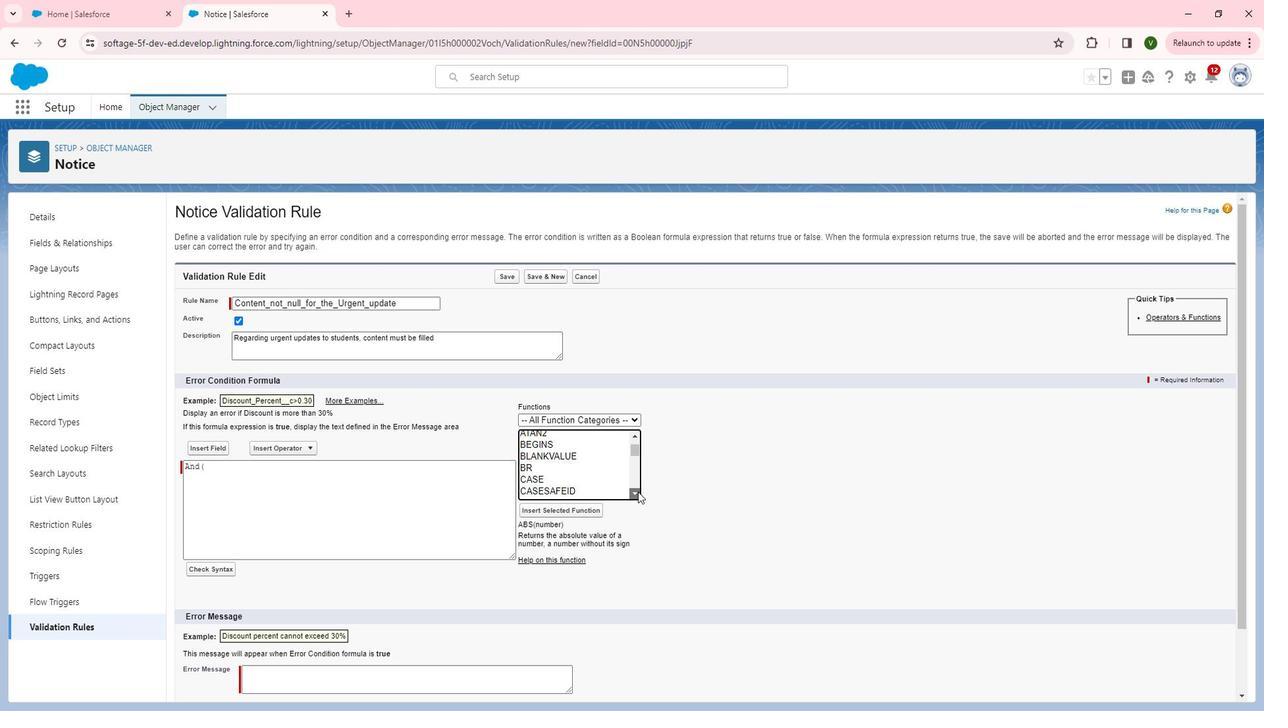 
Action: Mouse pressed left at (655, 491)
Screenshot: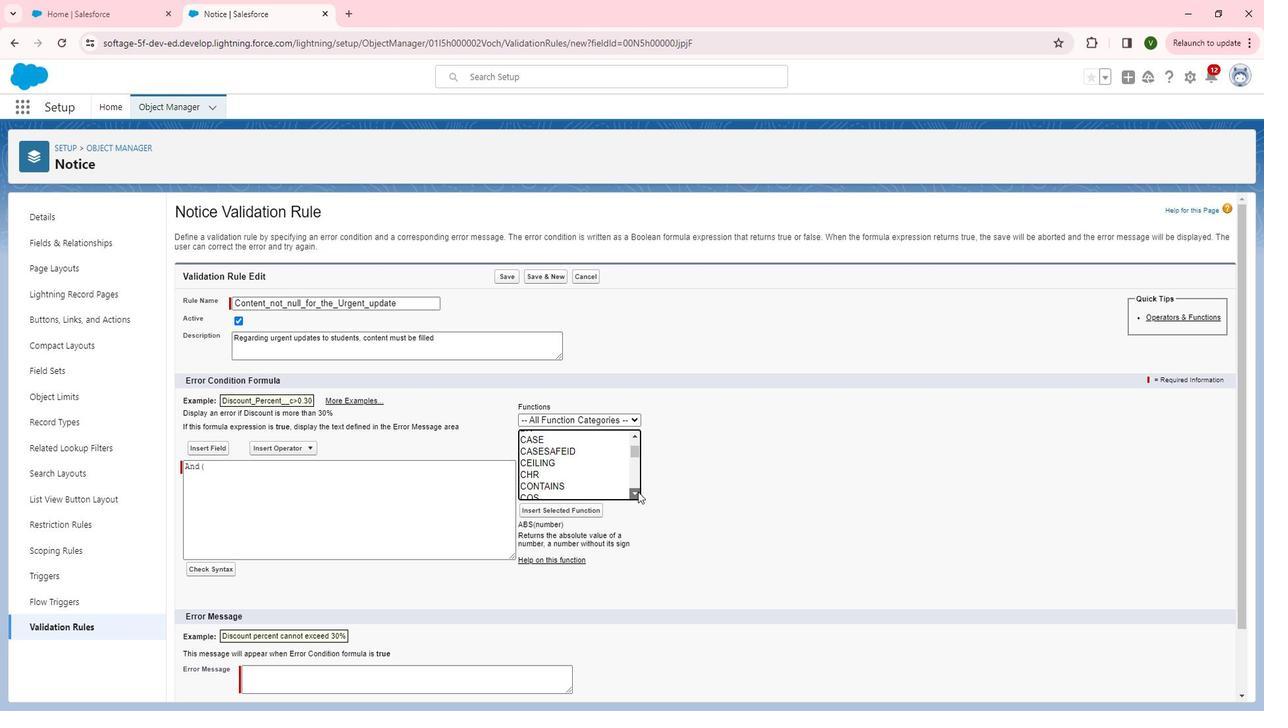 
Action: Mouse pressed left at (655, 491)
Screenshot: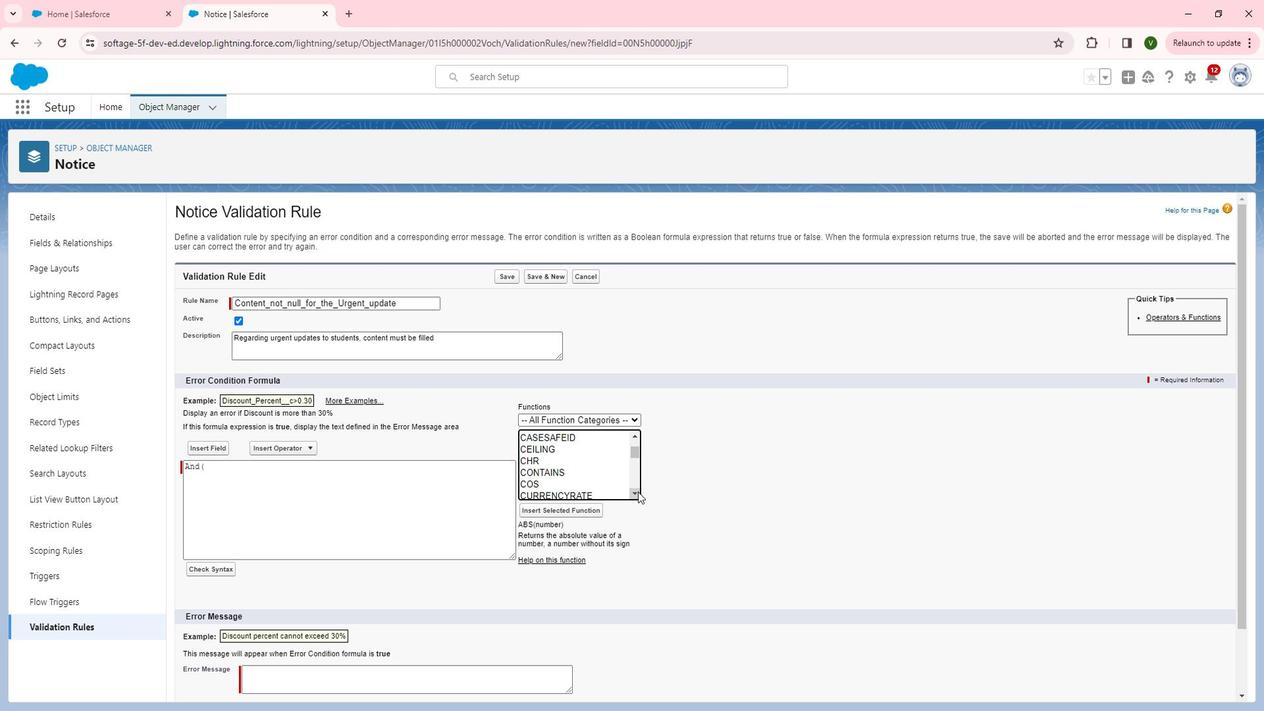 
Action: Mouse pressed left at (655, 491)
Screenshot: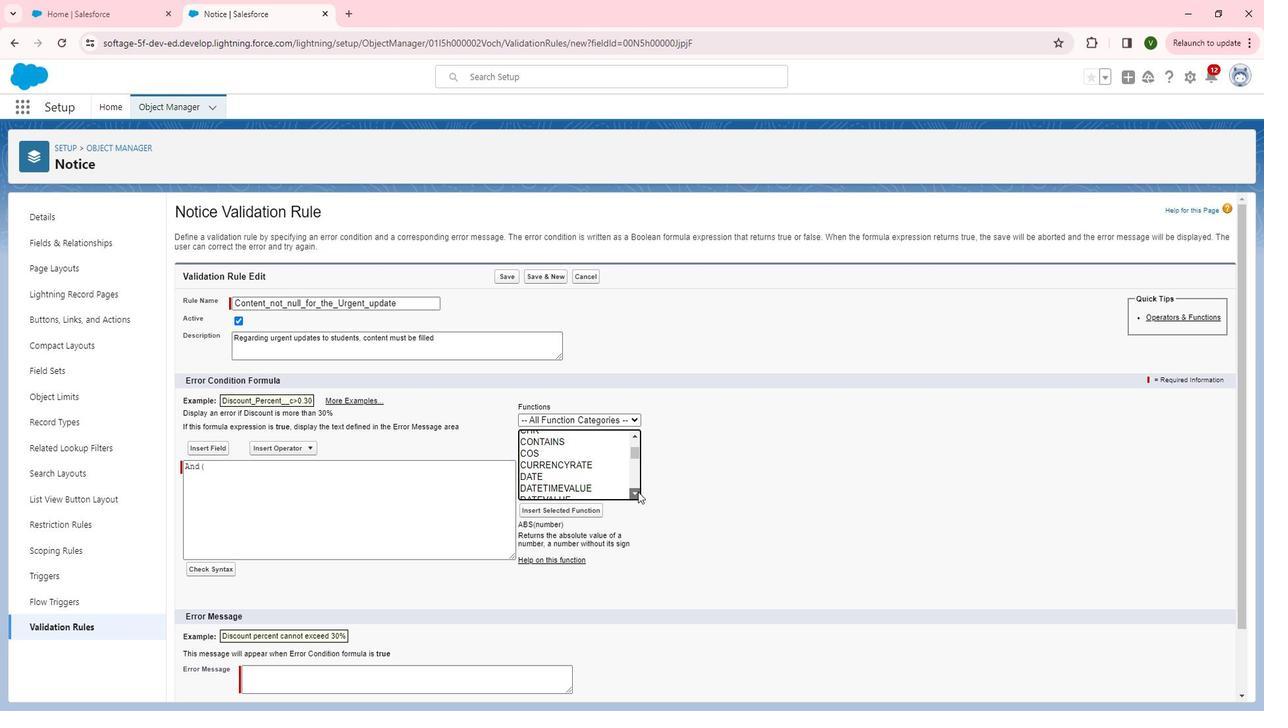 
Action: Mouse pressed left at (655, 491)
Screenshot: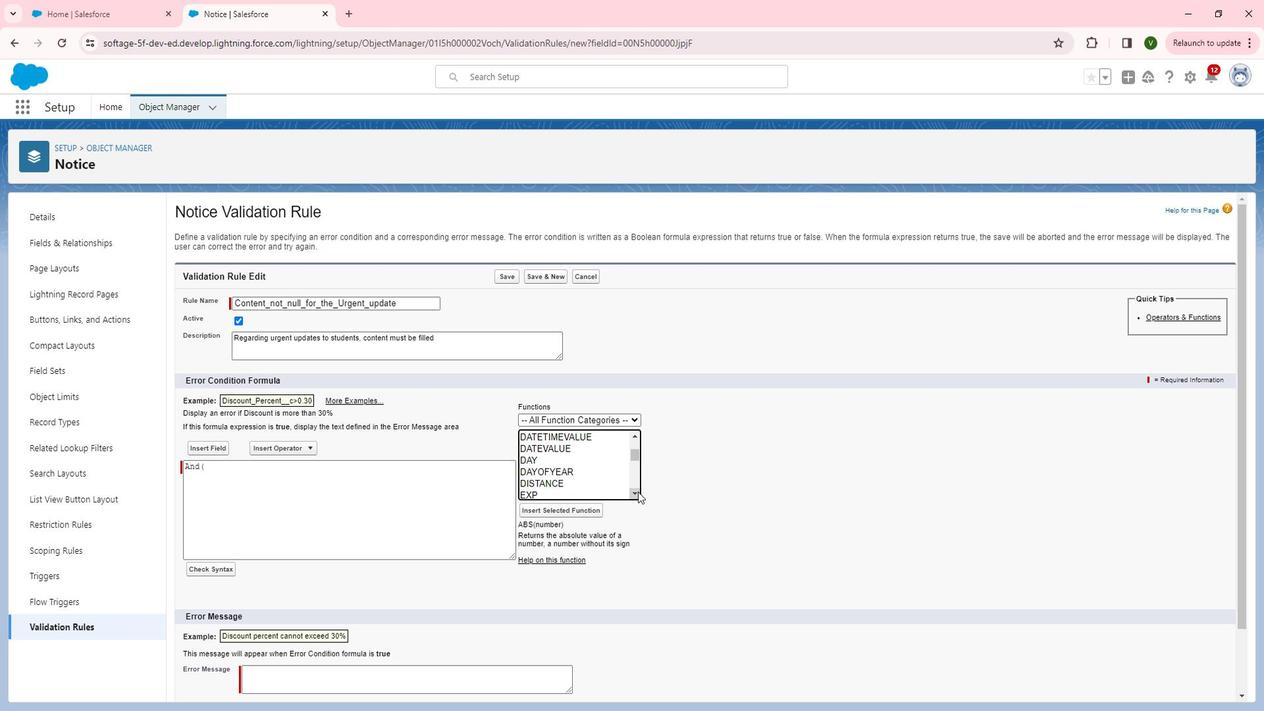 
Action: Mouse pressed left at (655, 491)
Screenshot: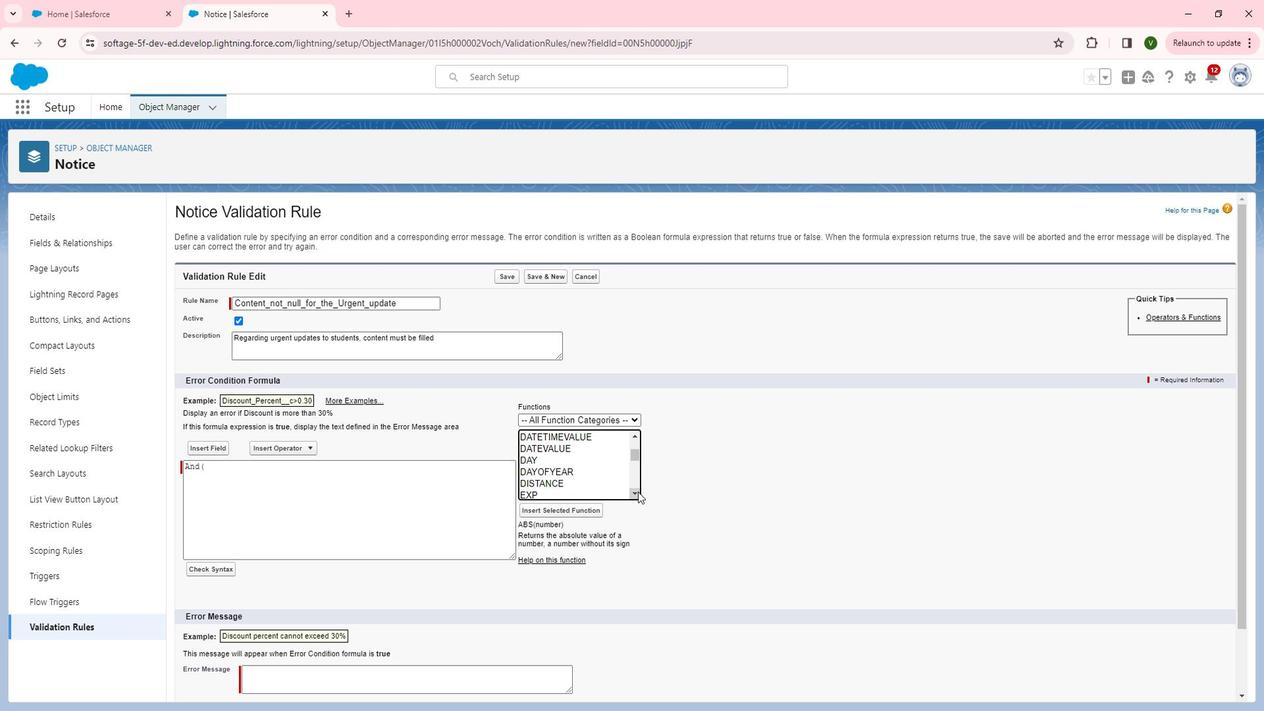 
Action: Mouse pressed left at (655, 491)
Screenshot: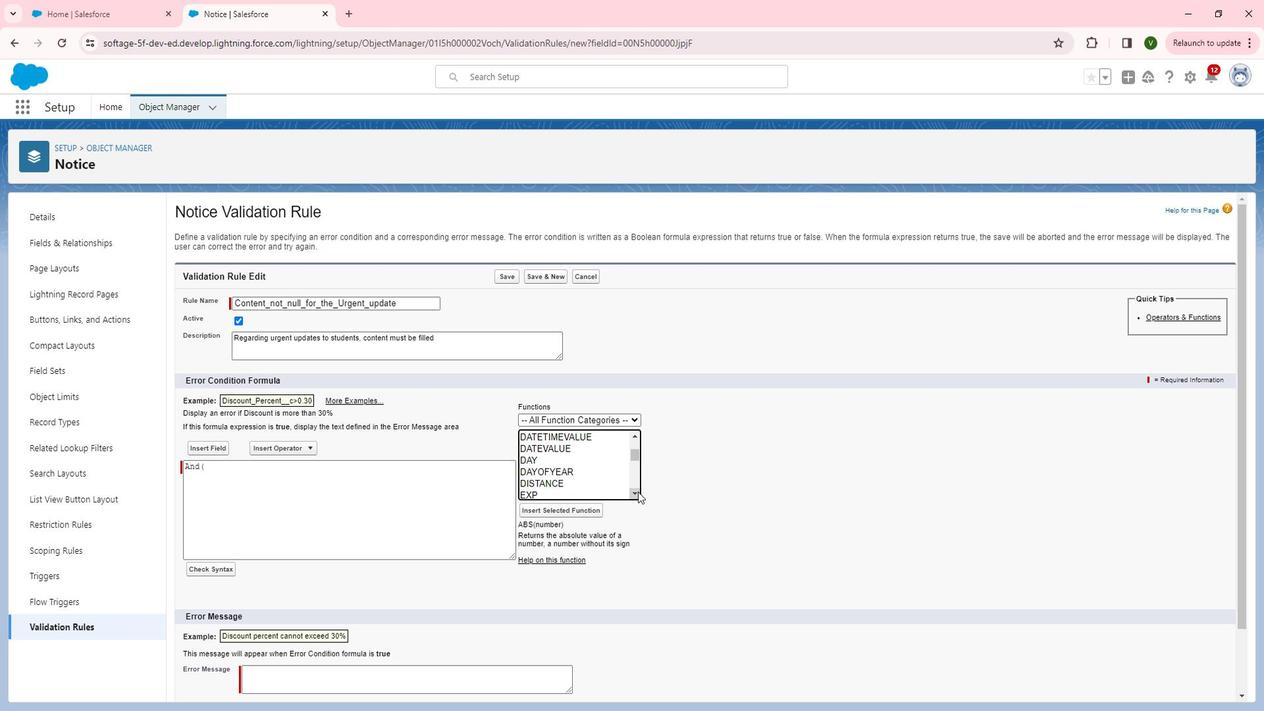 
Action: Mouse pressed left at (655, 491)
Screenshot: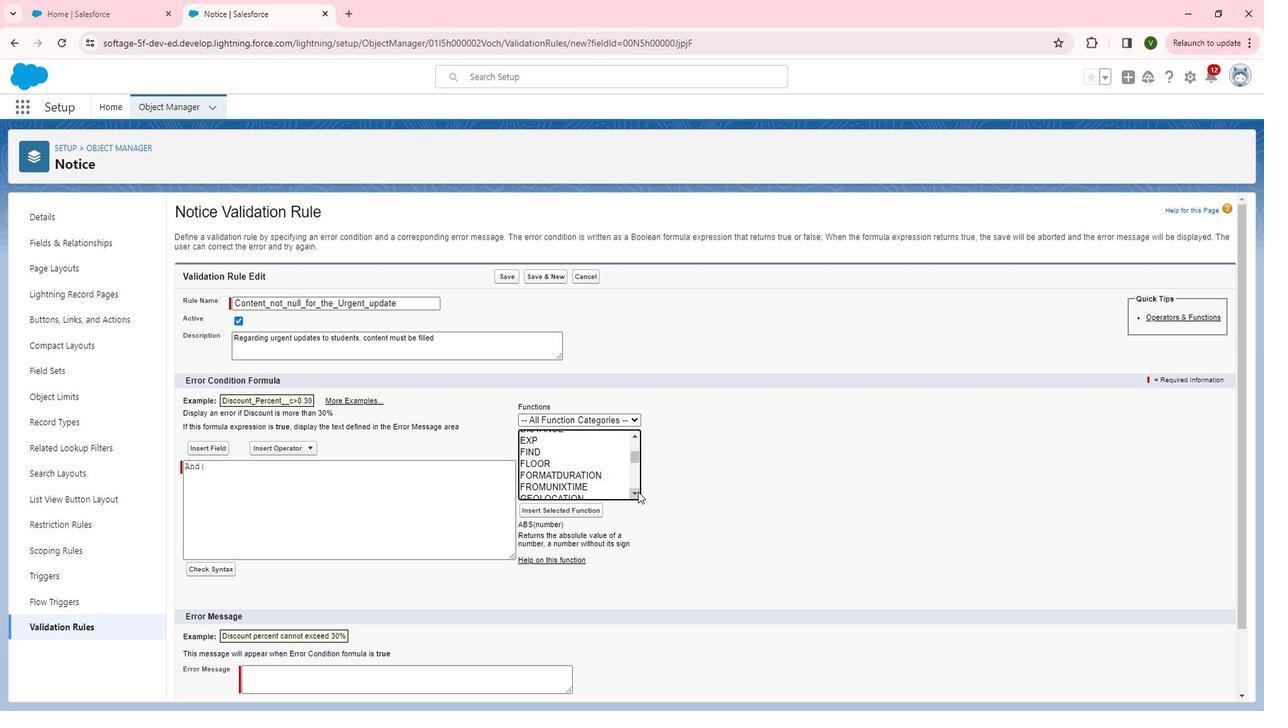 
Action: Mouse pressed left at (655, 491)
Screenshot: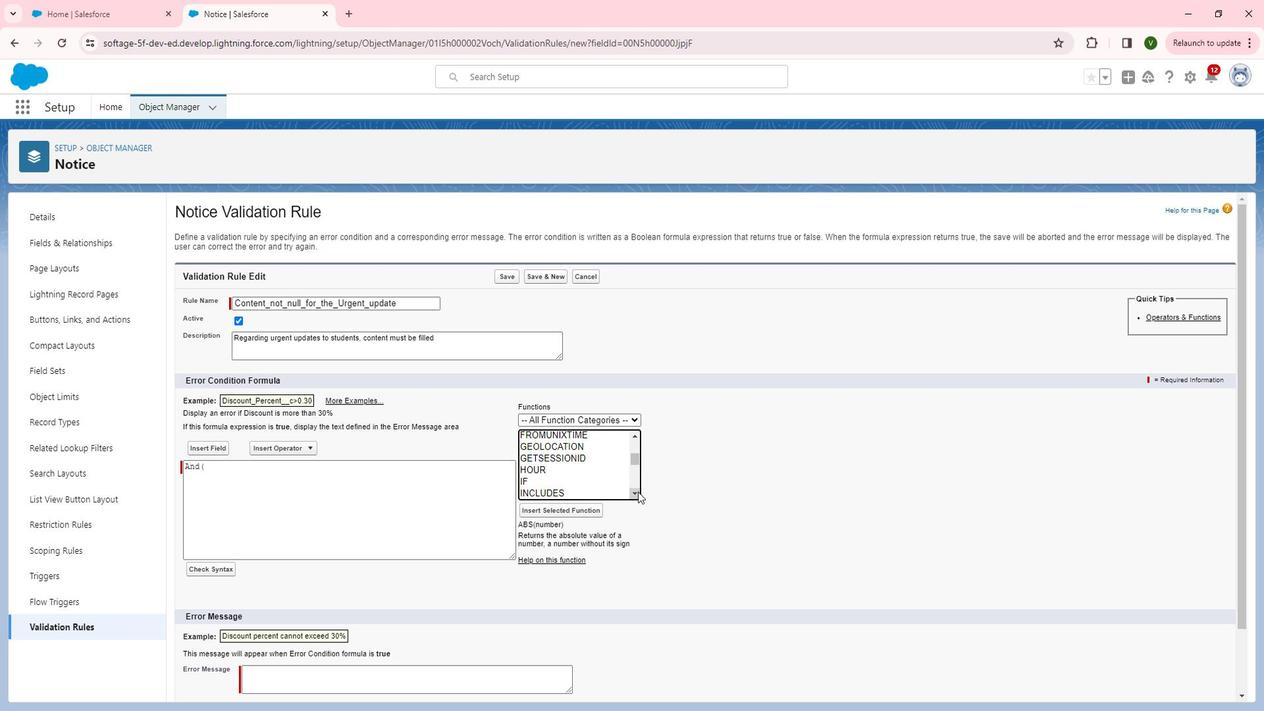
Action: Mouse pressed left at (655, 491)
Screenshot: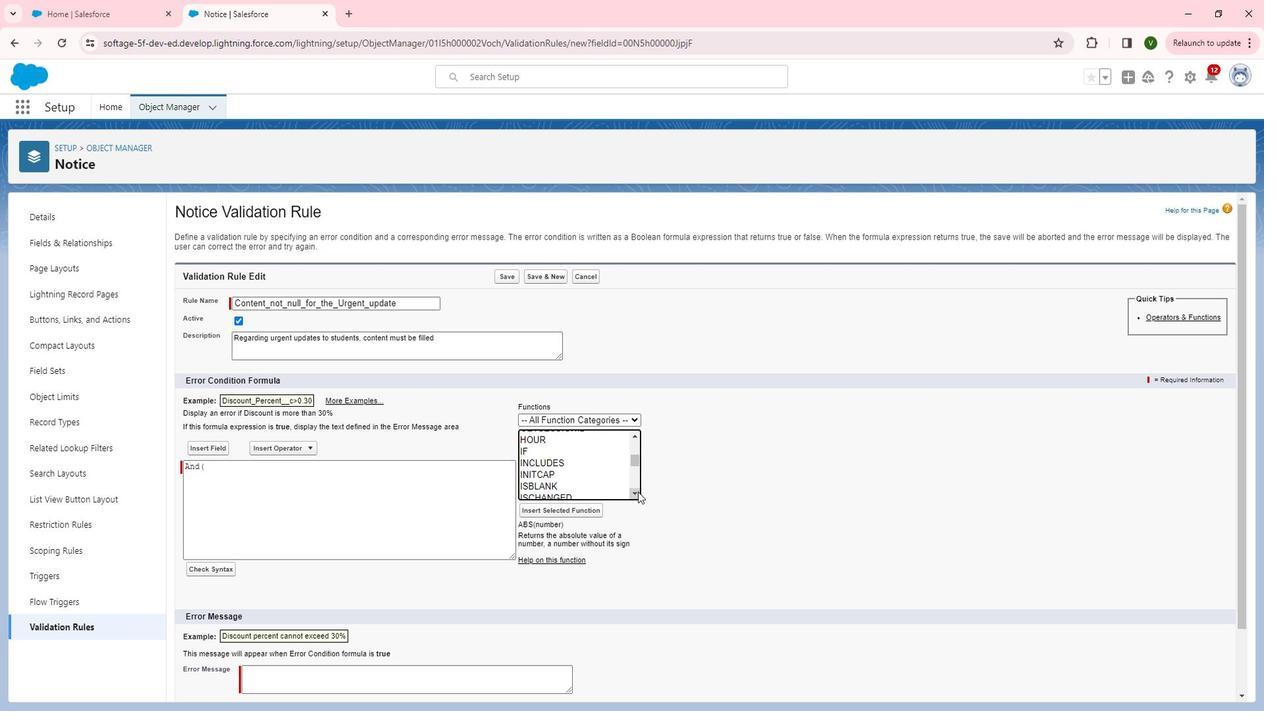 
Action: Mouse pressed left at (655, 491)
Screenshot: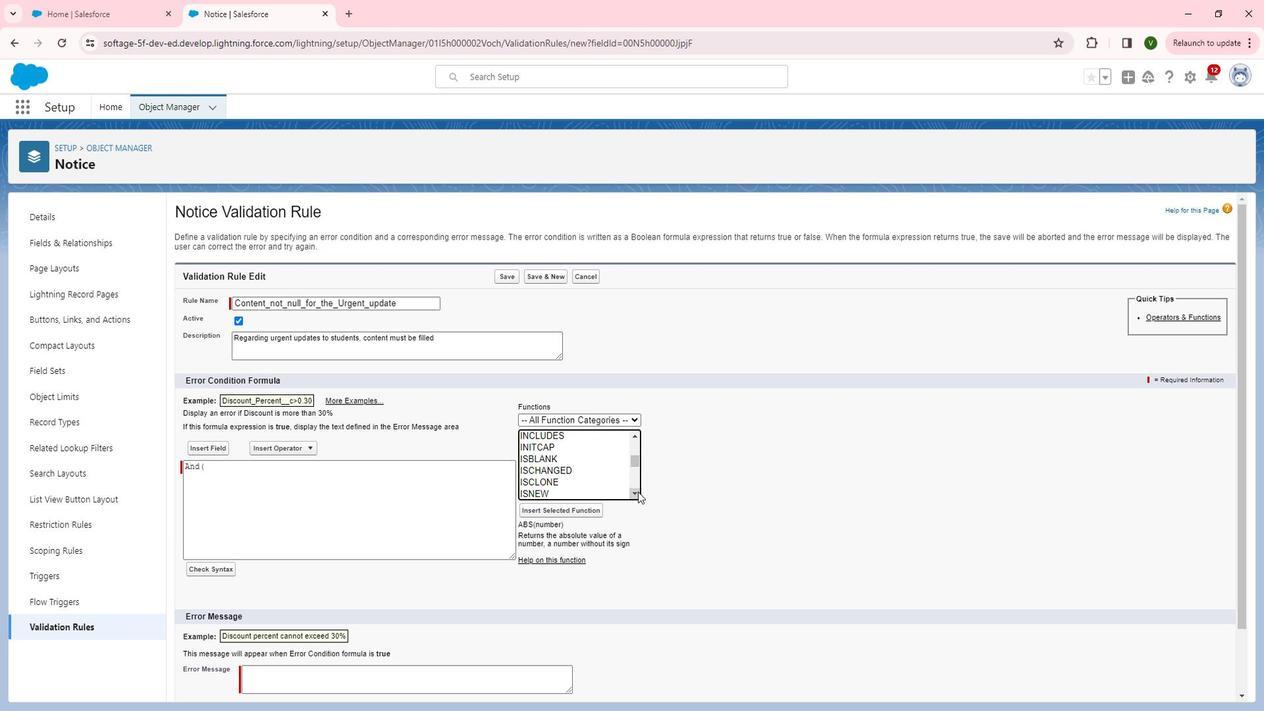 
Action: Mouse pressed left at (655, 491)
Screenshot: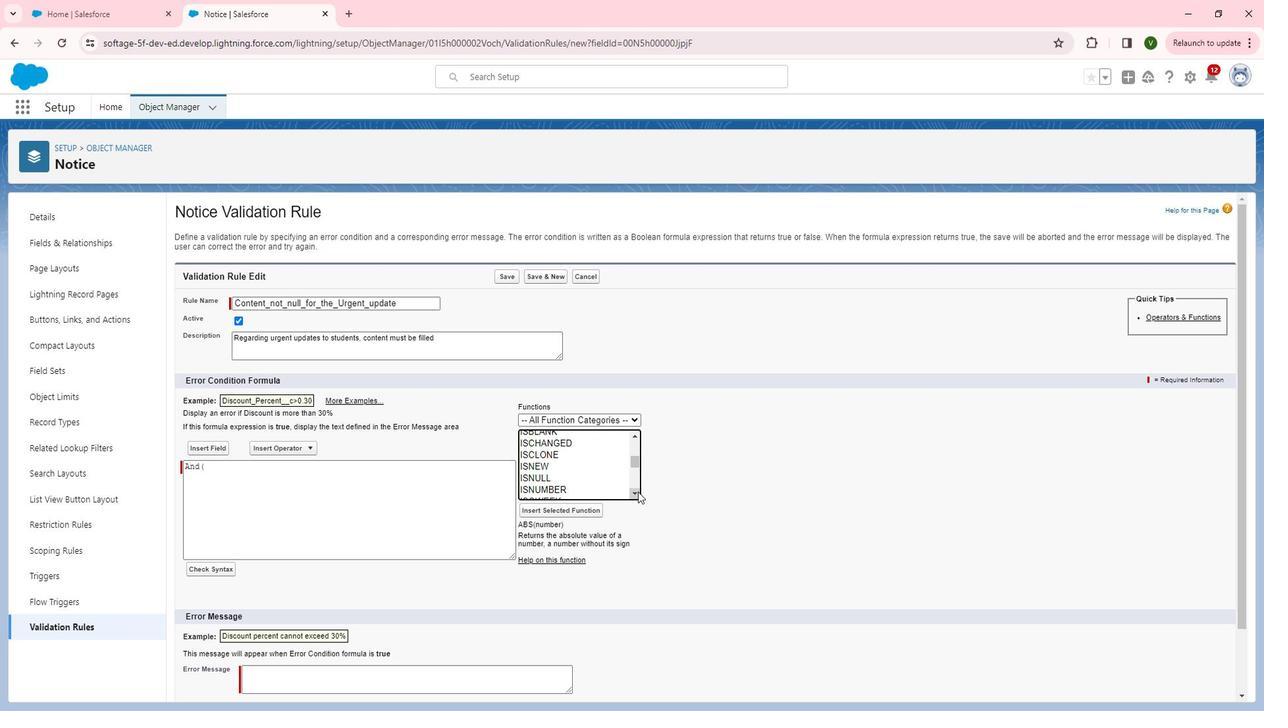 
Action: Mouse pressed left at (655, 491)
Screenshot: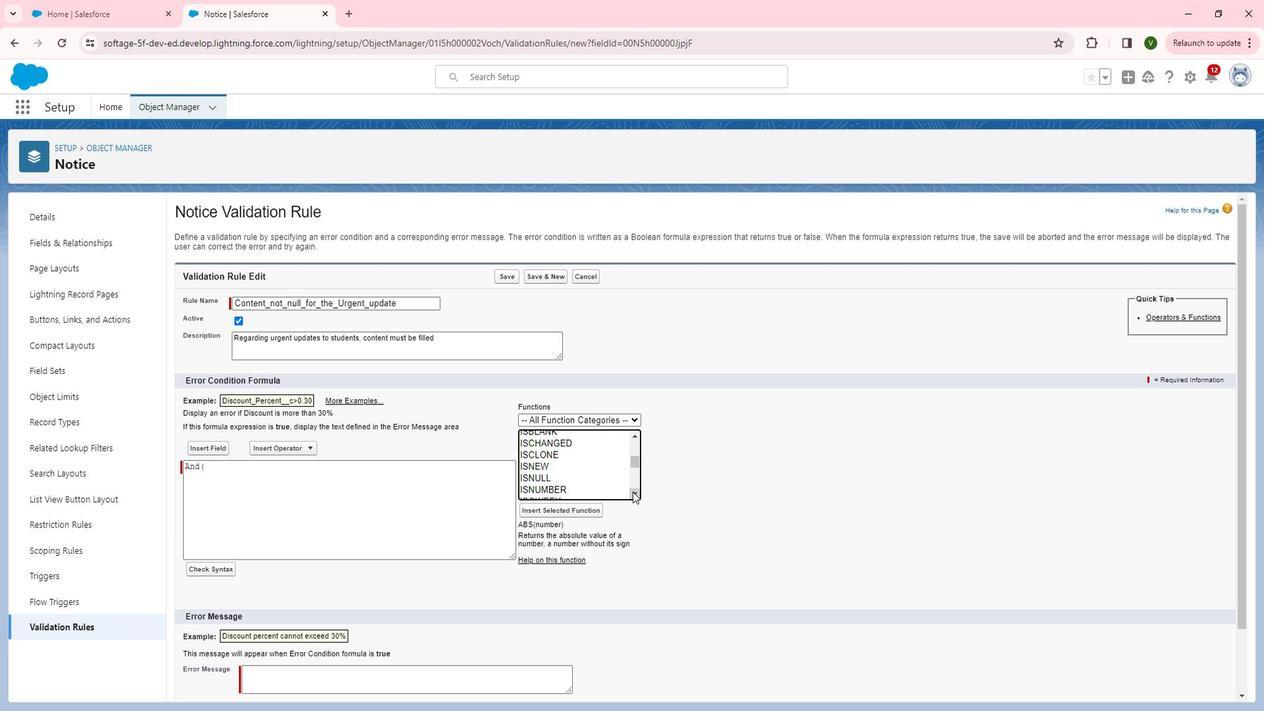 
Action: Mouse pressed left at (655, 491)
Screenshot: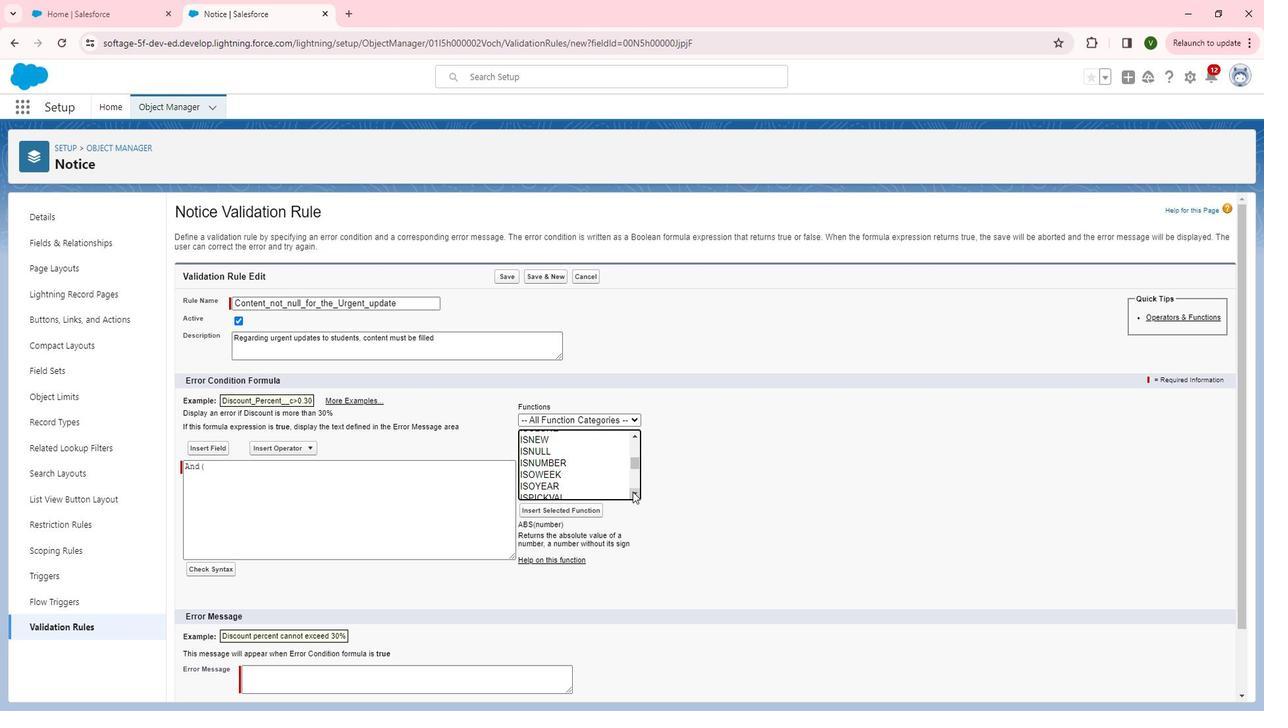 
Action: Mouse moved to (650, 491)
Screenshot: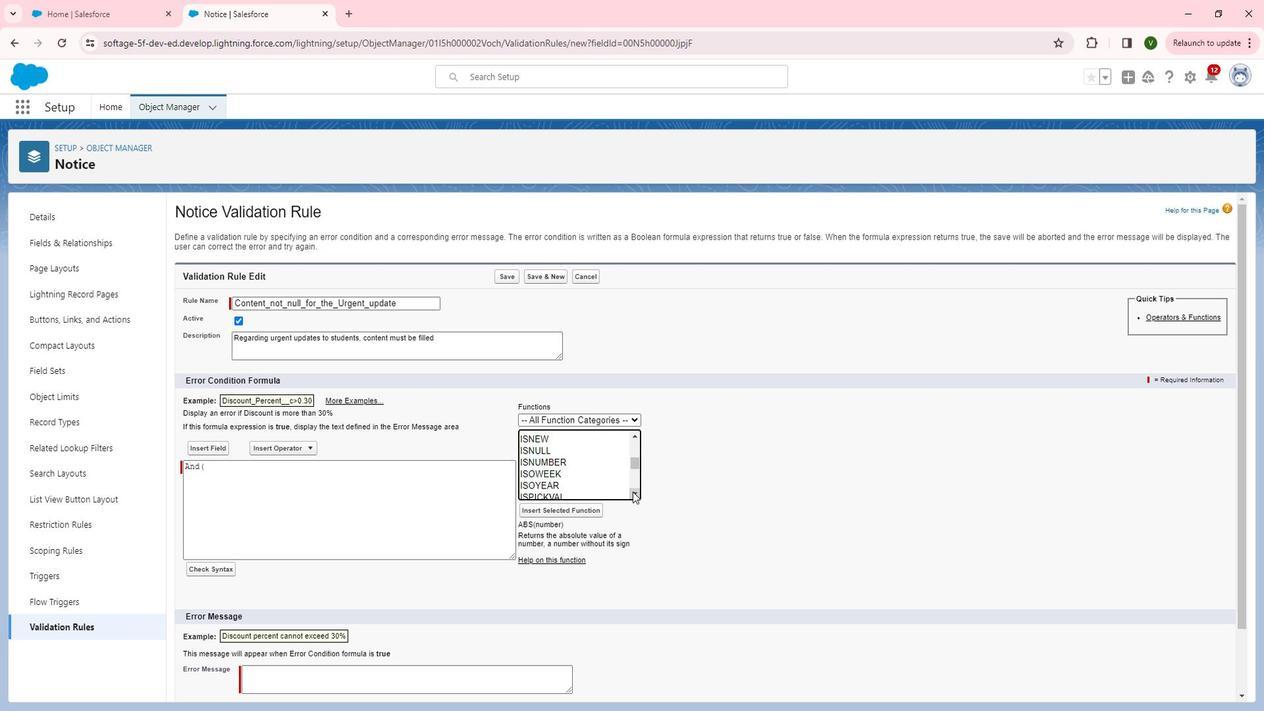 
Action: Mouse pressed left at (650, 491)
Screenshot: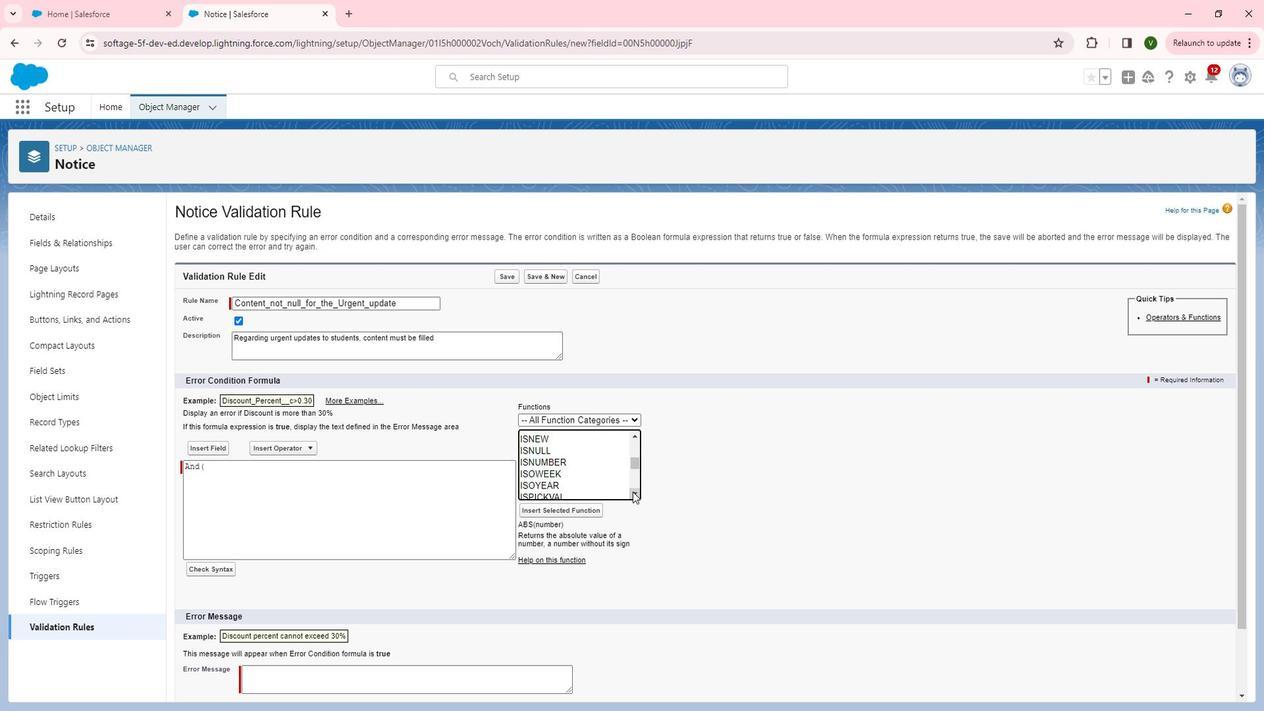 
Action: Mouse pressed left at (650, 491)
Screenshot: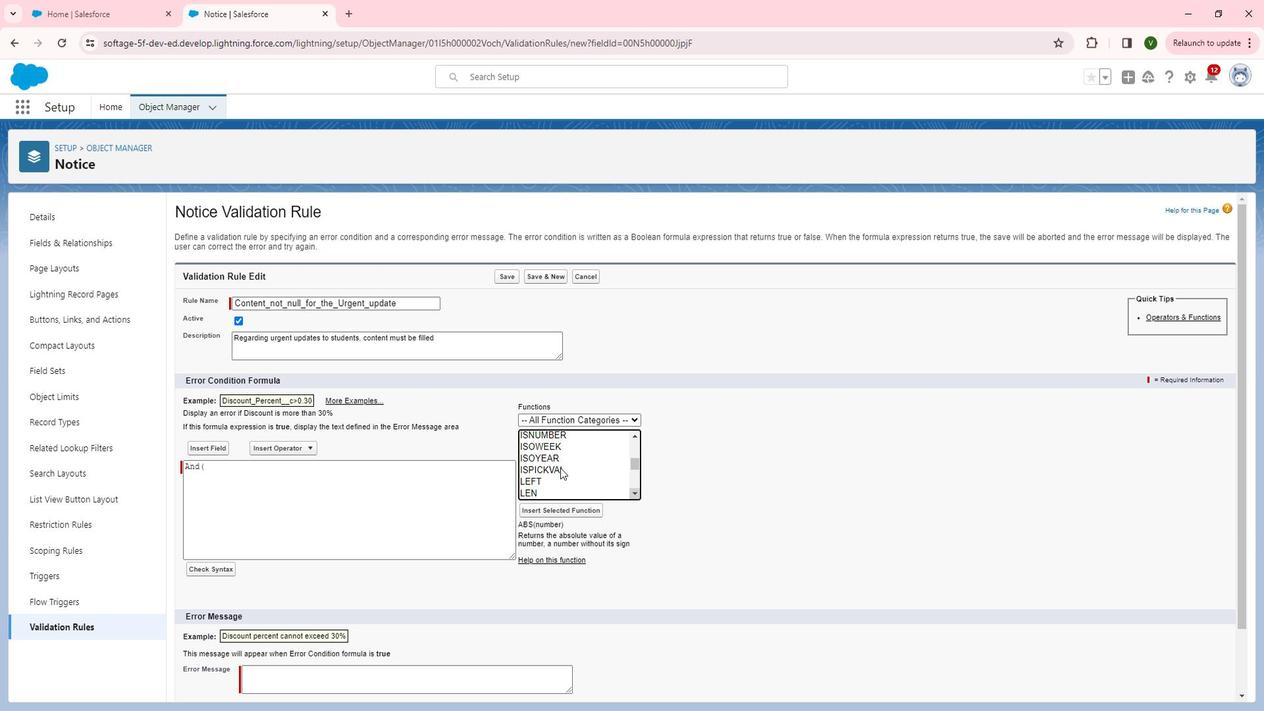 
Action: Mouse moved to (570, 464)
Screenshot: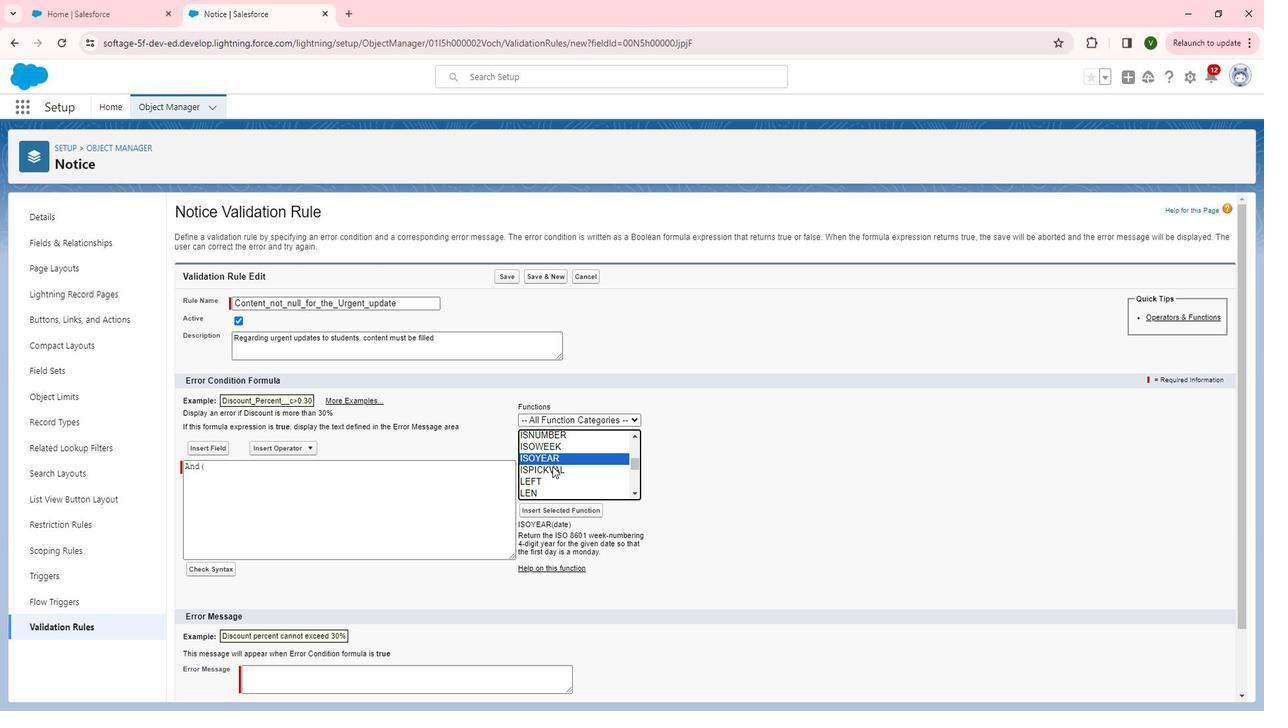 
Action: Mouse pressed left at (570, 464)
Screenshot: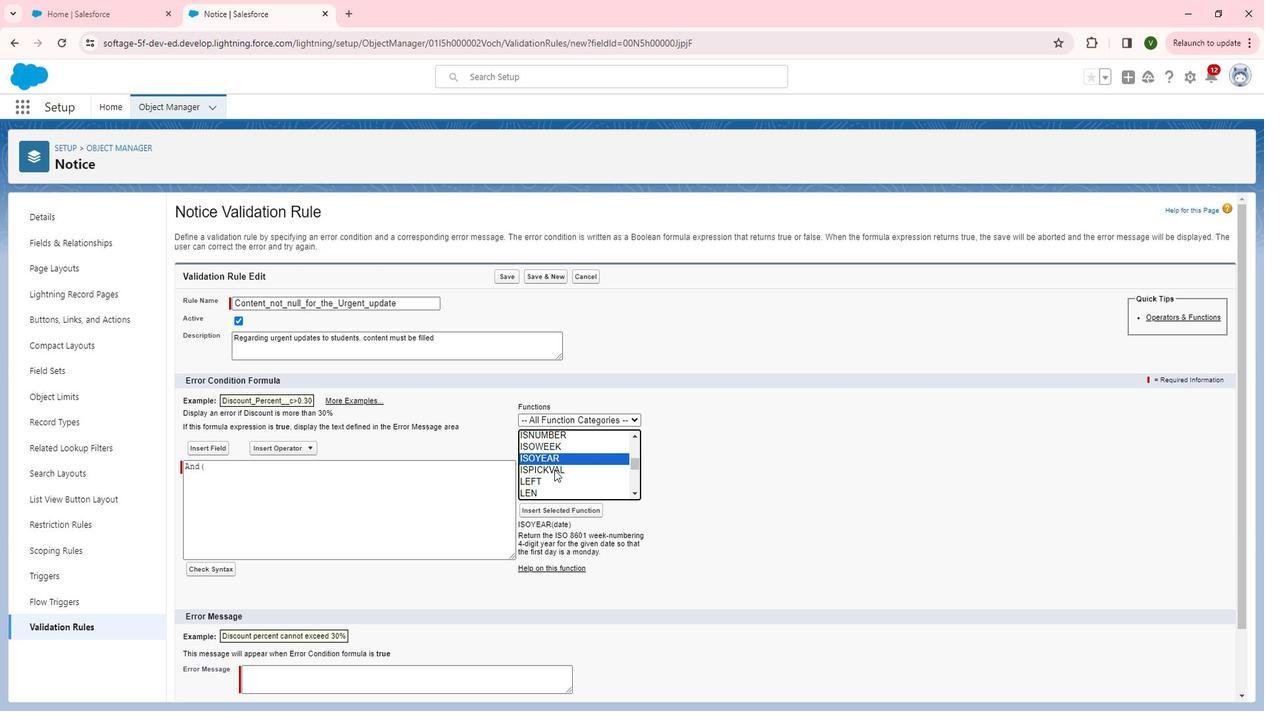 
Action: Mouse moved to (572, 470)
Screenshot: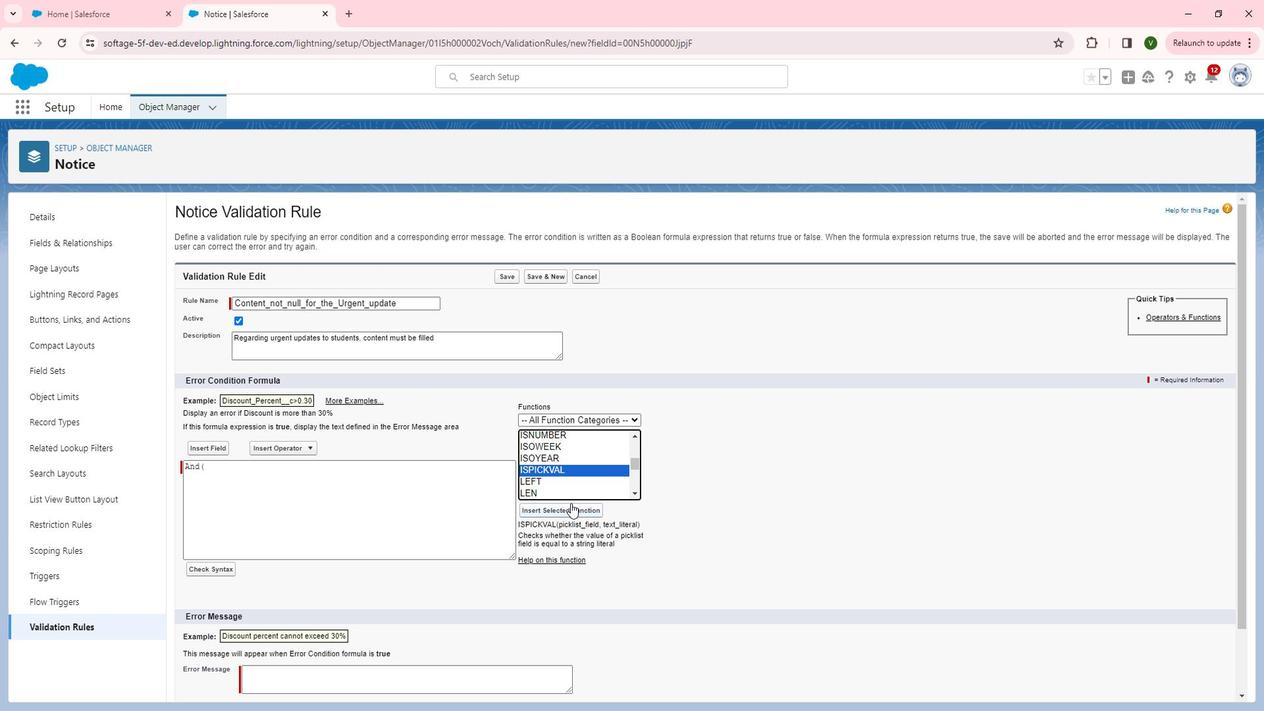 
Action: Mouse pressed left at (572, 470)
Screenshot: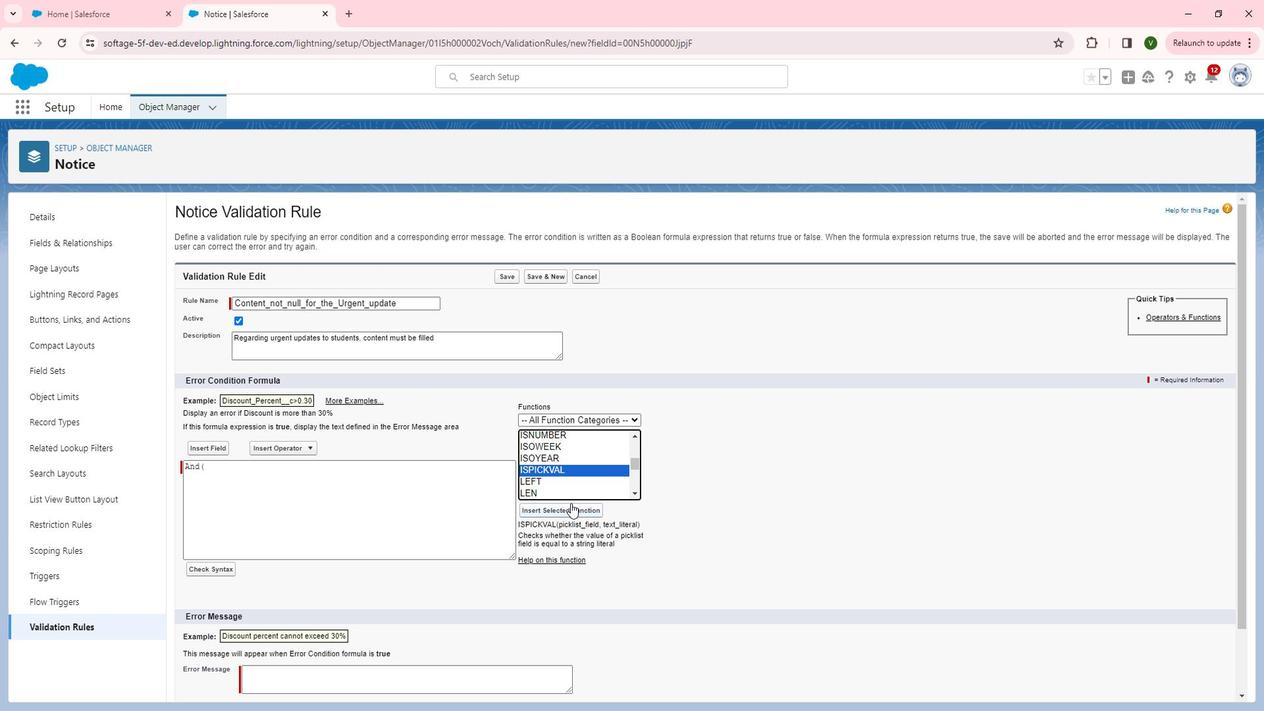 
Action: Mouse moved to (589, 503)
Screenshot: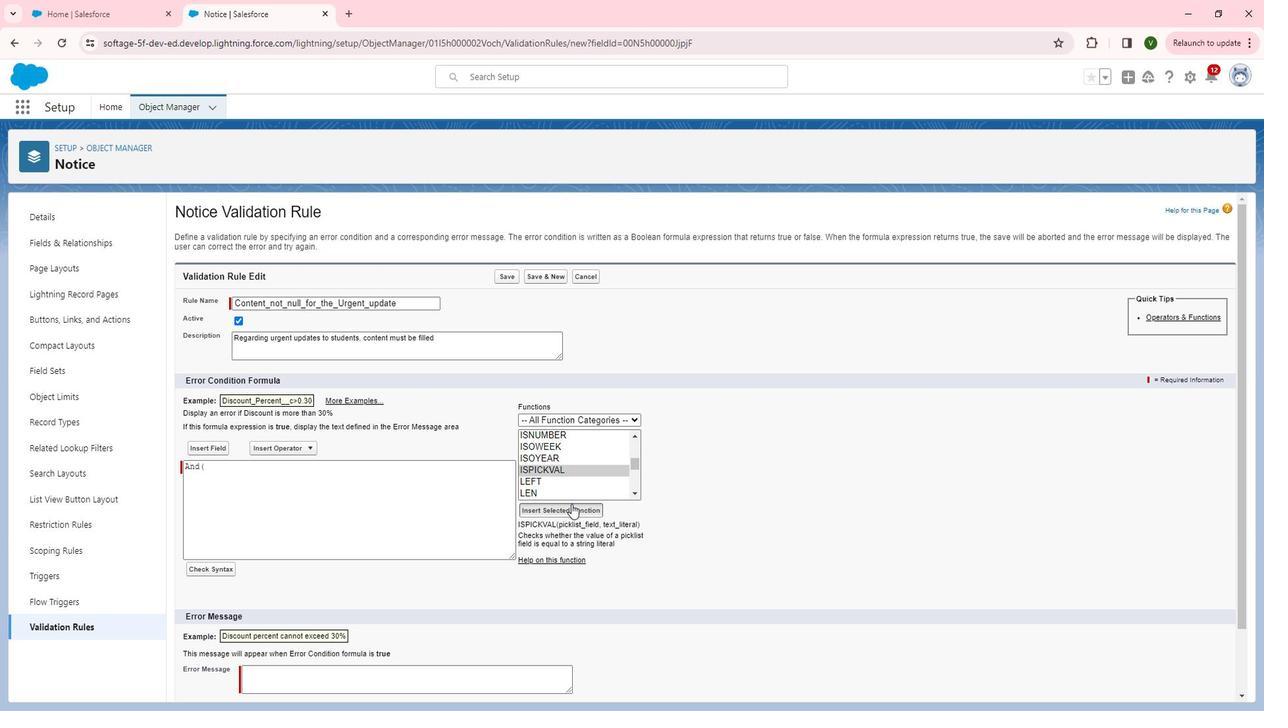 
Action: Mouse pressed left at (589, 503)
Screenshot: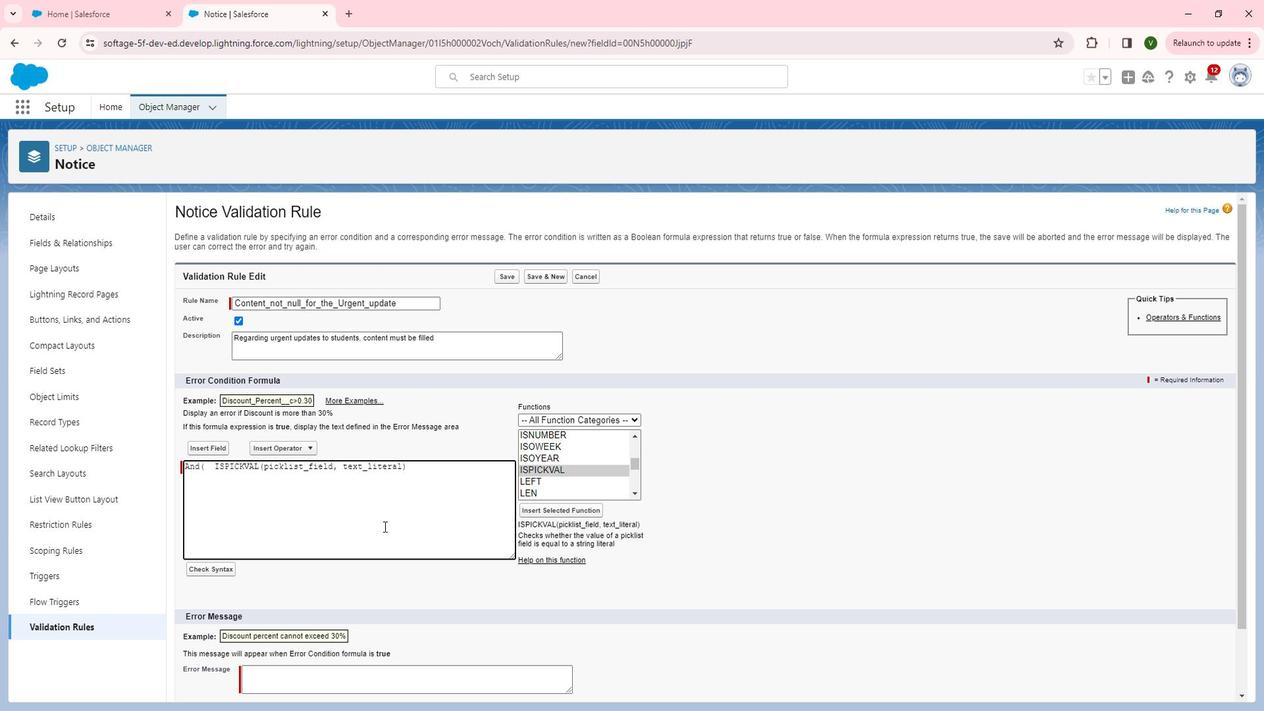 
Action: Mouse moved to (310, 470)
Screenshot: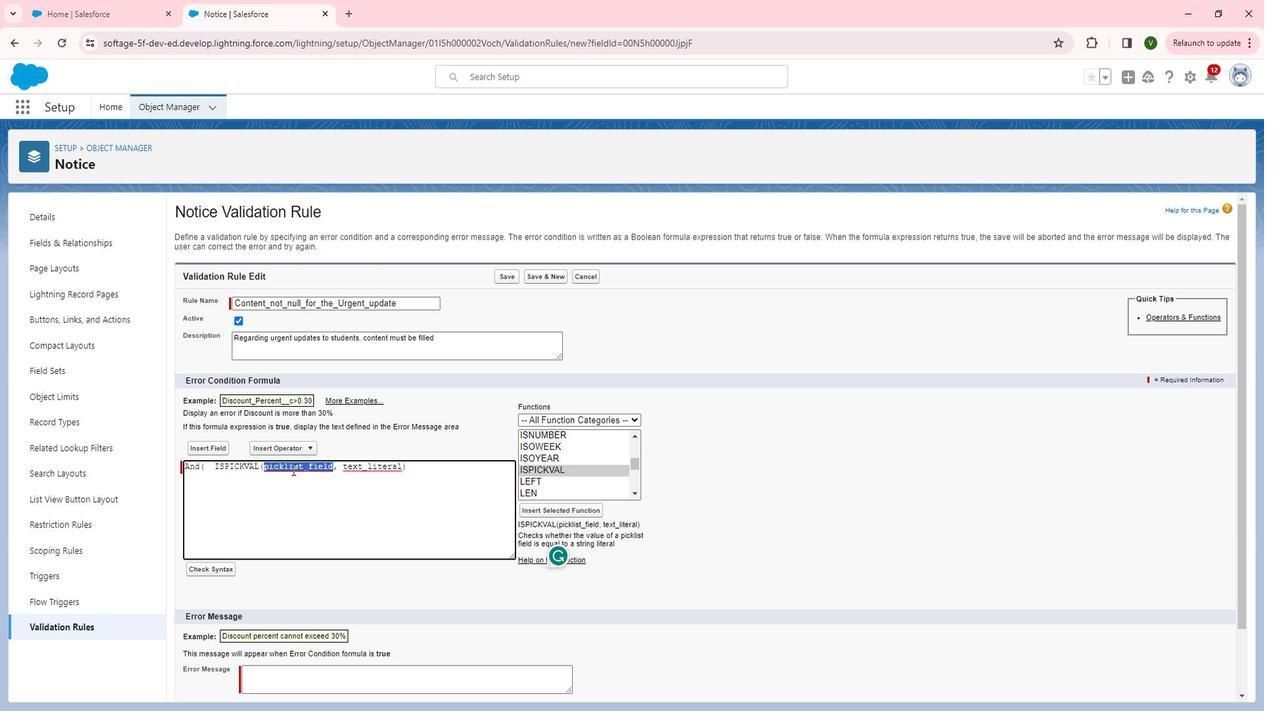 
Action: Mouse pressed left at (310, 470)
Screenshot: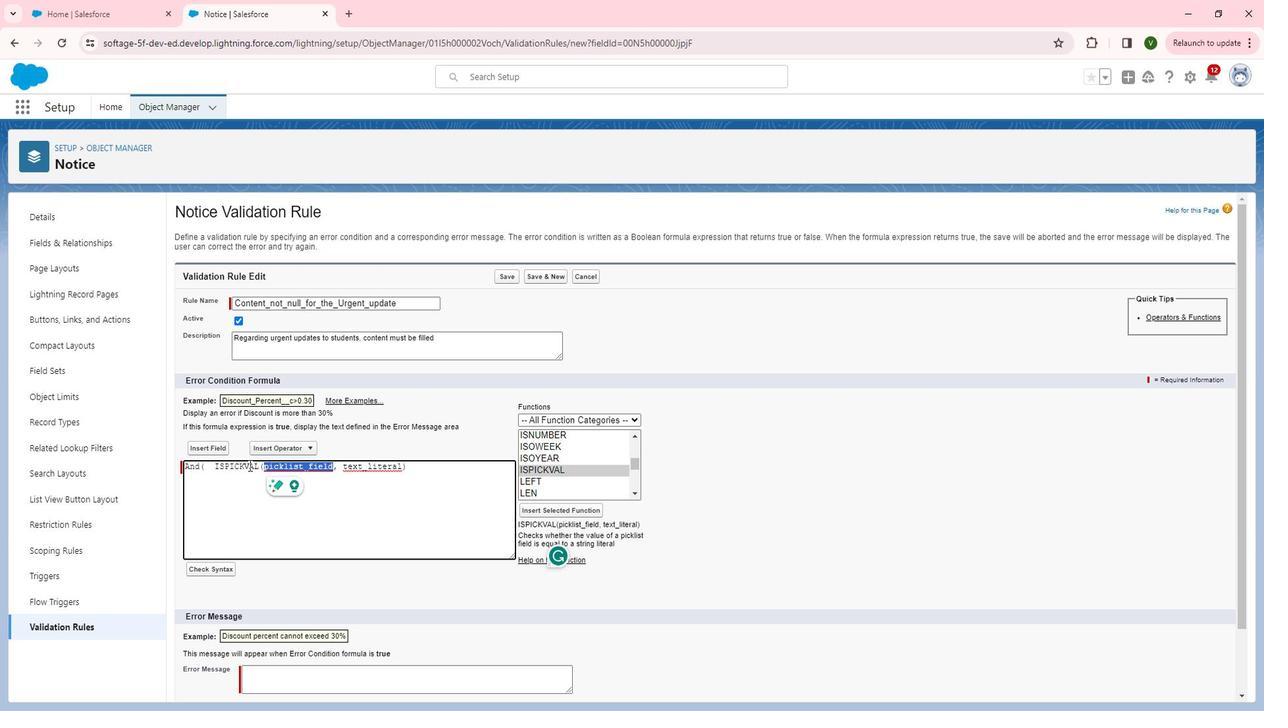 
Action: Mouse pressed left at (310, 470)
Screenshot: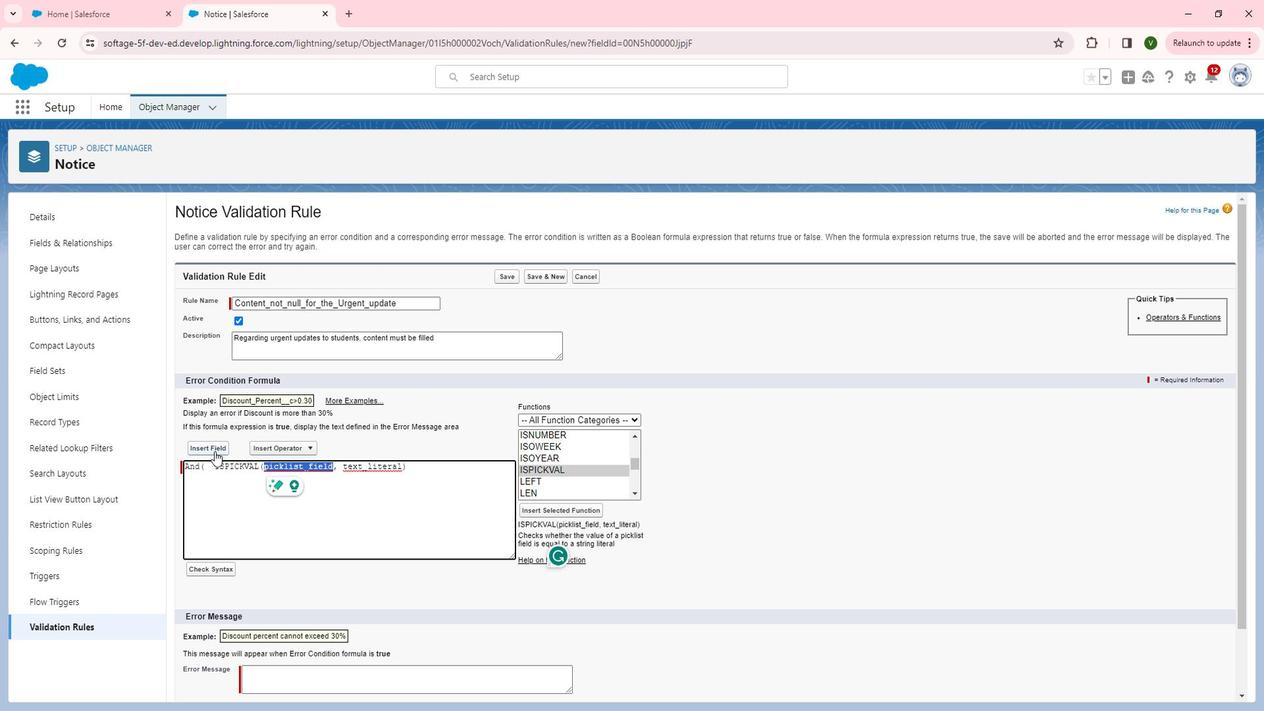 
Action: Mouse moved to (227, 447)
Screenshot: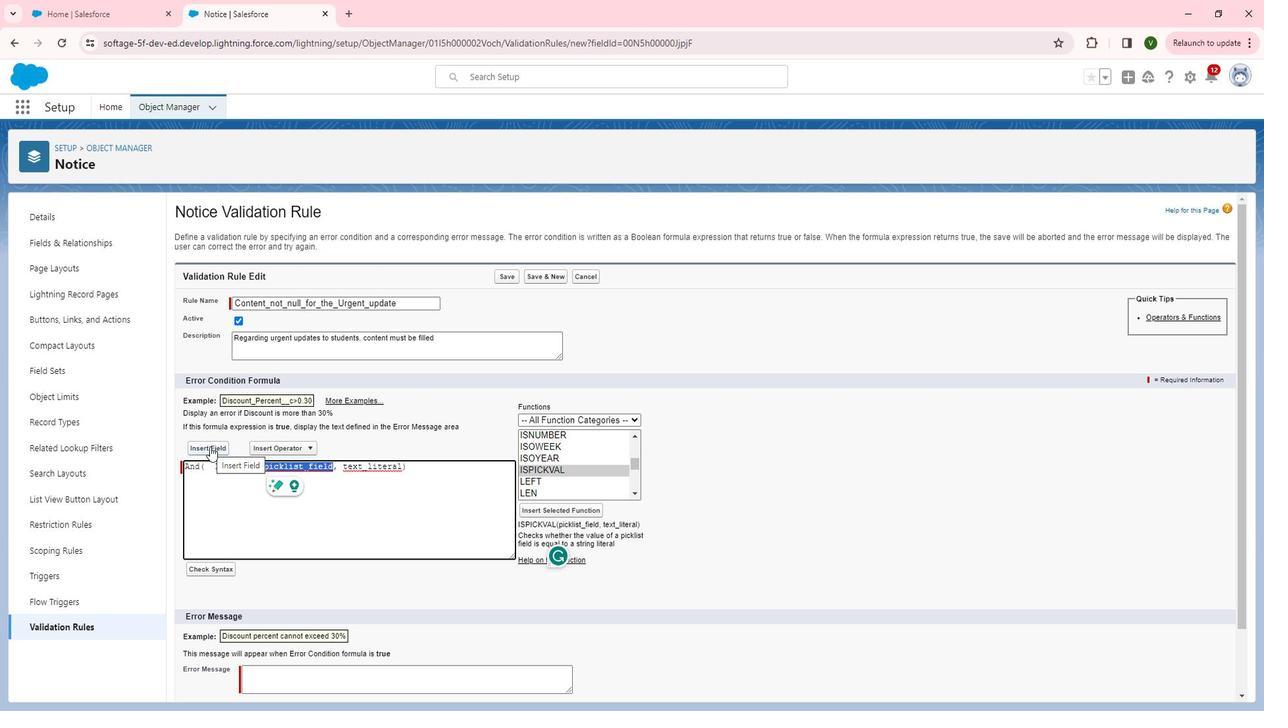 
Action: Mouse pressed left at (227, 447)
Screenshot: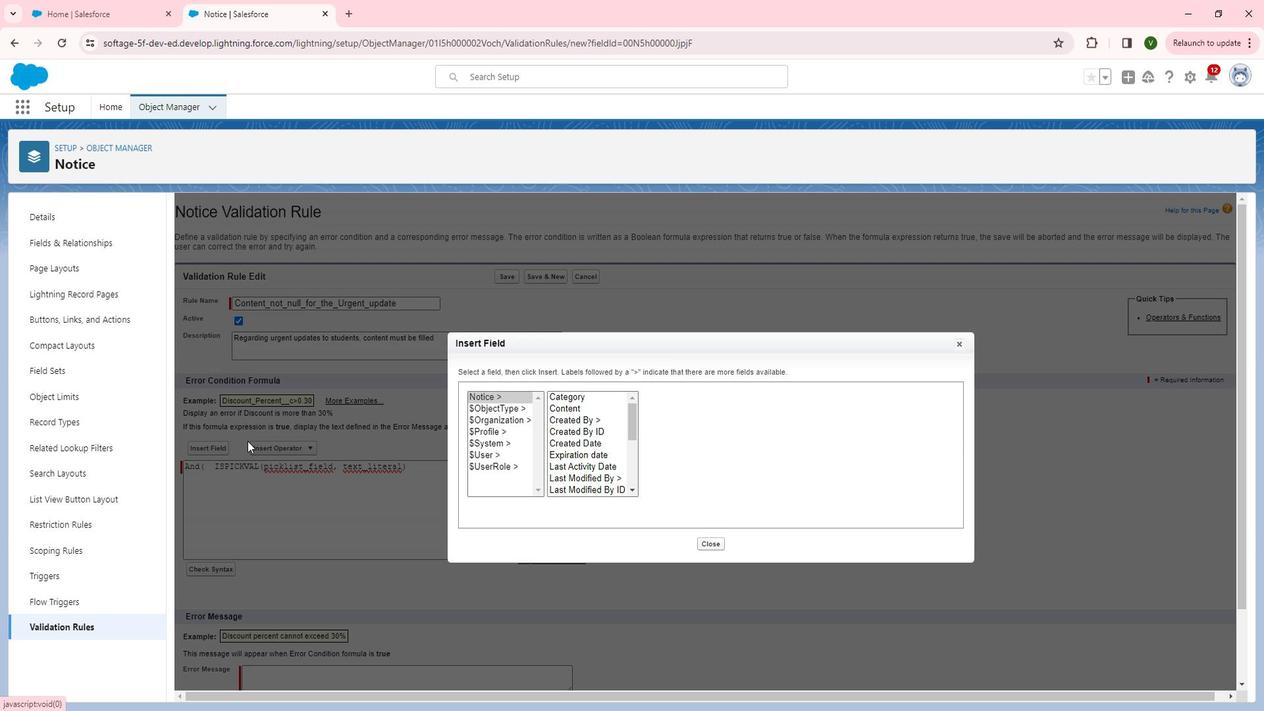 
Action: Mouse moved to (585, 398)
Screenshot: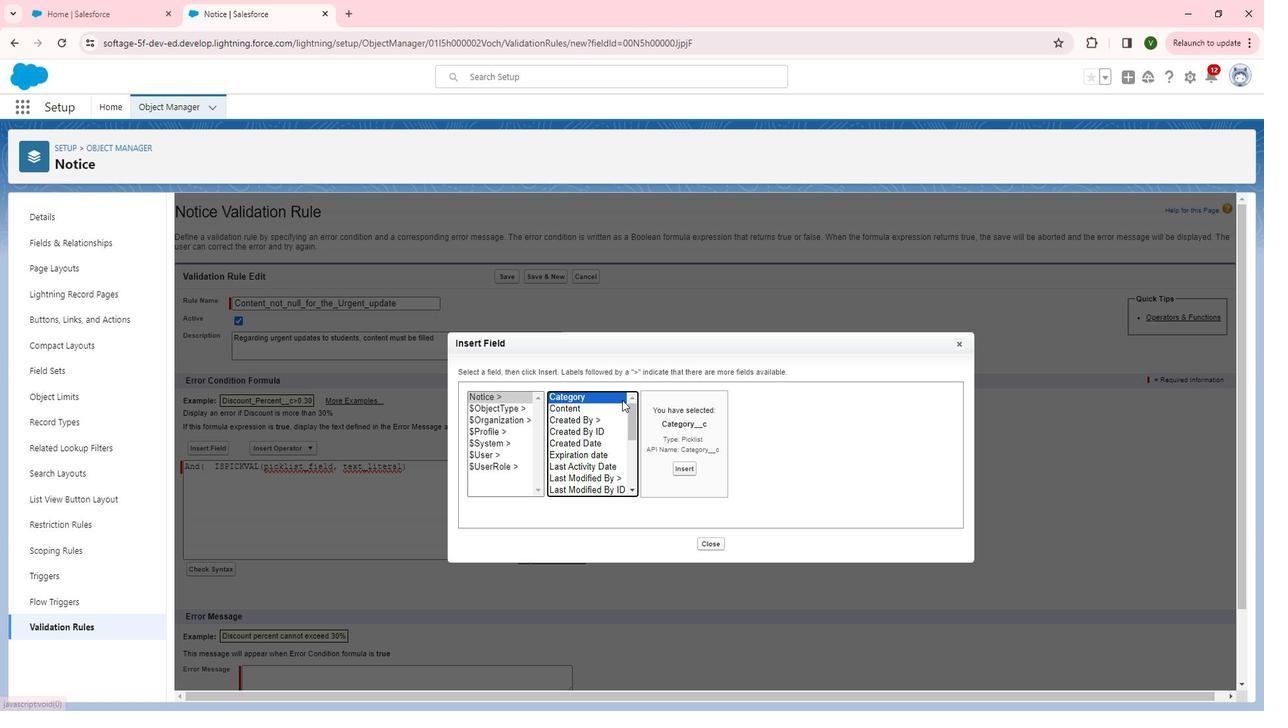 
Action: Mouse pressed left at (585, 398)
Screenshot: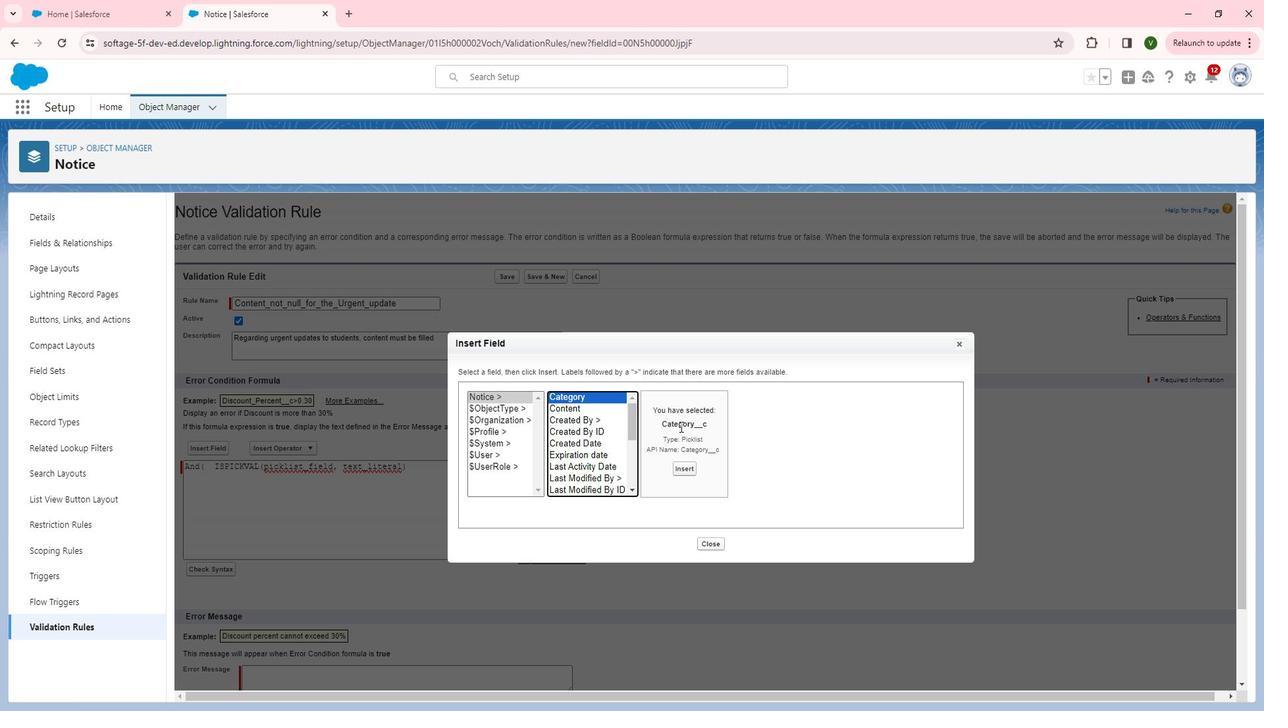 
Action: Mouse moved to (701, 472)
Screenshot: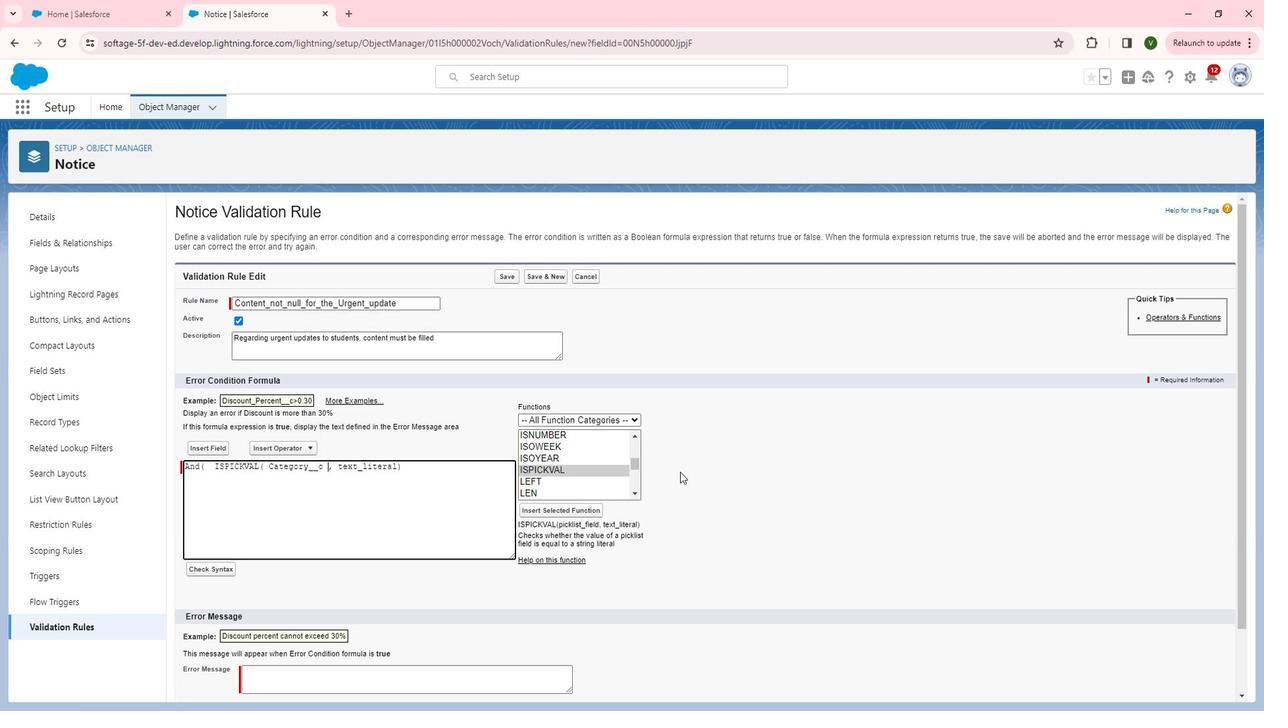 
Action: Mouse pressed left at (701, 472)
Screenshot: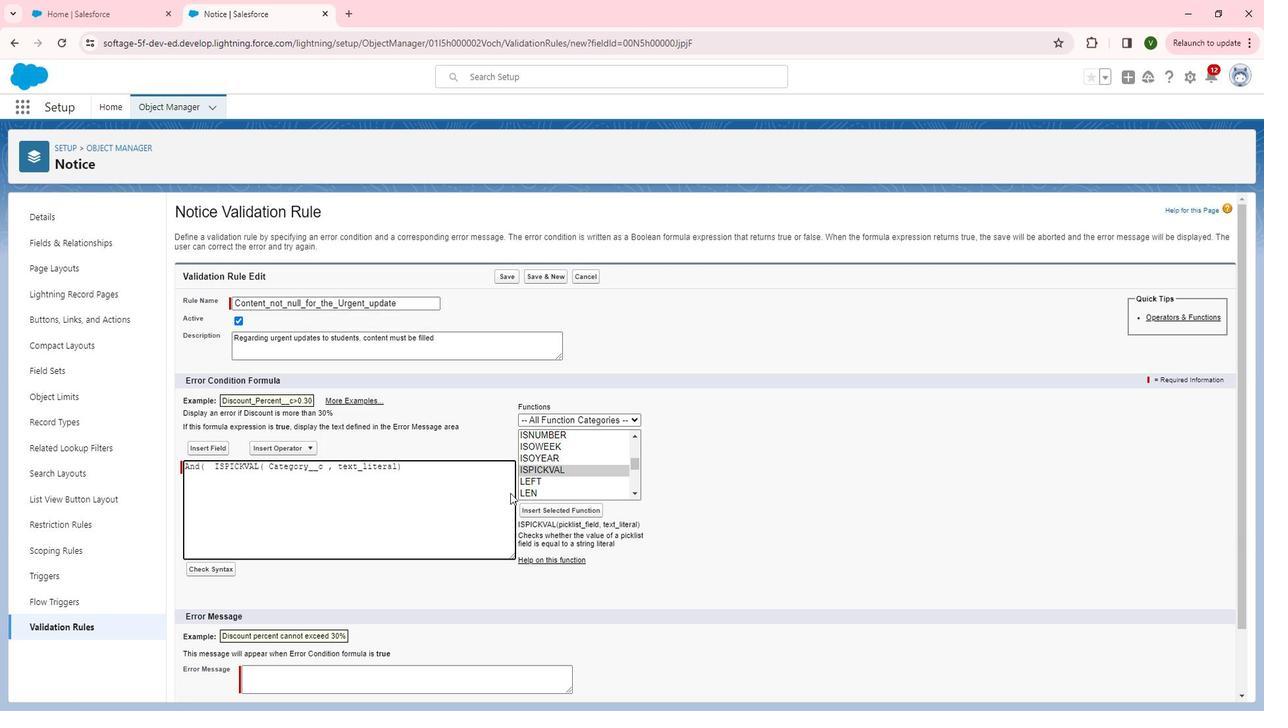 
Action: Mouse moved to (371, 463)
Screenshot: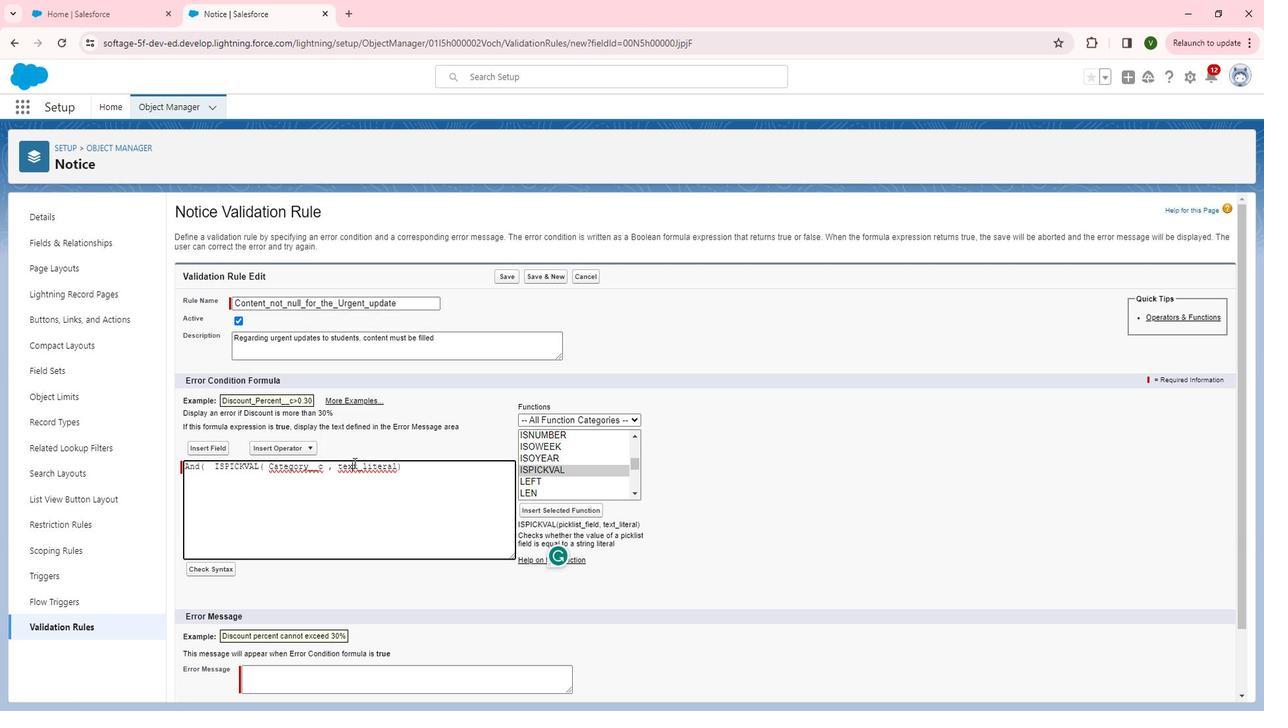 
Action: Mouse pressed left at (371, 463)
Screenshot: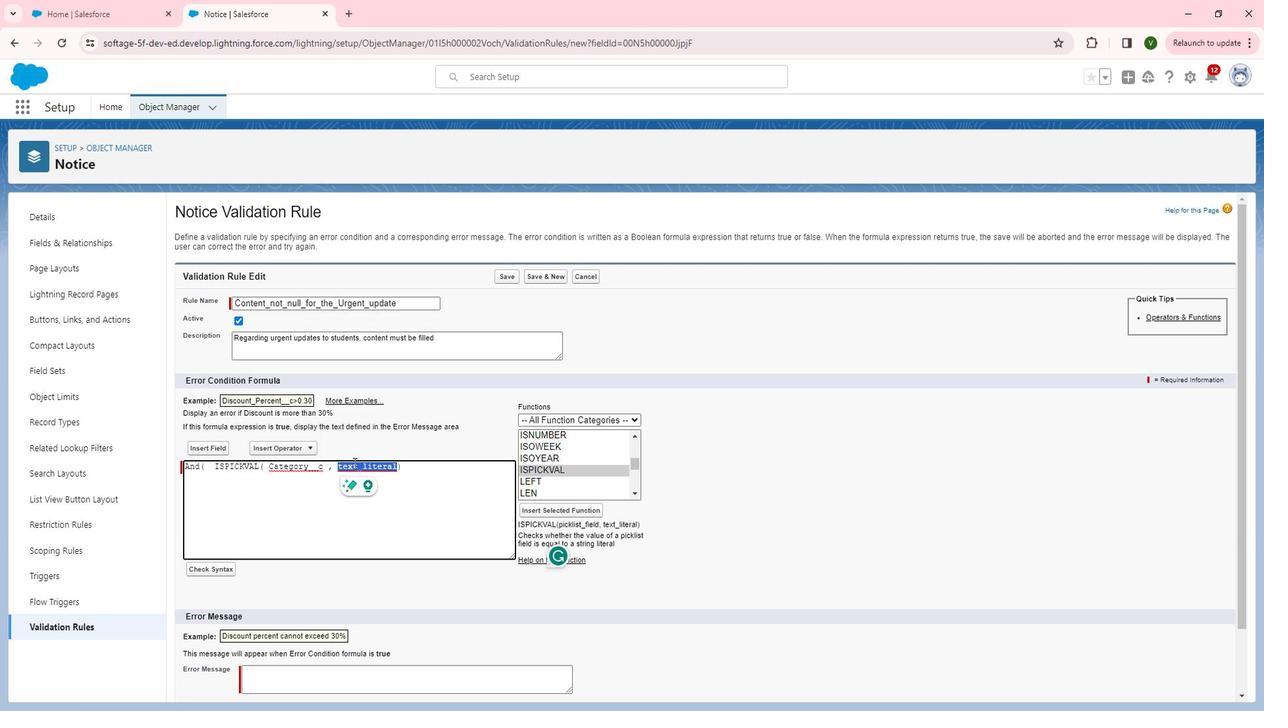 
Action: Mouse pressed left at (371, 463)
Screenshot: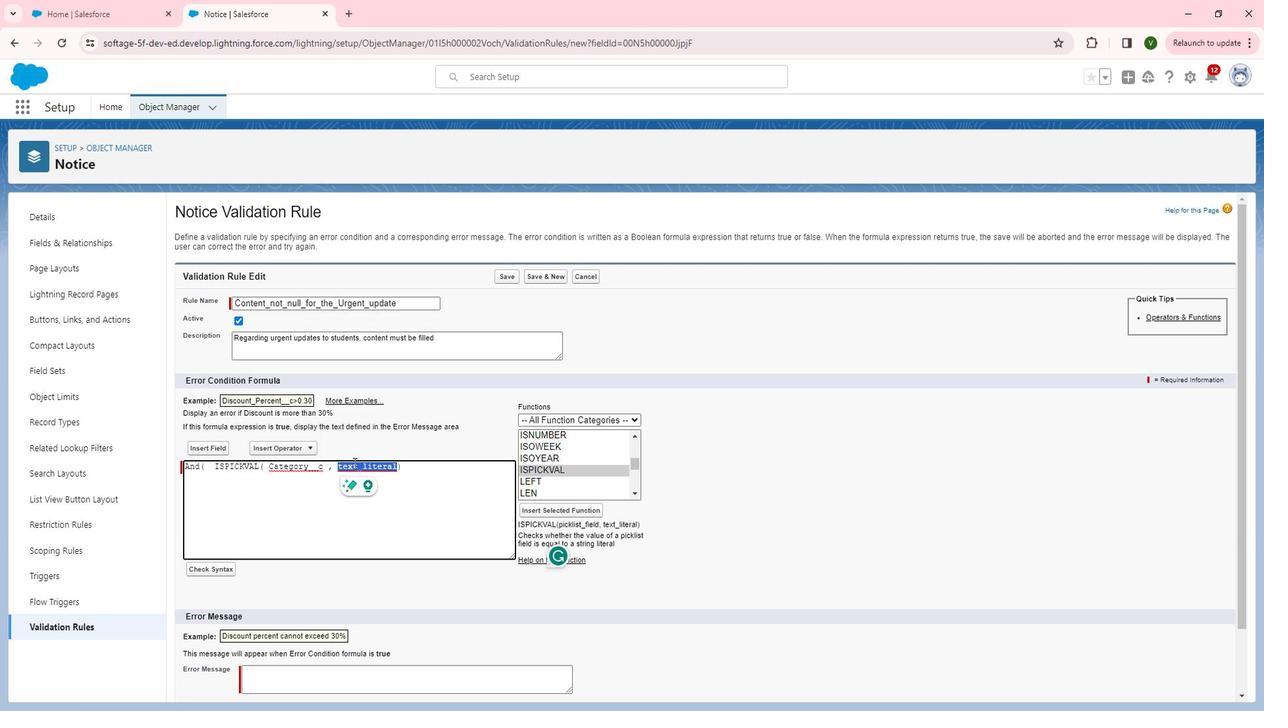 
Action: Key pressed <Key.shift>"<Key.shift>Urgent<Key.space><Key.shift>U<Key.backspace>update<Key.shift>"<Key.right>,<Key.enter>
Screenshot: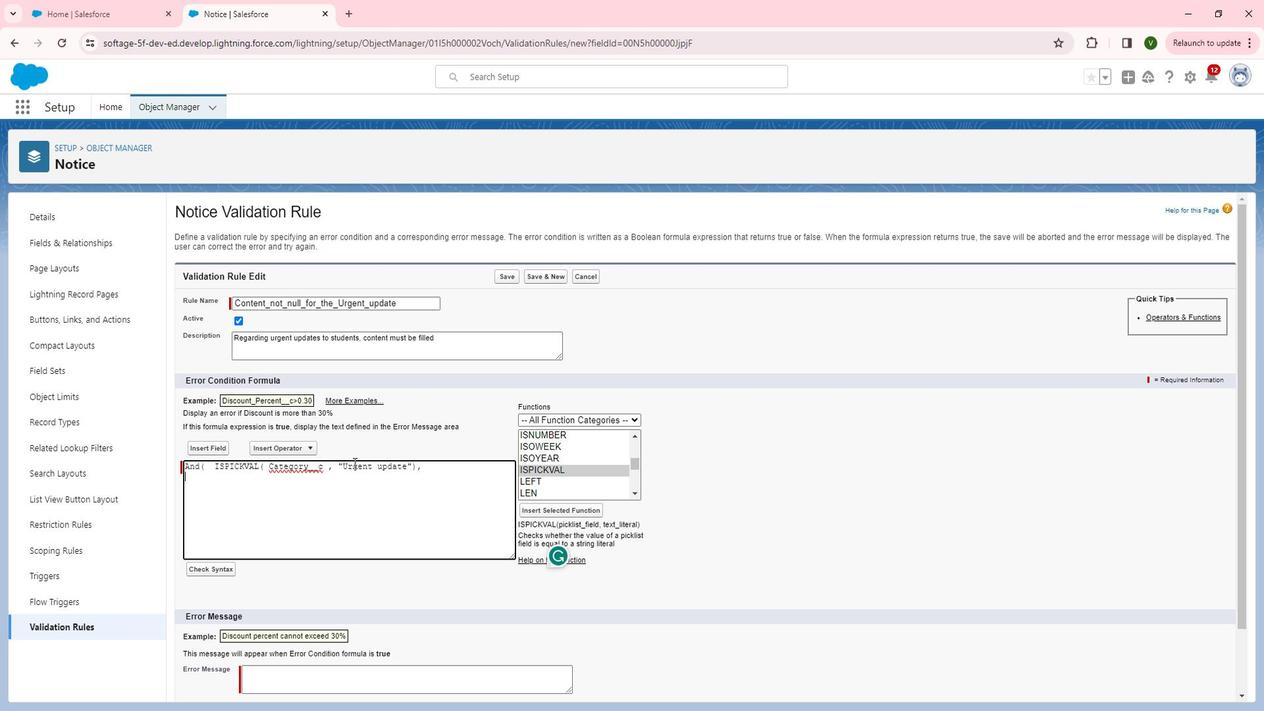 
Action: Mouse moved to (561, 470)
Screenshot: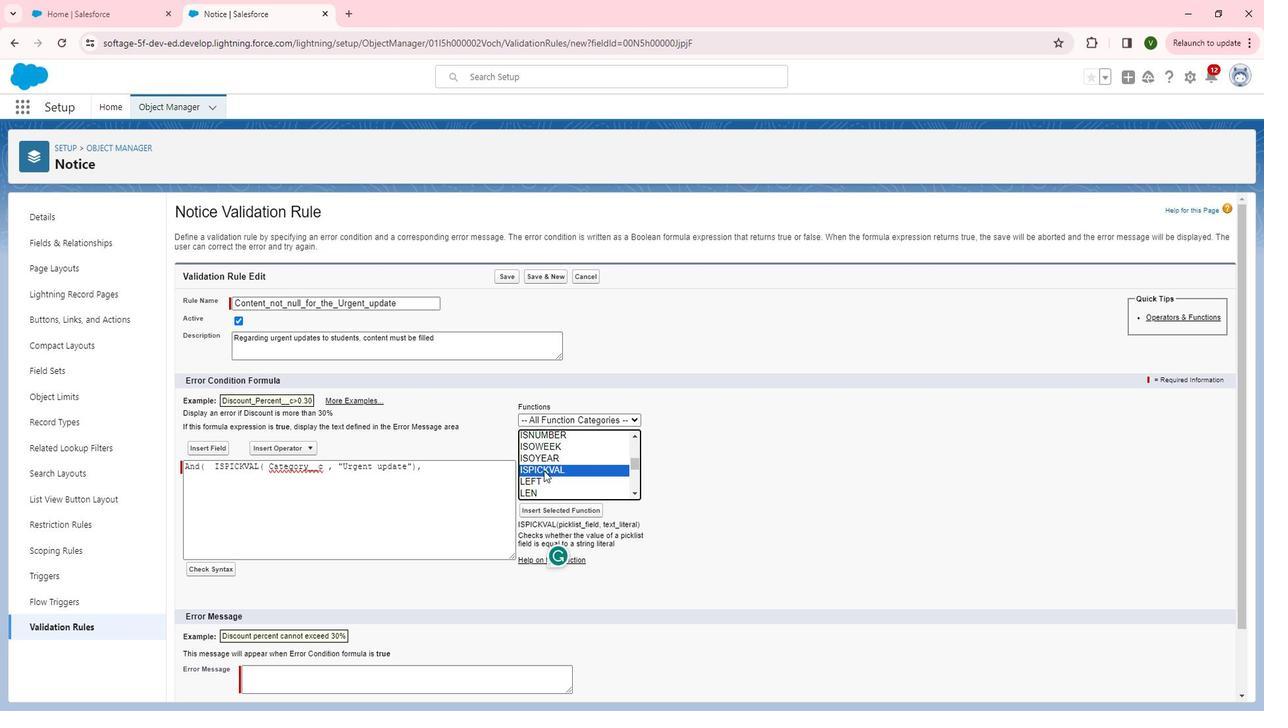 
Action: Mouse pressed left at (561, 470)
Screenshot: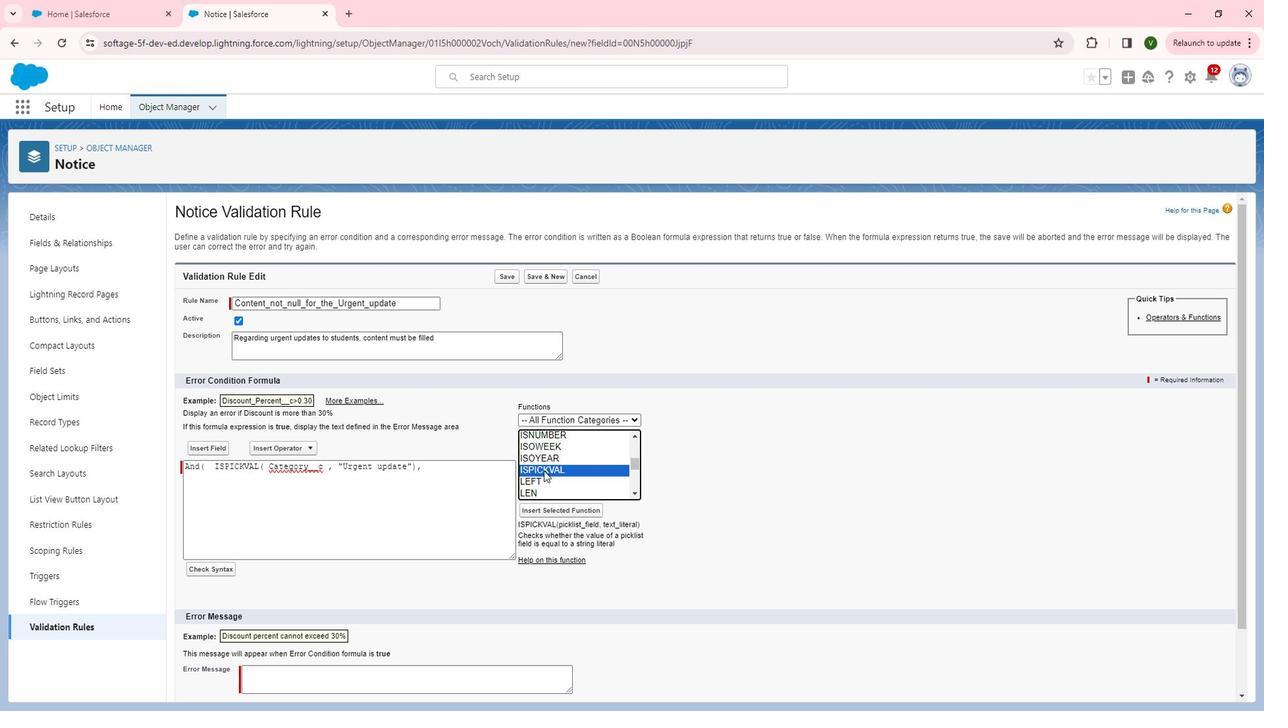 
Action: Mouse moved to (588, 506)
Screenshot: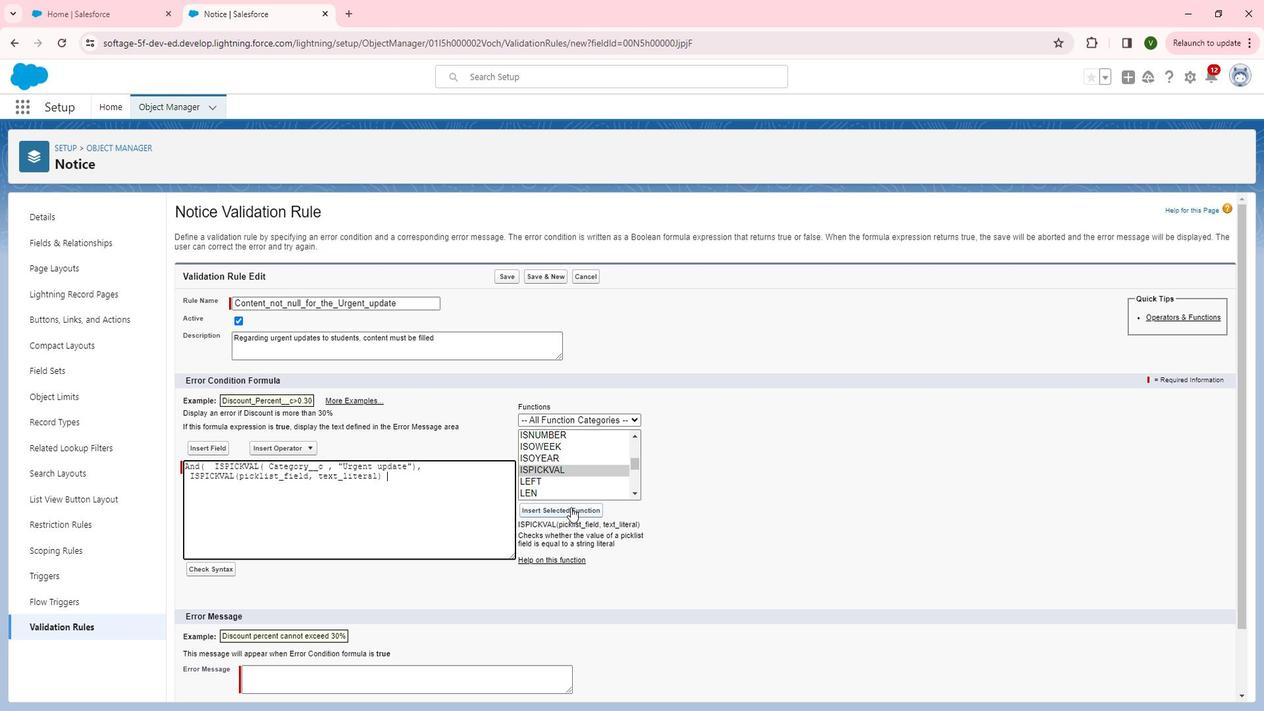 
Action: Mouse pressed left at (588, 506)
Screenshot: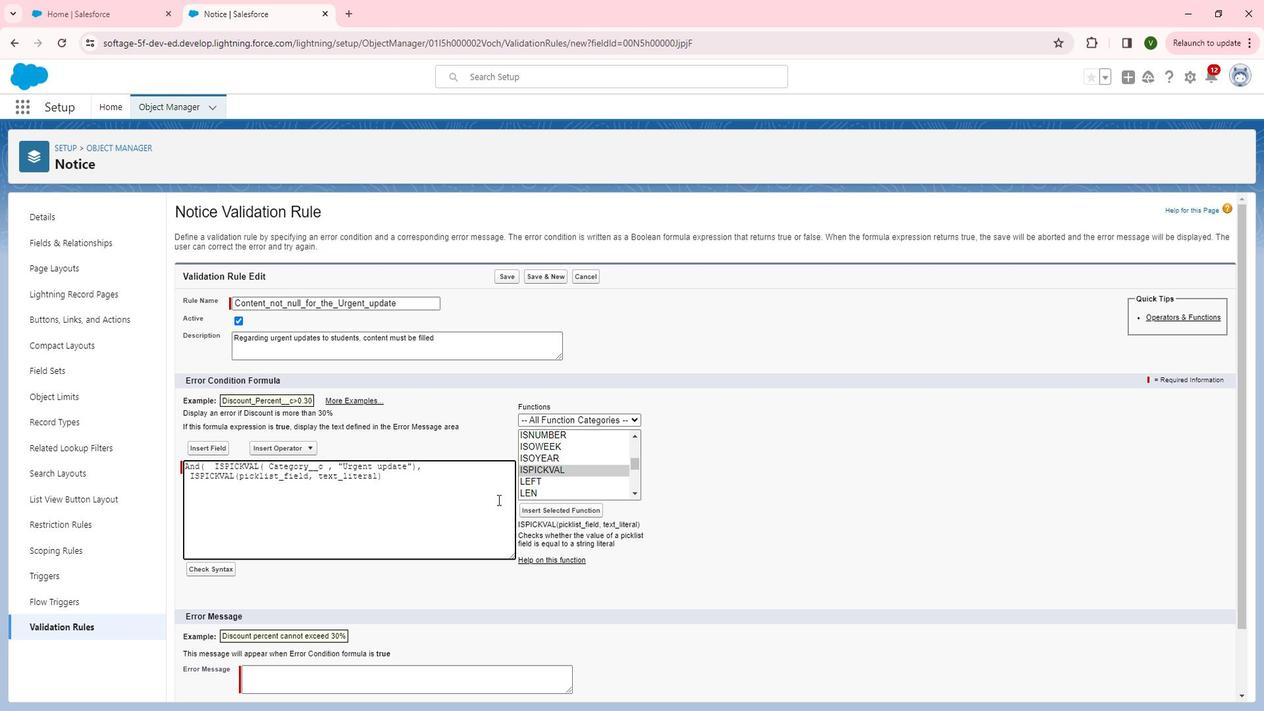 
Action: Mouse moved to (279, 479)
Screenshot: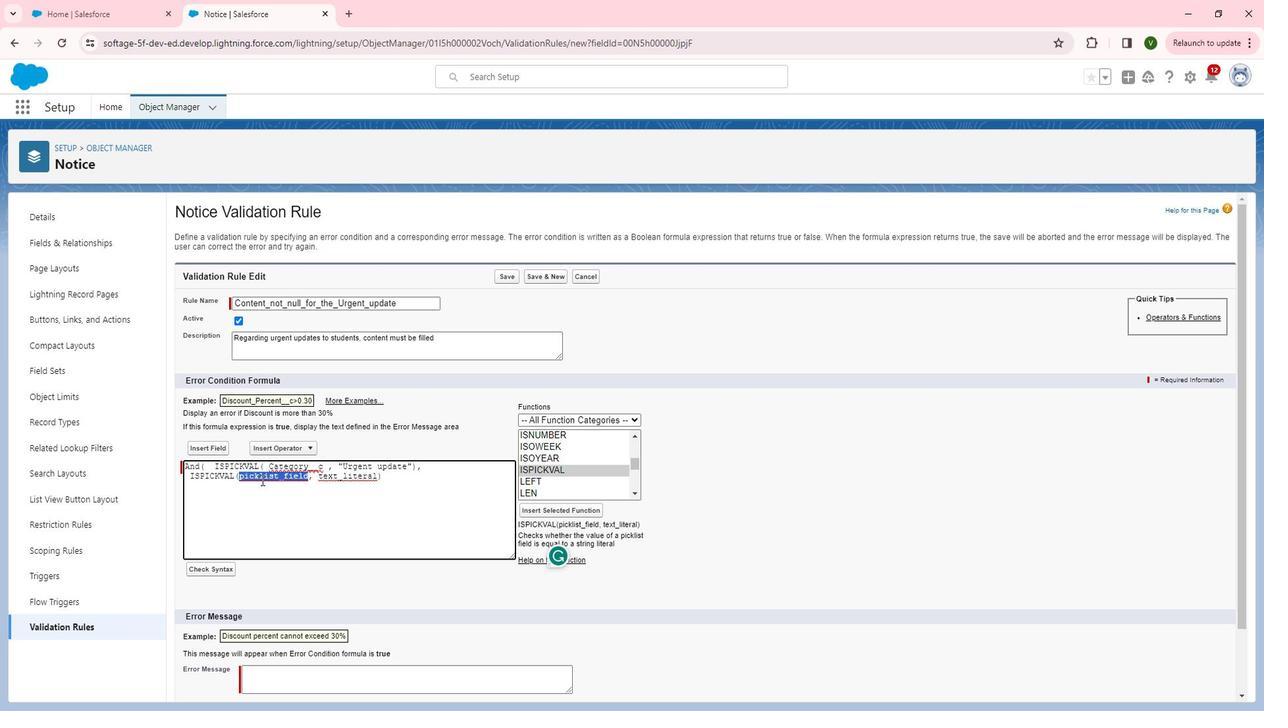 
Action: Mouse pressed left at (279, 479)
Screenshot: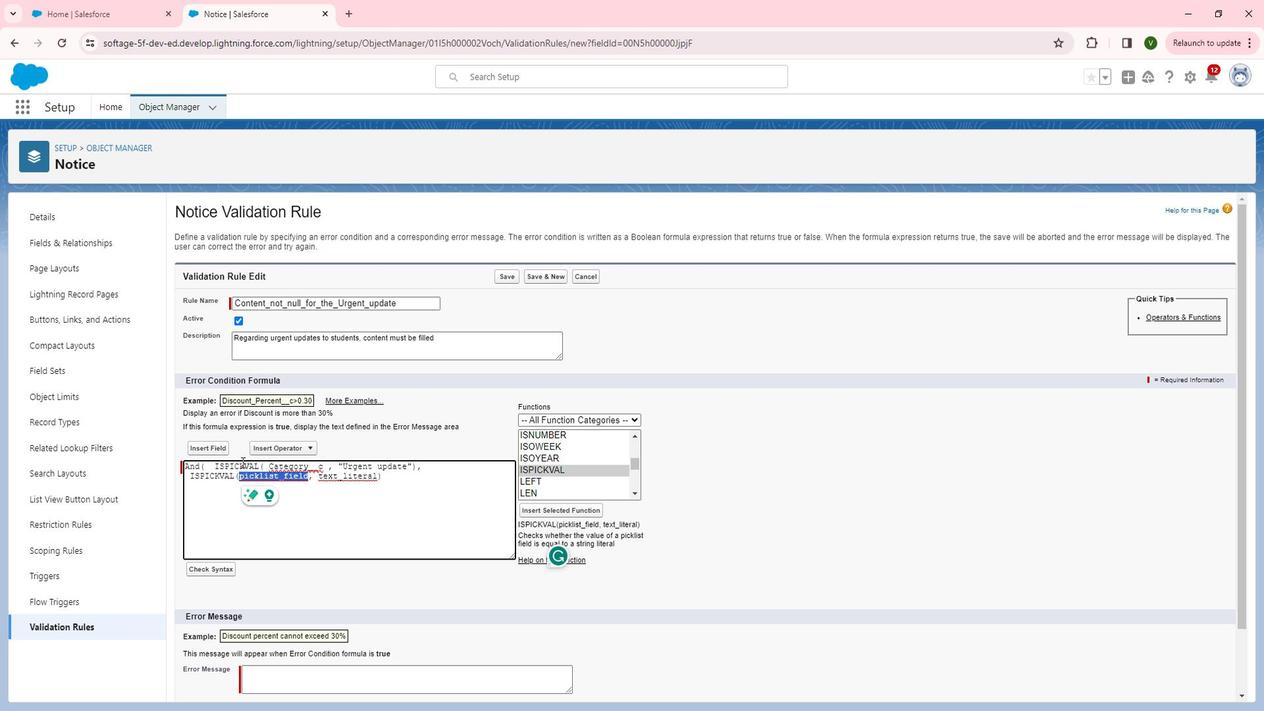 
Action: Mouse pressed left at (279, 479)
Screenshot: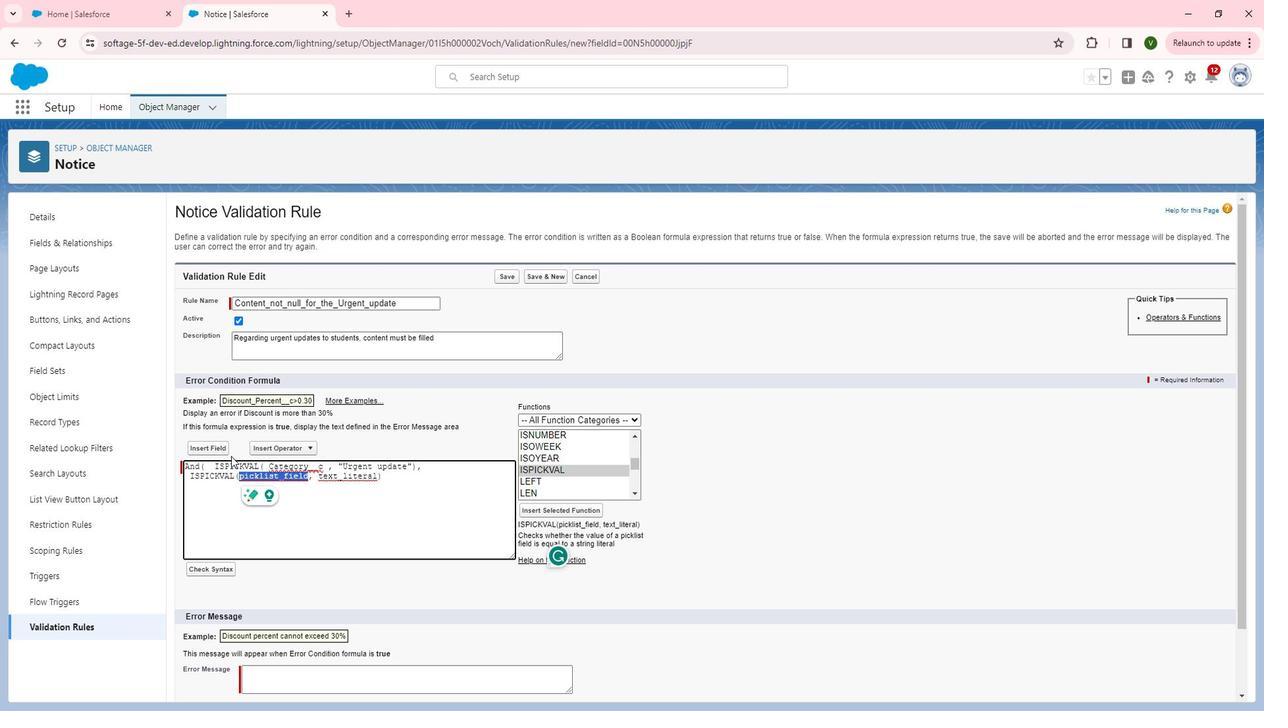 
Action: Mouse moved to (237, 451)
Screenshot: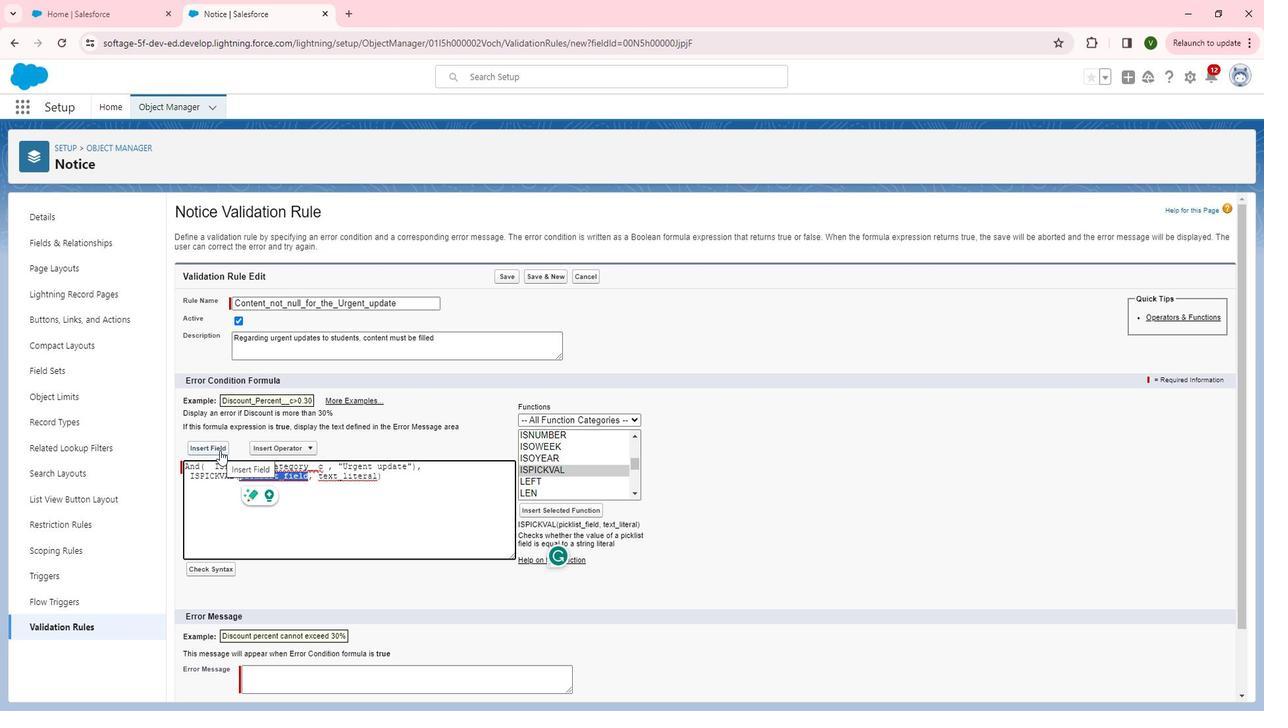 
Action: Mouse pressed left at (237, 451)
Screenshot: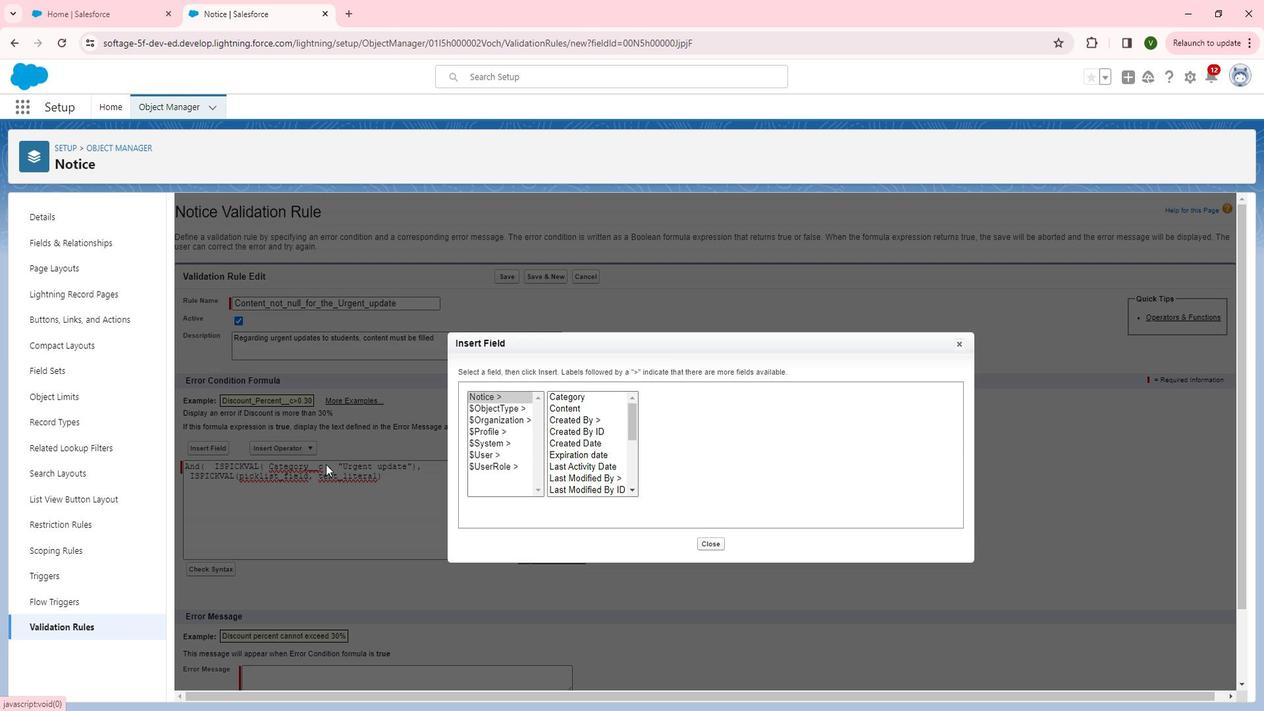 
Action: Mouse moved to (651, 489)
Screenshot: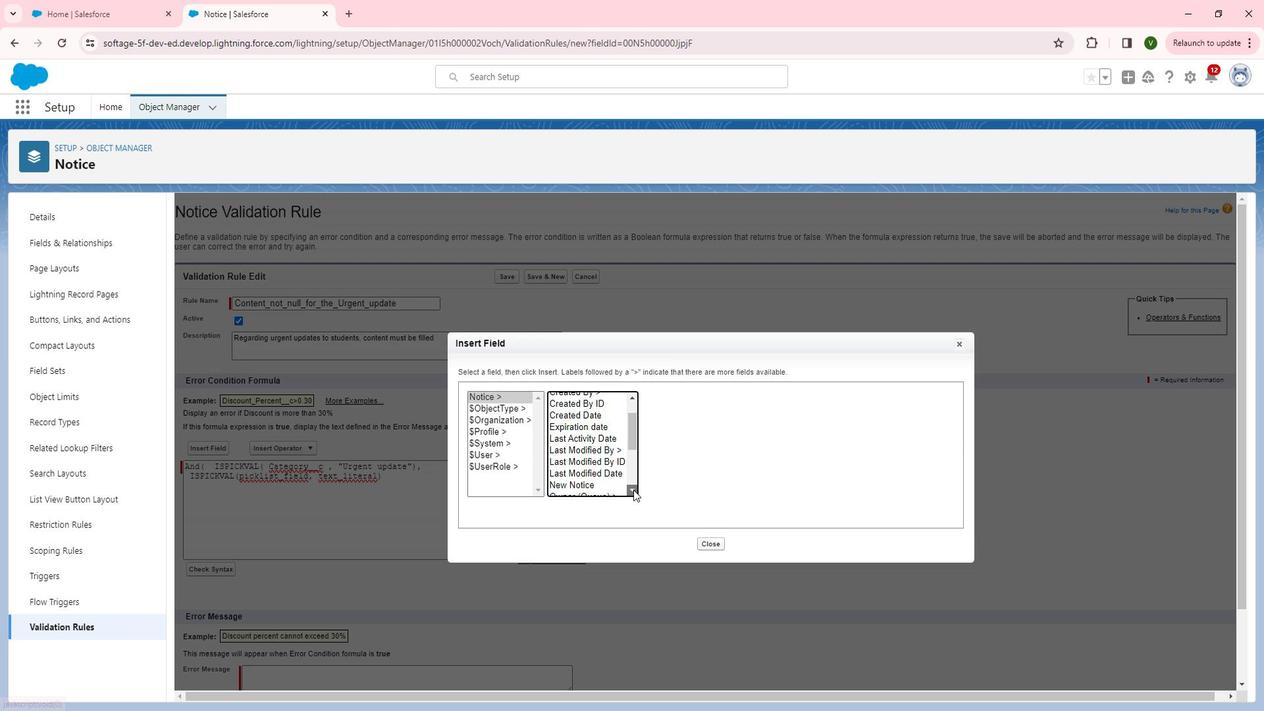
Action: Mouse pressed left at (651, 489)
Screenshot: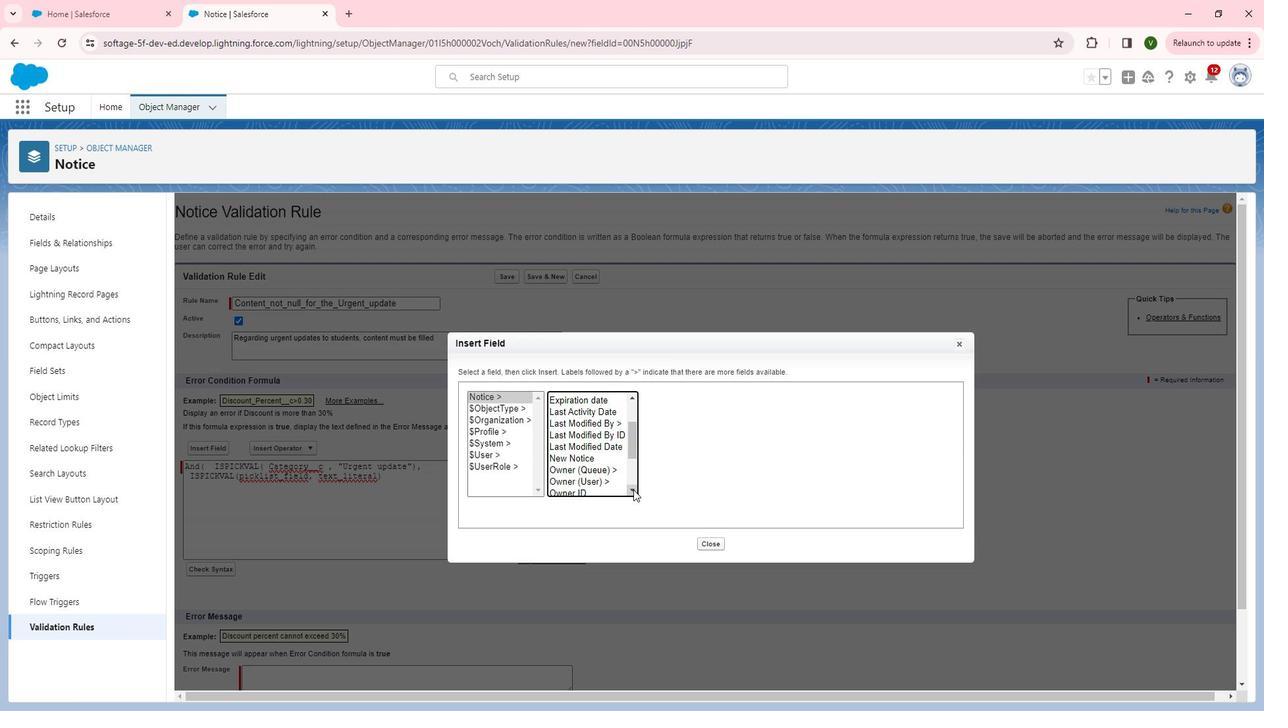 
Action: Mouse pressed left at (651, 489)
Screenshot: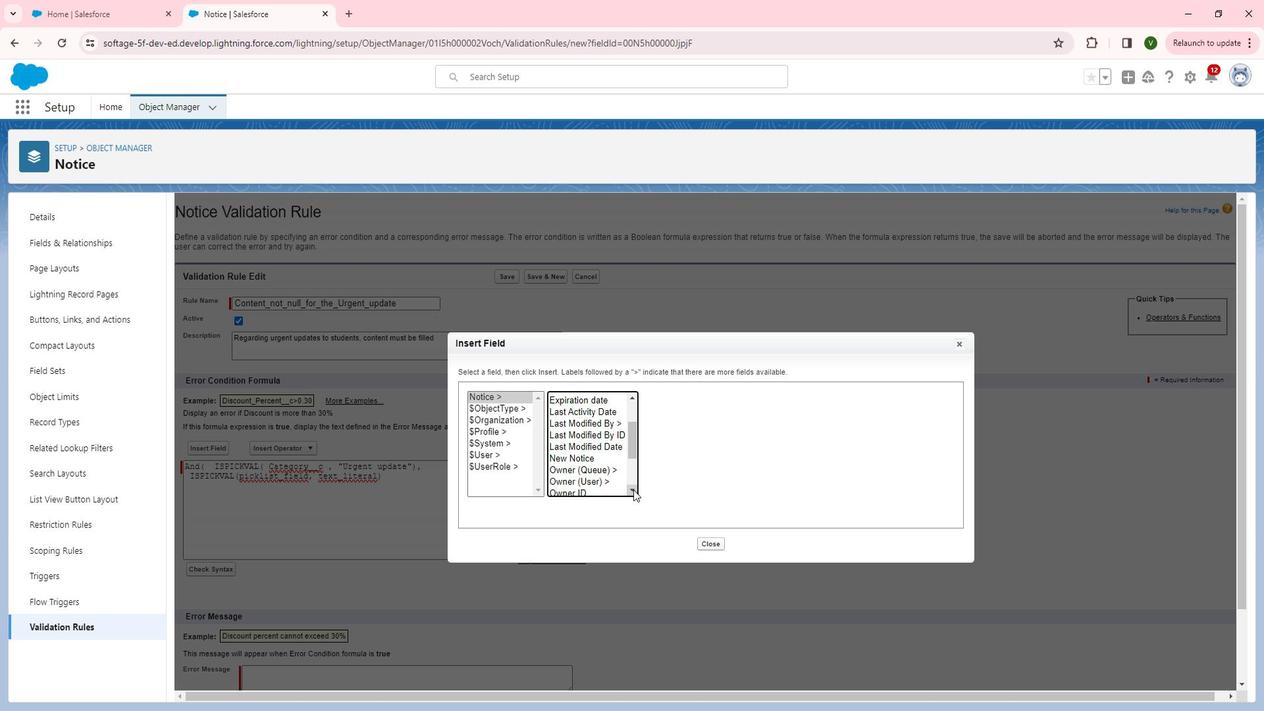 
Action: Mouse pressed left at (651, 489)
Screenshot: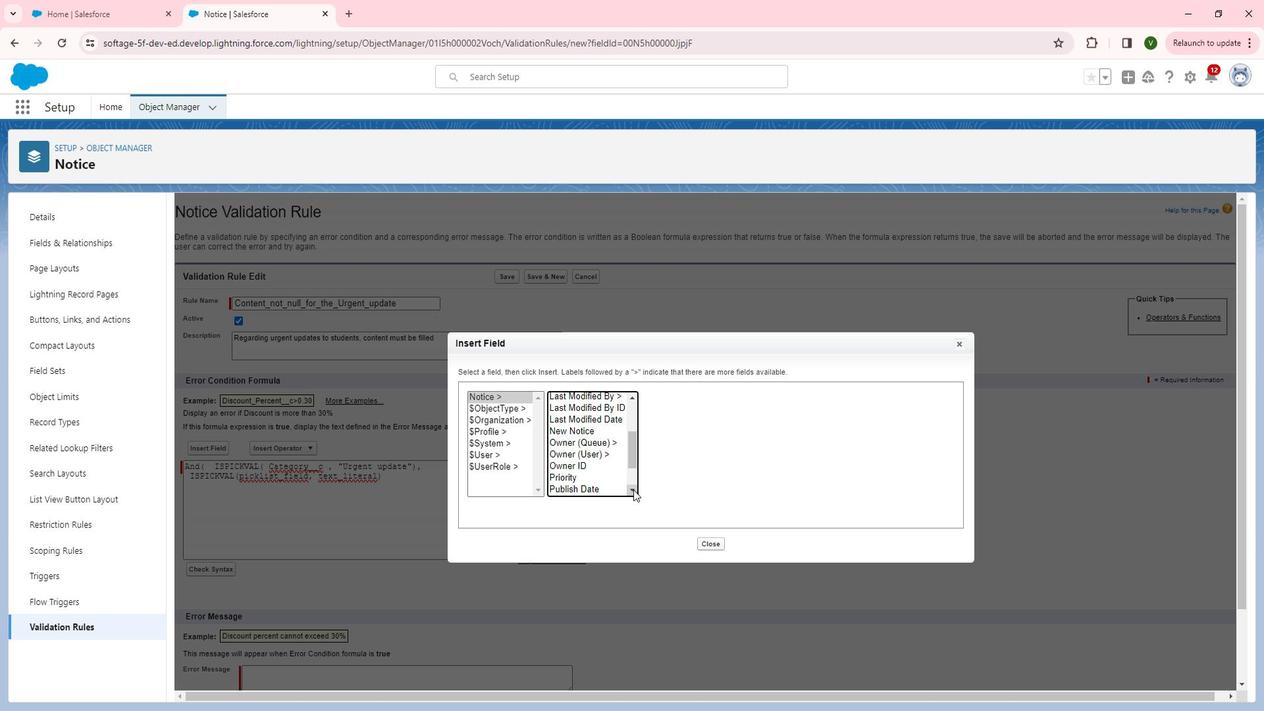 
Action: Mouse pressed left at (651, 489)
Screenshot: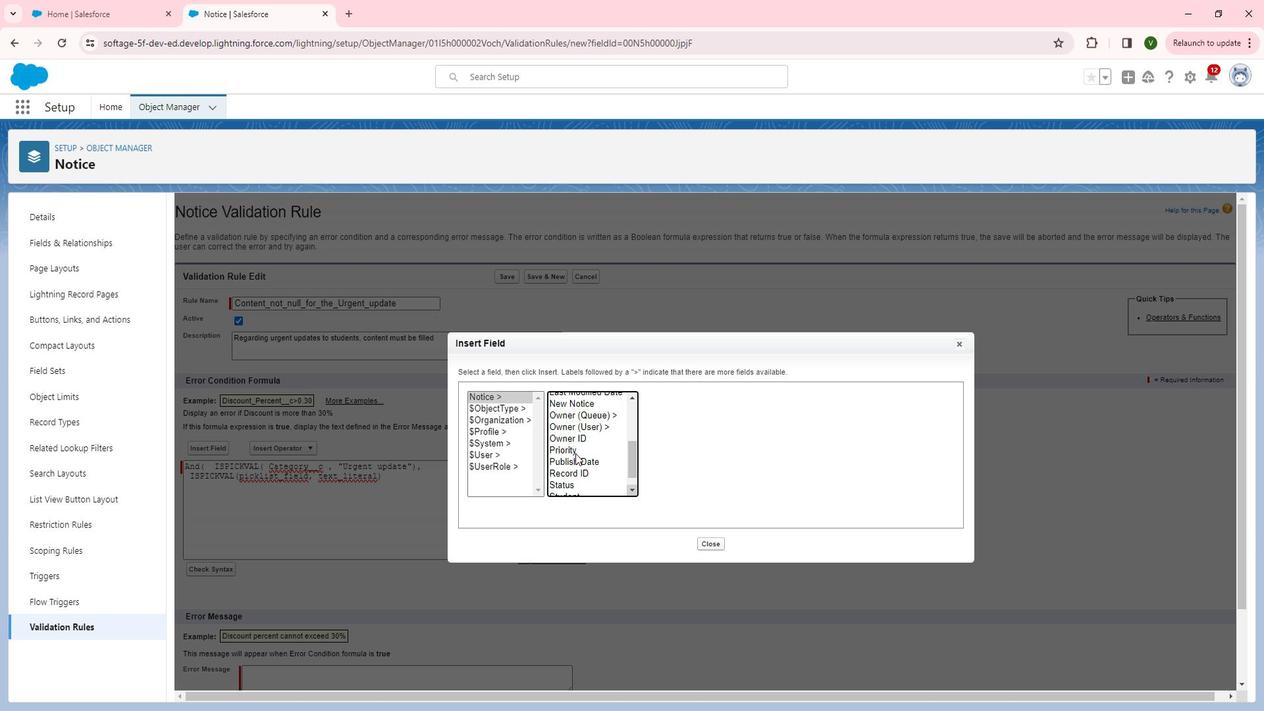 
Action: Mouse moved to (589, 452)
Screenshot: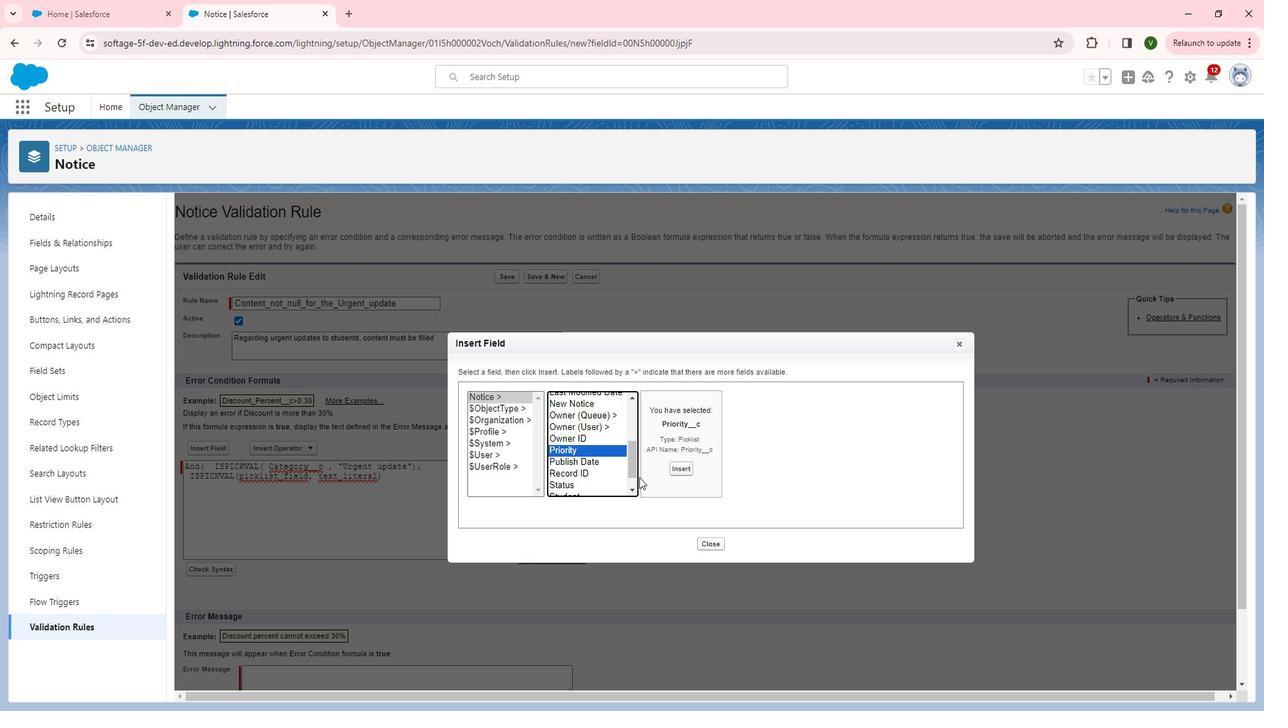 
Action: Mouse pressed left at (589, 452)
Screenshot: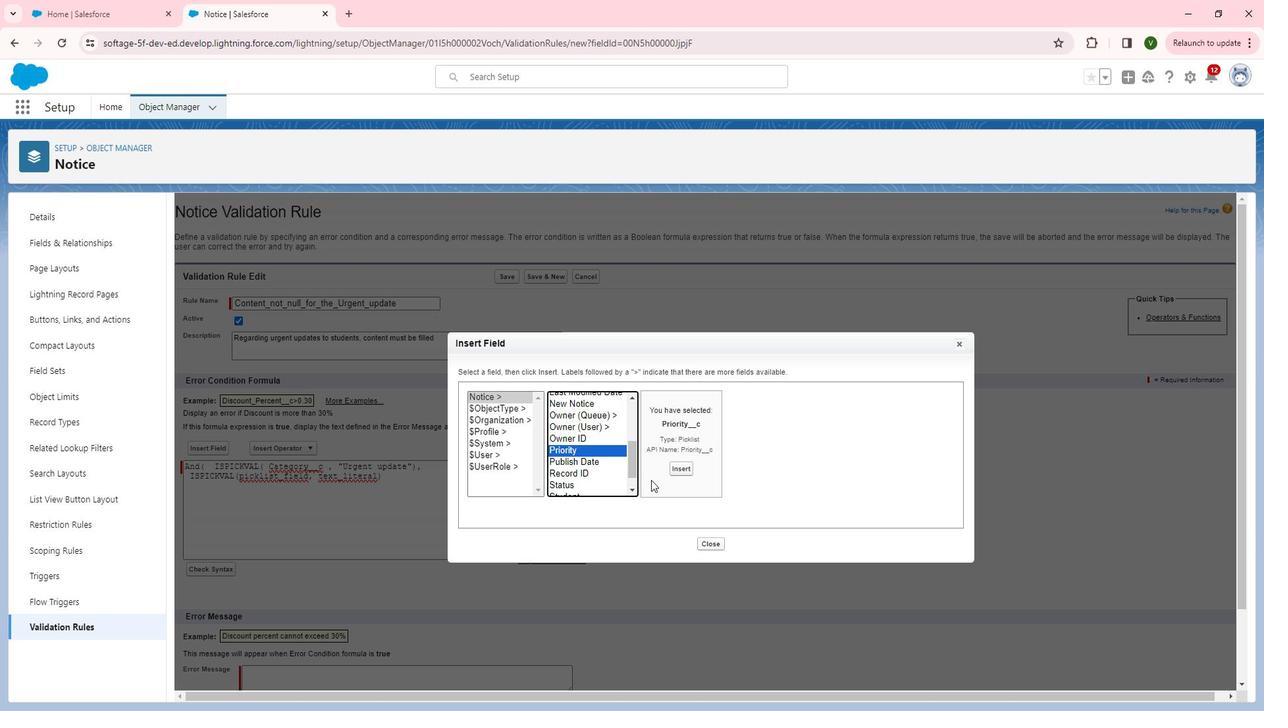 
Action: Mouse moved to (699, 468)
Screenshot: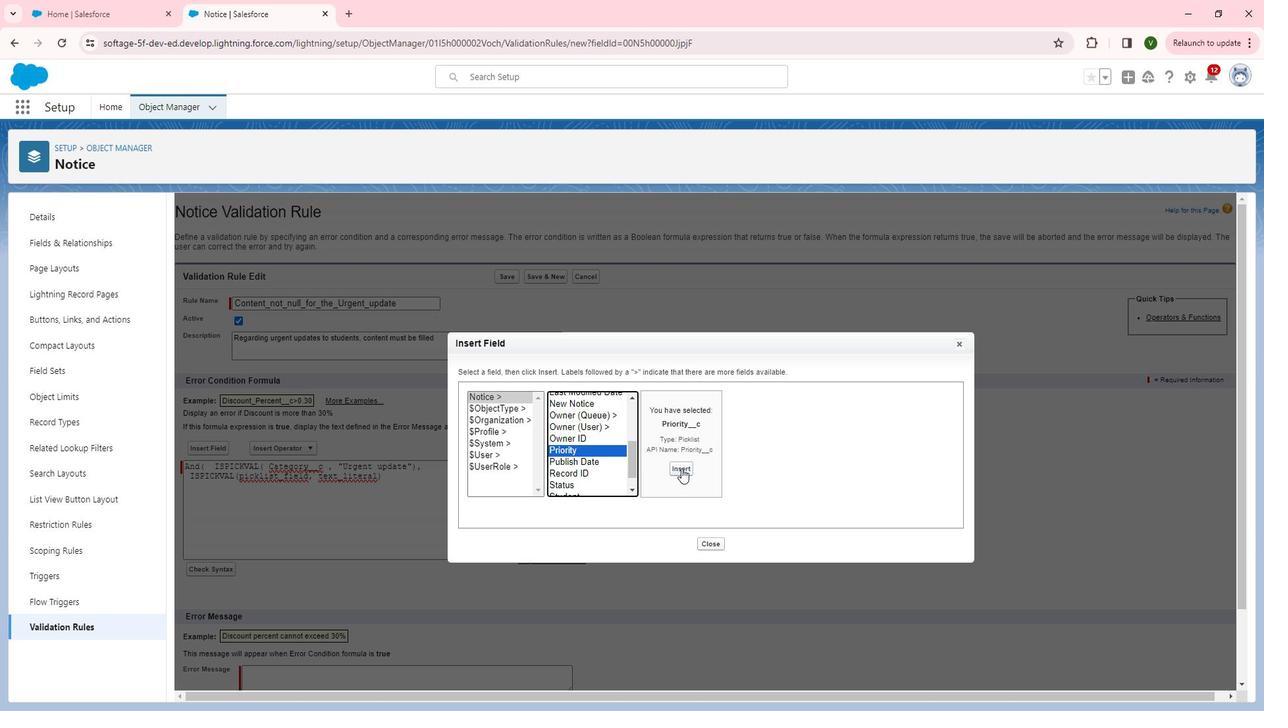 
Action: Mouse pressed left at (699, 468)
Screenshot: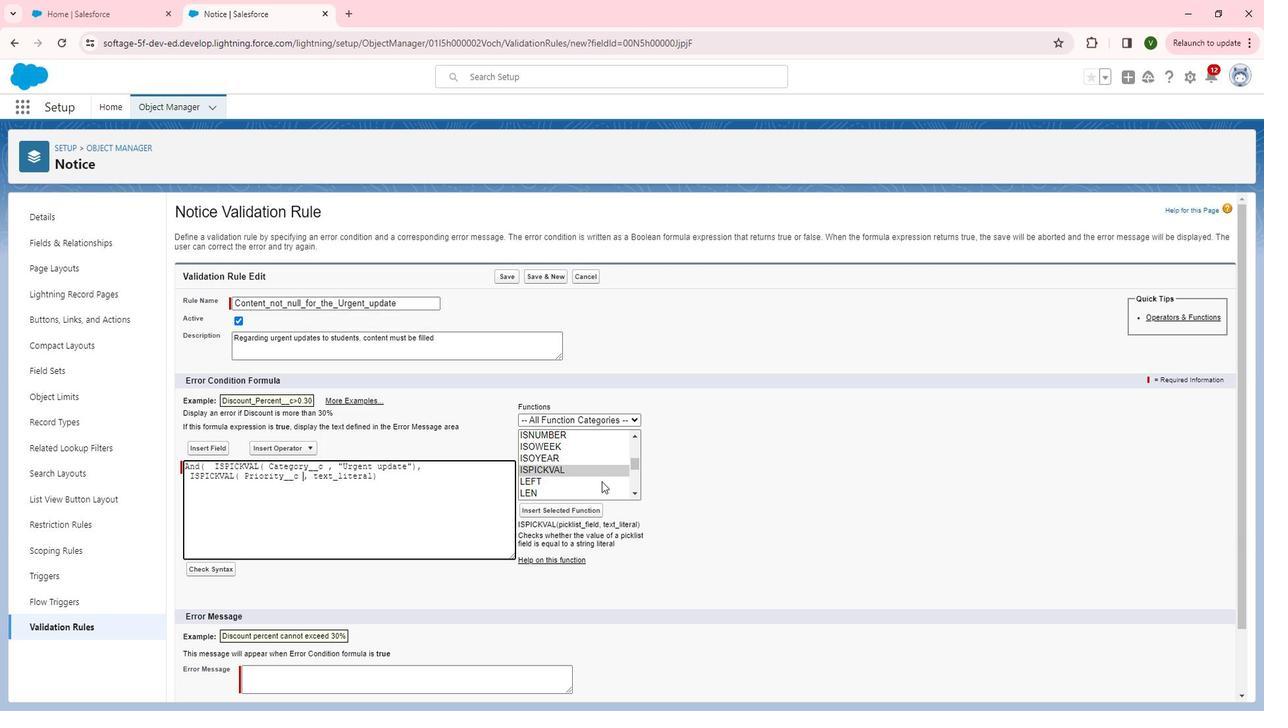 
Action: Mouse moved to (350, 474)
Screenshot: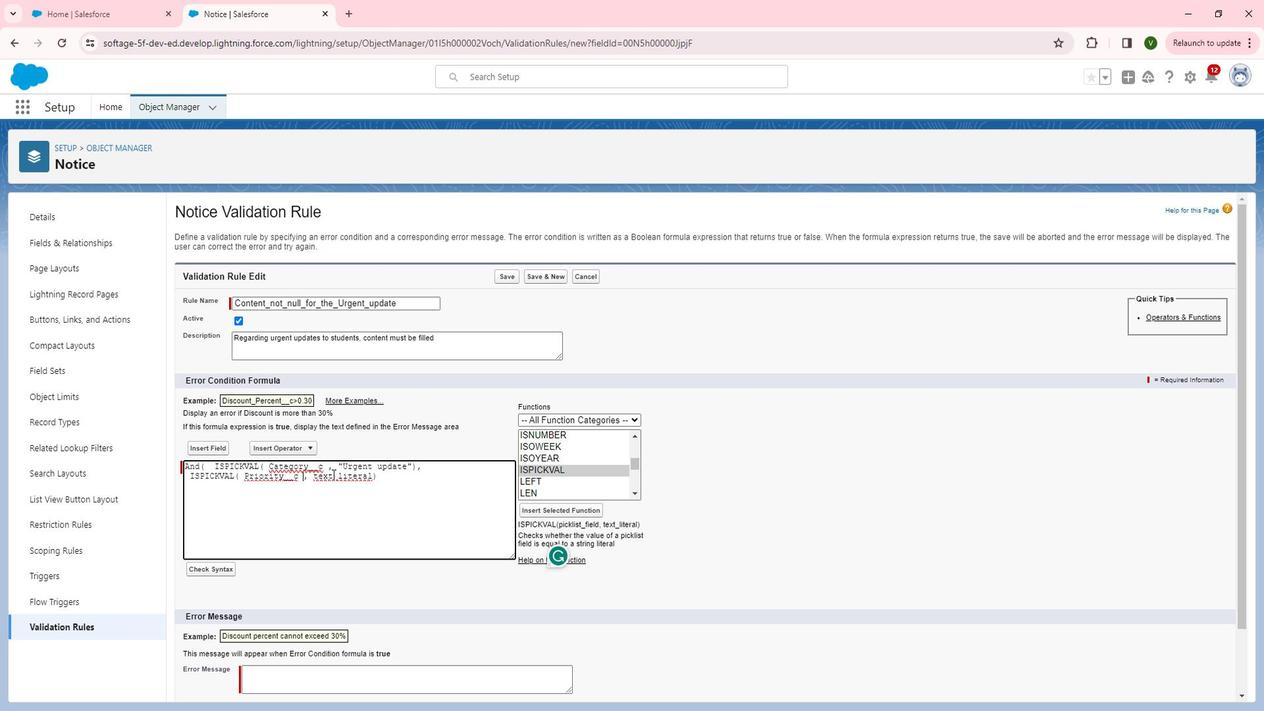 
Action: Mouse pressed left at (350, 474)
Screenshot: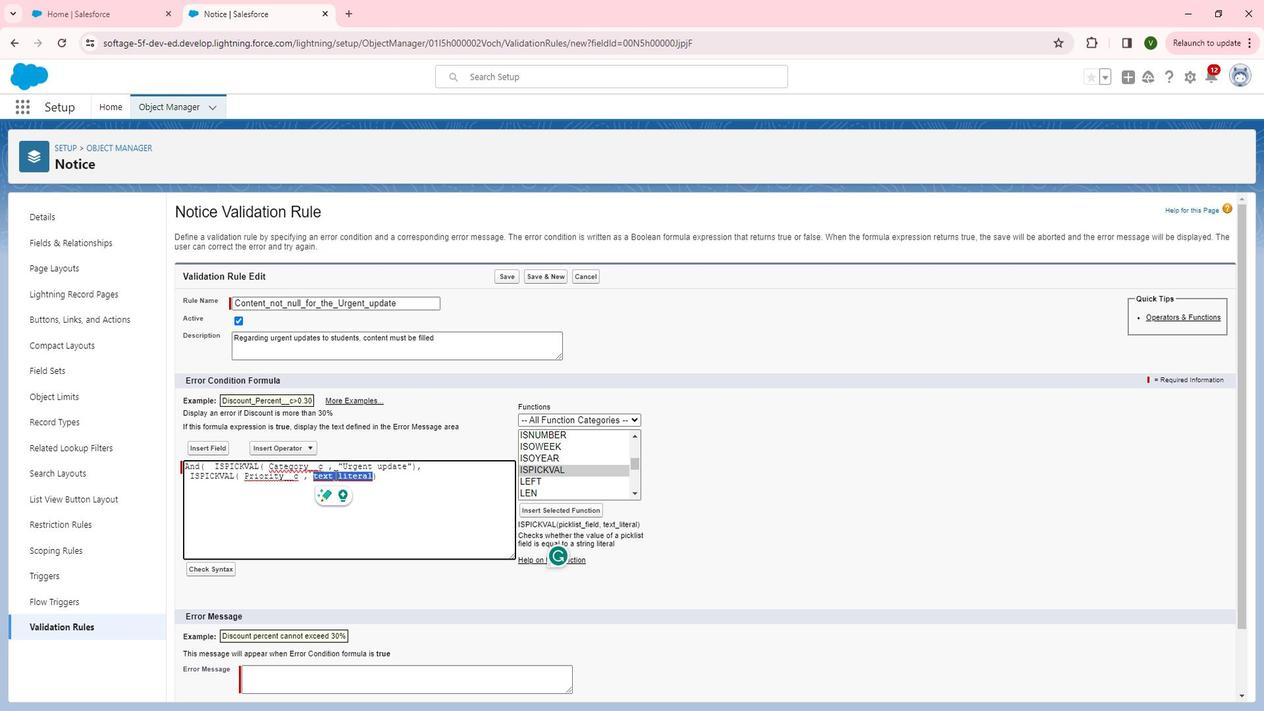 
Action: Mouse pressed left at (350, 474)
Screenshot: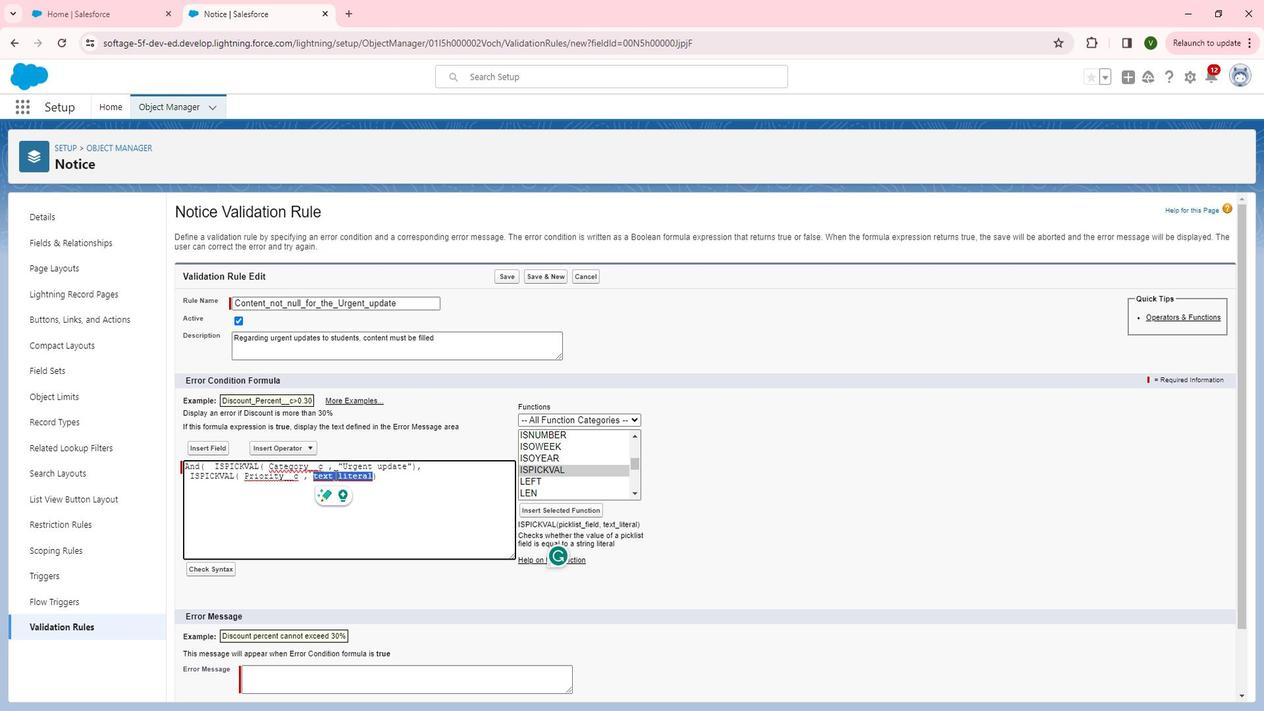 
Action: Mouse moved to (352, 475)
Screenshot: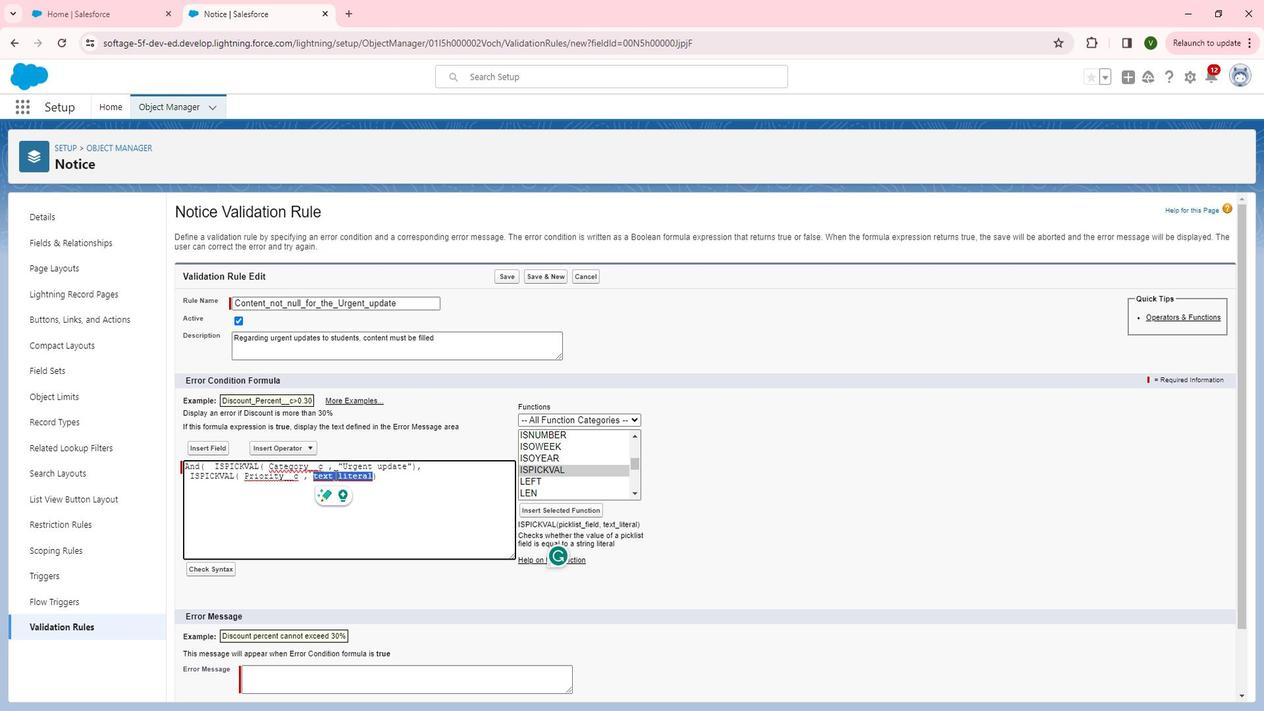
Action: Key pressed <Key.shift>"high<Key.shift>"
Screenshot: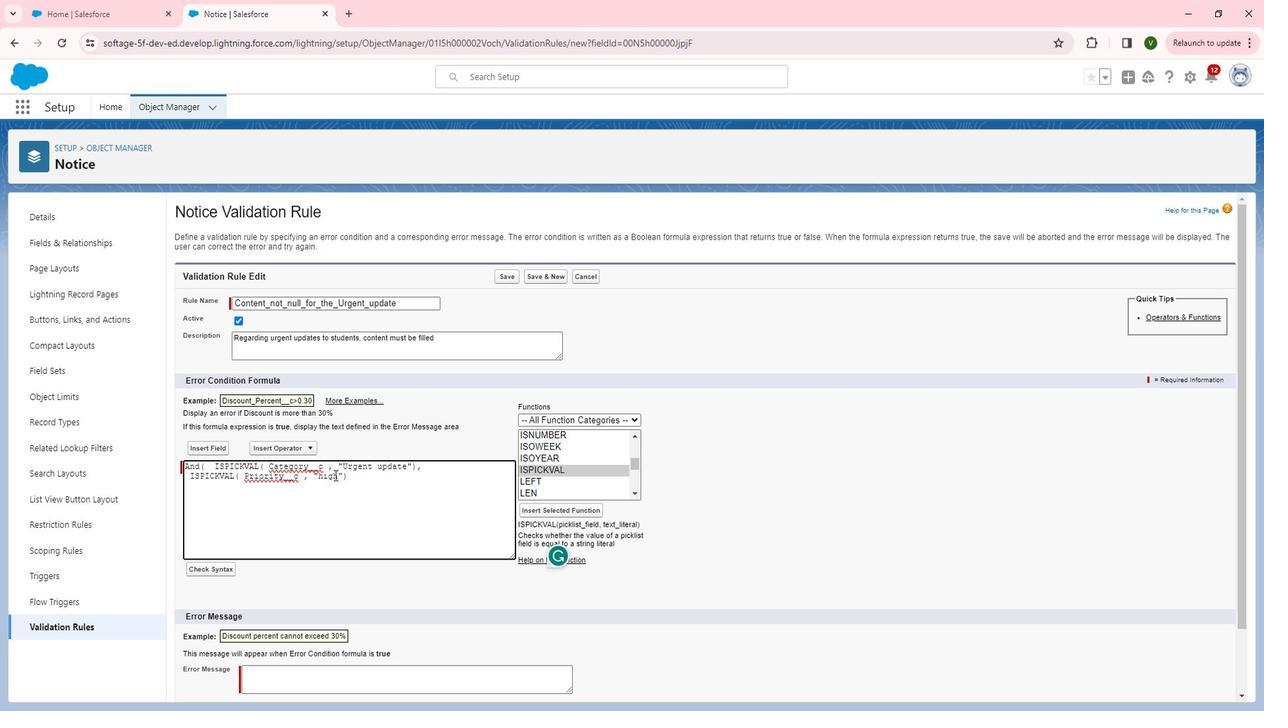 
Action: Mouse moved to (373, 478)
Screenshot: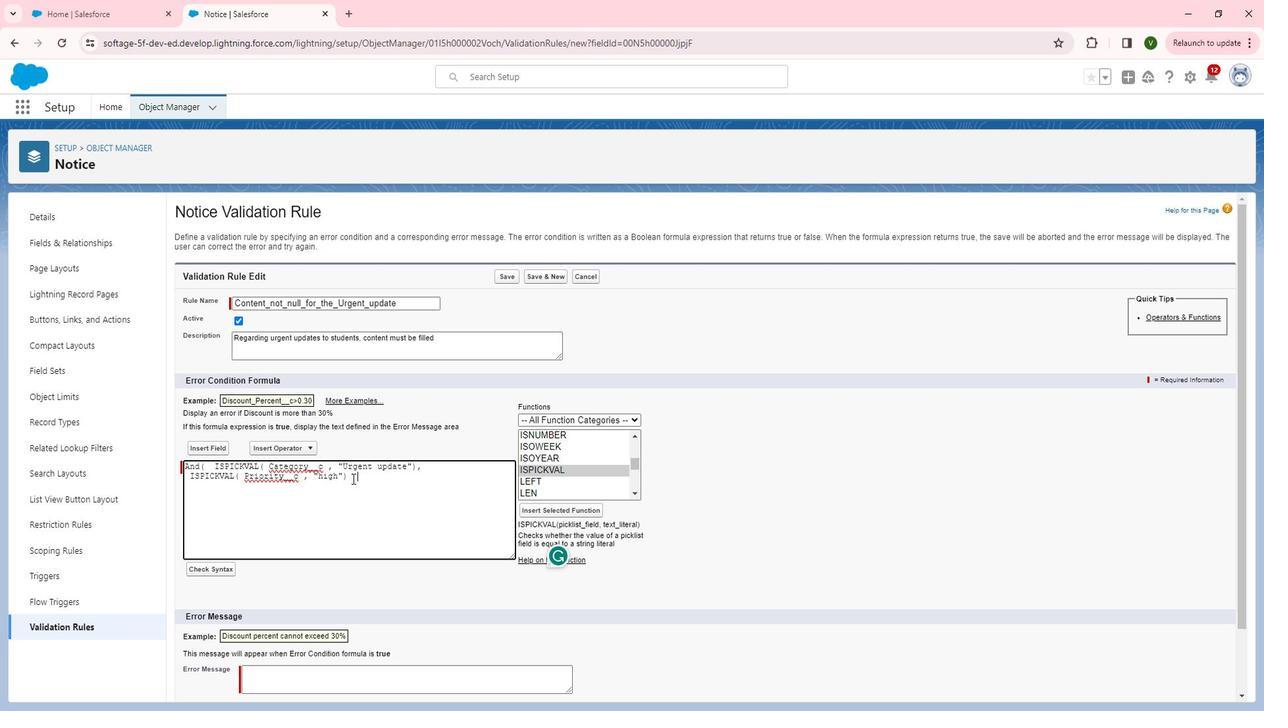 
Action: Mouse pressed left at (373, 478)
Screenshot: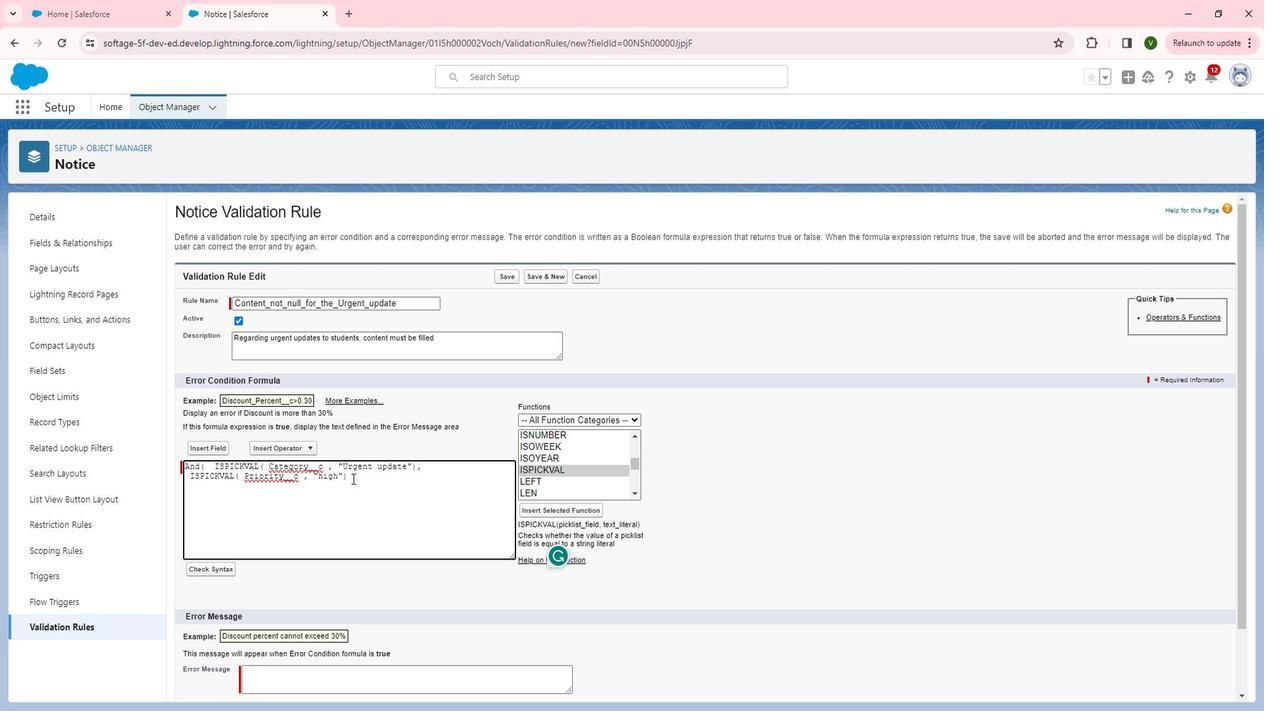 
Action: Mouse moved to (370, 478)
Screenshot: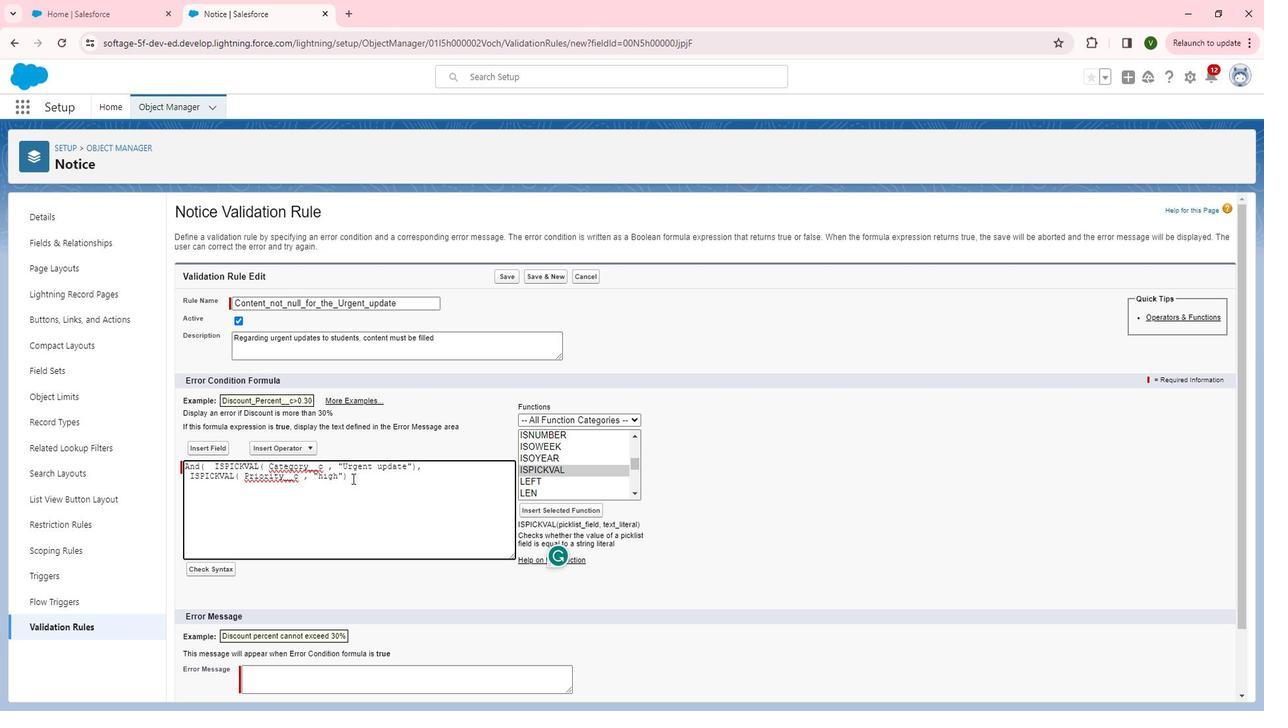 
Action: Key pressed ,<Key.enter><Key.shift>Not<Key.space><Key.shift>(
Screenshot: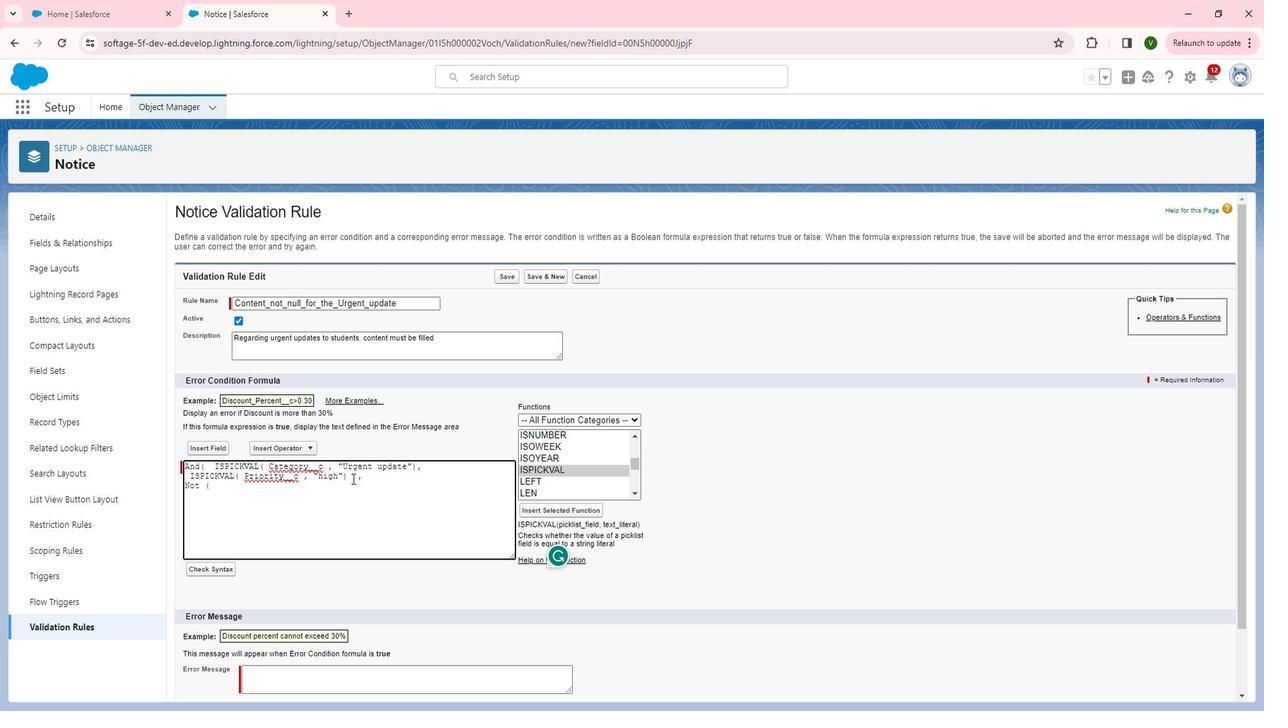 
Action: Mouse moved to (652, 437)
Screenshot: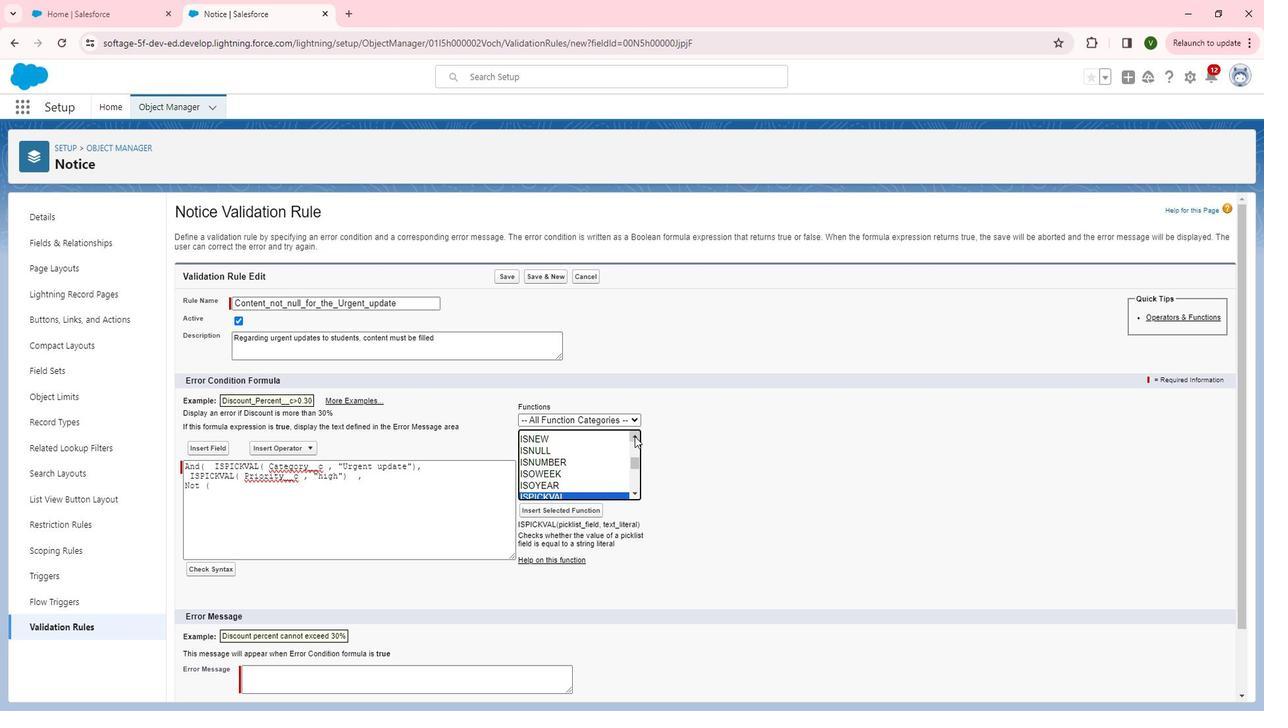 
Action: Mouse pressed left at (652, 437)
Screenshot: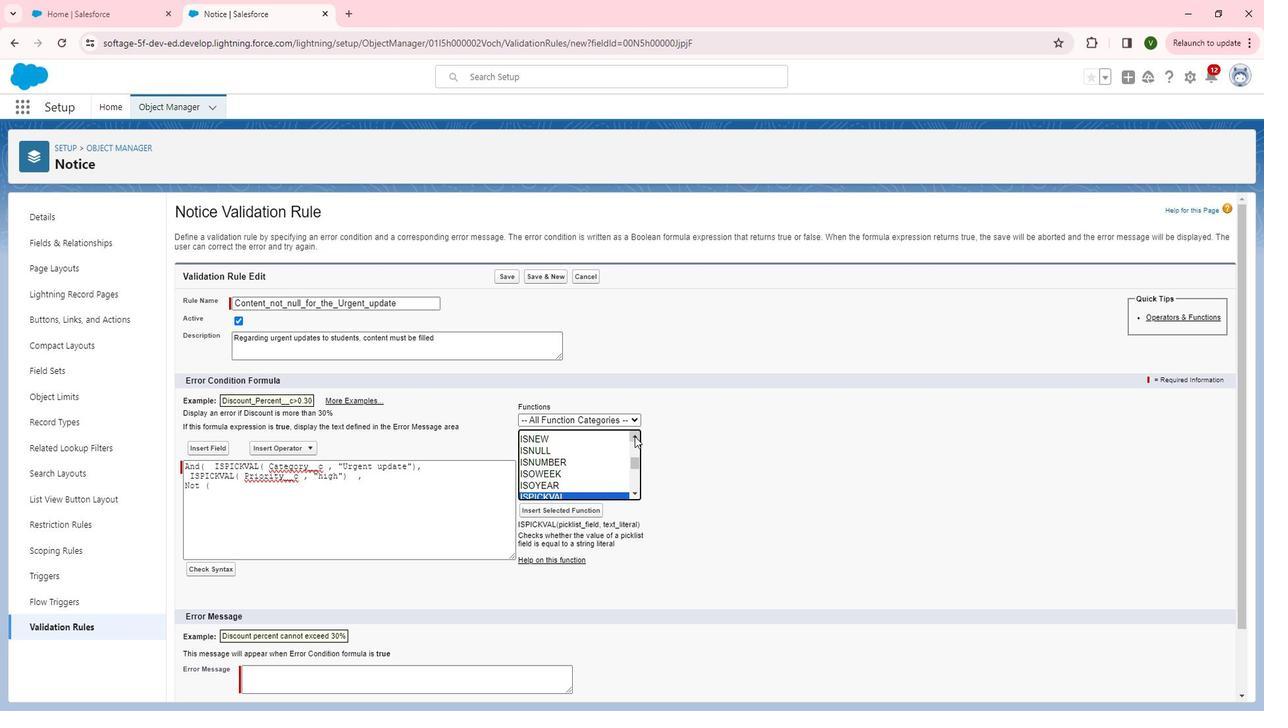 
Action: Mouse pressed left at (652, 437)
Screenshot: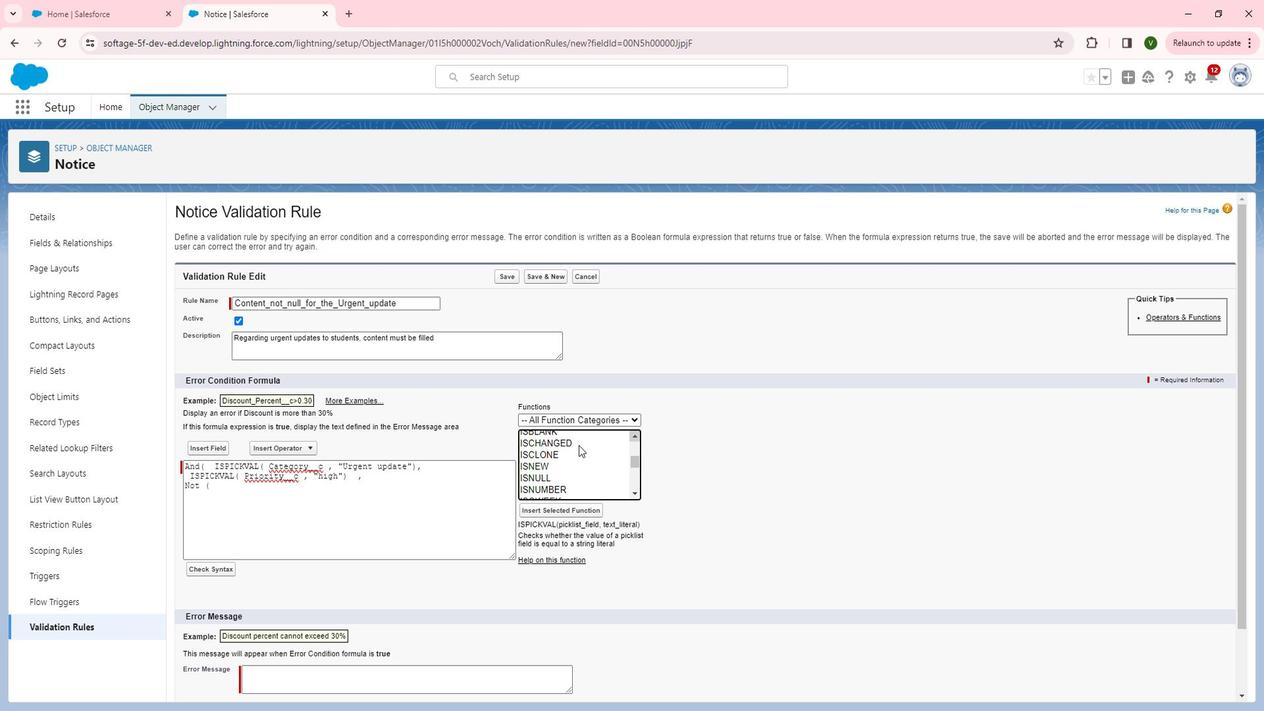 
Action: Mouse moved to (655, 433)
Screenshot: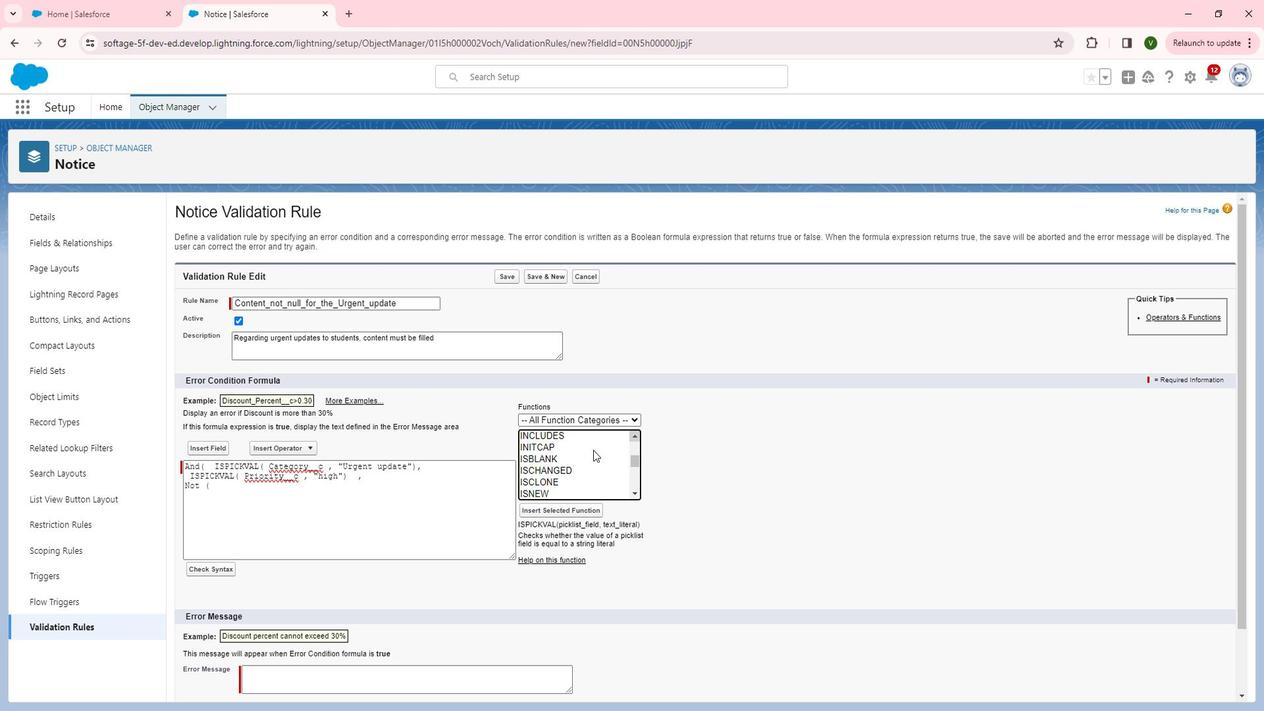 
Action: Mouse pressed left at (655, 433)
Screenshot: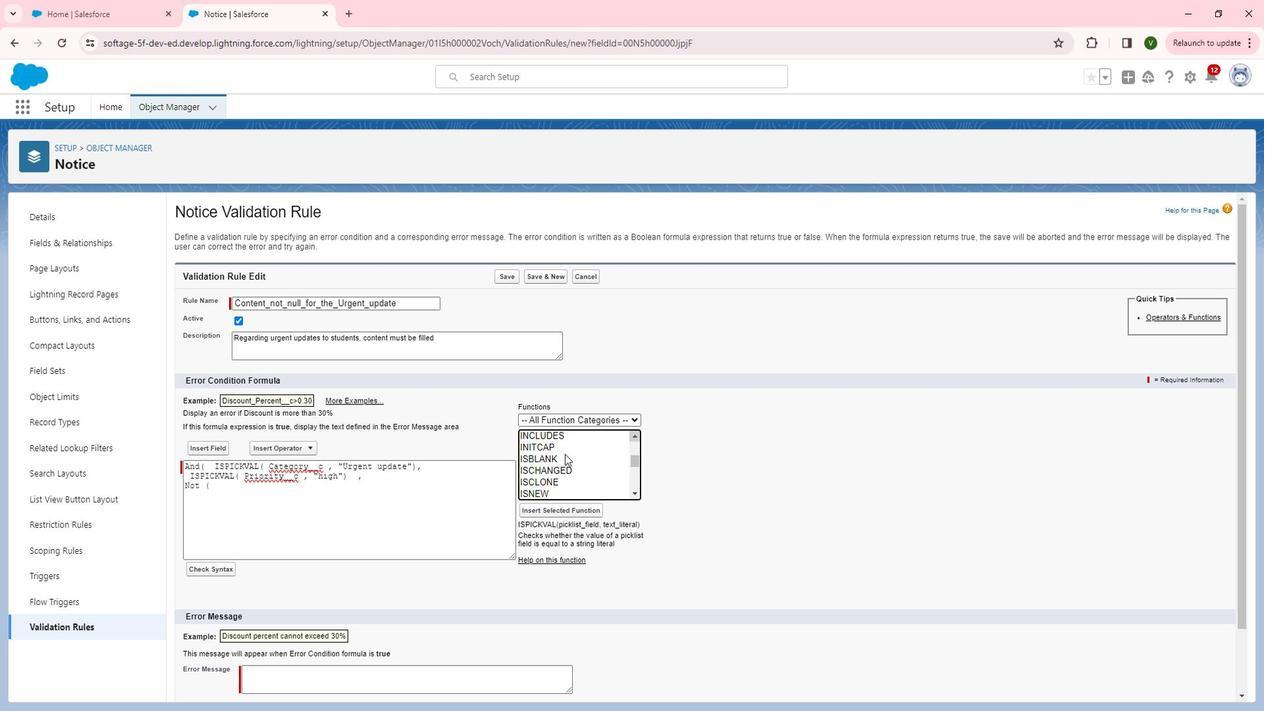 
Action: Mouse moved to (581, 456)
Screenshot: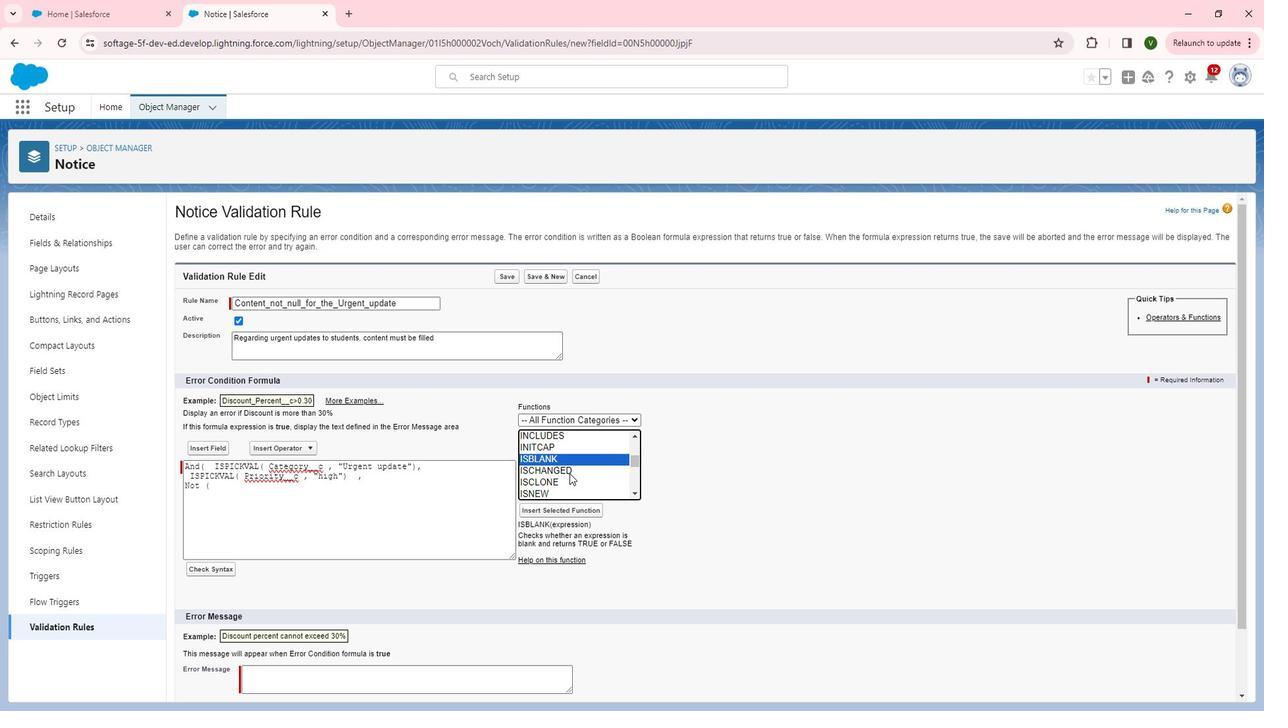 
Action: Mouse pressed left at (581, 456)
Screenshot: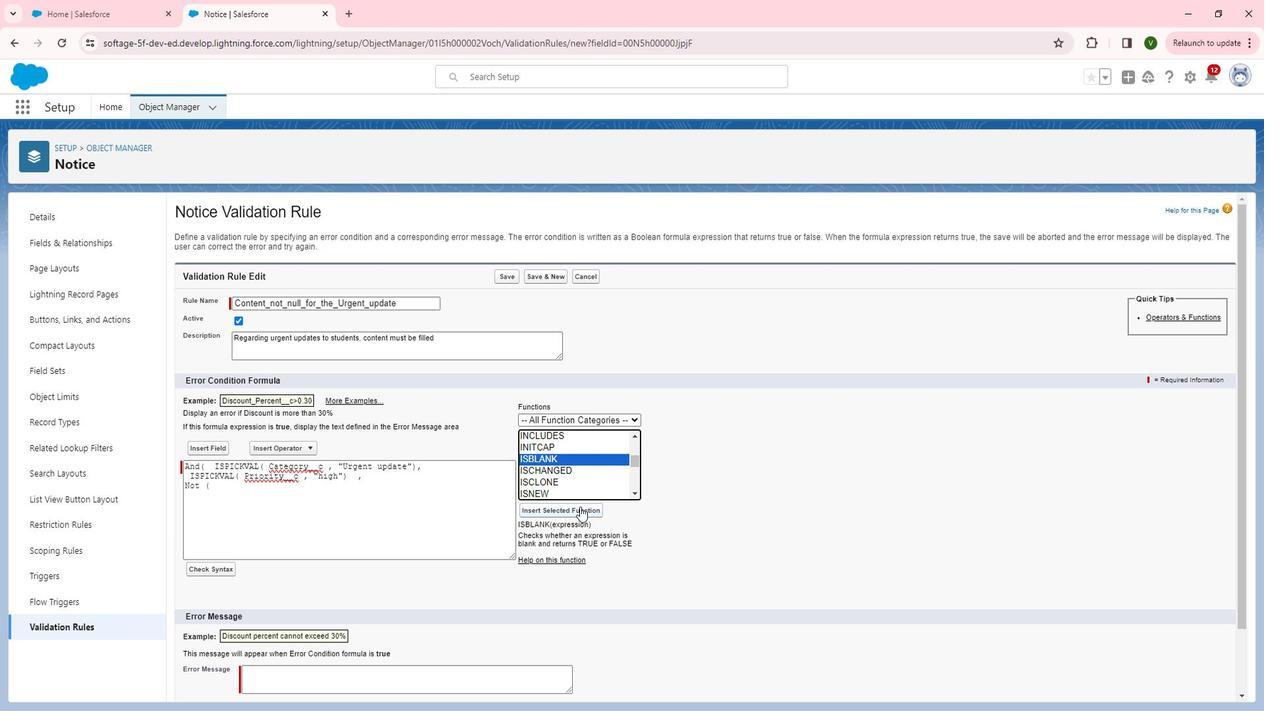 
Action: Mouse moved to (598, 506)
Screenshot: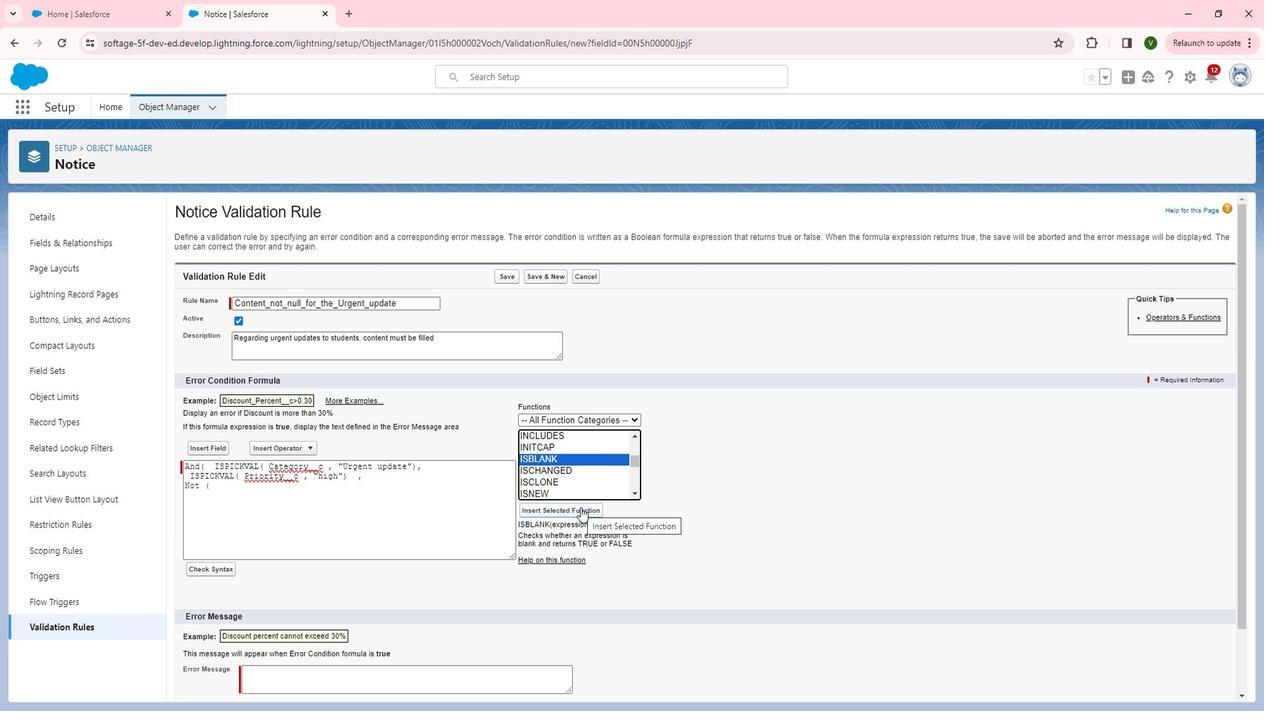 
Action: Mouse pressed left at (598, 506)
Screenshot: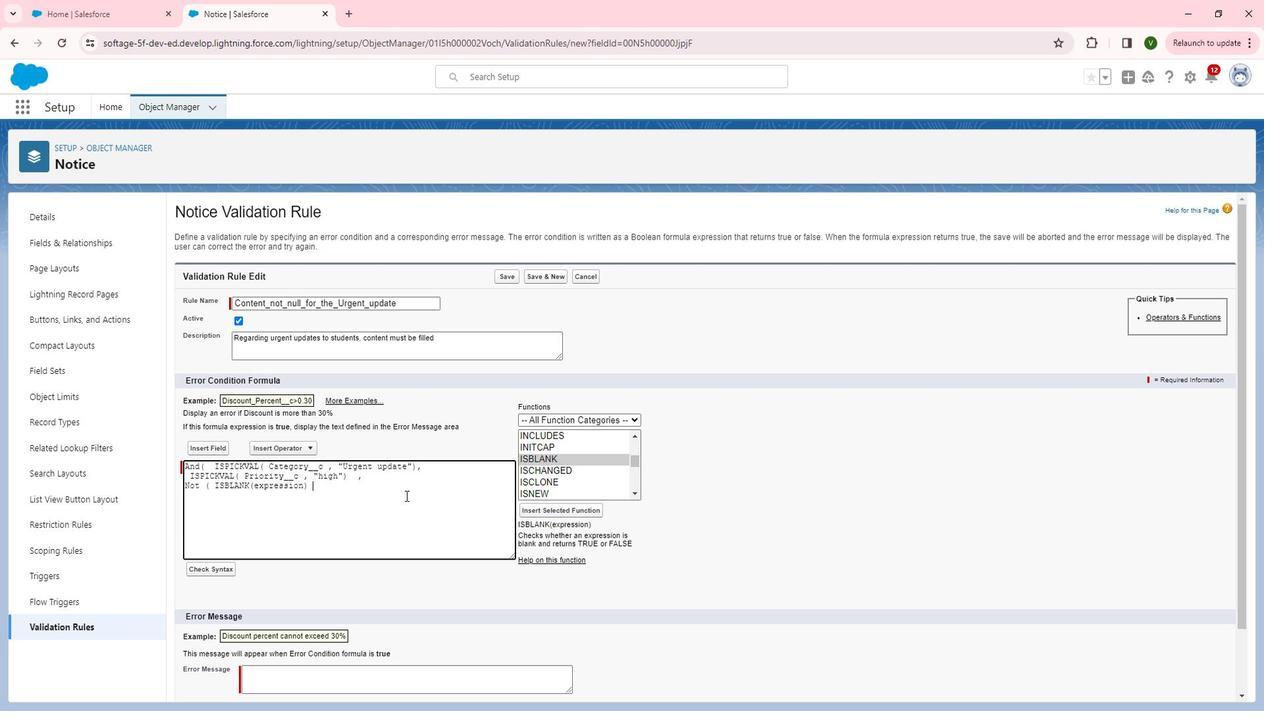 
Action: Mouse moved to (297, 487)
Screenshot: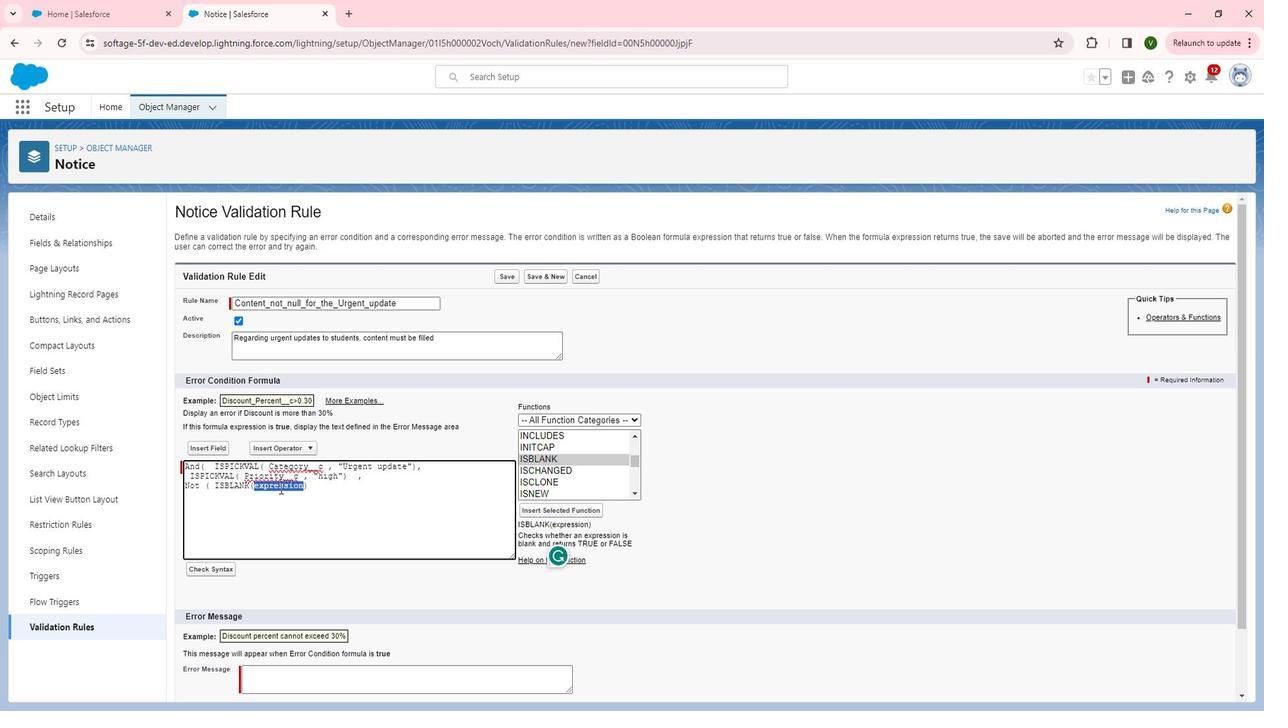 
Action: Mouse pressed left at (297, 487)
Screenshot: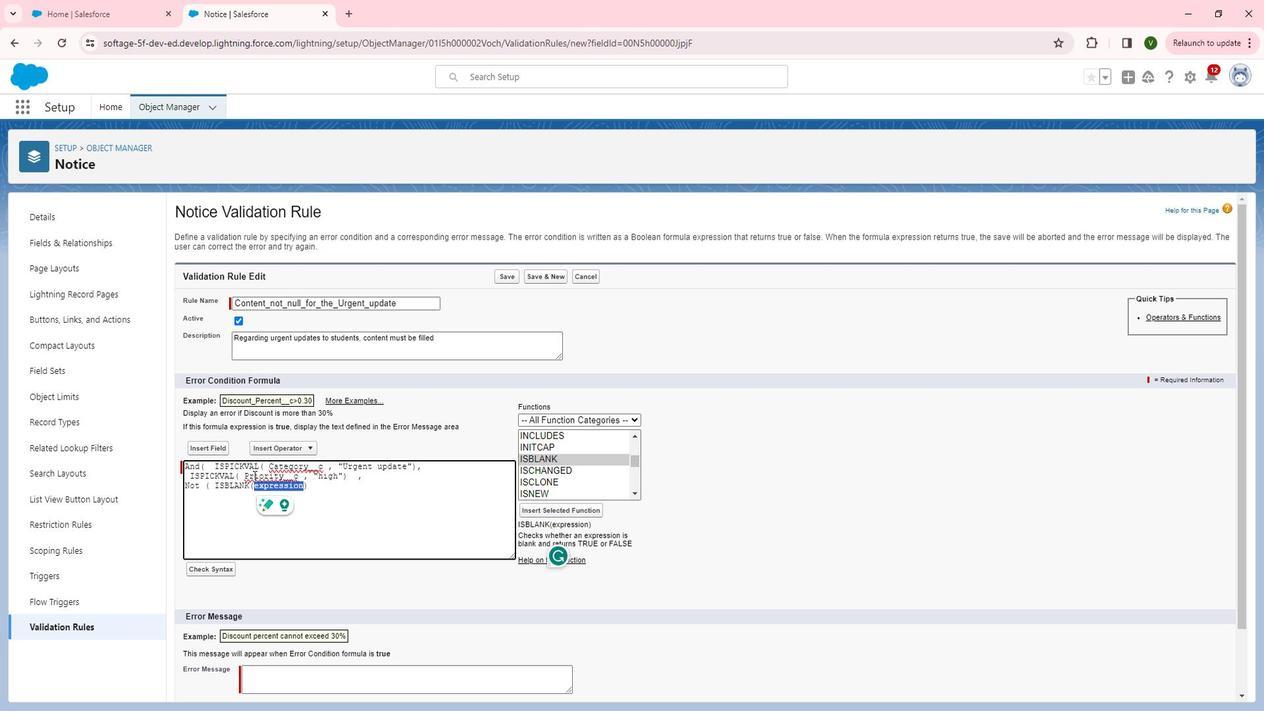
Action: Mouse pressed left at (297, 487)
Screenshot: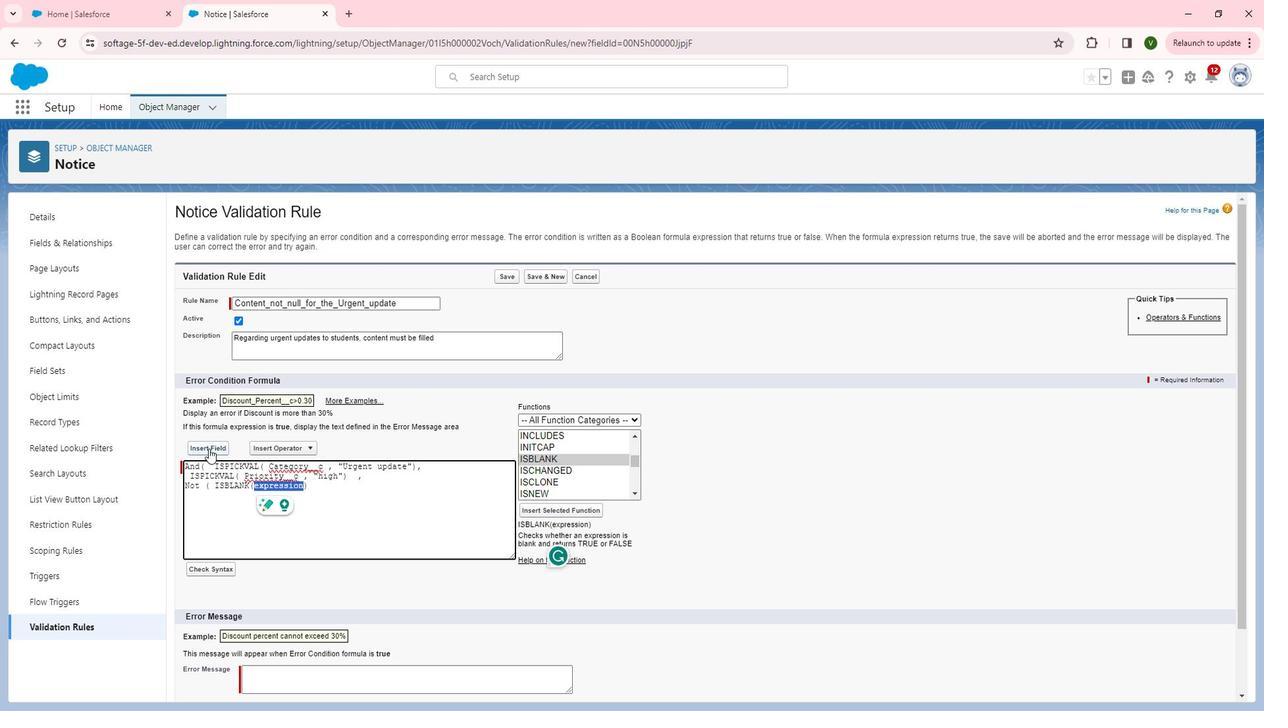 
Action: Mouse moved to (226, 449)
Screenshot: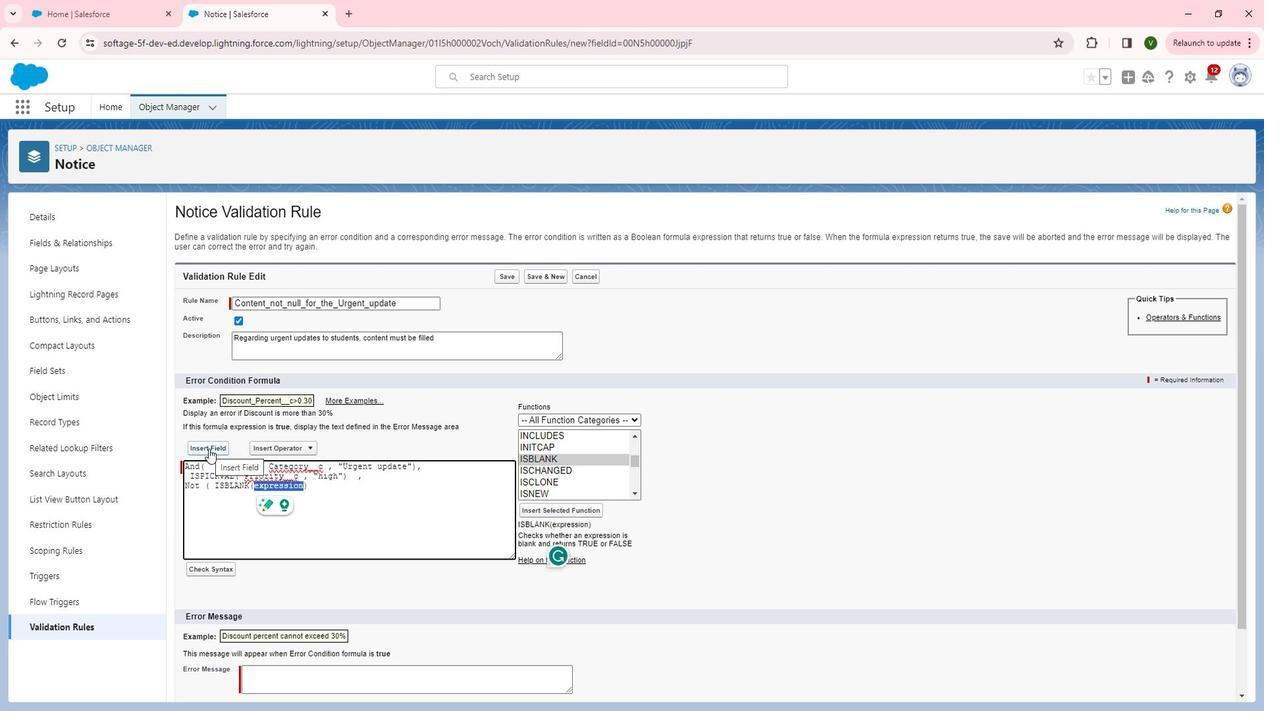 
Action: Mouse pressed left at (226, 449)
Screenshot: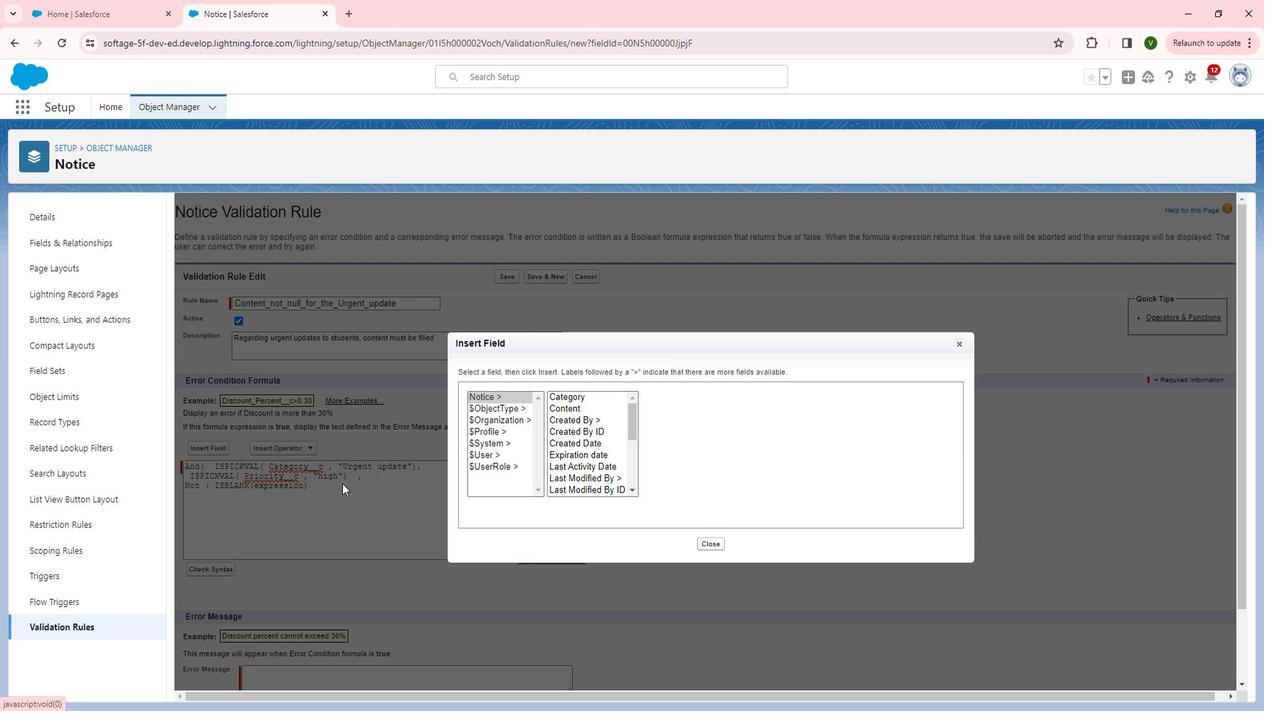 
Action: Mouse moved to (587, 411)
Screenshot: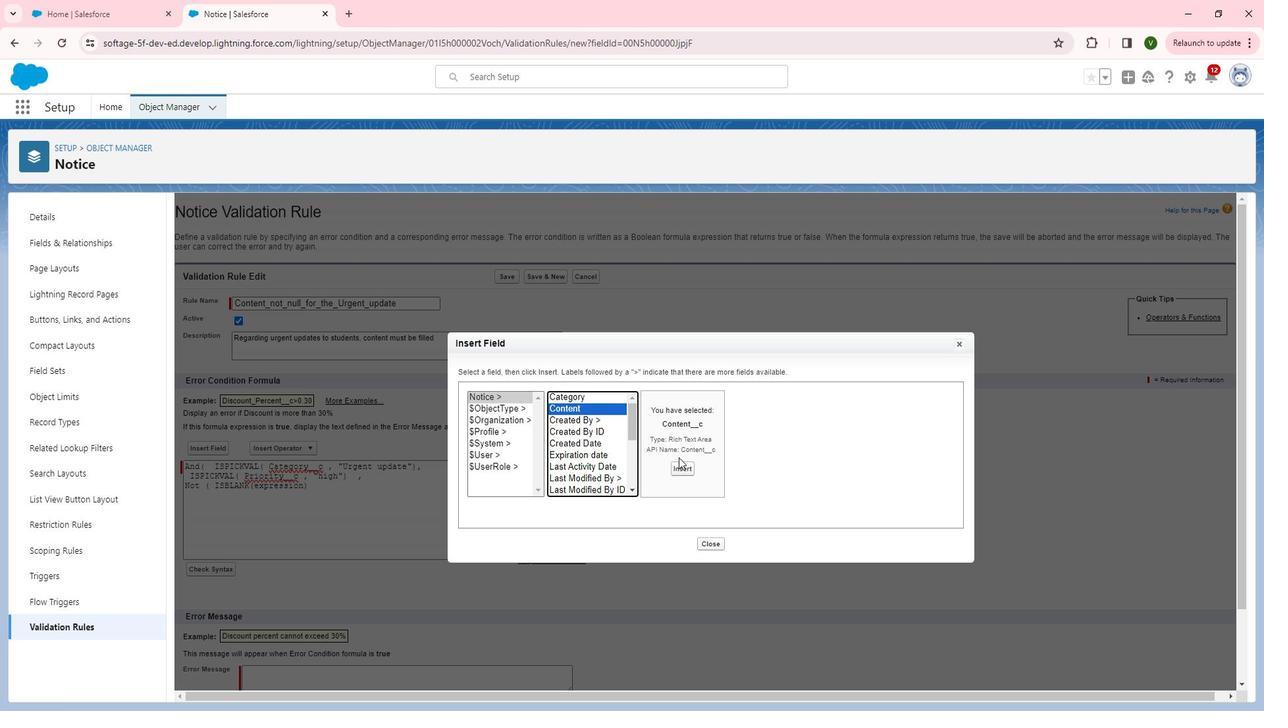 
Action: Mouse pressed left at (587, 411)
Screenshot: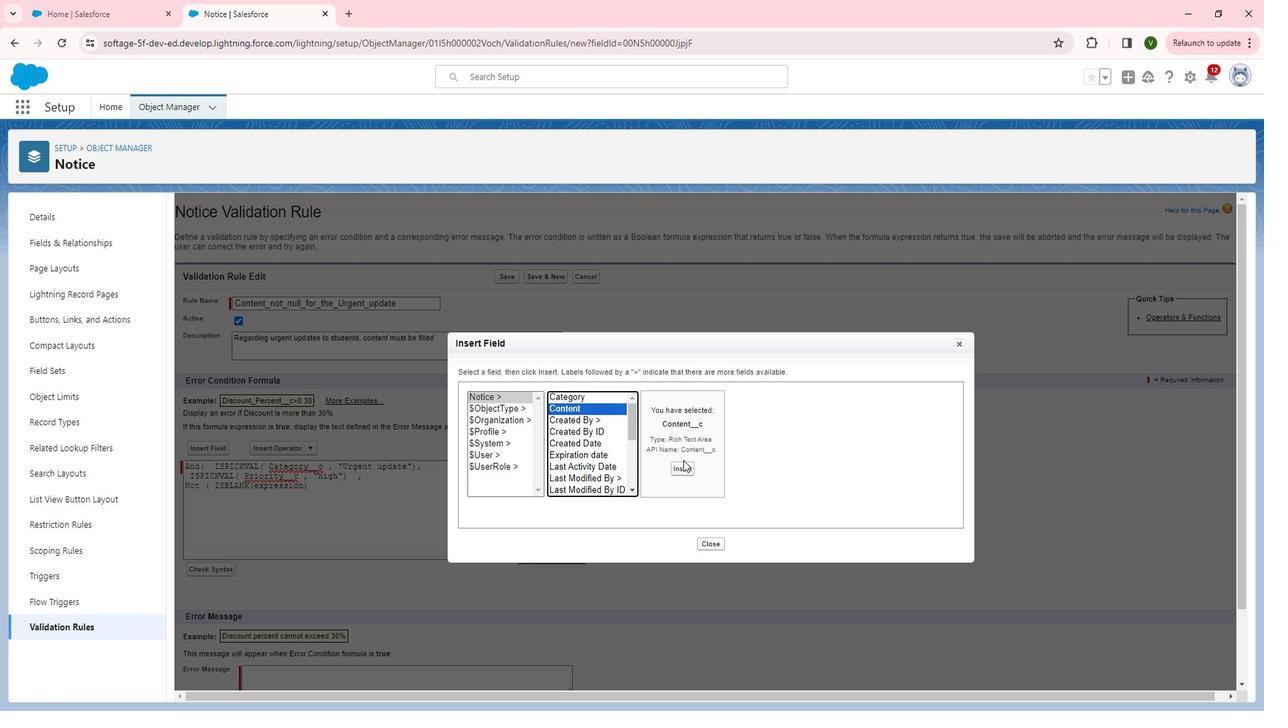 
Action: Mouse moved to (710, 466)
Screenshot: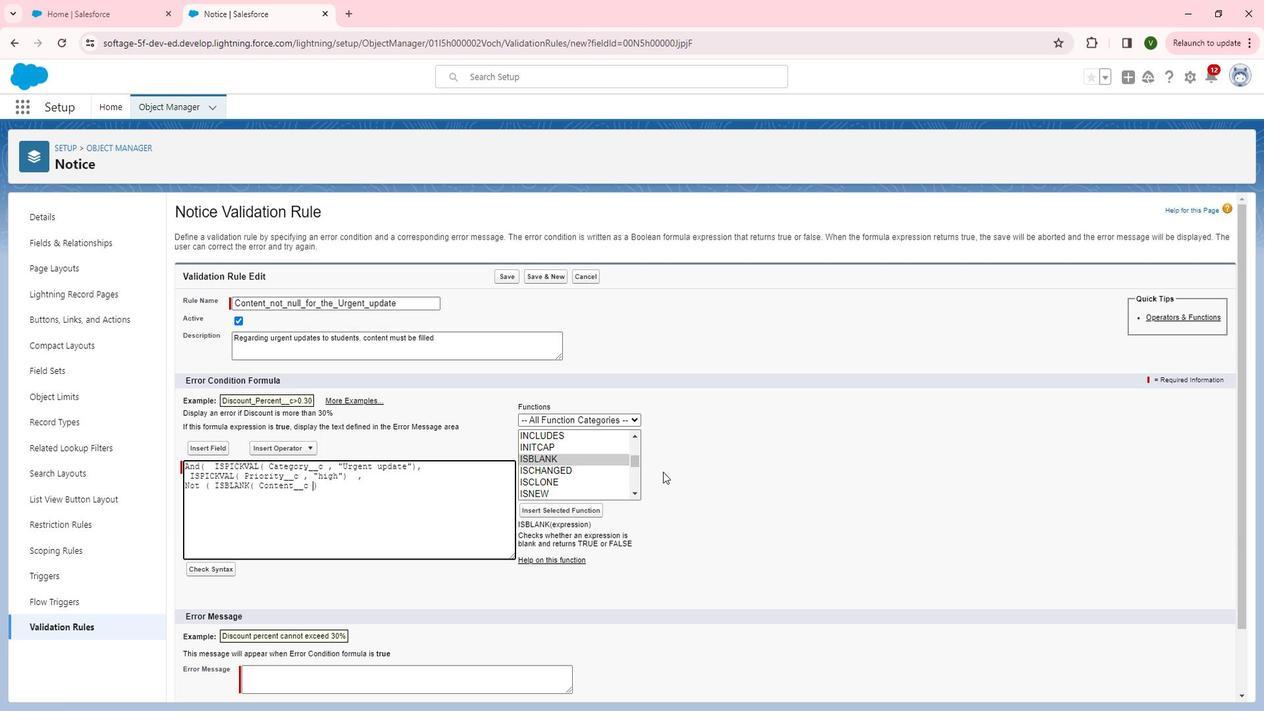 
Action: Mouse pressed left at (710, 466)
Screenshot: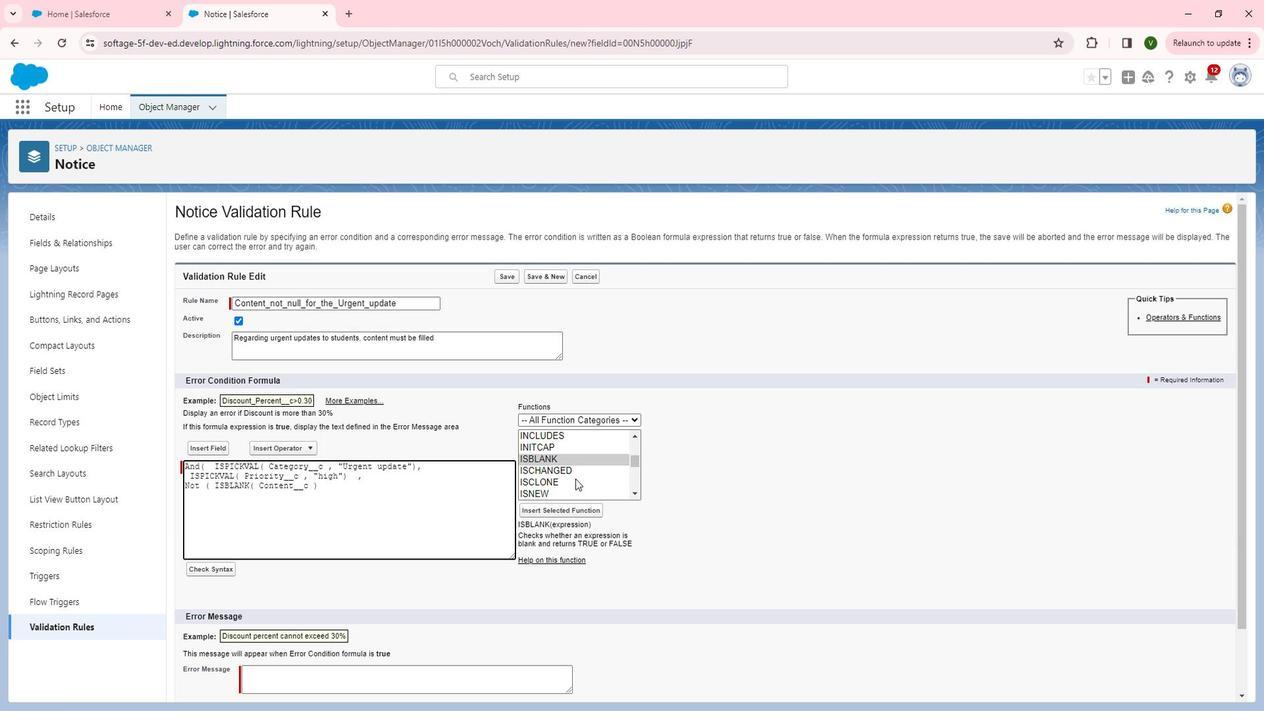 
Action: Mouse moved to (360, 493)
Screenshot: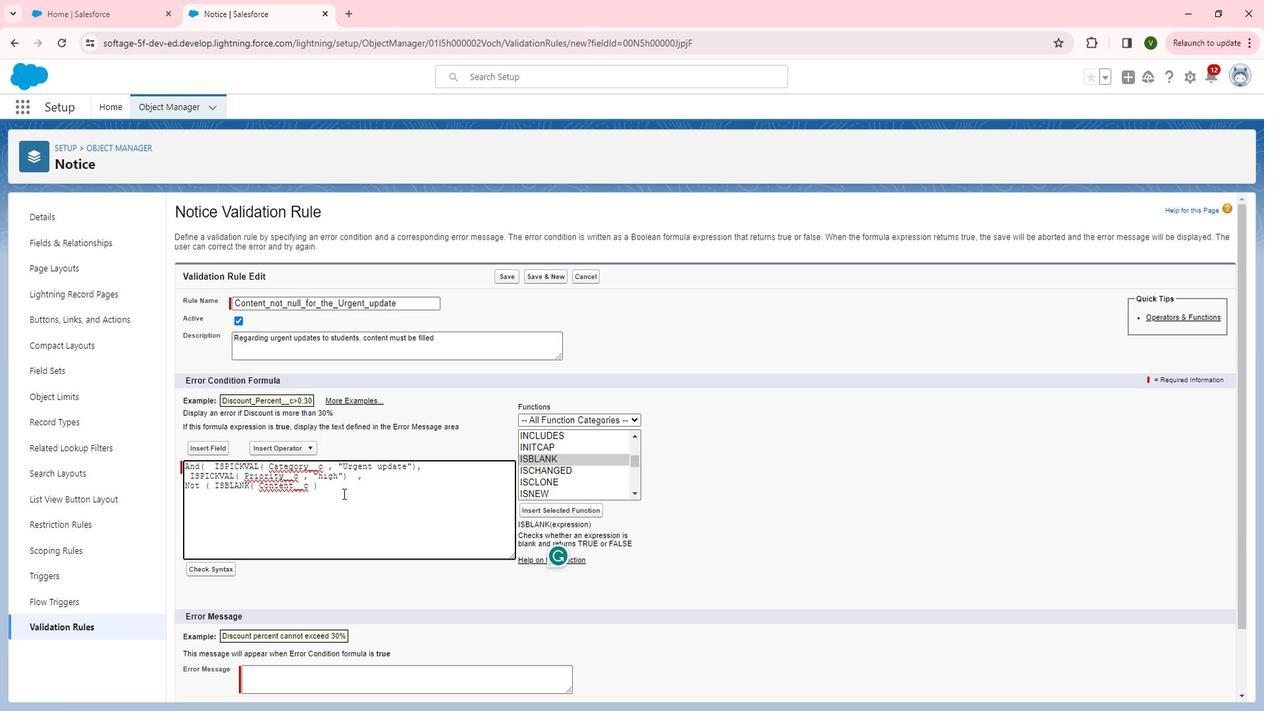 
Action: Mouse pressed left at (360, 493)
Screenshot: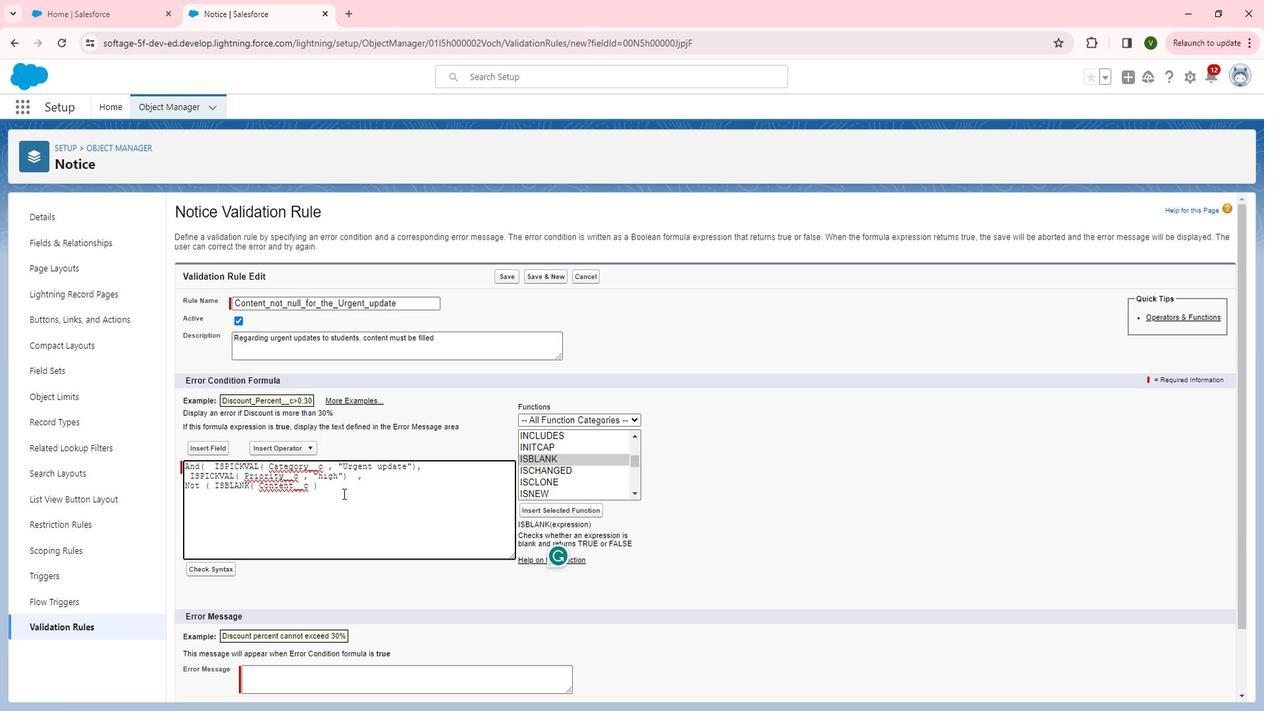 
Action: Key pressed <Key.enter><Key.enter><Key.enter><Key.enter><Key.enter><Key.enter><Key.enter><Key.enter><Key.enter><Key.enter><Key.enter><Key.enter><Key.enter><Key.enter><Key.enter><Key.enter><Key.enter><Key.enter><Key.enter><Key.enter><Key.enter><Key.enter><Key.enter><Key.enter><Key.enter><Key.enter><Key.enter>0<Key.backspace><Key.backspace><Key.backspace><Key.backspace><Key.backspace><Key.backspace><Key.backspace><Key.backspace><Key.backspace><Key.backspace><Key.backspace><Key.backspace><Key.backspace><Key.backspace><Key.backspace><Key.backspace><Key.backspace><Key.backspace><Key.backspace><Key.backspace><Key.backspace><Key.backspace><Key.backspace><Key.backspace><Key.backspace><Key.backspace><Key.backspace><Key.shift_r>)
Screenshot: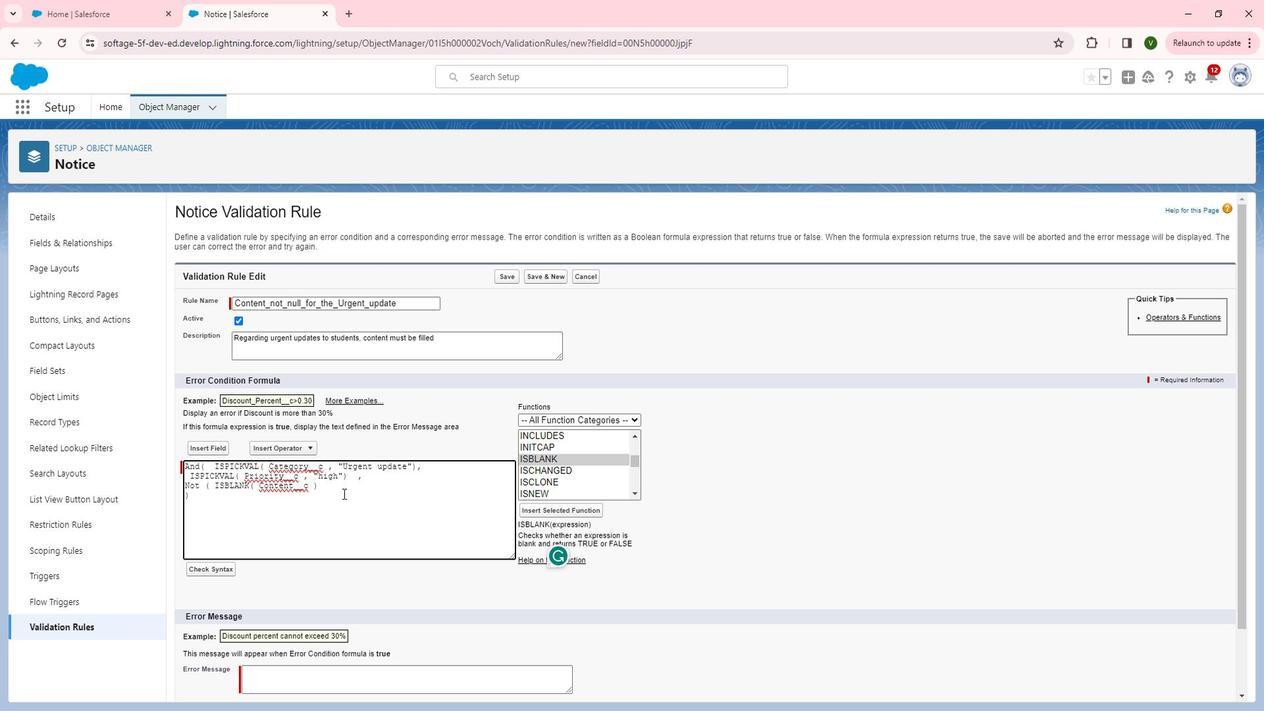 
Action: Mouse moved to (223, 561)
Screenshot: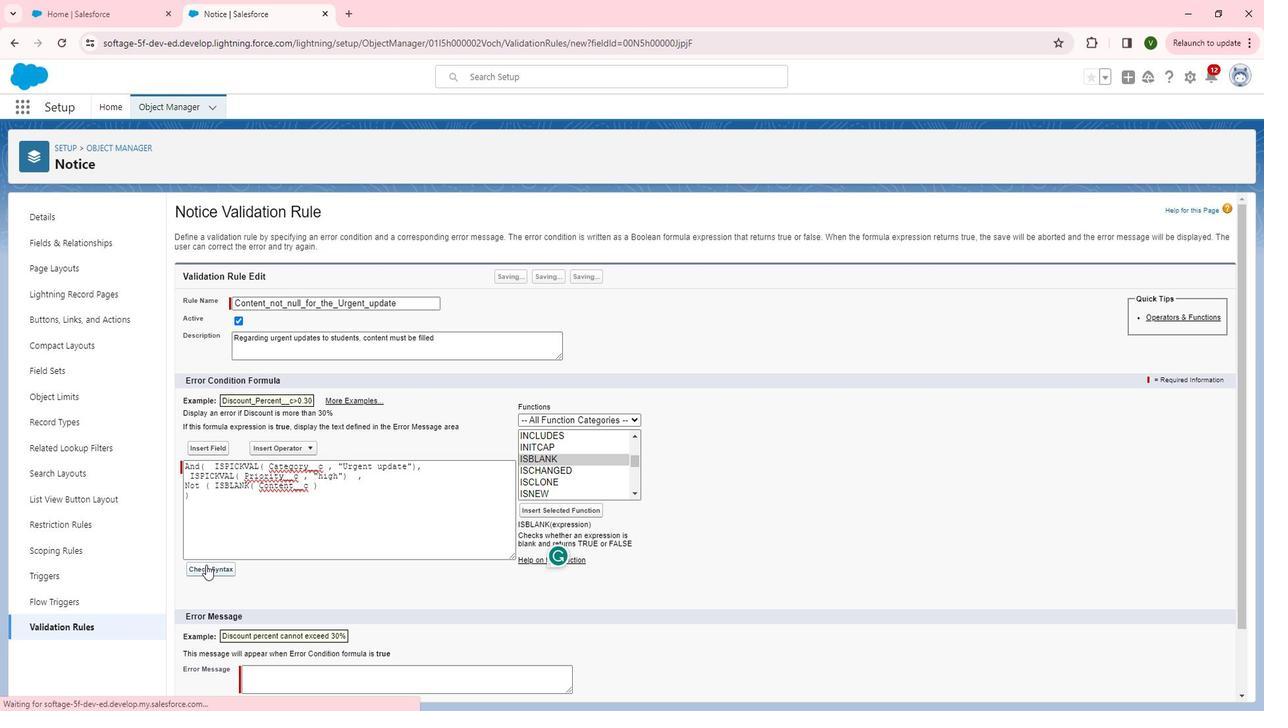 
Action: Mouse pressed left at (223, 561)
Screenshot: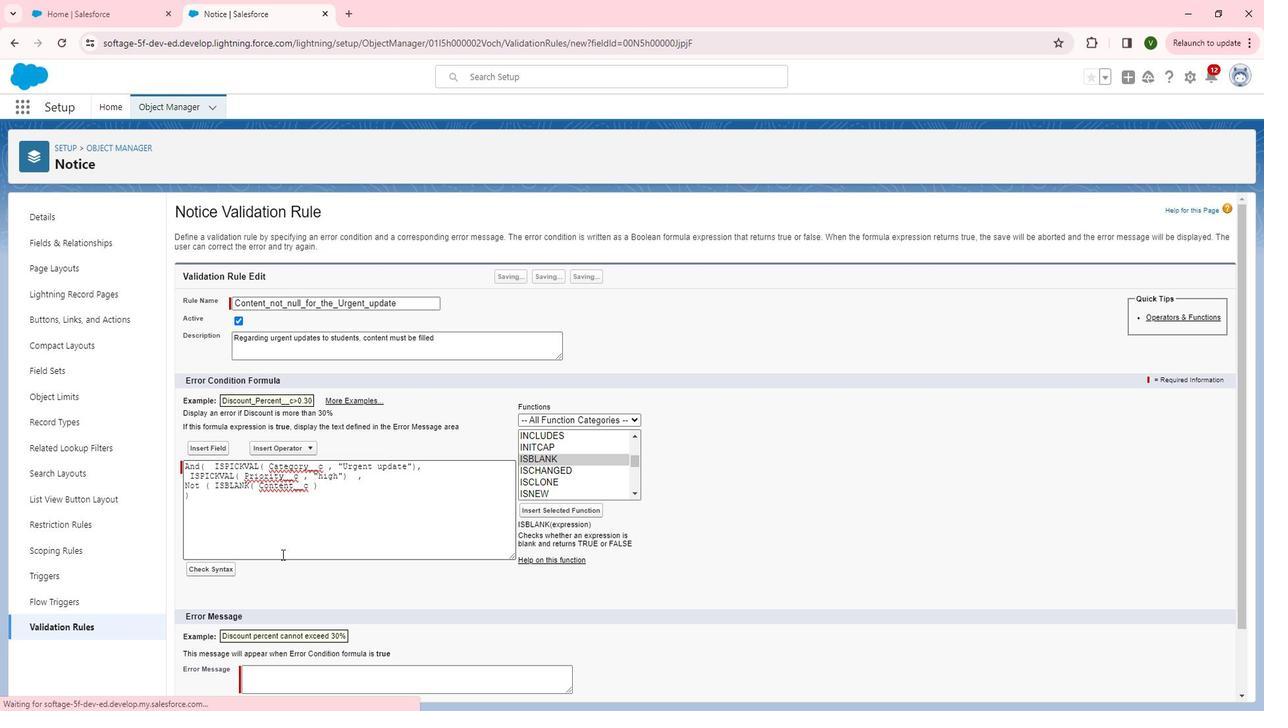 
Action: Mouse moved to (309, 526)
Screenshot: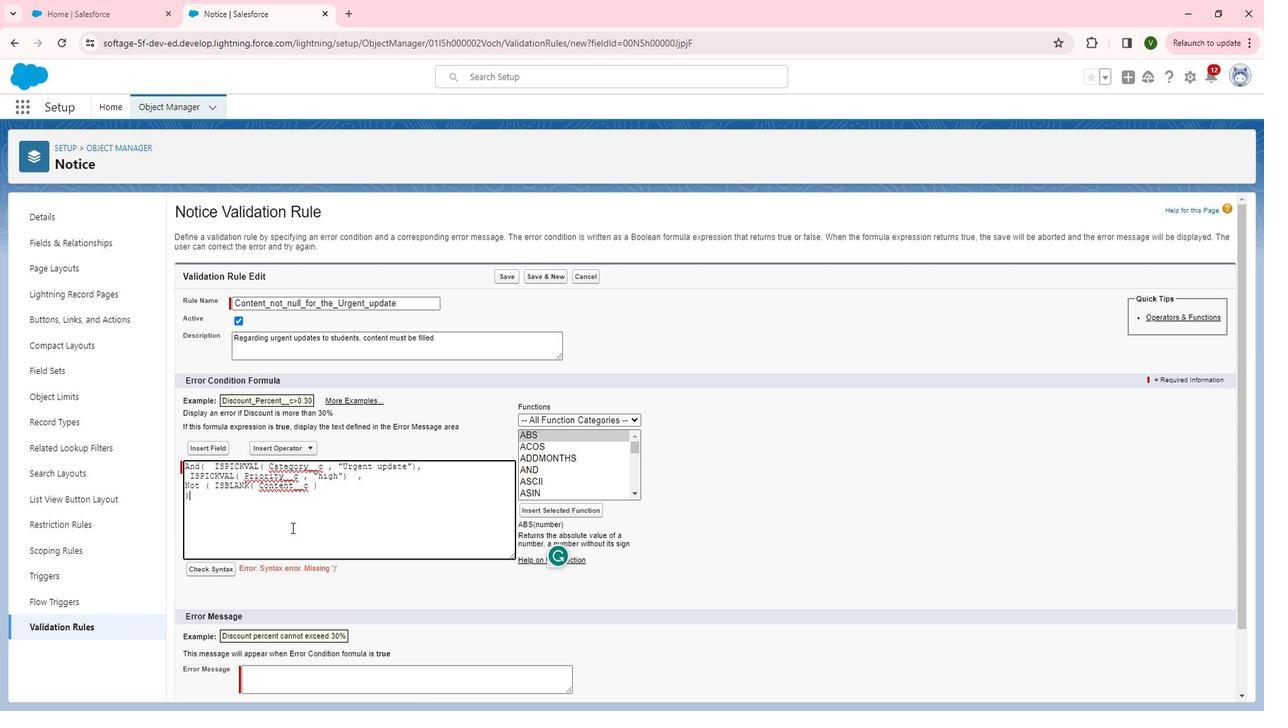 
Action: Key pressed <Key.space><Key.shift_r>)
Screenshot: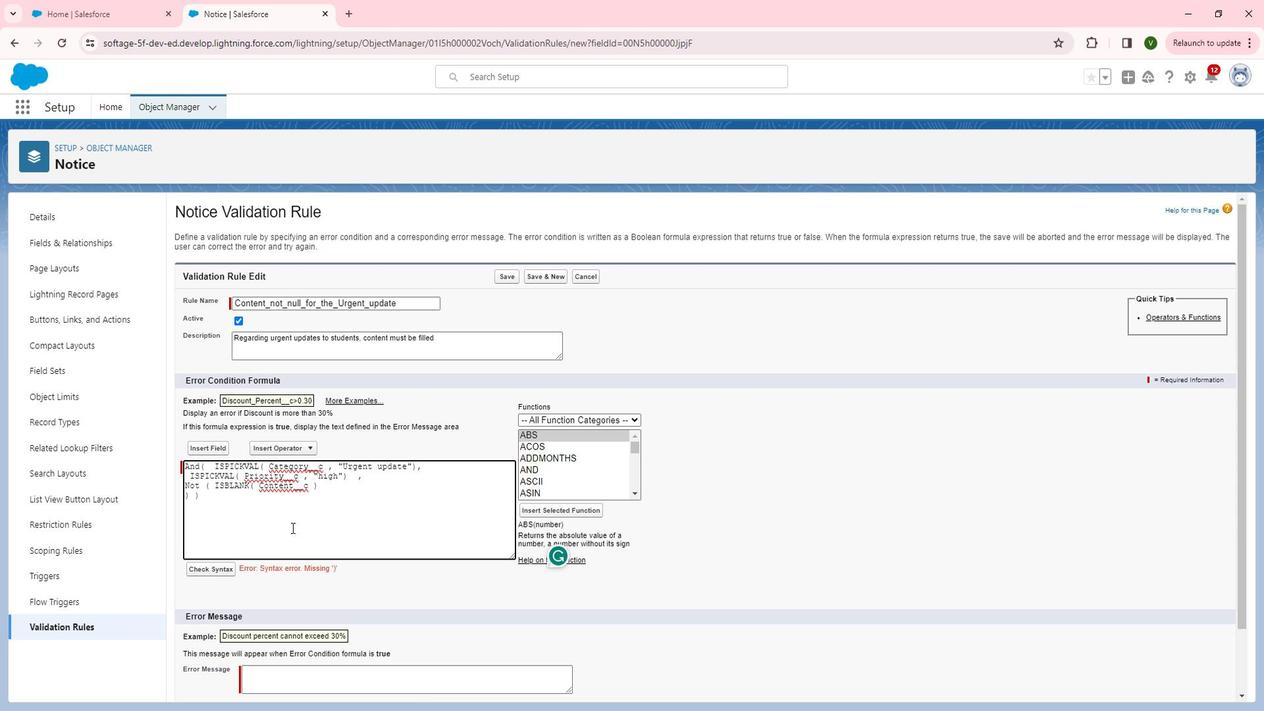 
Action: Mouse moved to (238, 566)
Screenshot: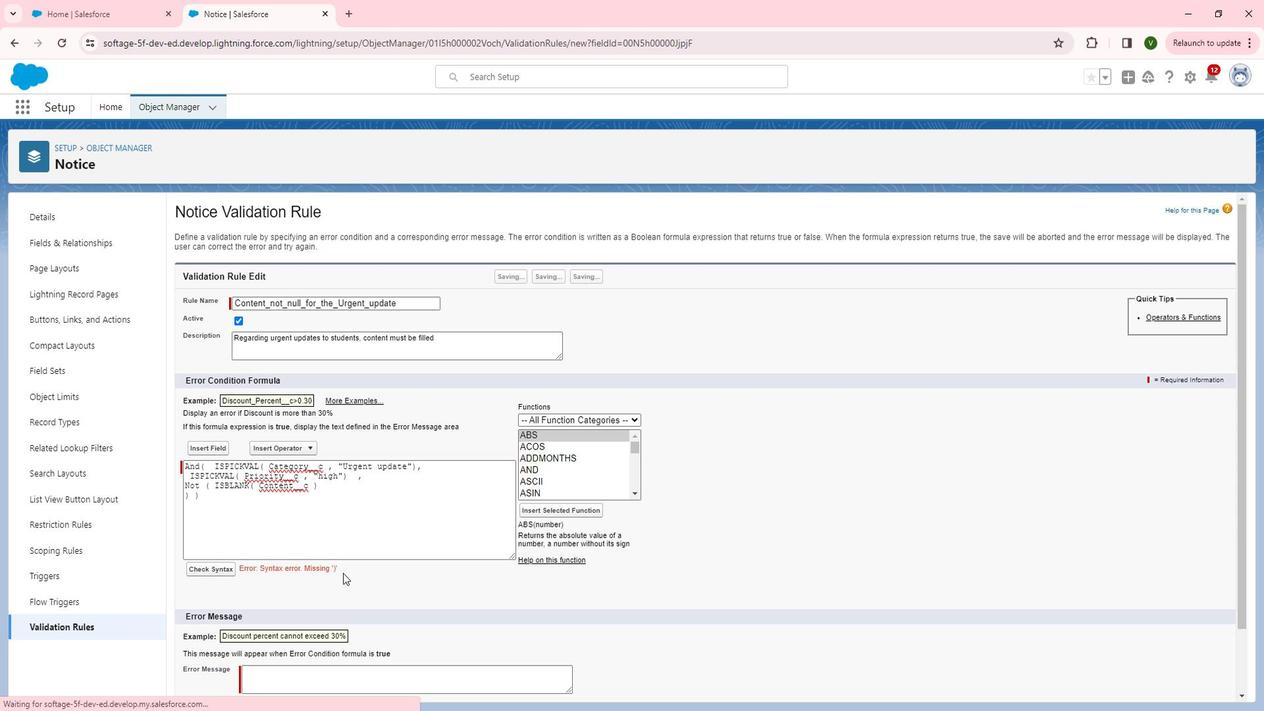 
Action: Mouse pressed left at (238, 566)
Screenshot: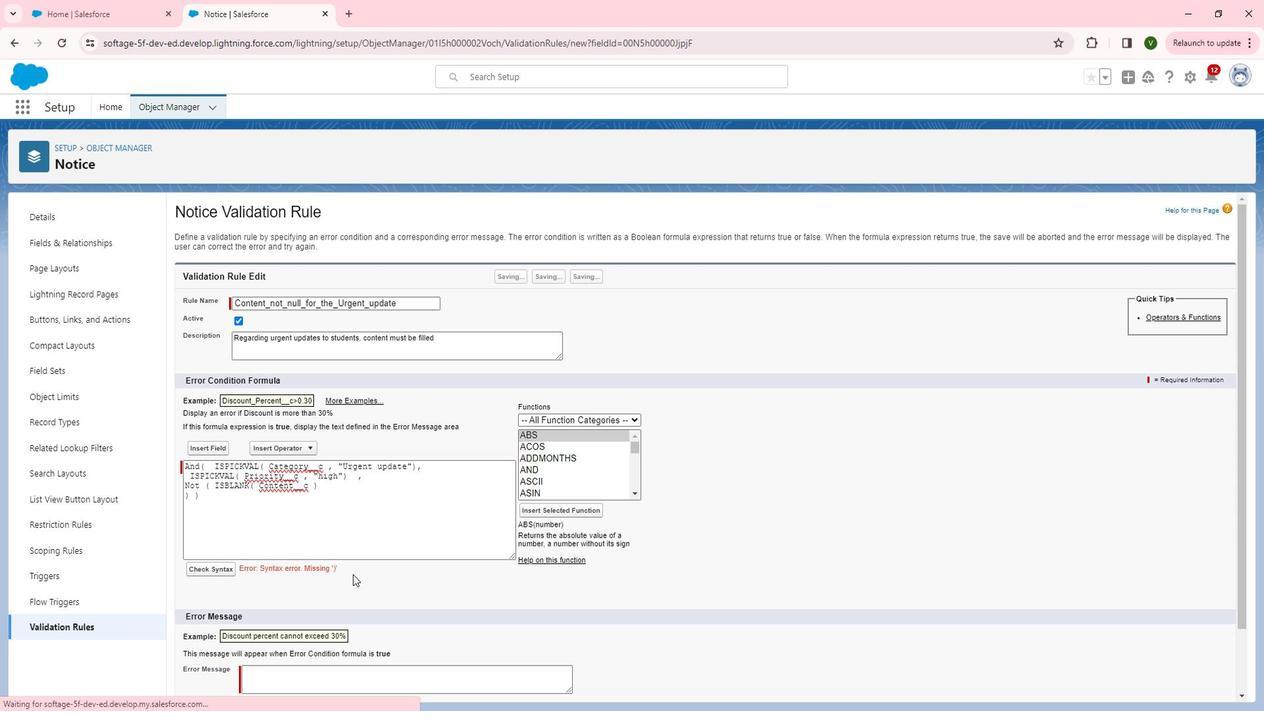
Action: Mouse moved to (395, 676)
Screenshot: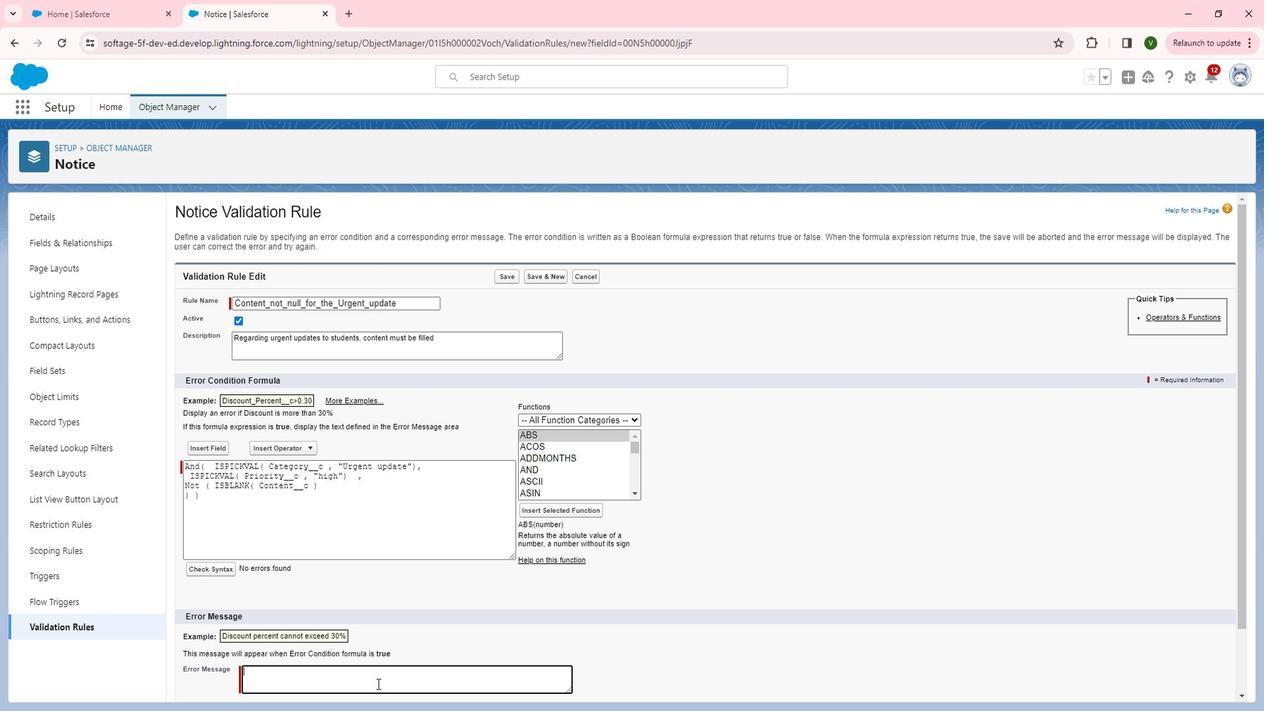 
Action: Mouse pressed left at (395, 676)
Screenshot: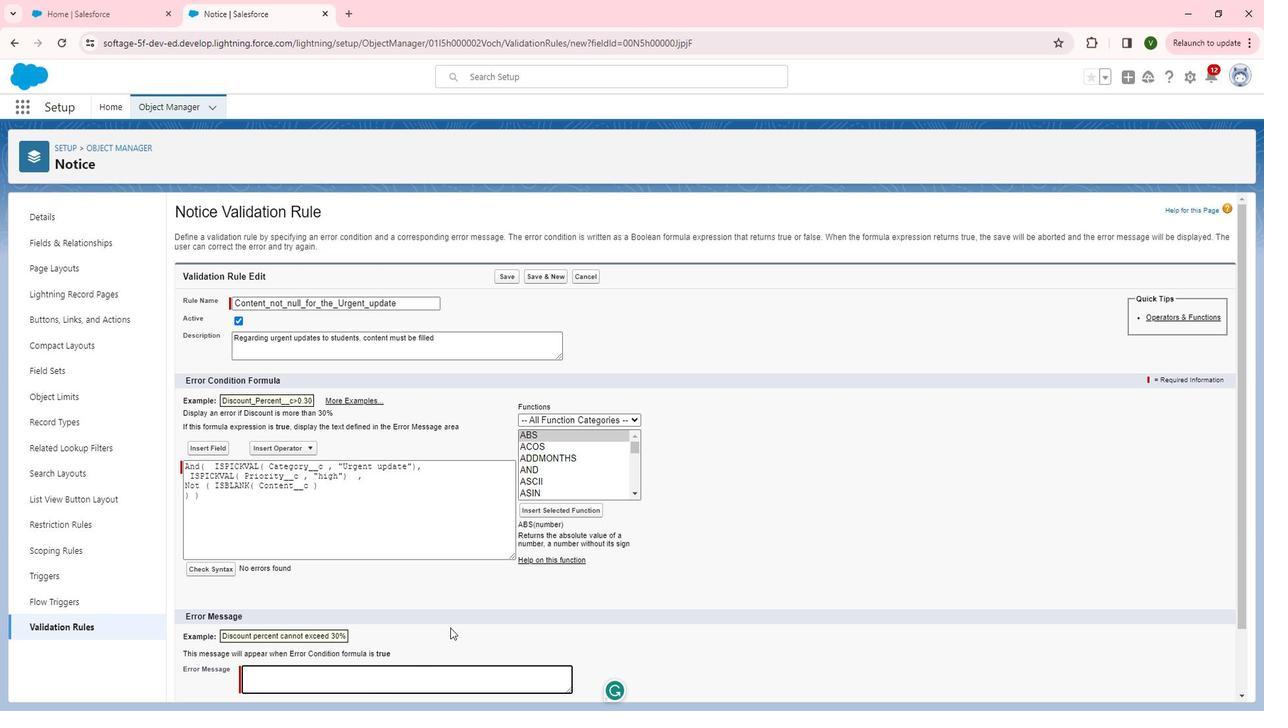
Action: Mouse moved to (468, 622)
Screenshot: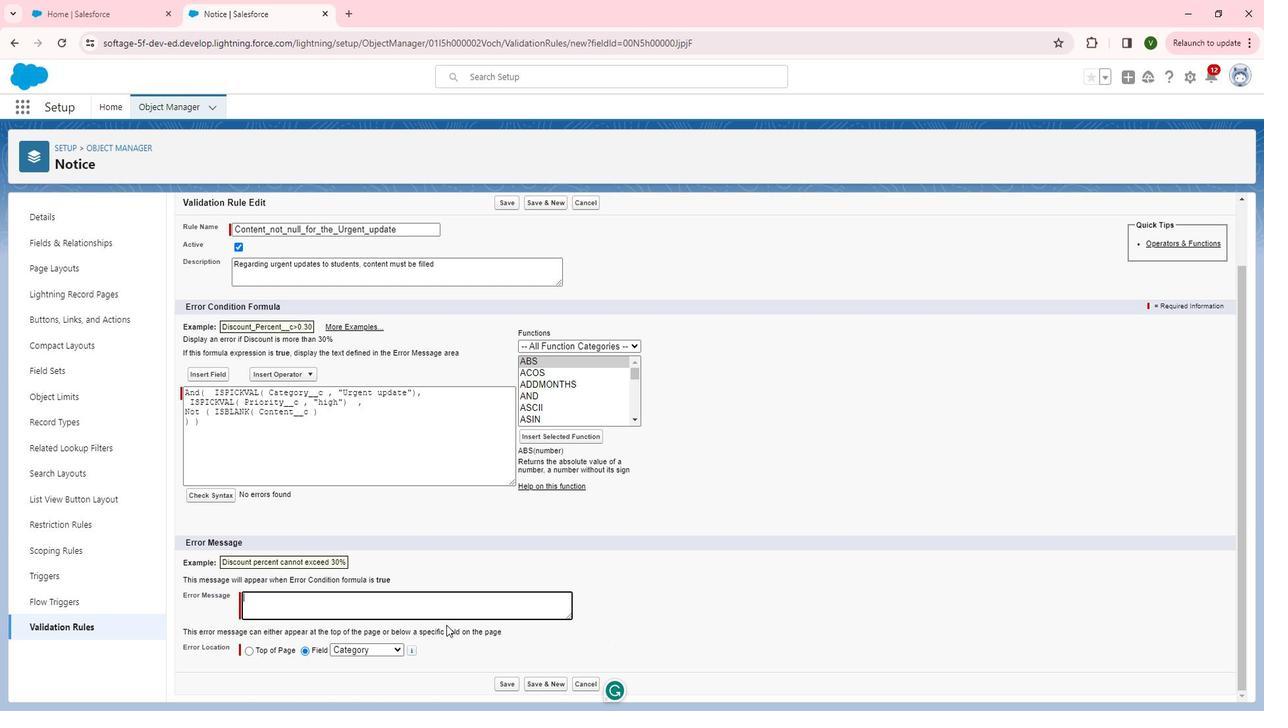 
Action: Mouse scrolled (468, 621) with delta (0, 0)
Screenshot: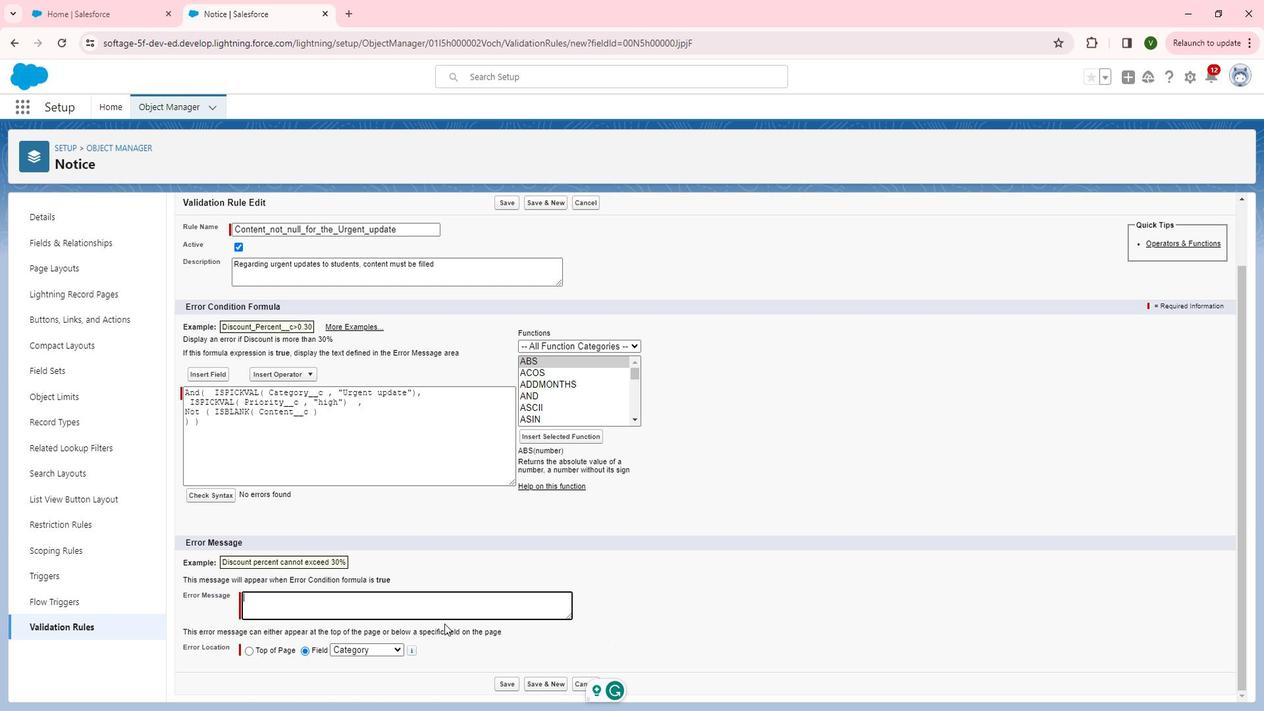 
Action: Mouse scrolled (468, 621) with delta (0, 0)
Screenshot: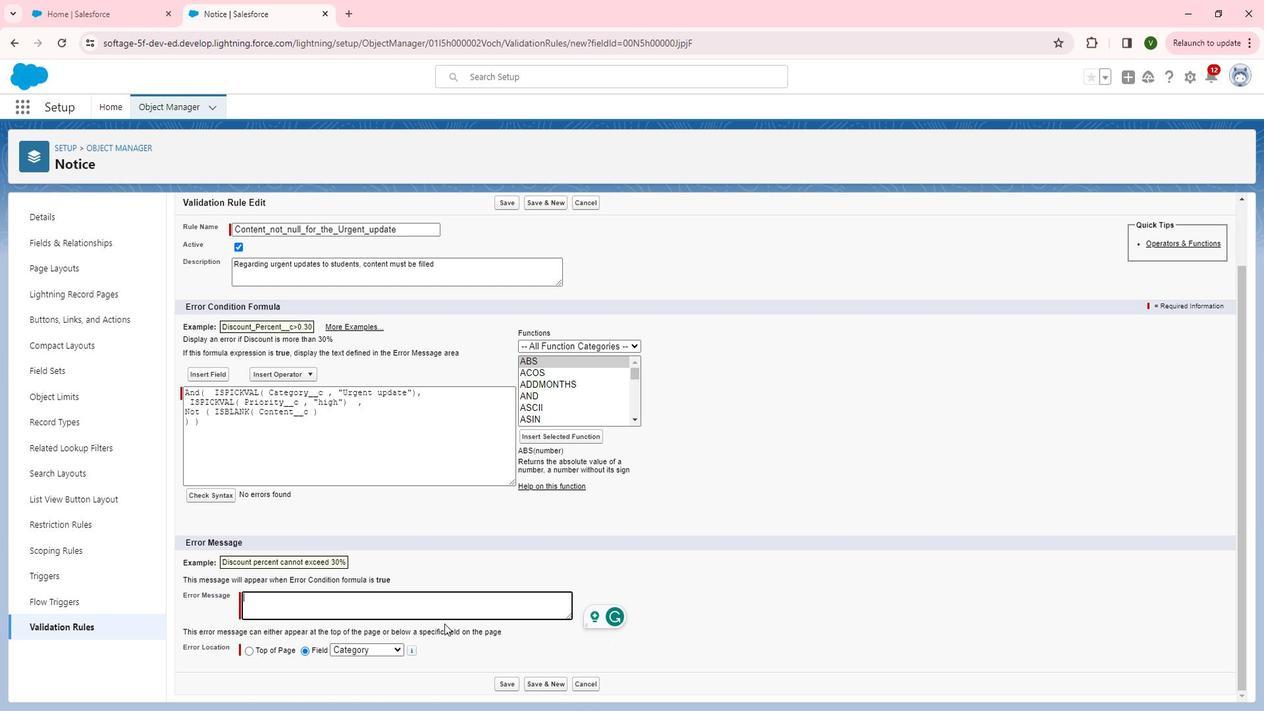 
Action: Mouse moved to (462, 618)
Screenshot: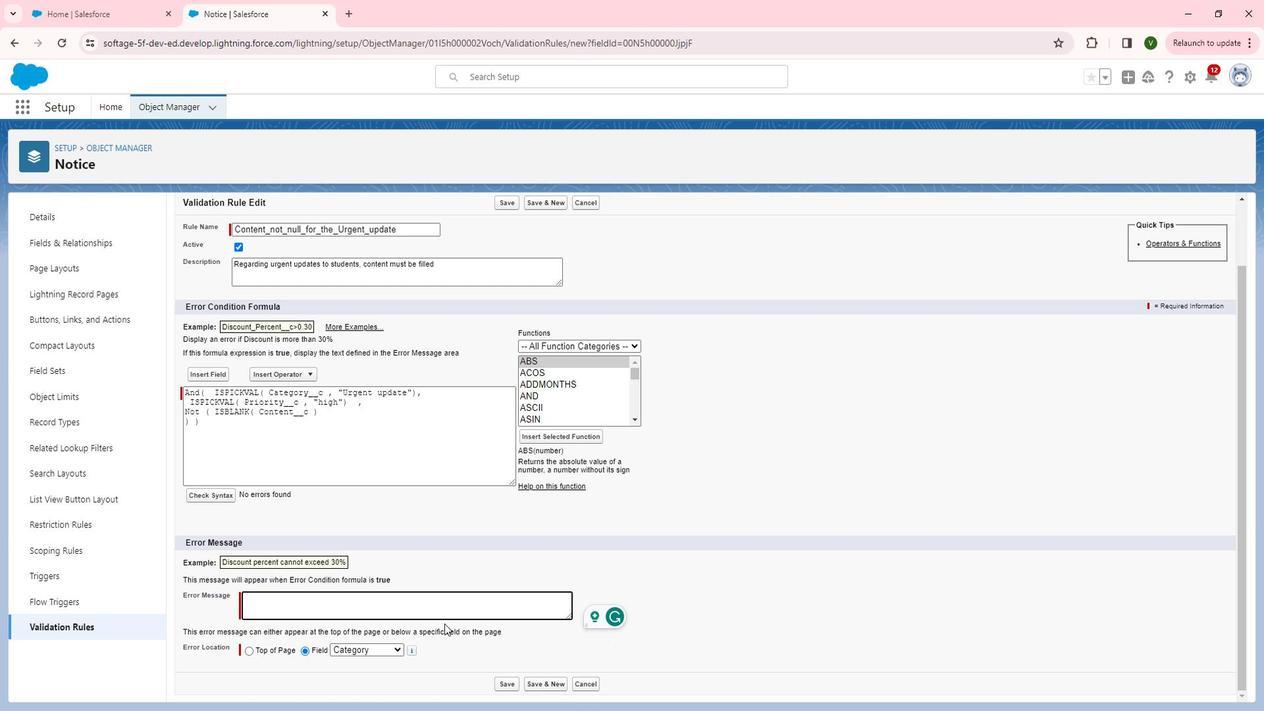 
Action: Key pressed <Key.shift>Content<Key.space><Key.shift><Key.shift>Must<Key.space>be<Key.space>fi<Key.backspace><Key.backspace>upf<Key.backspace><Key.backspace><Key.backspace>filled
Screenshot: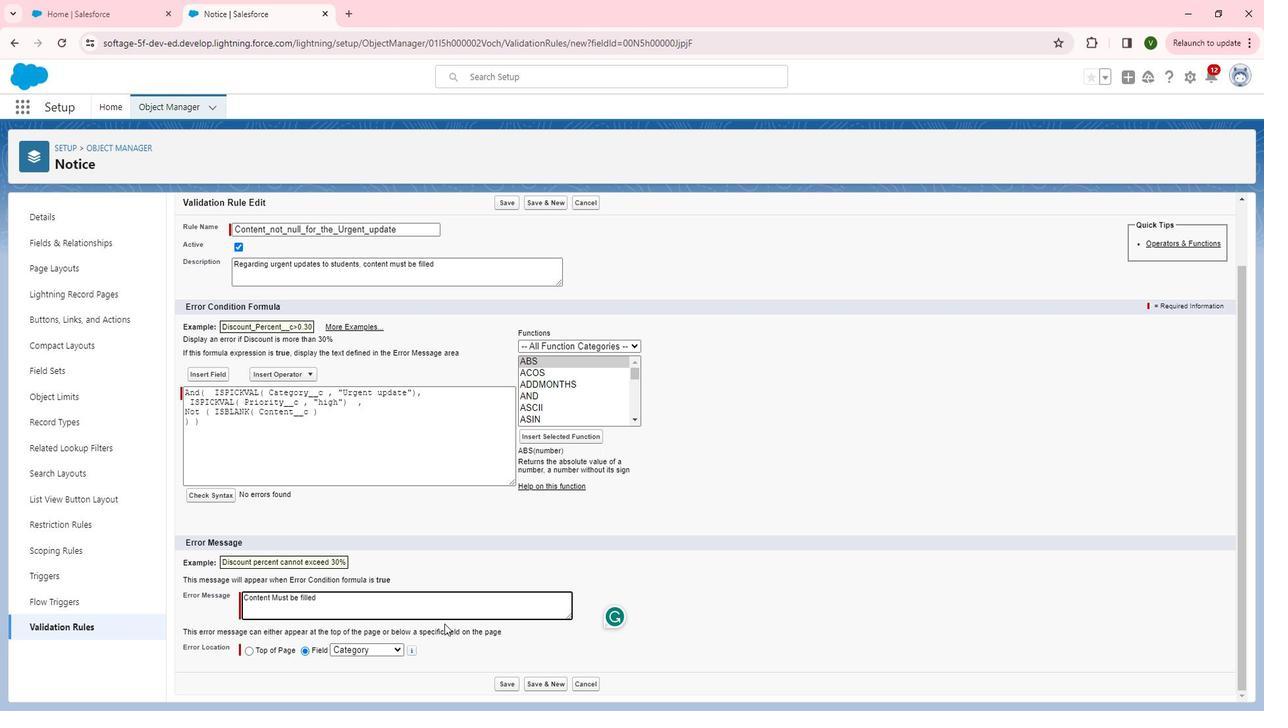
Action: Mouse moved to (403, 644)
Screenshot: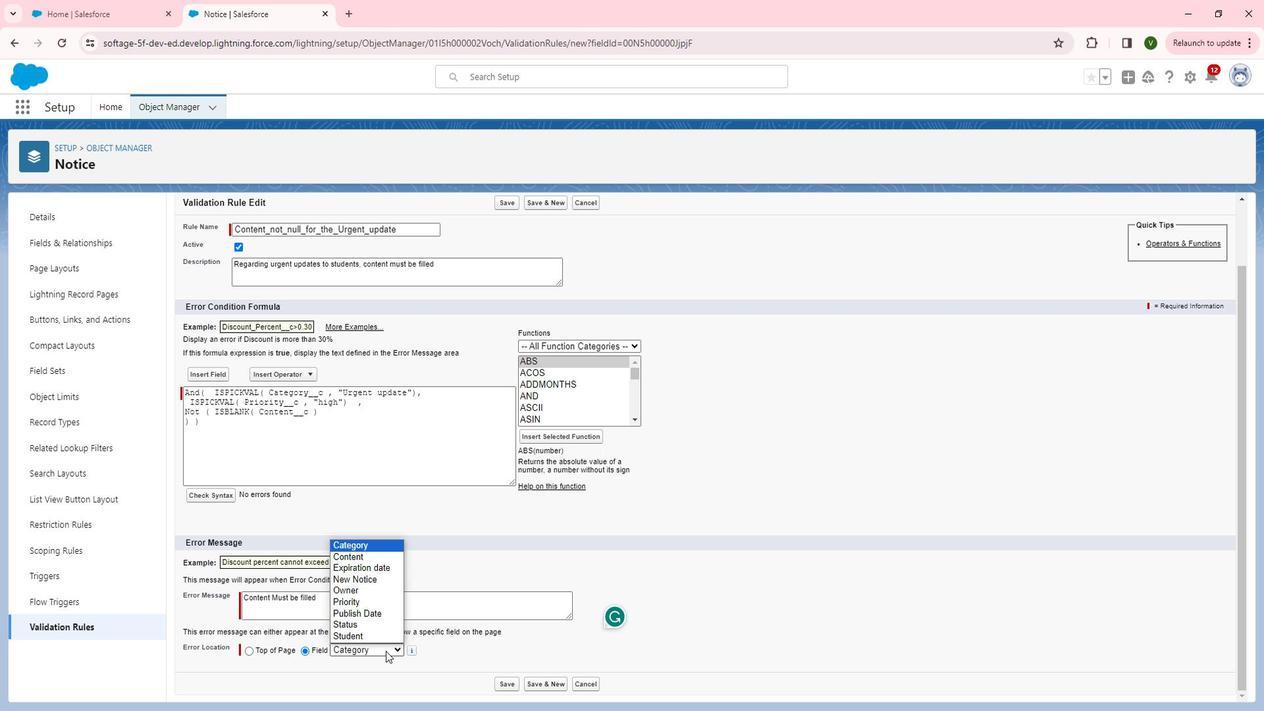 
Action: Mouse pressed left at (403, 644)
Screenshot: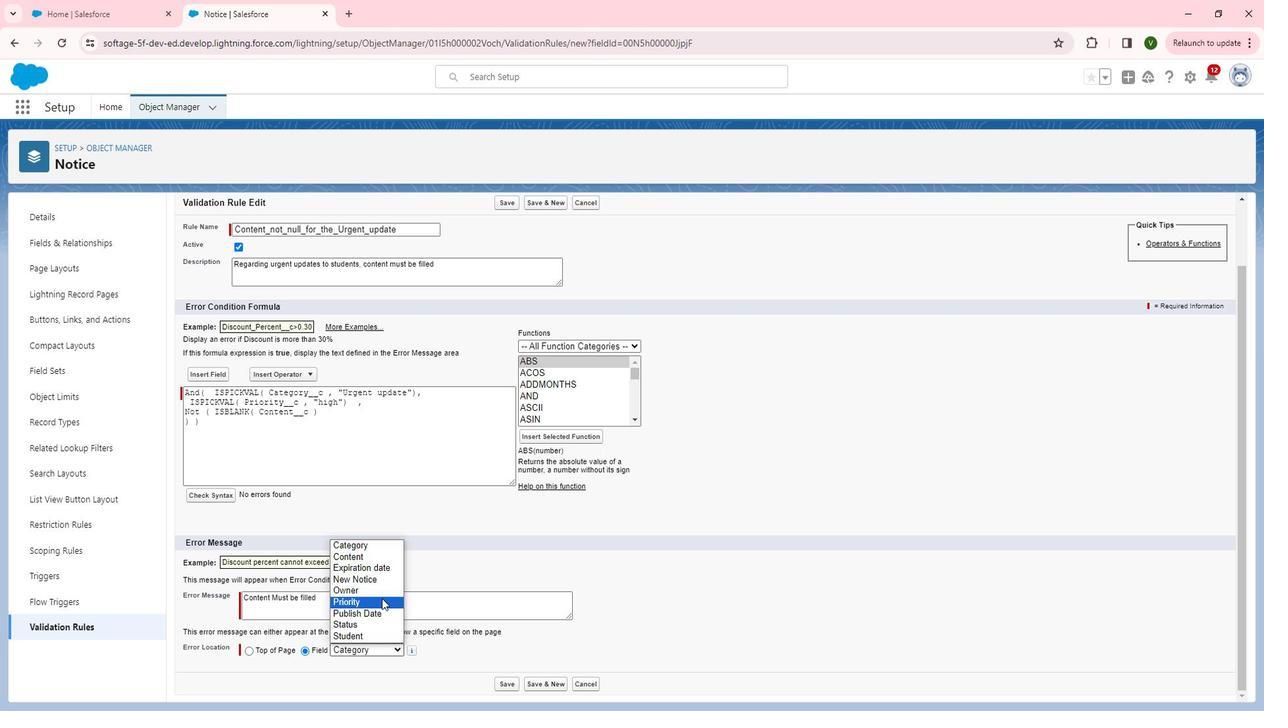 
Action: Mouse moved to (395, 556)
Screenshot: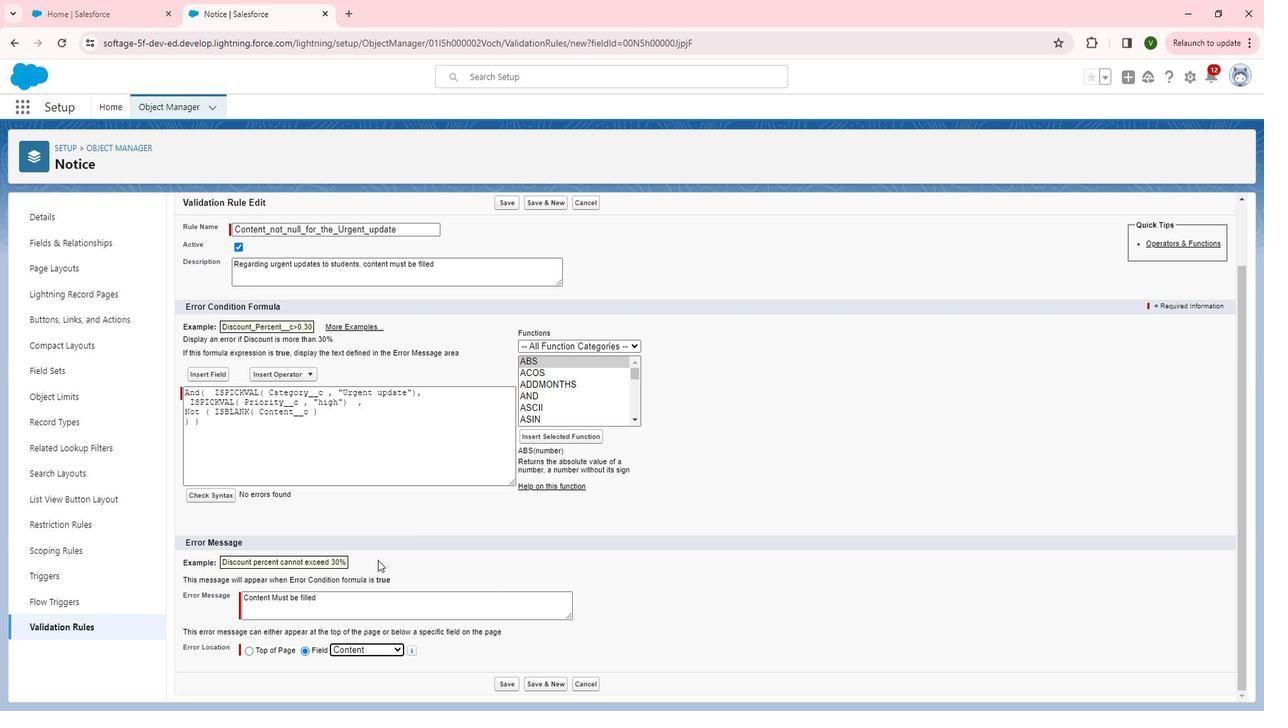 
Action: Mouse pressed left at (395, 556)
Screenshot: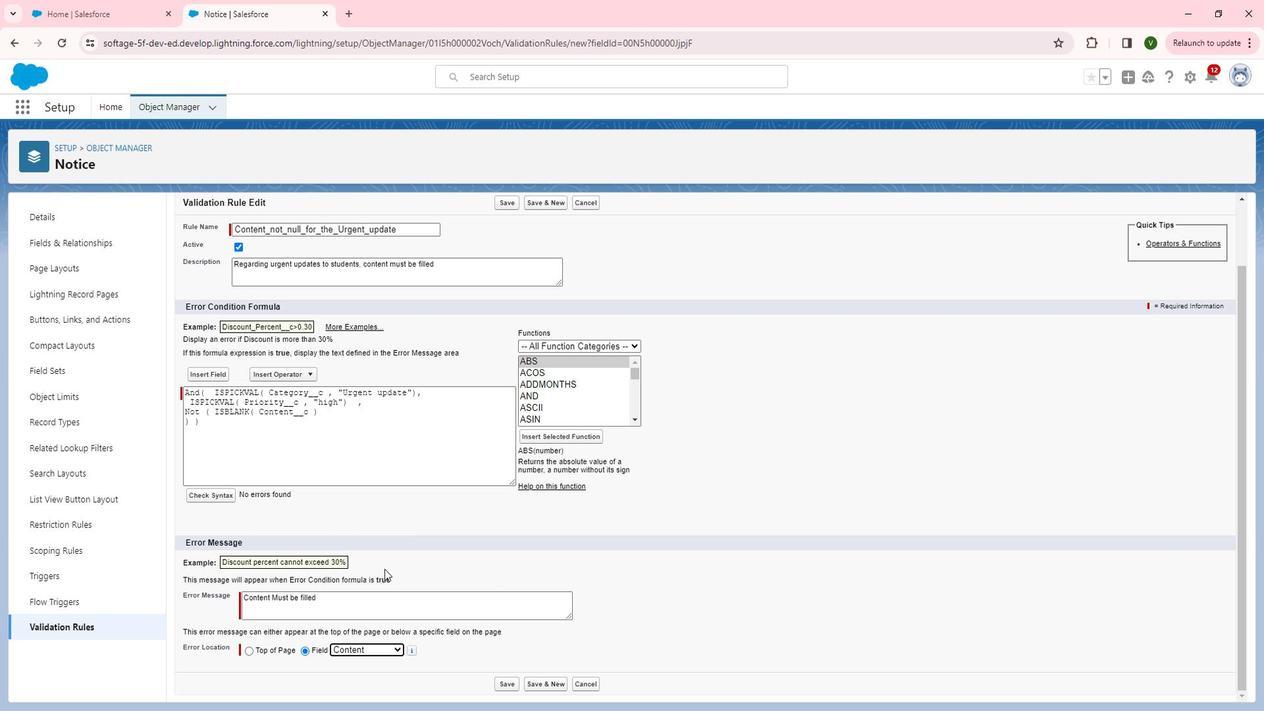 
Action: Mouse moved to (520, 672)
Screenshot: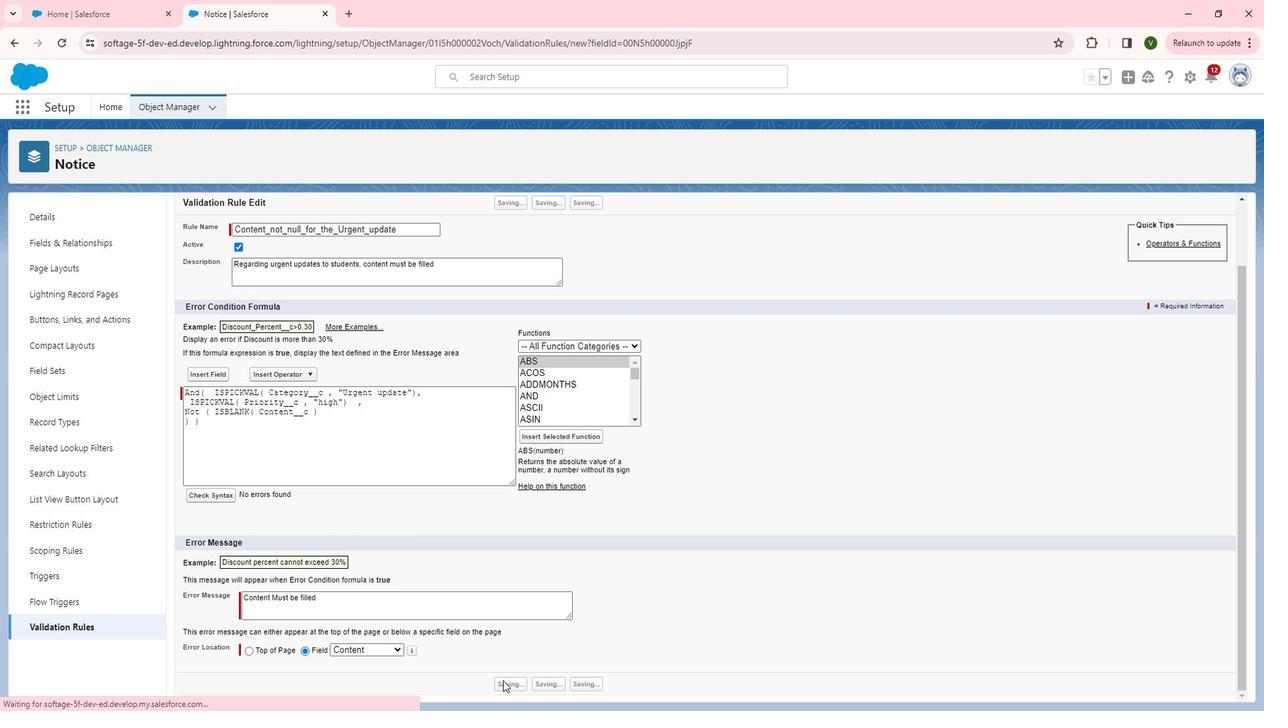 
Action: Mouse pressed left at (520, 672)
Screenshot: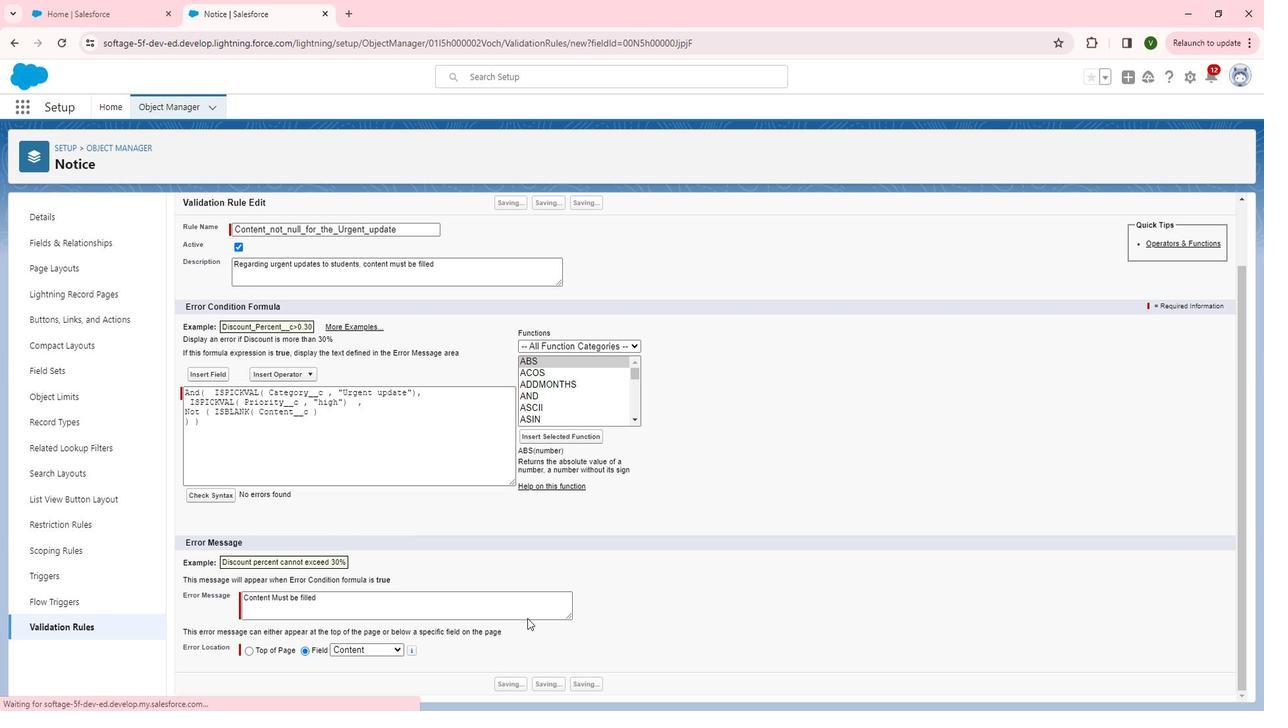 
Action: Mouse moved to (66, 236)
